 Task: Research Airbnb Accomodation options  in Scottsdale, Arizona.
Action: Mouse moved to (528, 75)
Screenshot: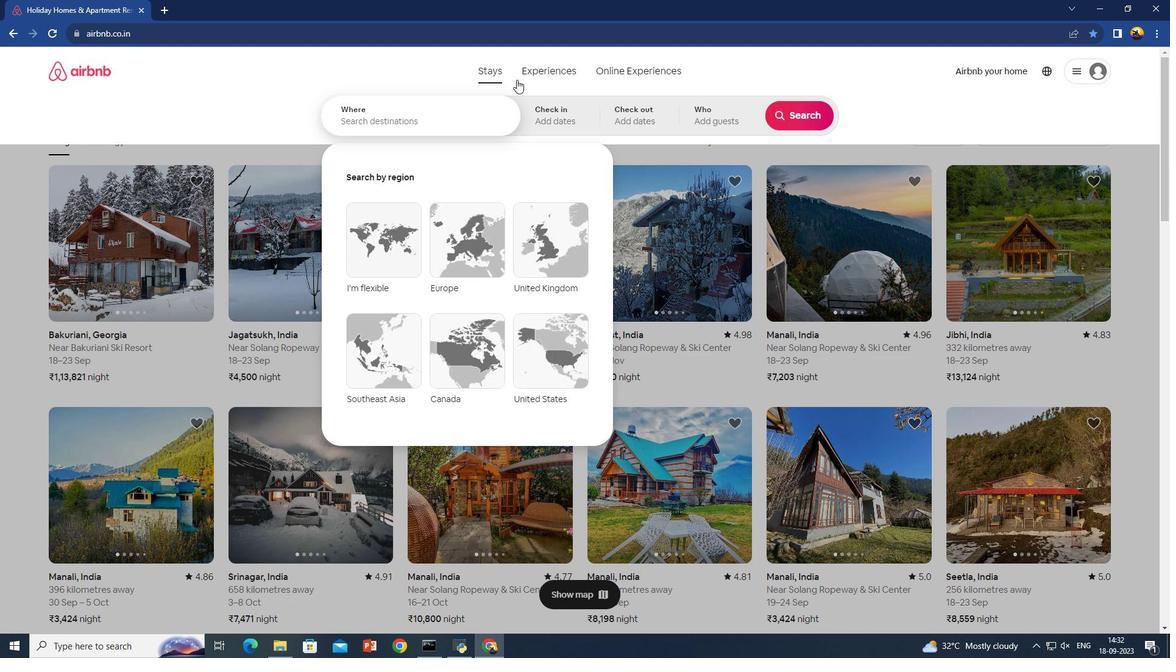 
Action: Mouse pressed left at (528, 75)
Screenshot: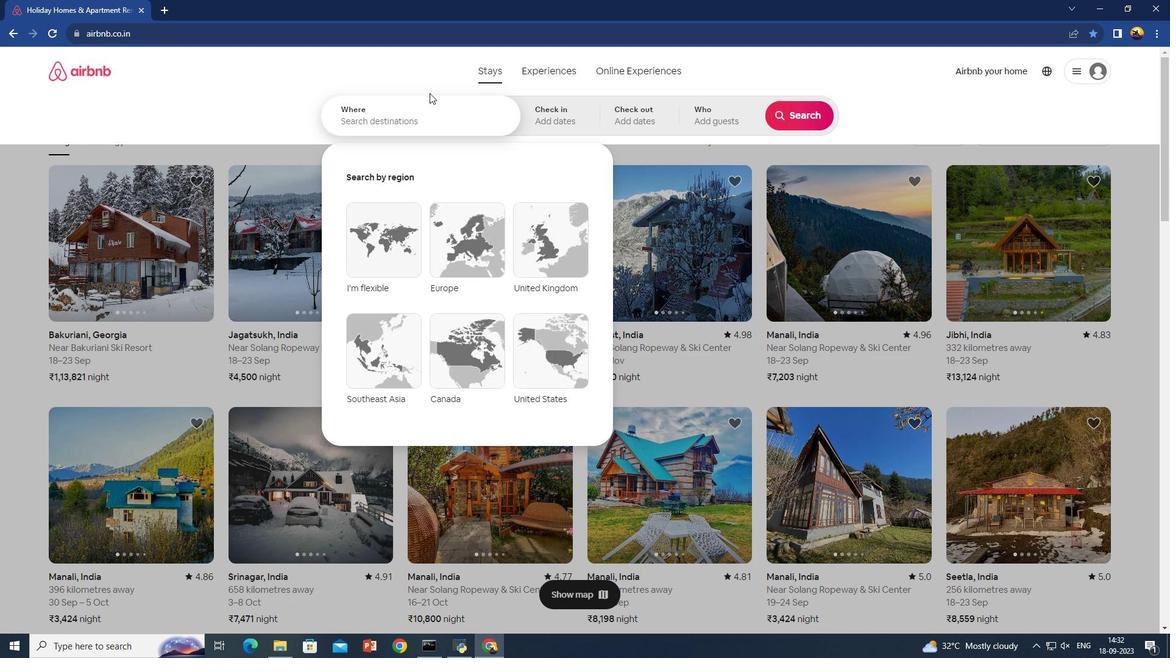 
Action: Mouse moved to (389, 121)
Screenshot: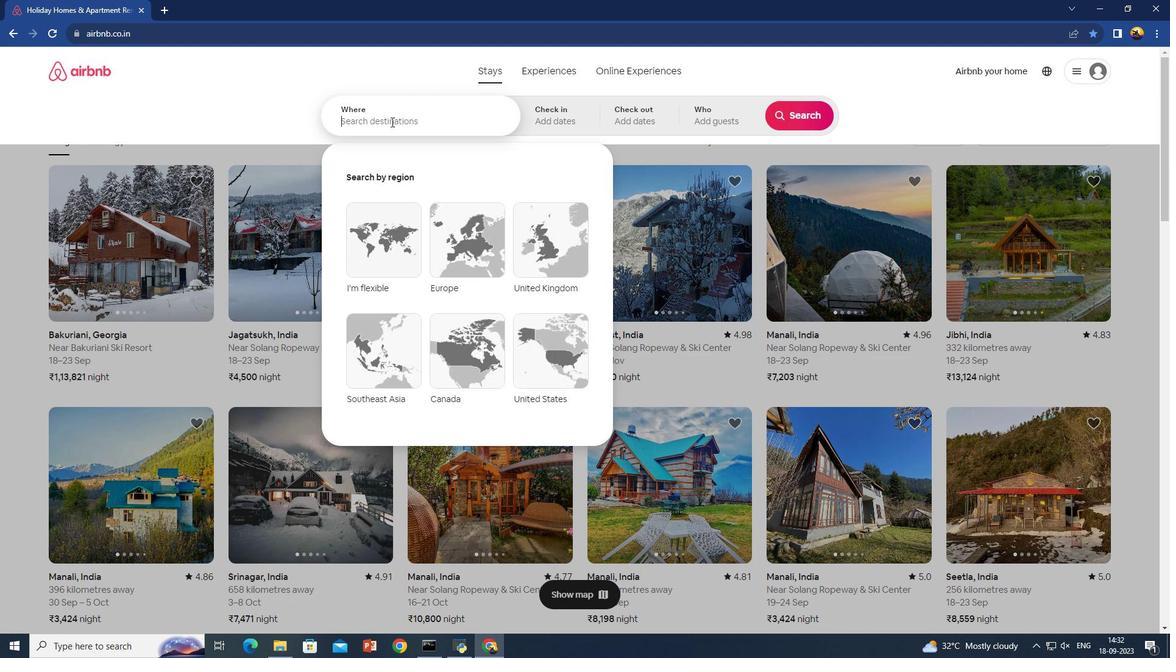 
Action: Mouse pressed left at (389, 121)
Screenshot: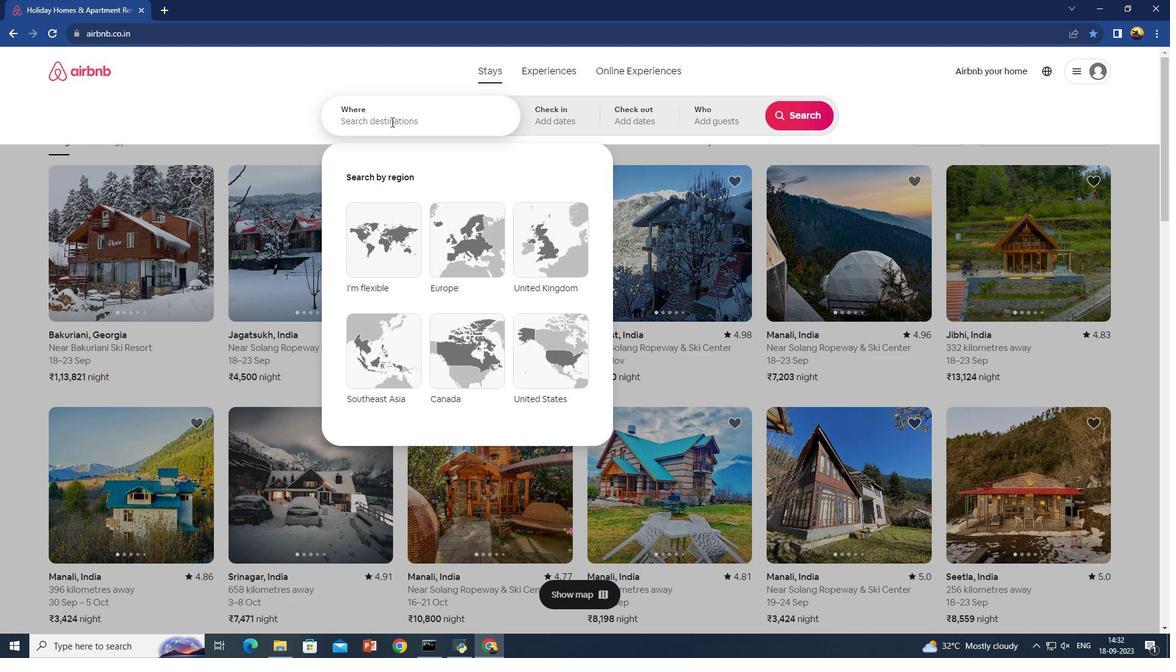 
Action: Mouse moved to (391, 121)
Screenshot: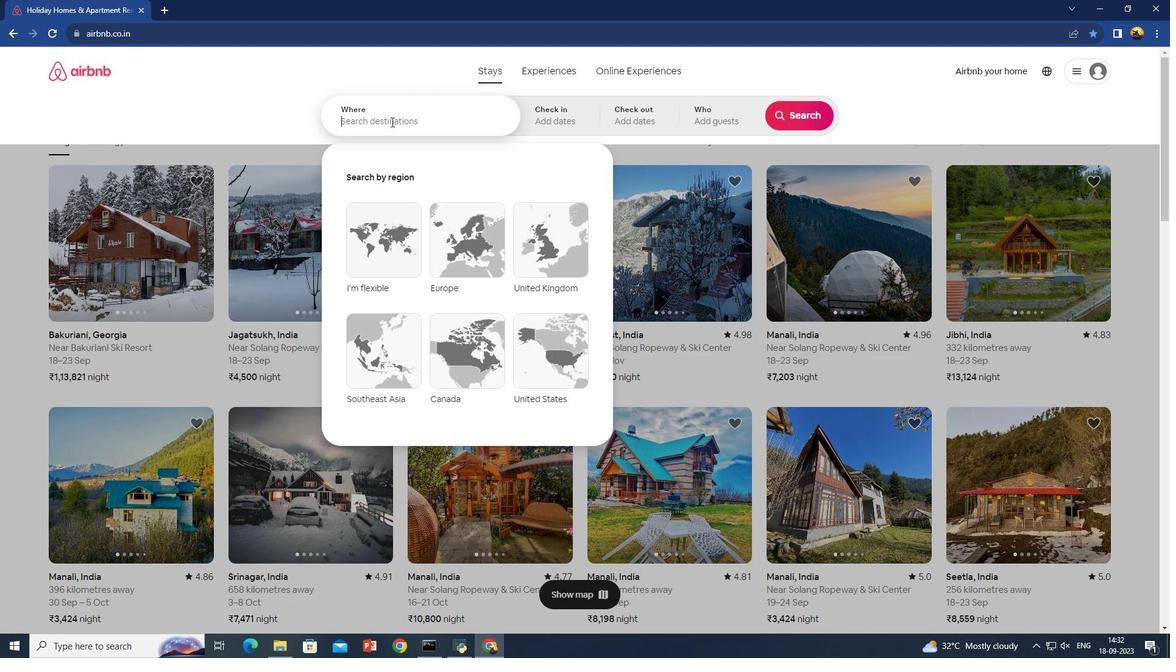 
Action: Key pressed <Key.shift><Key.shift>Scottsdale,<Key.shift>Arizona<Key.enter>
Screenshot: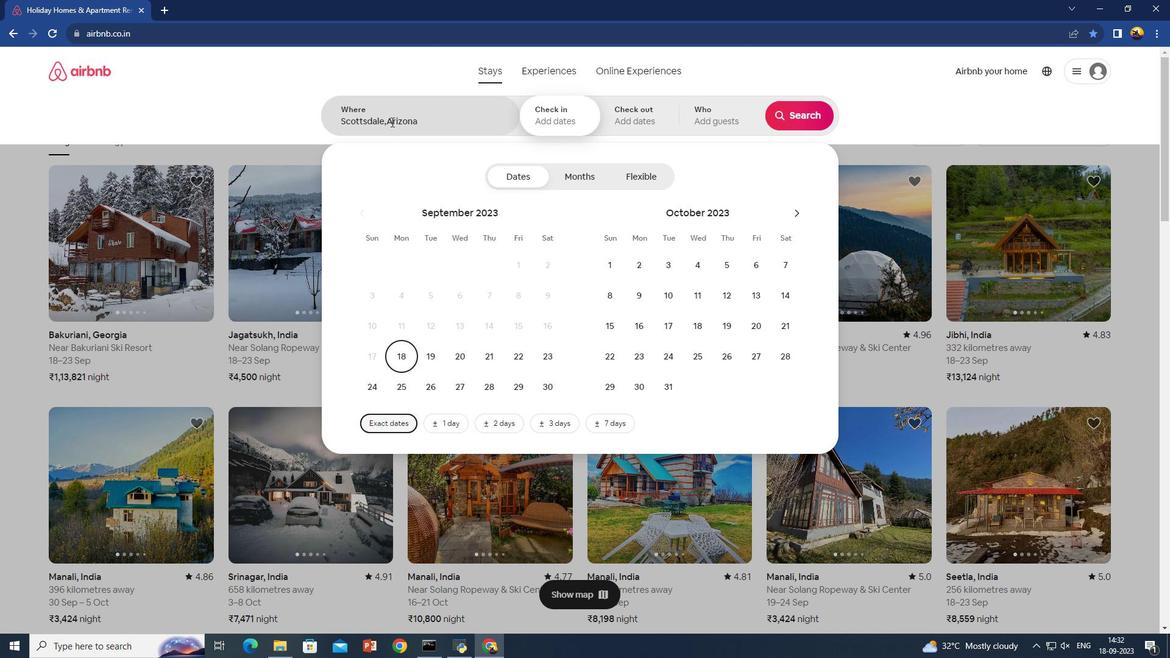 
Action: Mouse moved to (807, 106)
Screenshot: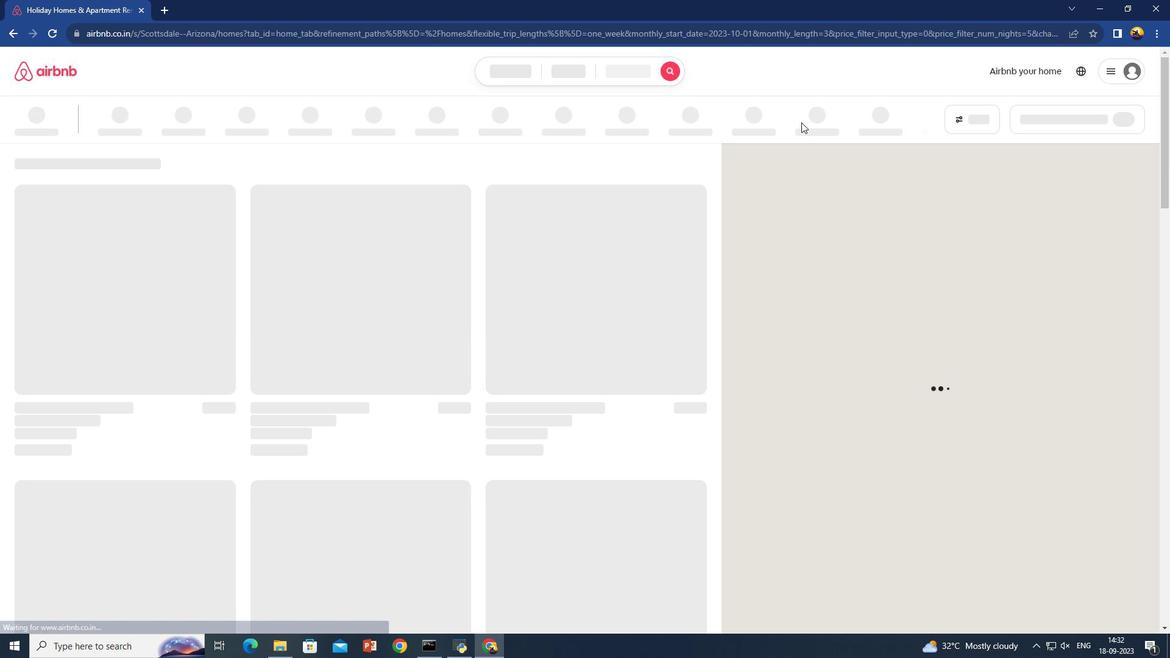
Action: Mouse pressed left at (807, 106)
Screenshot: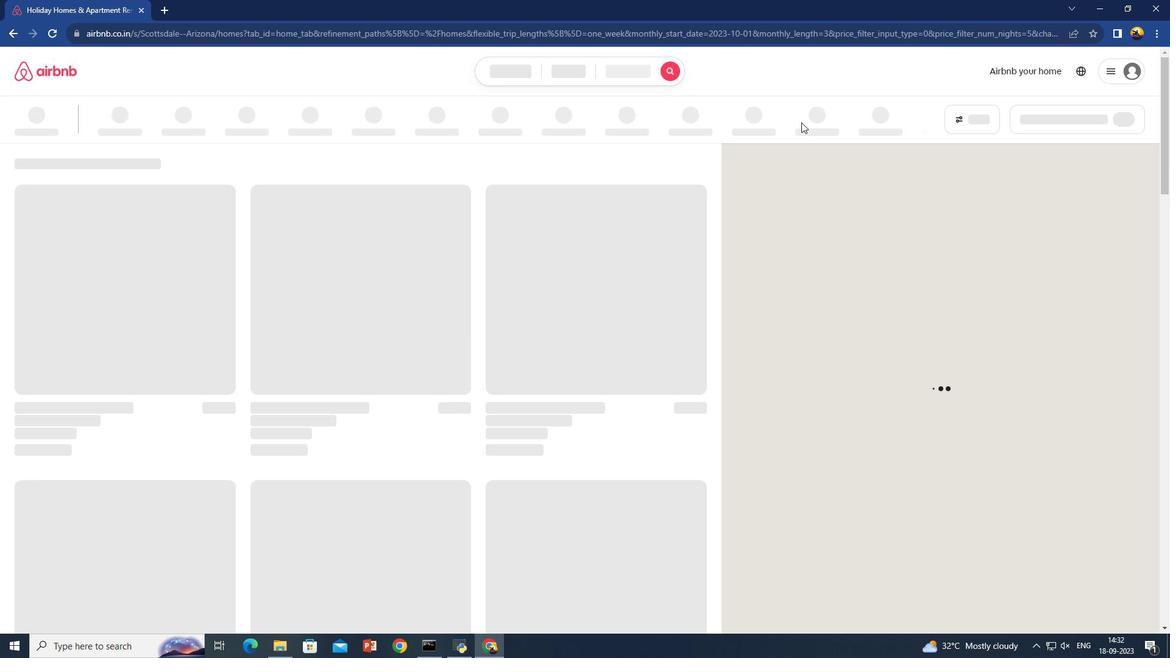 
Action: Mouse moved to (103, 125)
Screenshot: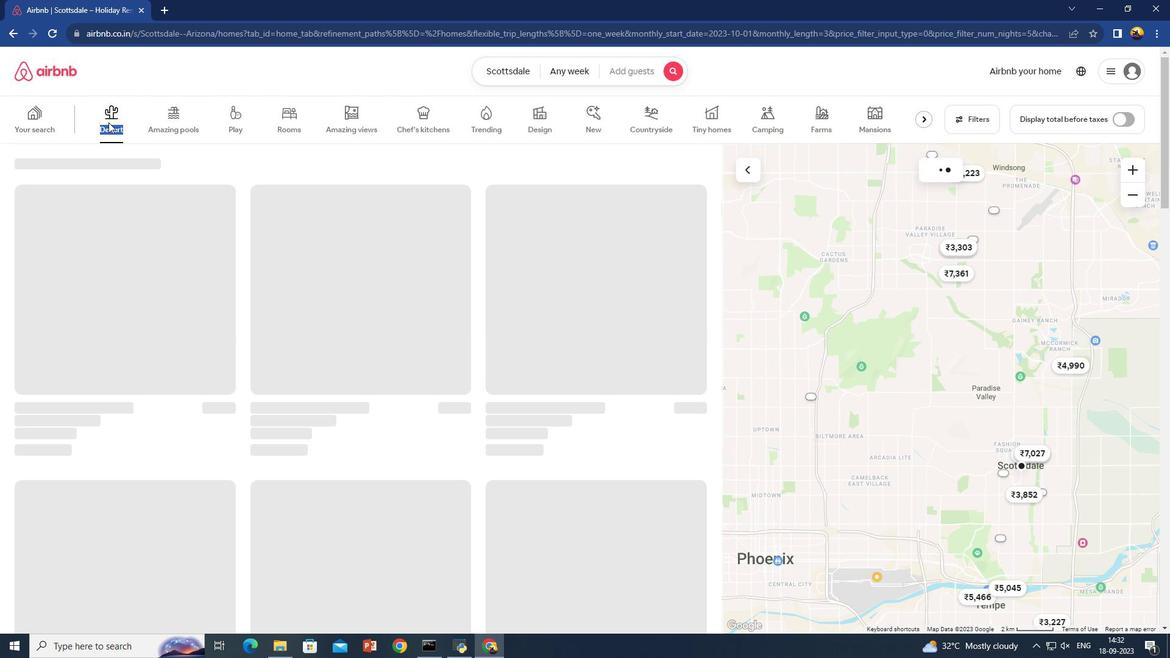
Action: Mouse pressed left at (103, 125)
Screenshot: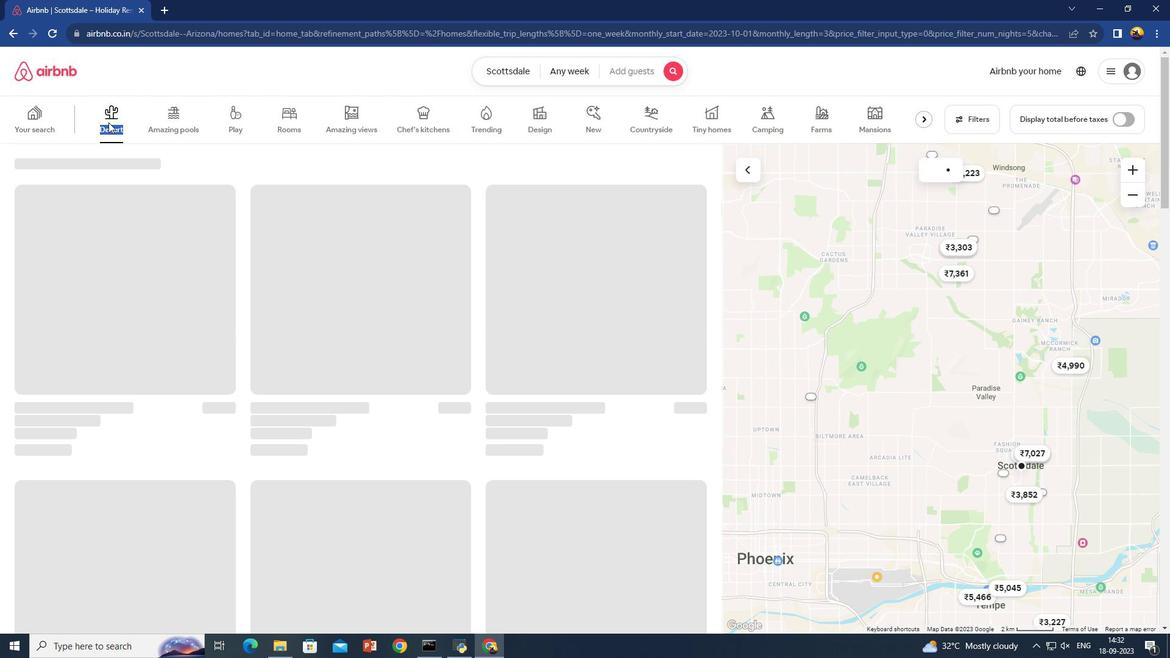 
Action: Mouse pressed left at (103, 125)
Screenshot: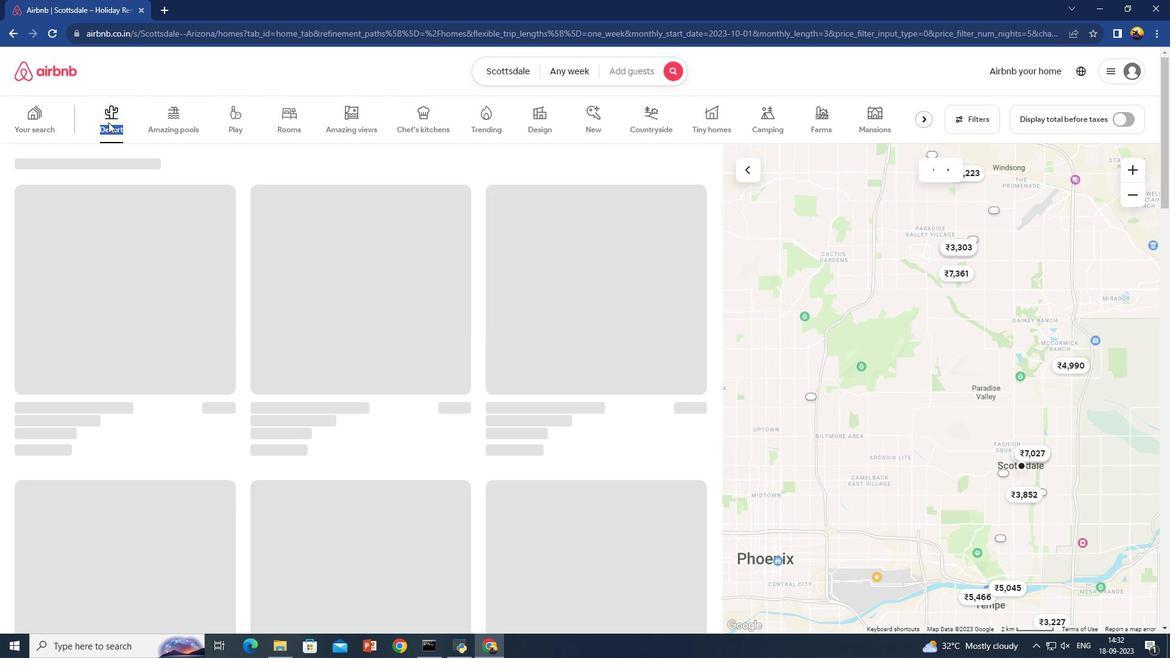 
Action: Mouse moved to (111, 112)
Screenshot: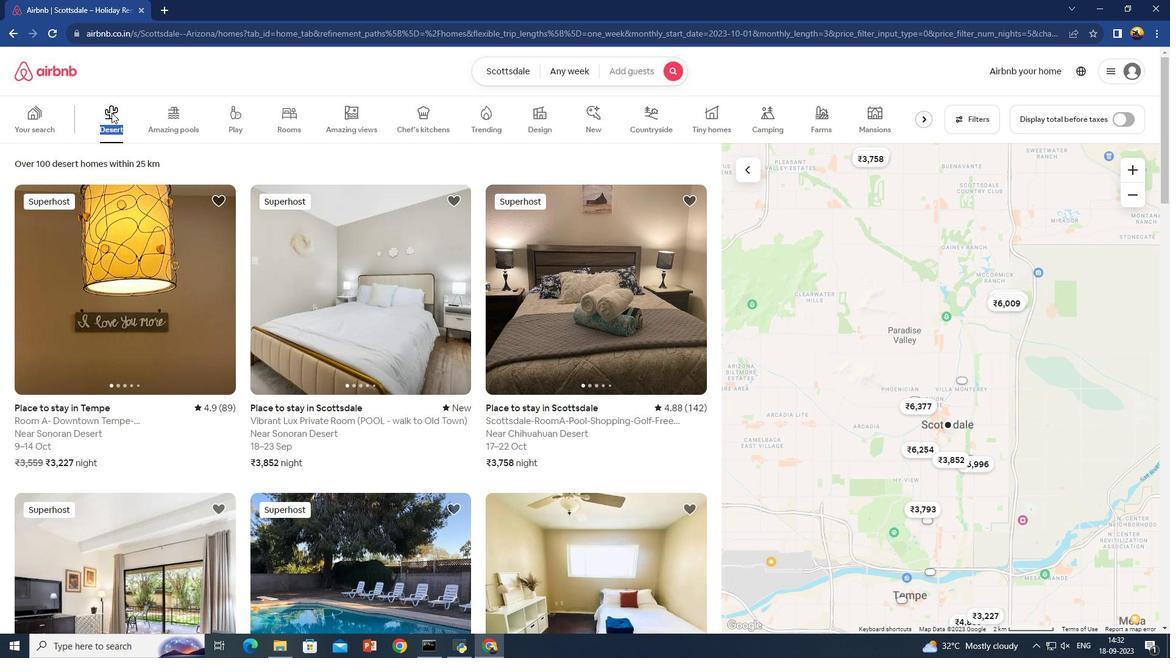 
Action: Mouse pressed left at (111, 112)
Screenshot: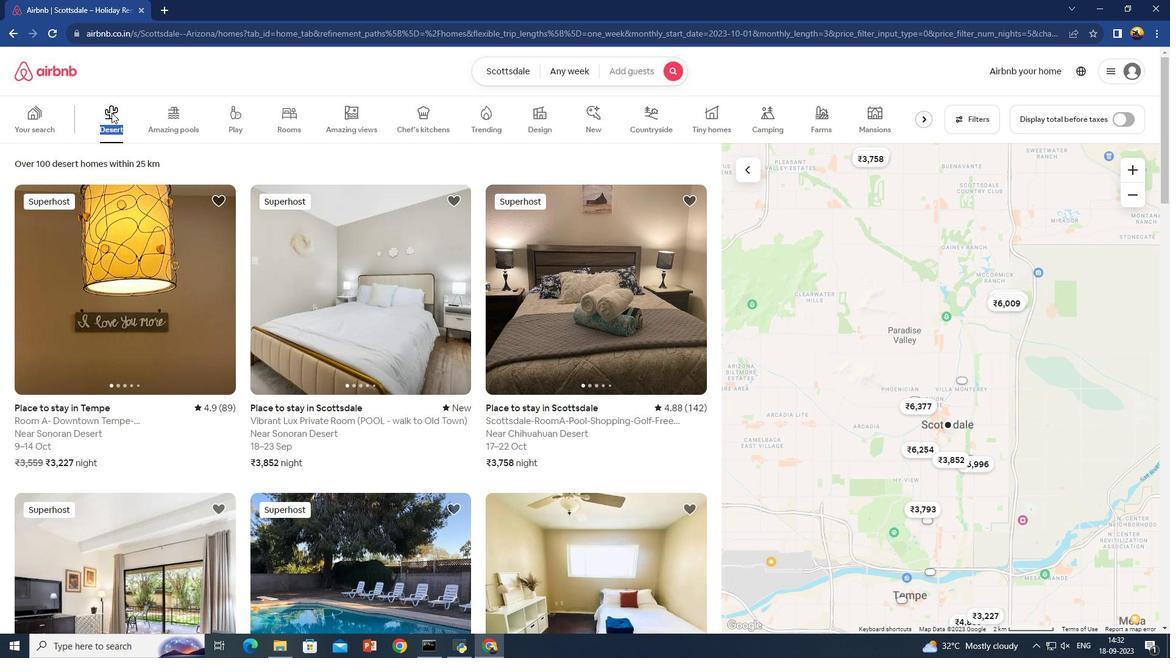 
Action: Mouse moved to (111, 112)
Screenshot: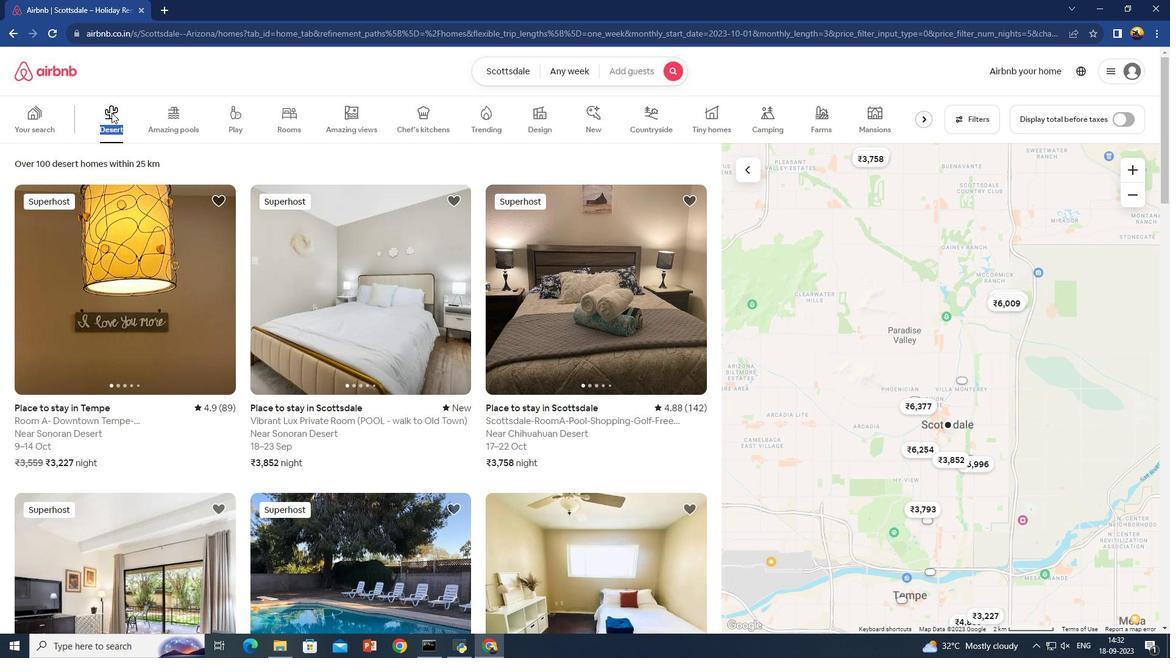 
Action: Mouse pressed left at (111, 112)
Screenshot: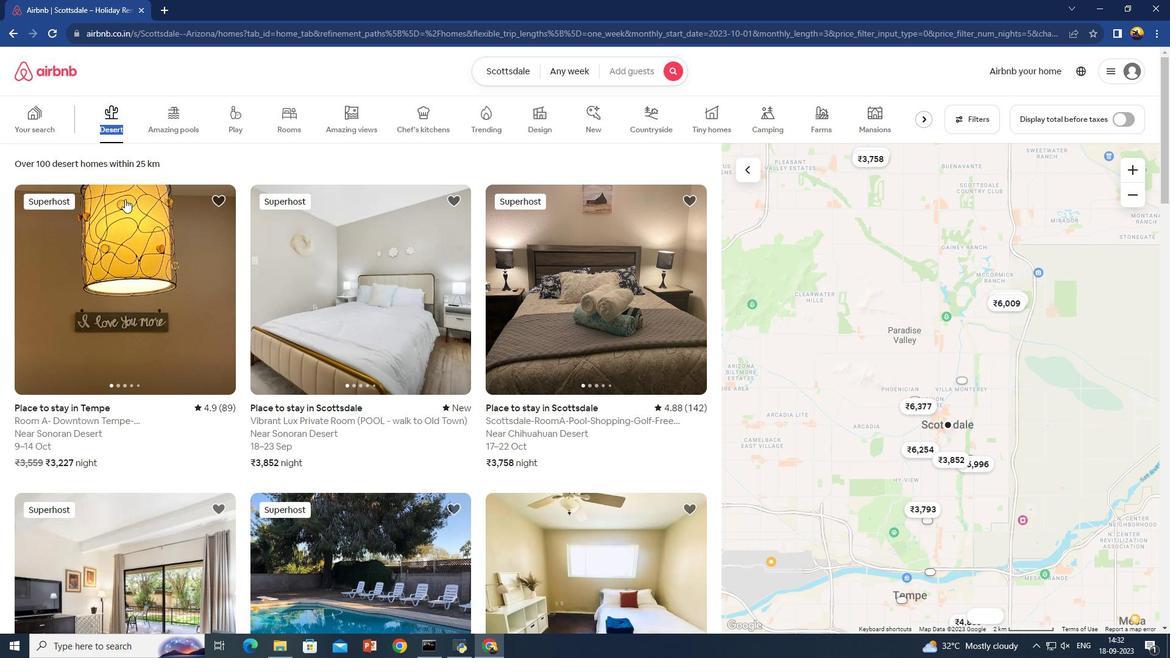 
Action: Mouse pressed left at (111, 112)
Screenshot: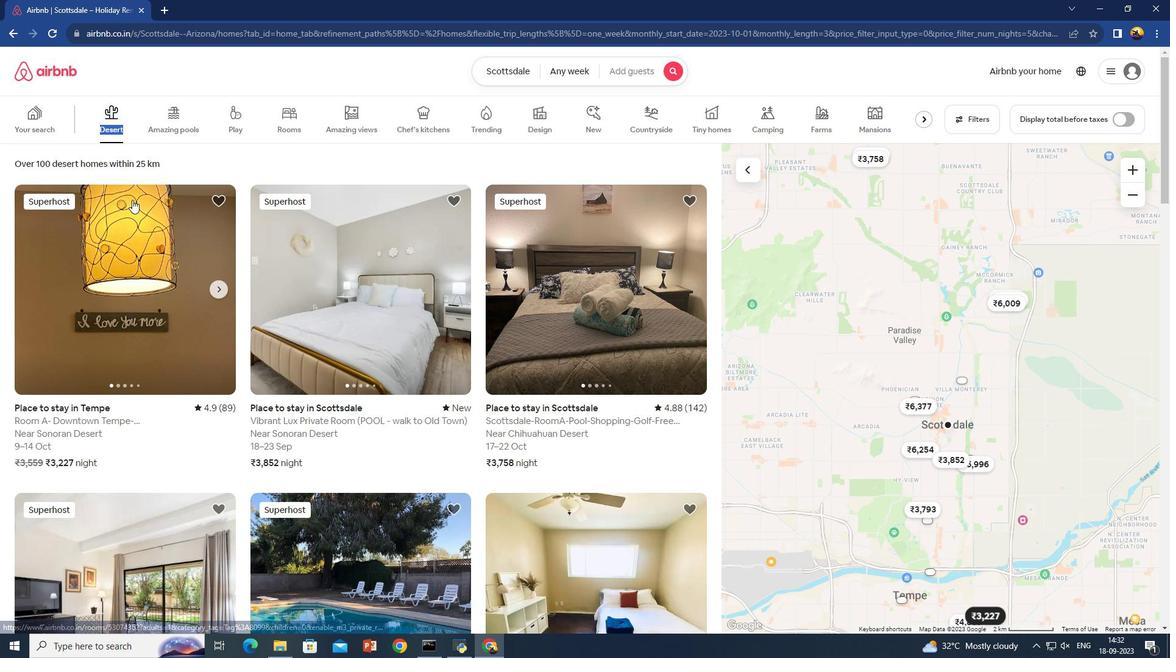 
Action: Mouse moved to (136, 205)
Screenshot: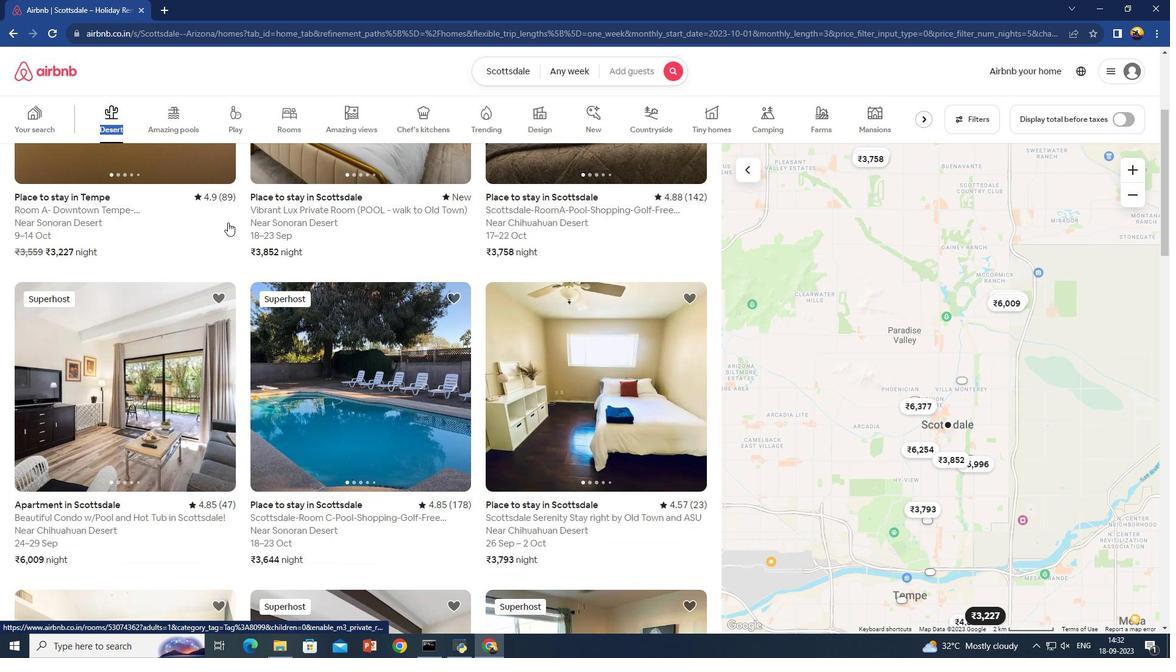 
Action: Mouse scrolled (136, 204) with delta (0, 0)
Screenshot: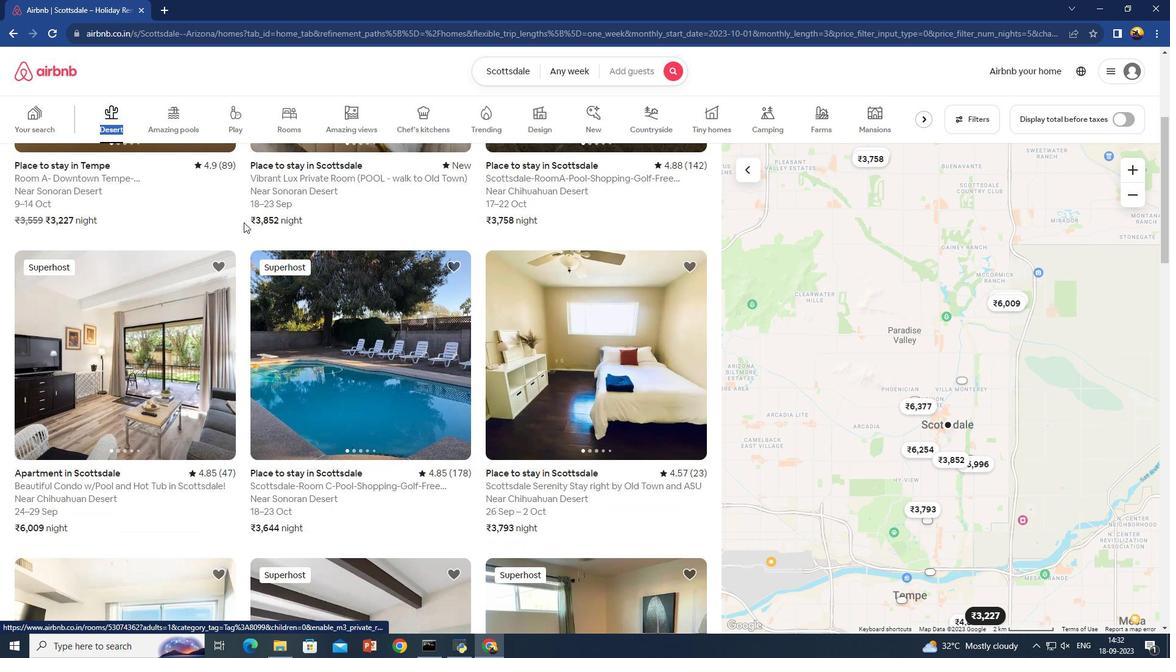 
Action: Mouse scrolled (136, 204) with delta (0, 0)
Screenshot: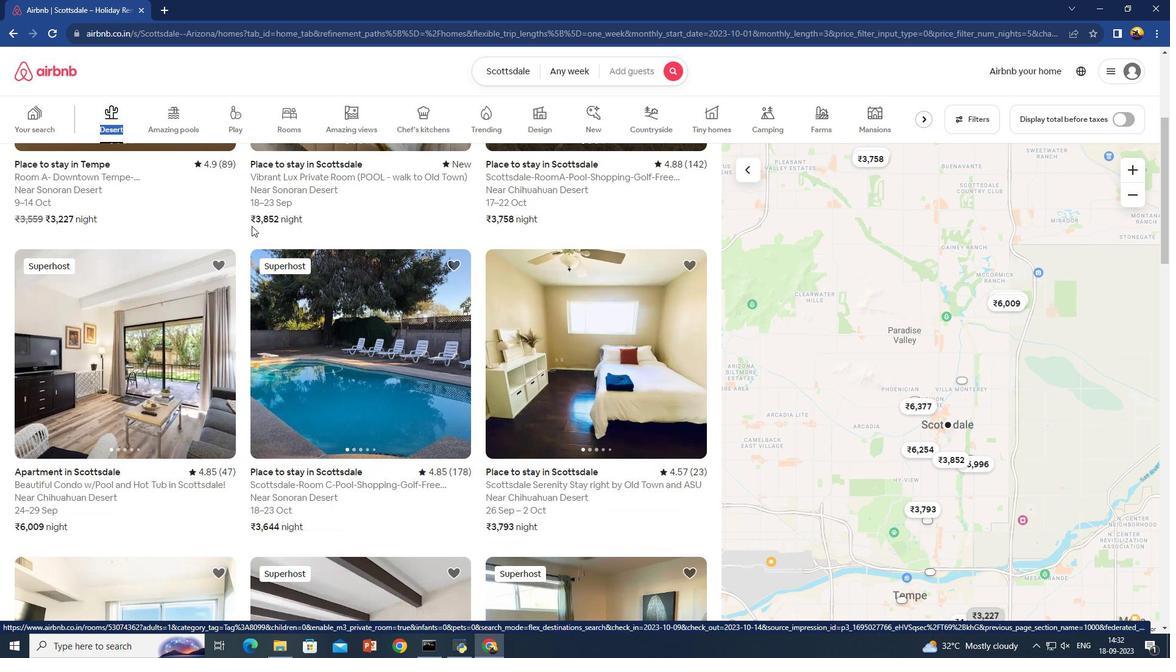 
Action: Mouse scrolled (136, 204) with delta (0, 0)
Screenshot: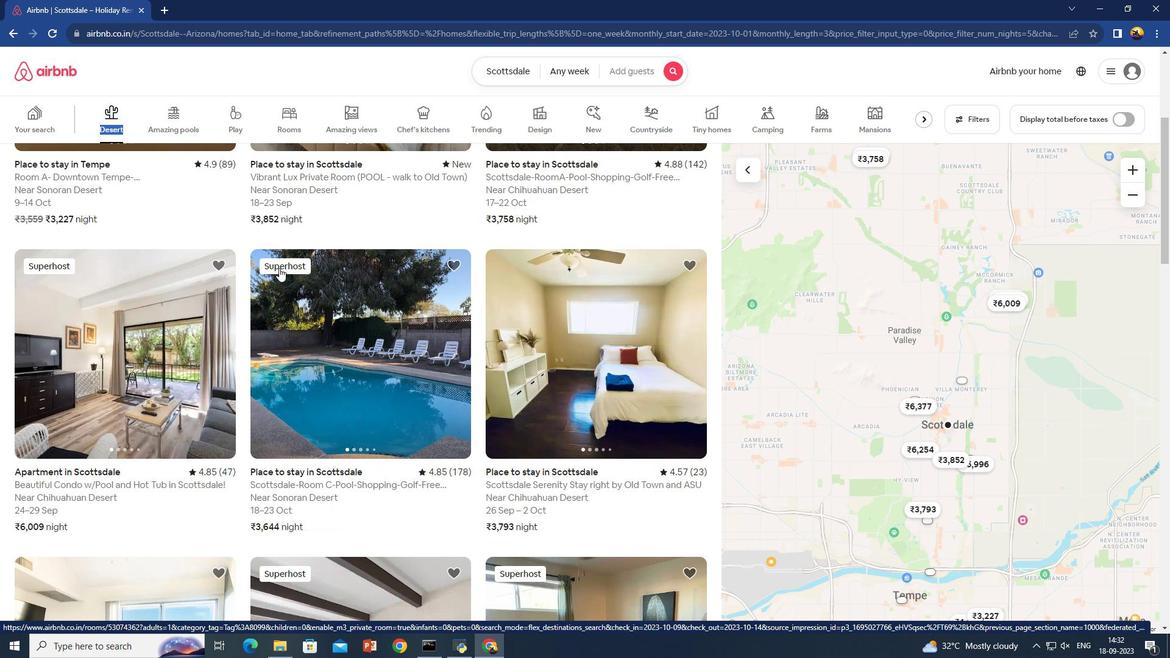 
Action: Mouse moved to (138, 205)
Screenshot: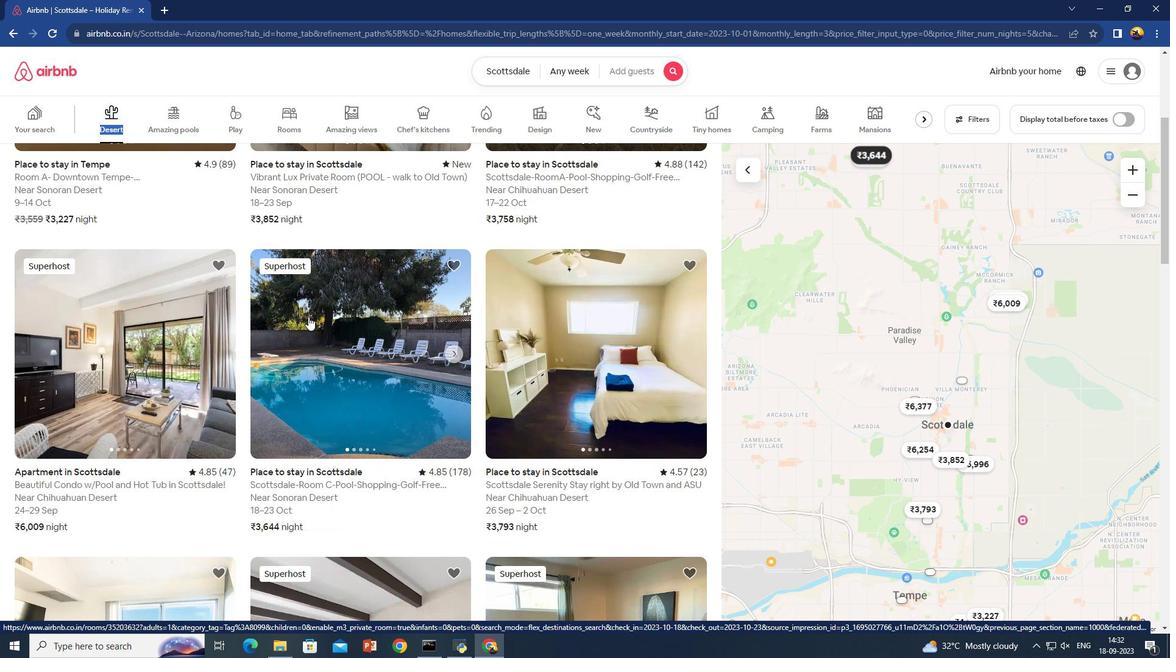 
Action: Mouse scrolled (138, 204) with delta (0, 0)
Screenshot: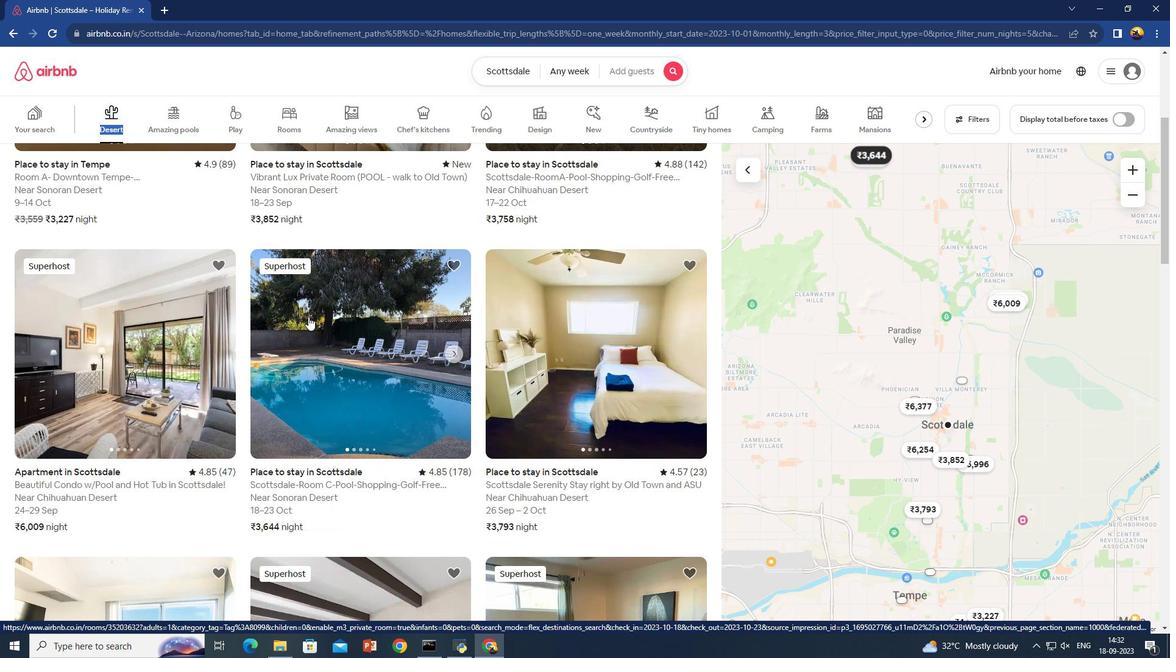 
Action: Mouse moved to (68, 361)
Screenshot: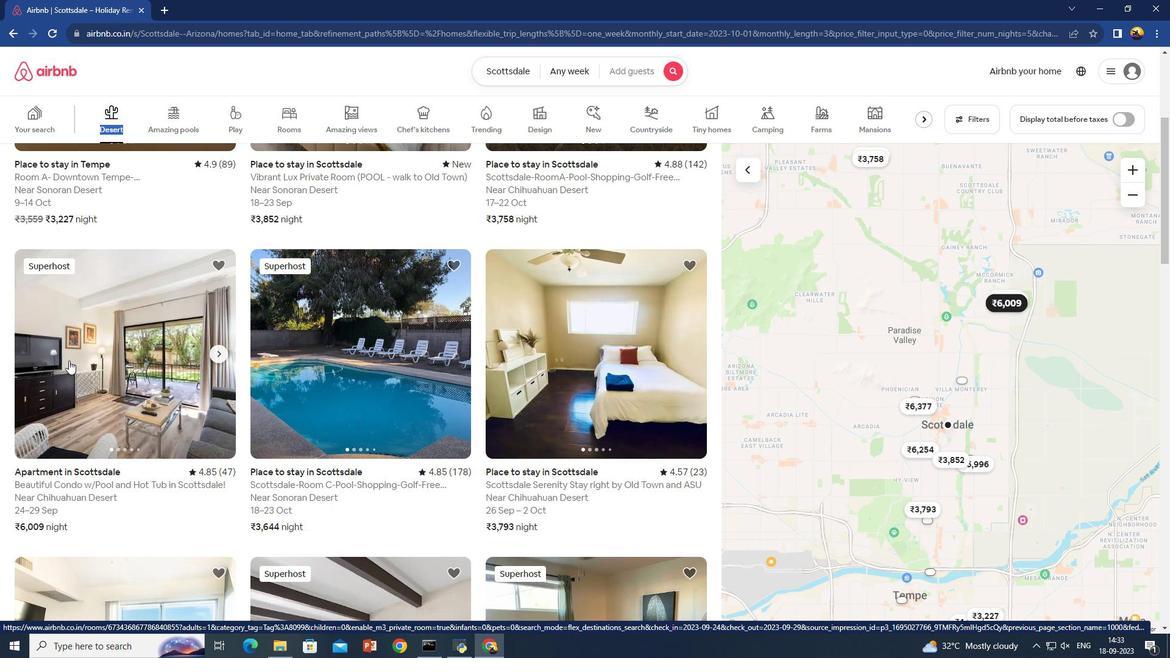 
Action: Mouse pressed left at (68, 361)
Screenshot: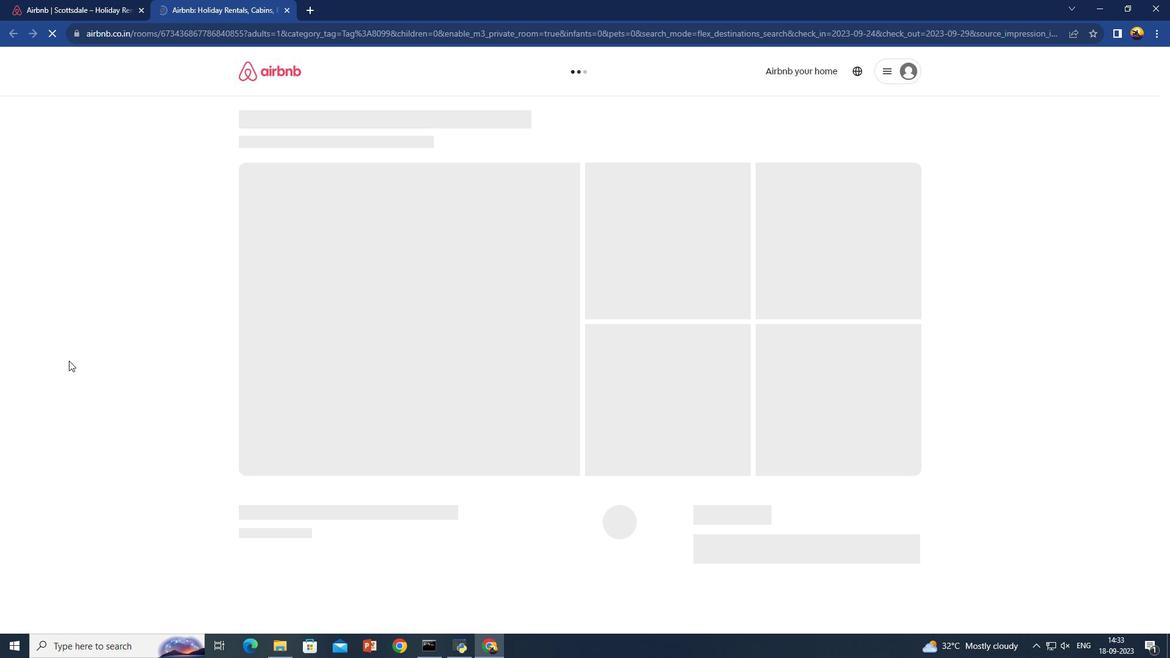 
Action: Mouse moved to (657, 365)
Screenshot: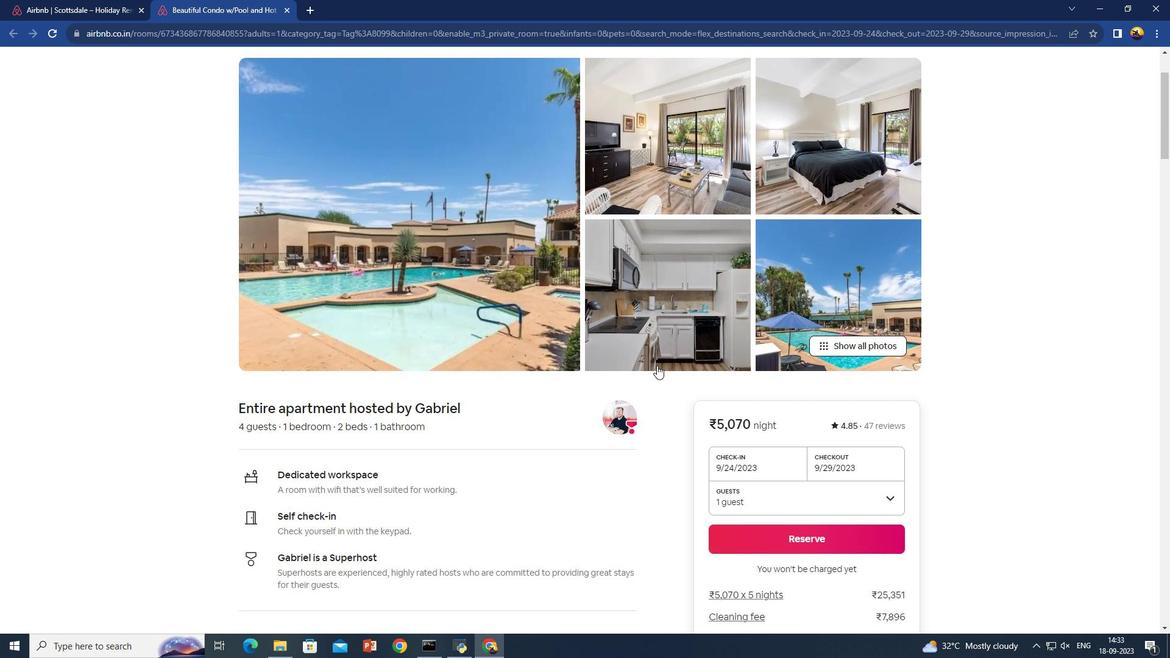 
Action: Mouse scrolled (657, 365) with delta (0, 0)
Screenshot: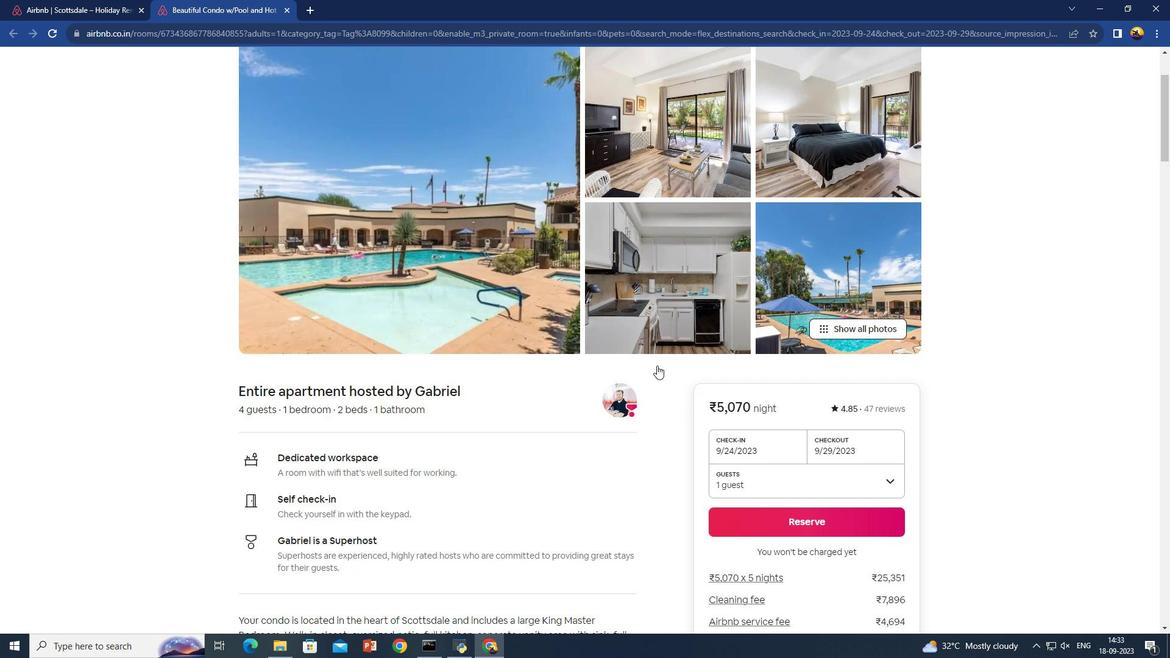 
Action: Mouse scrolled (657, 365) with delta (0, 0)
Screenshot: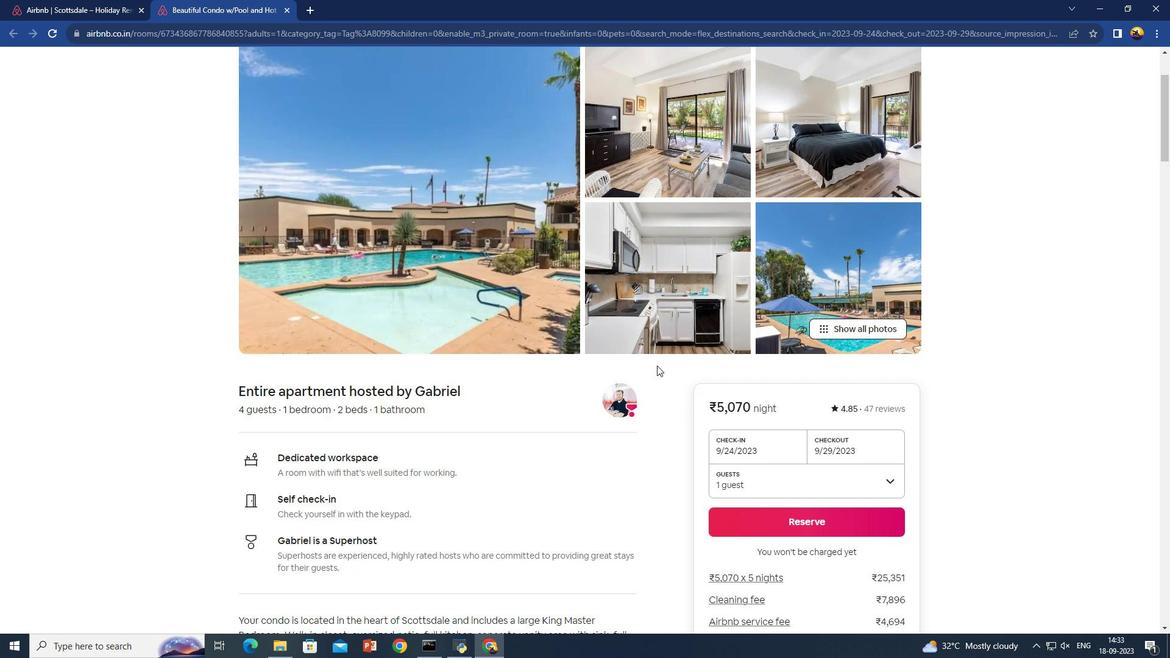 
Action: Mouse scrolled (657, 365) with delta (0, 0)
Screenshot: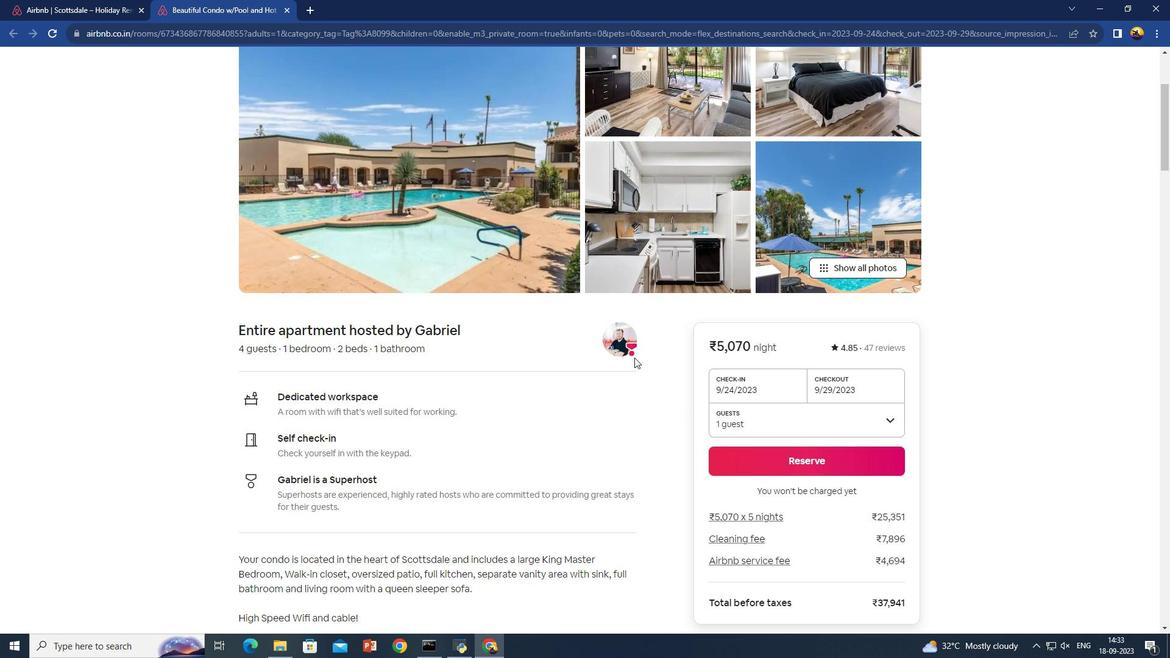 
Action: Mouse moved to (634, 358)
Screenshot: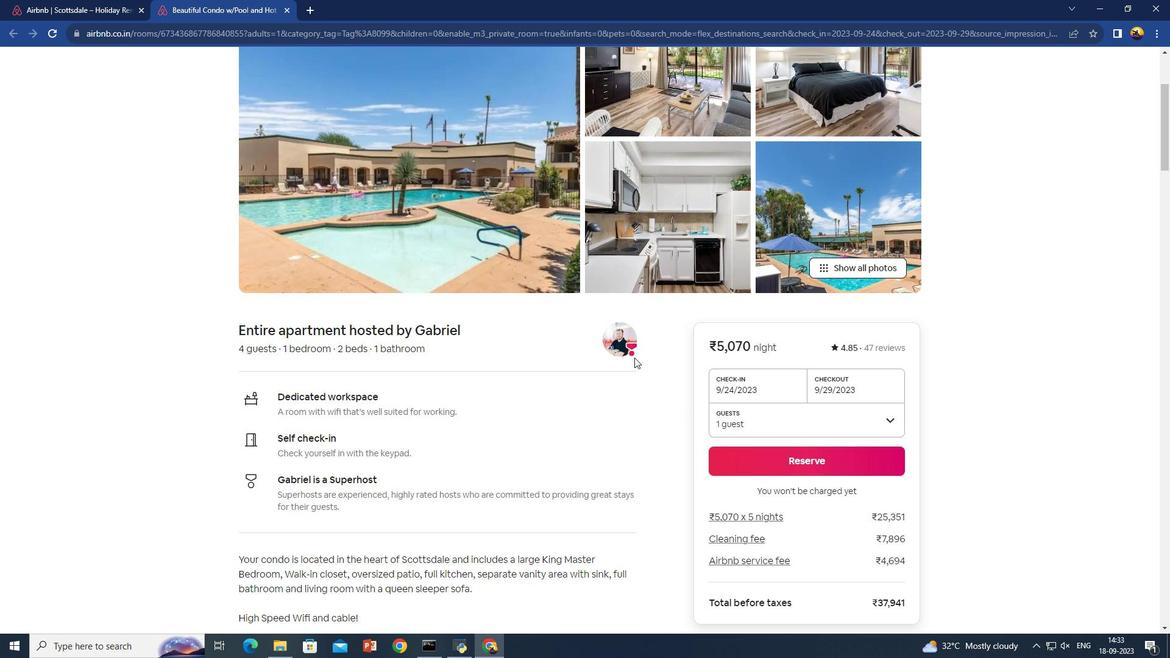 
Action: Mouse scrolled (634, 357) with delta (0, 0)
Screenshot: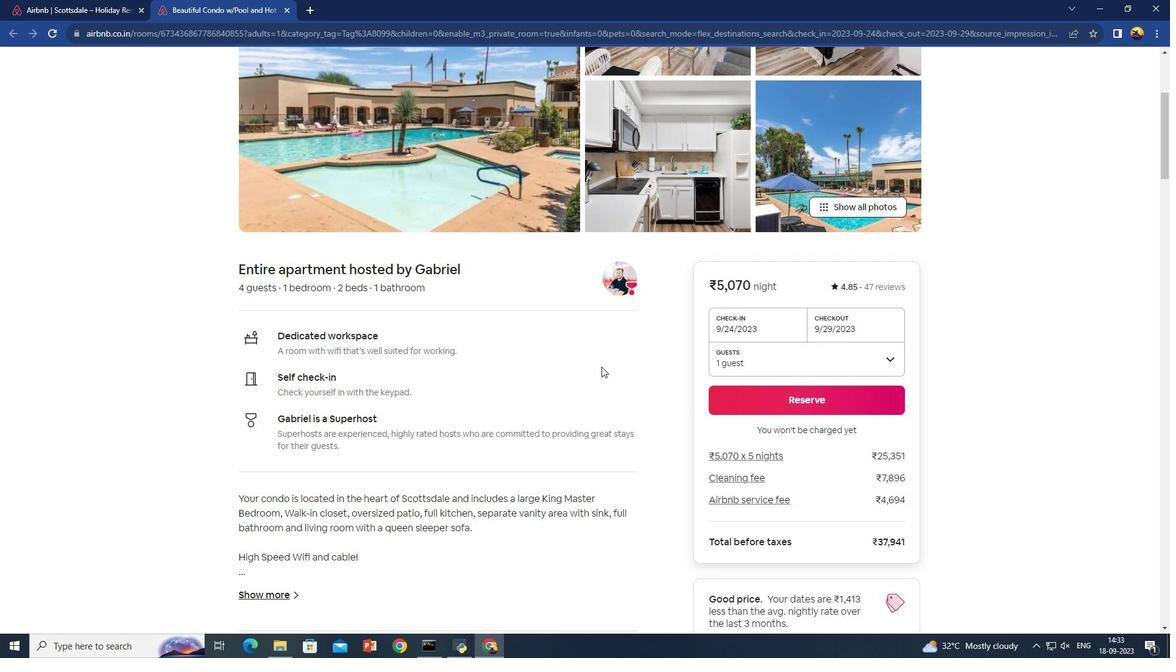
Action: Mouse moved to (603, 368)
Screenshot: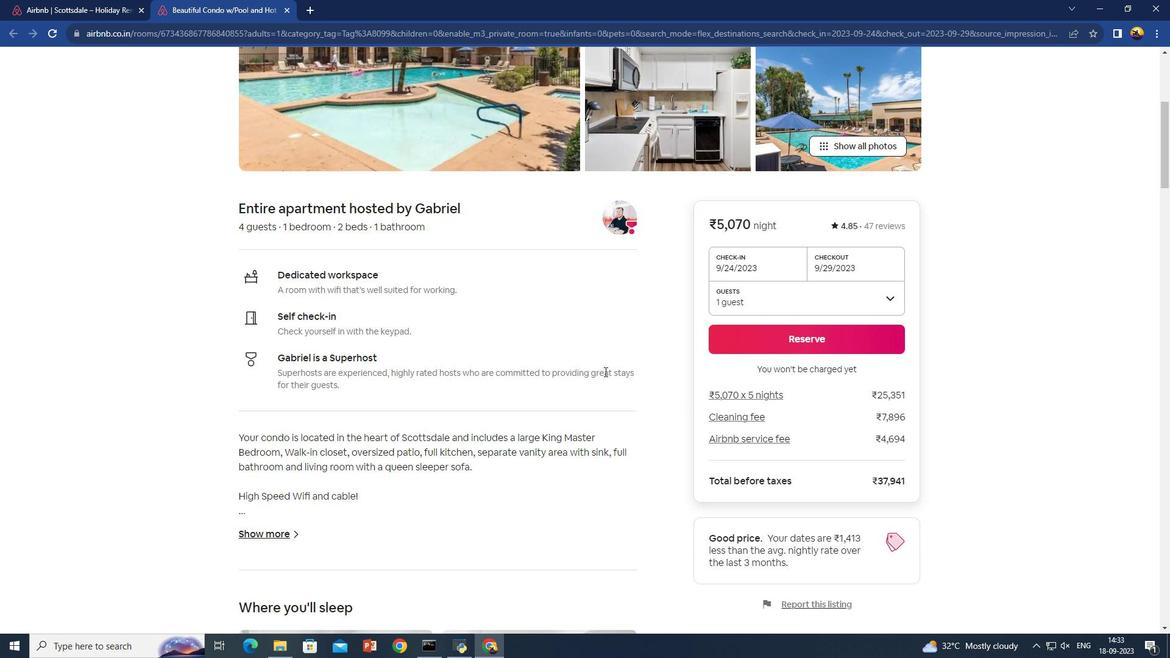 
Action: Mouse scrolled (603, 368) with delta (0, 0)
Screenshot: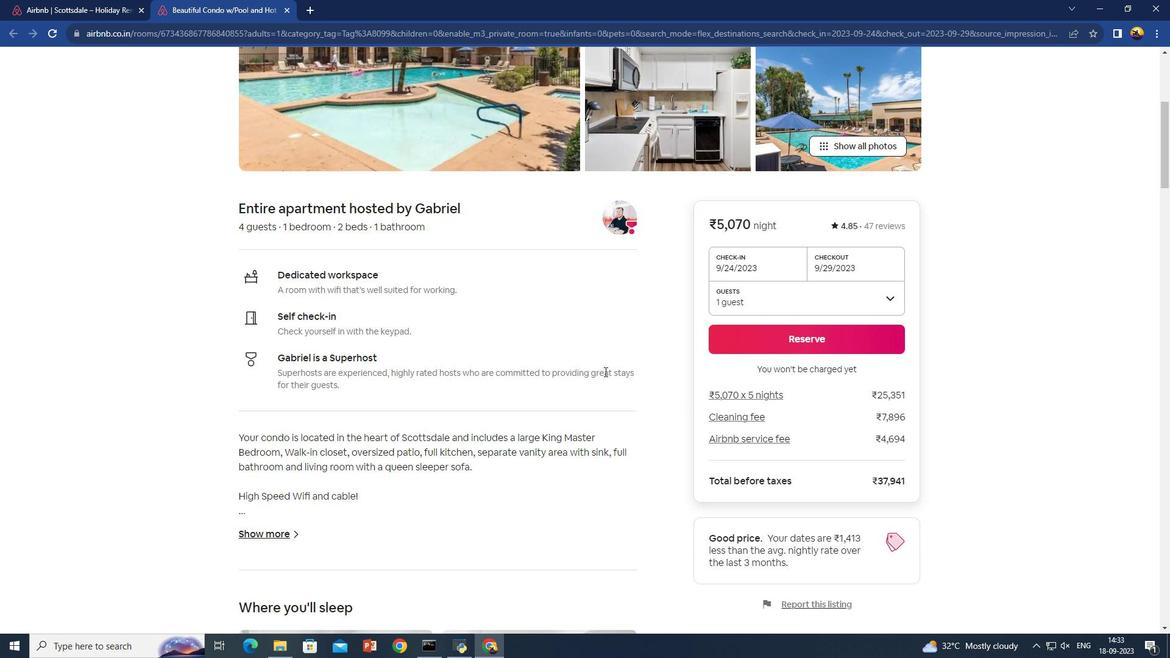 
Action: Mouse moved to (605, 372)
Screenshot: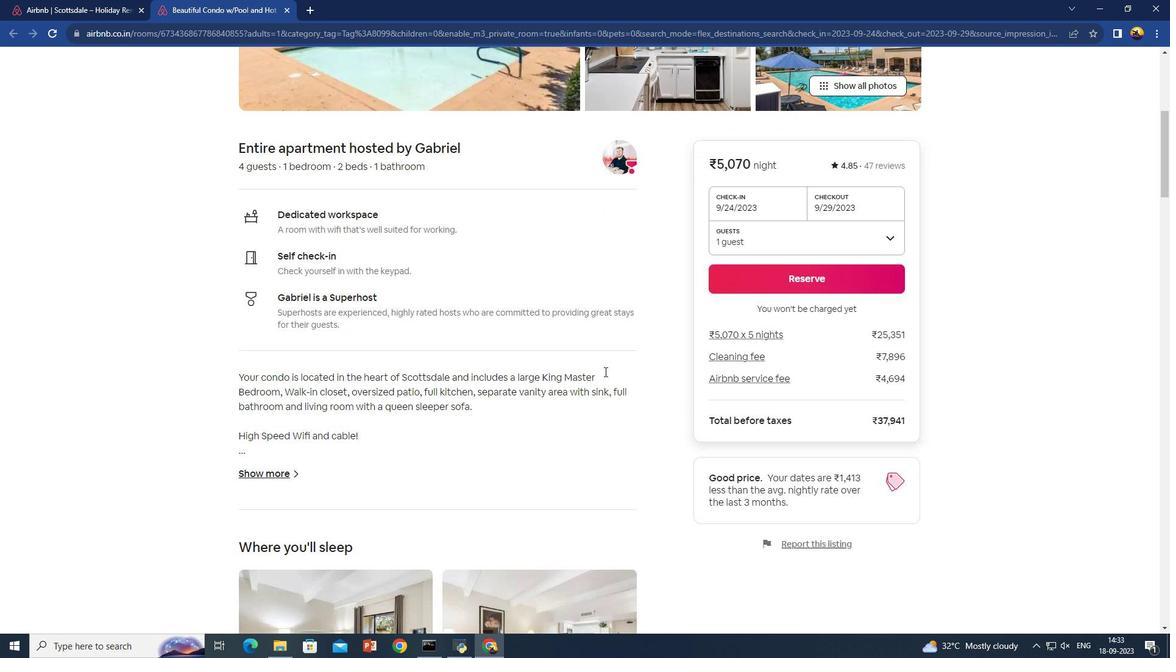 
Action: Mouse scrolled (605, 371) with delta (0, 0)
Screenshot: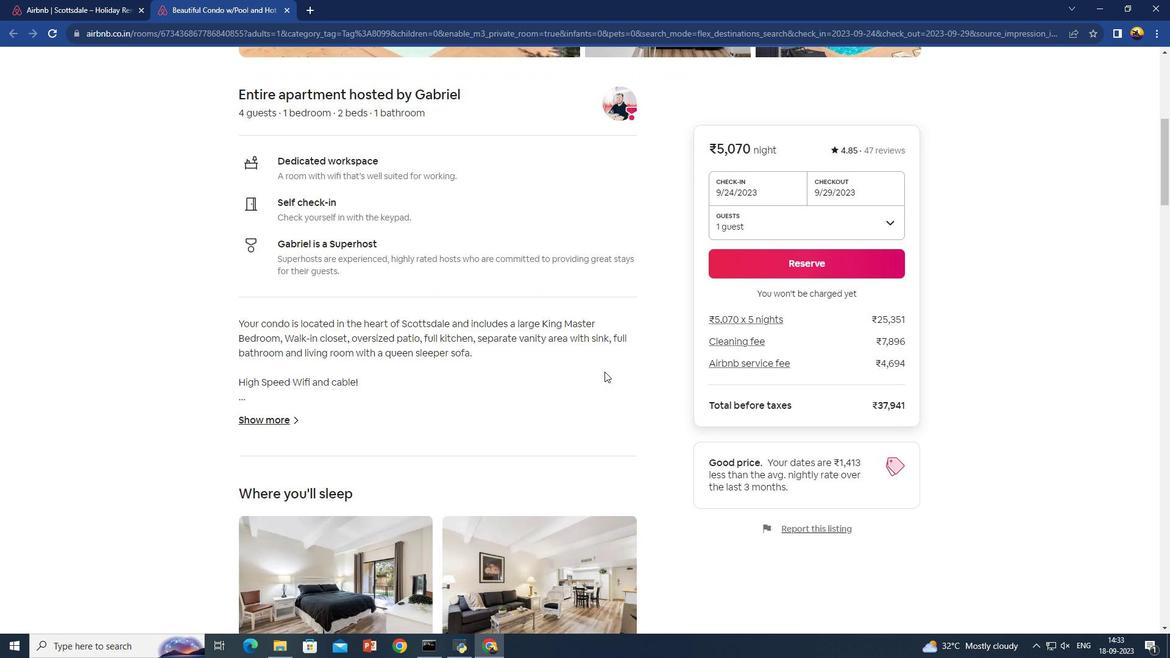 
Action: Mouse scrolled (605, 371) with delta (0, 0)
Screenshot: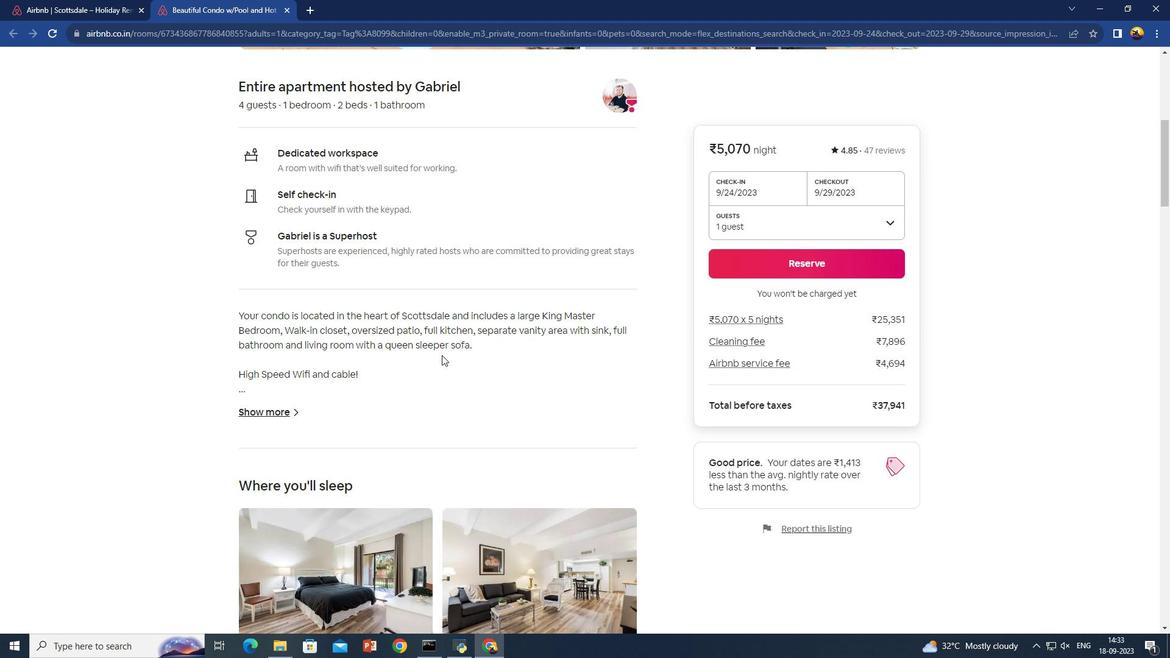 
Action: Mouse moved to (326, 399)
Screenshot: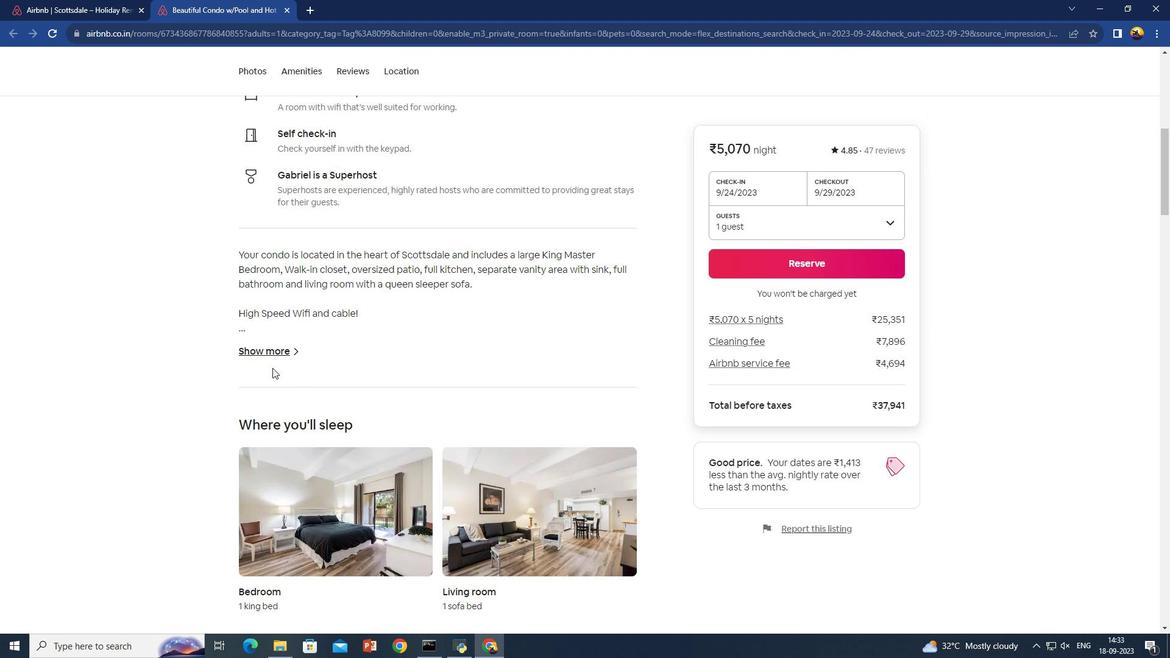 
Action: Mouse scrolled (326, 398) with delta (0, 0)
Screenshot: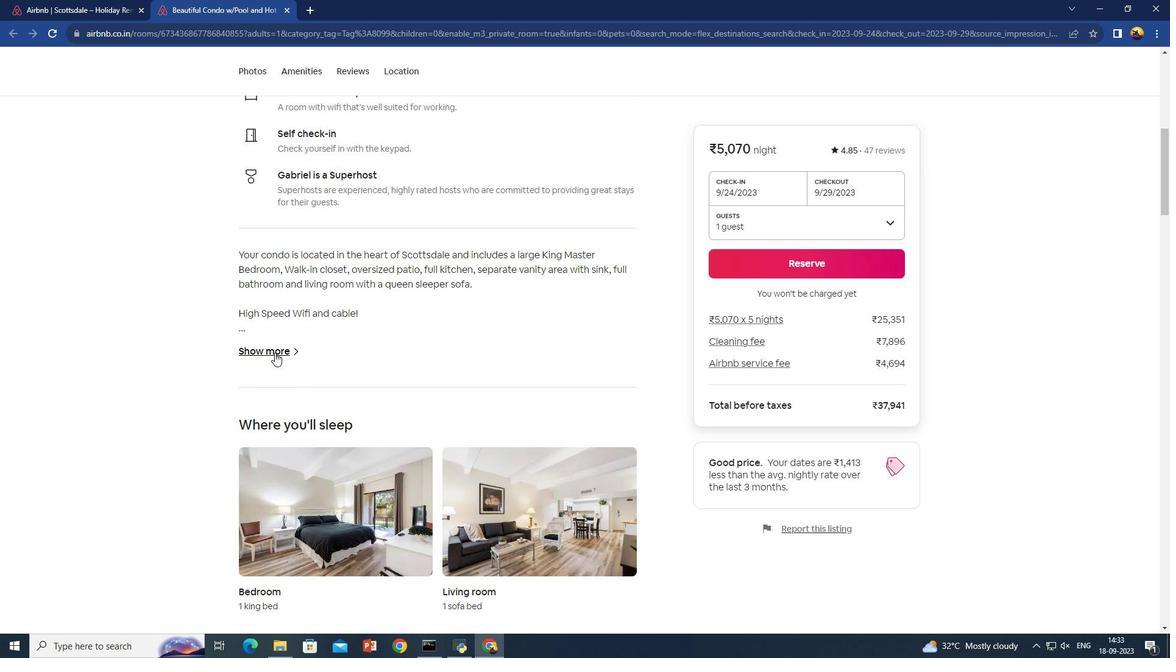 
Action: Mouse moved to (275, 353)
Screenshot: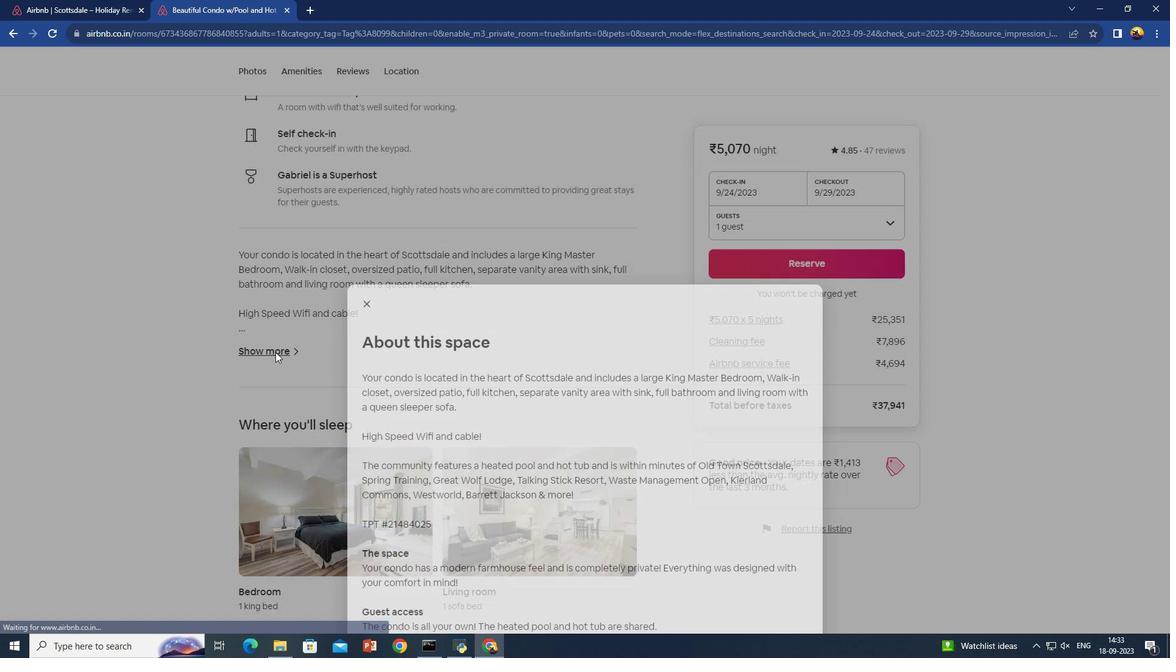 
Action: Mouse pressed left at (275, 353)
Screenshot: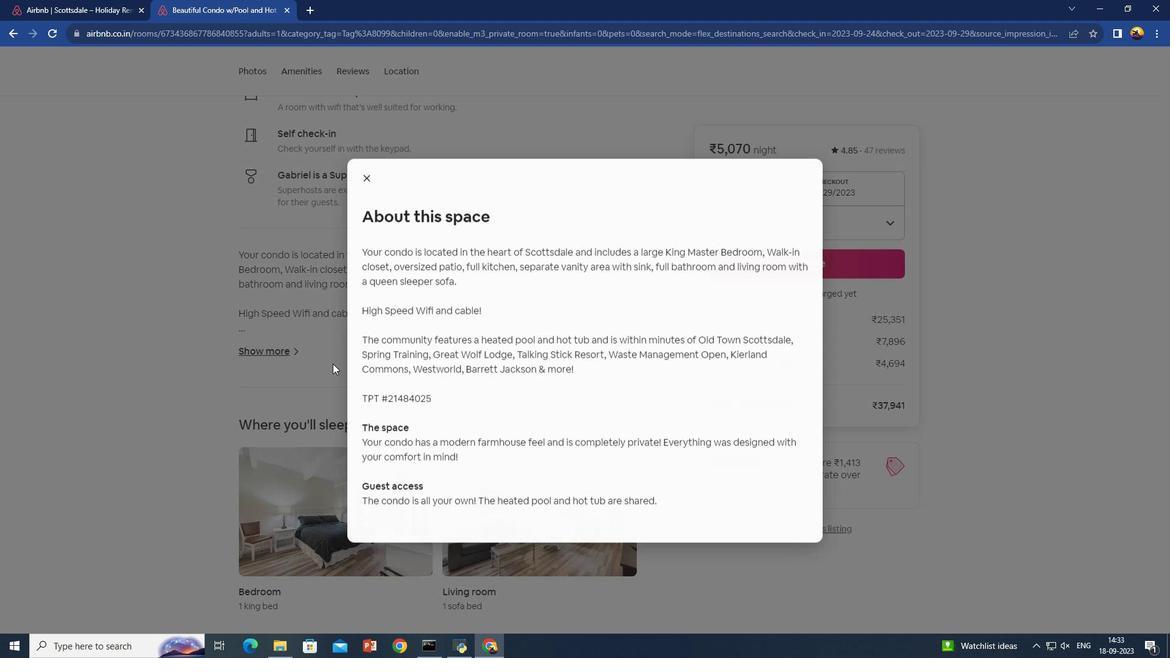 
Action: Mouse moved to (480, 354)
Screenshot: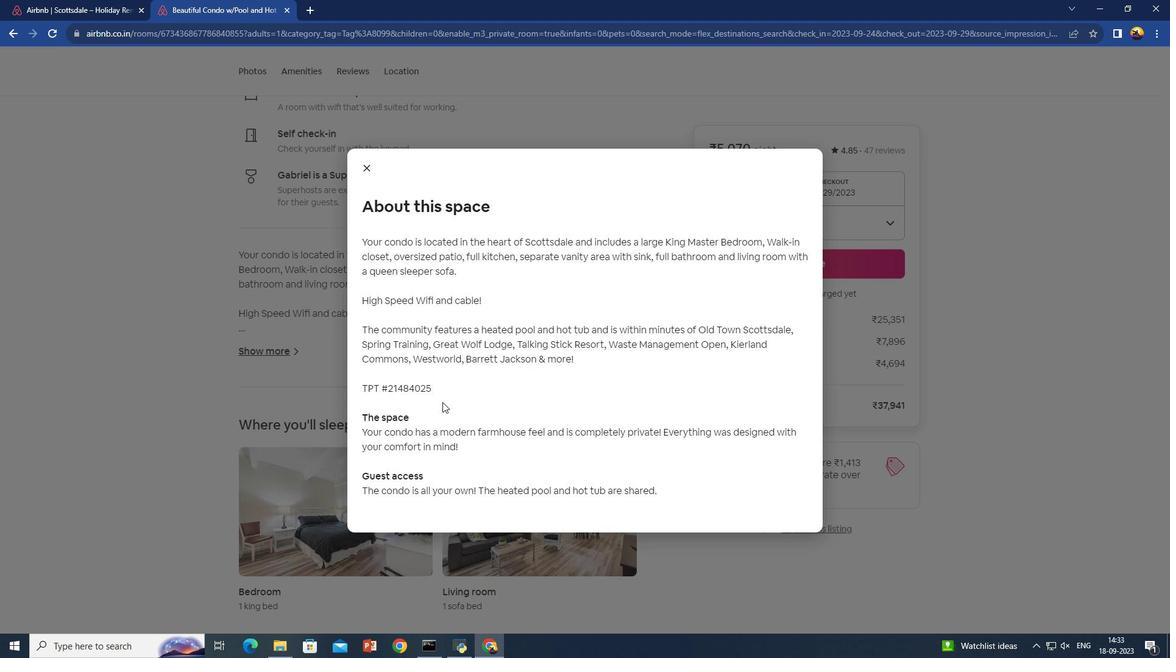 
Action: Mouse scrolled (480, 354) with delta (0, 0)
Screenshot: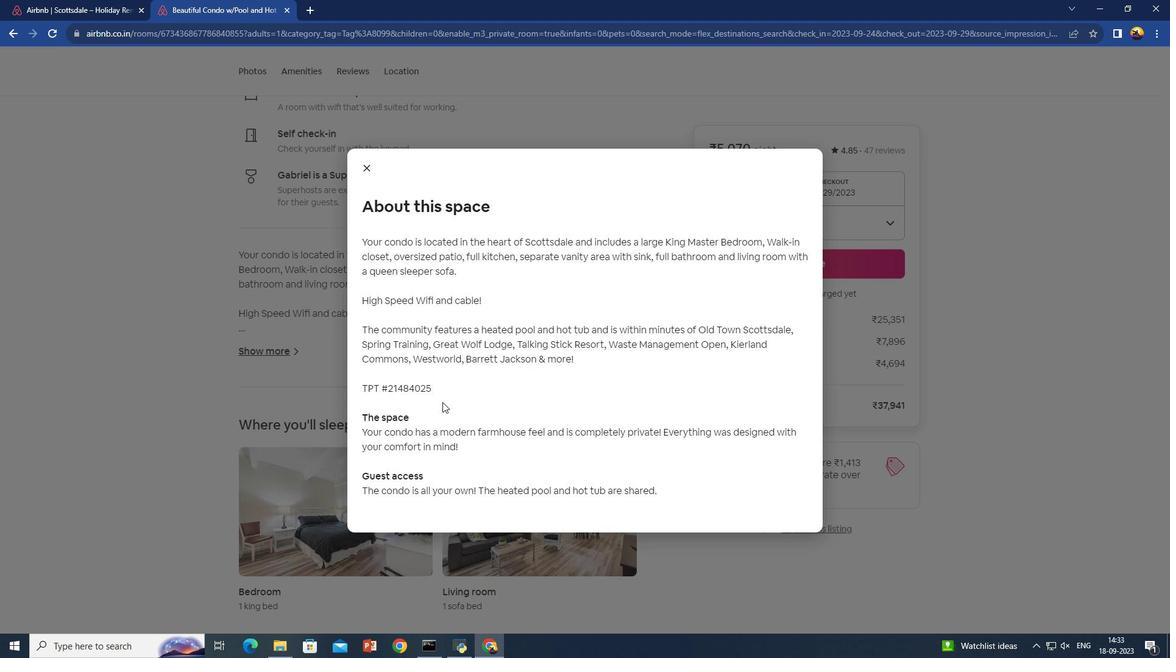 
Action: Mouse moved to (479, 355)
Screenshot: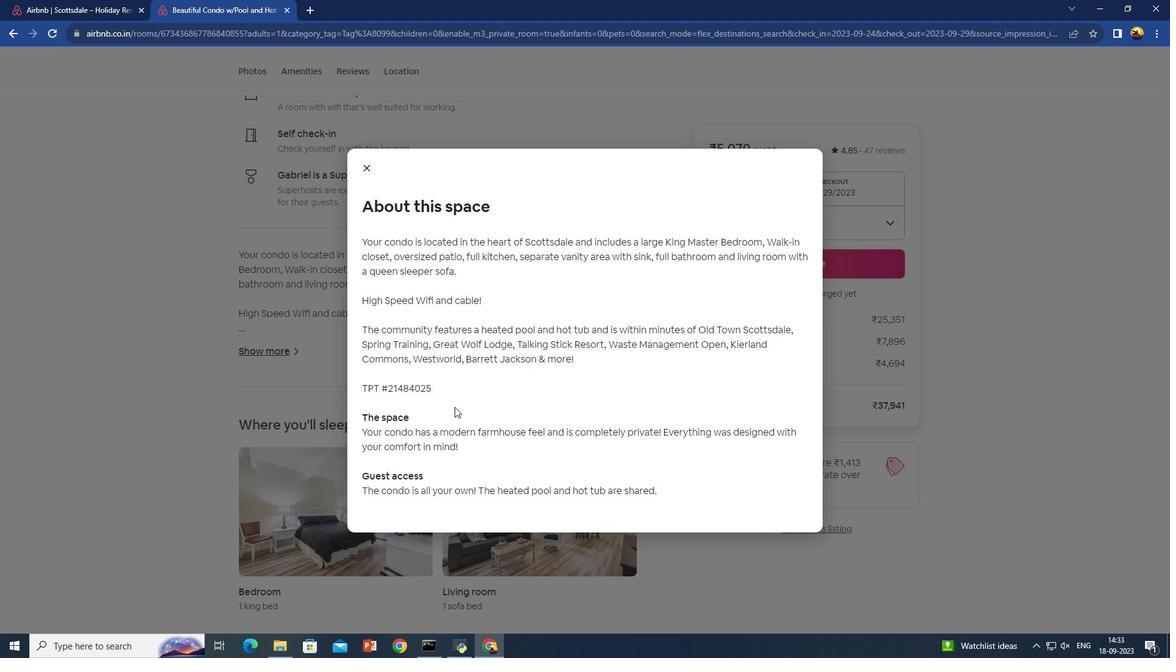 
Action: Mouse scrolled (479, 354) with delta (0, 0)
Screenshot: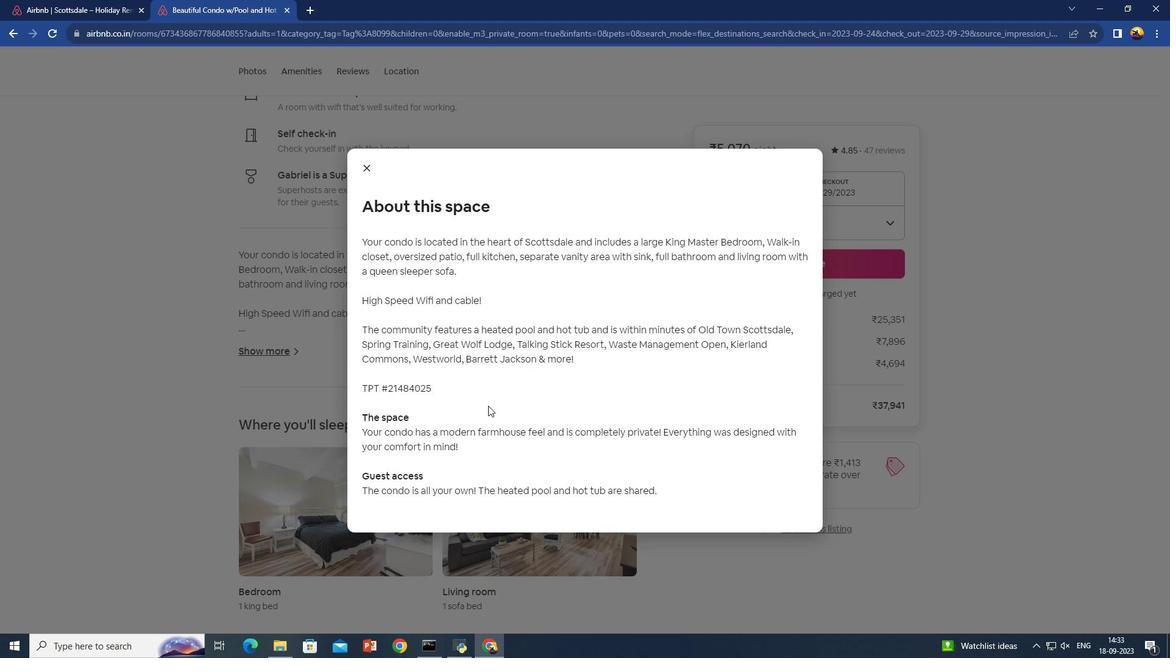 
Action: Mouse moved to (188, 364)
Screenshot: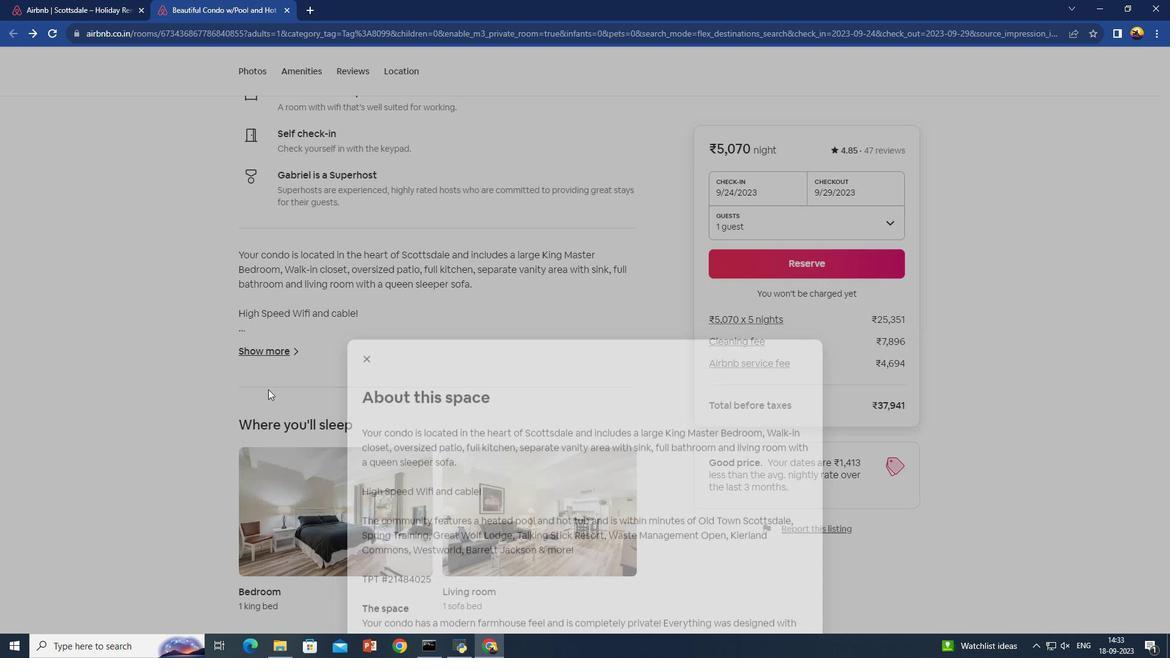
Action: Mouse pressed left at (188, 364)
Screenshot: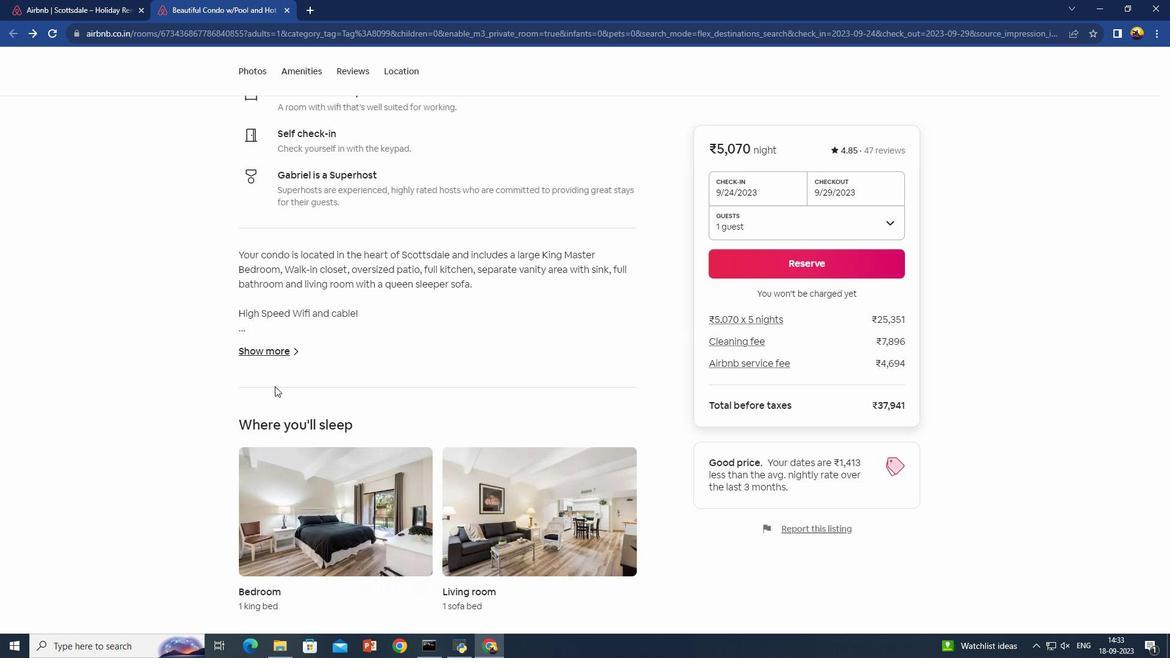 
Action: Mouse moved to (275, 386)
Screenshot: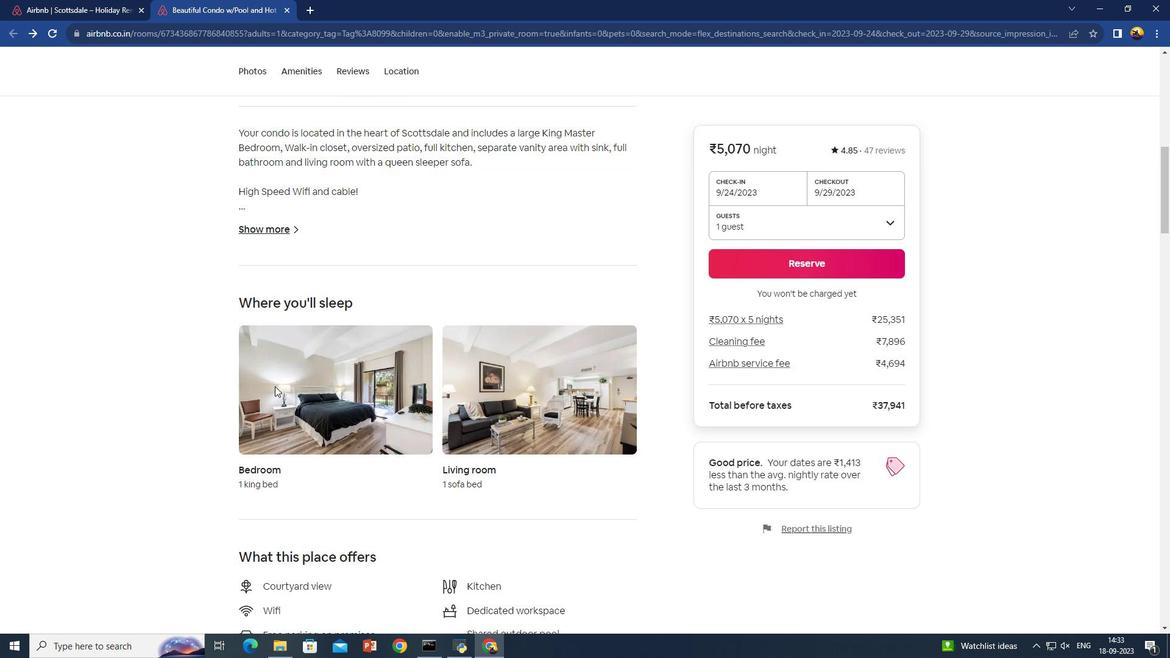 
Action: Mouse scrolled (275, 386) with delta (0, 0)
Screenshot: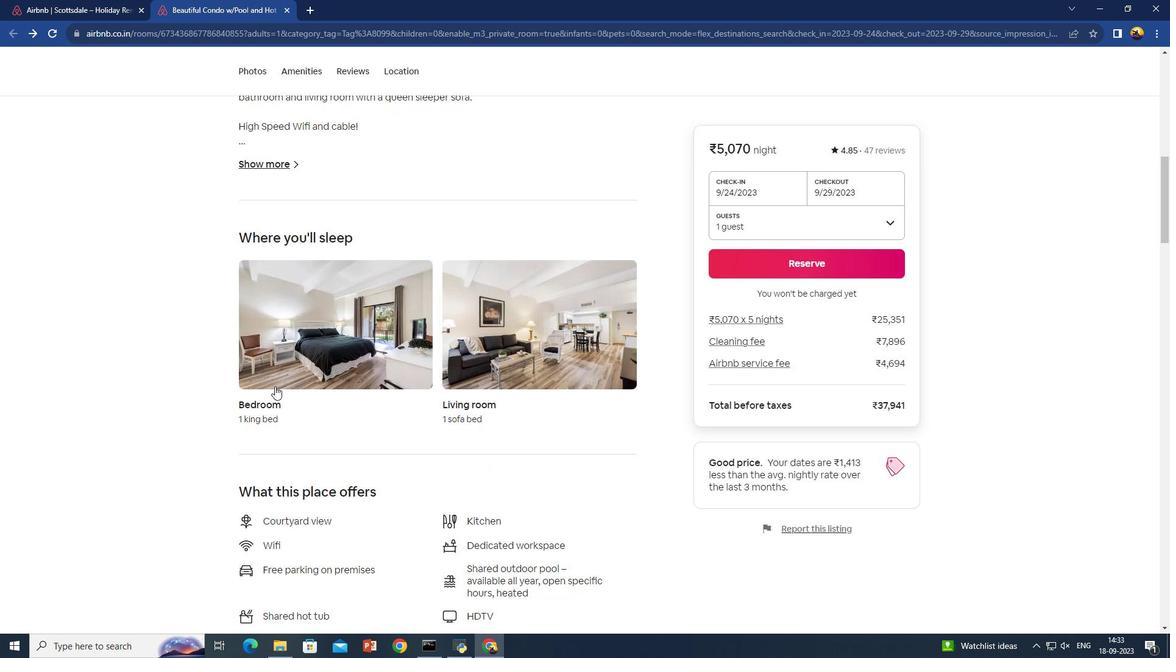 
Action: Mouse scrolled (275, 386) with delta (0, 0)
Screenshot: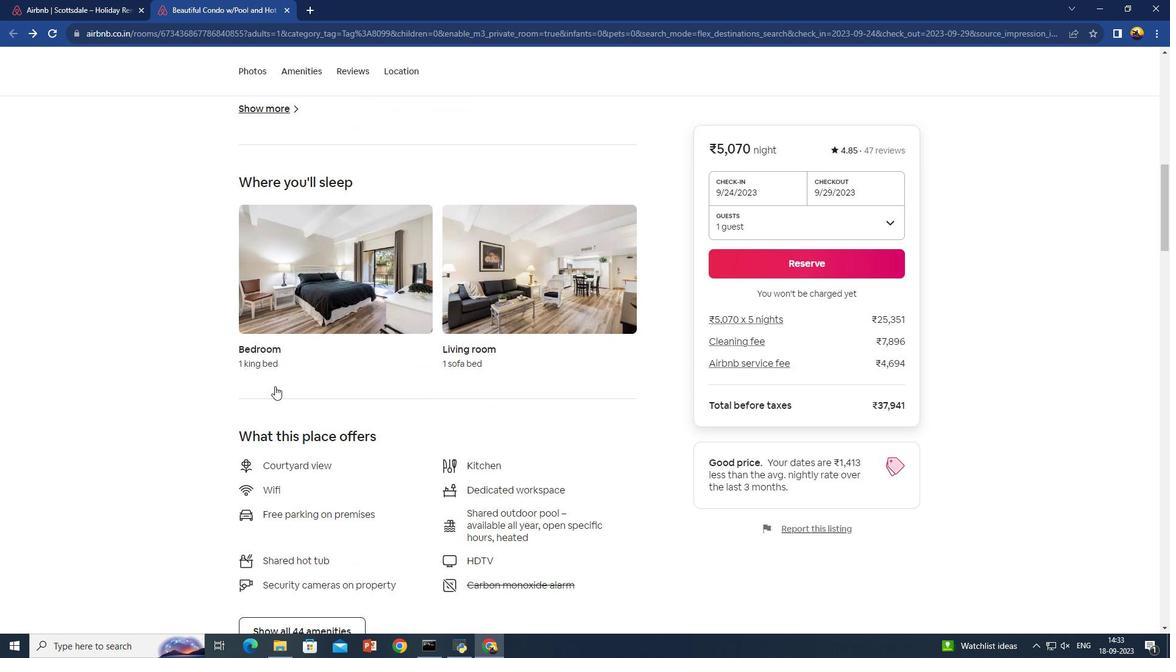 
Action: Mouse scrolled (275, 386) with delta (0, 0)
Screenshot: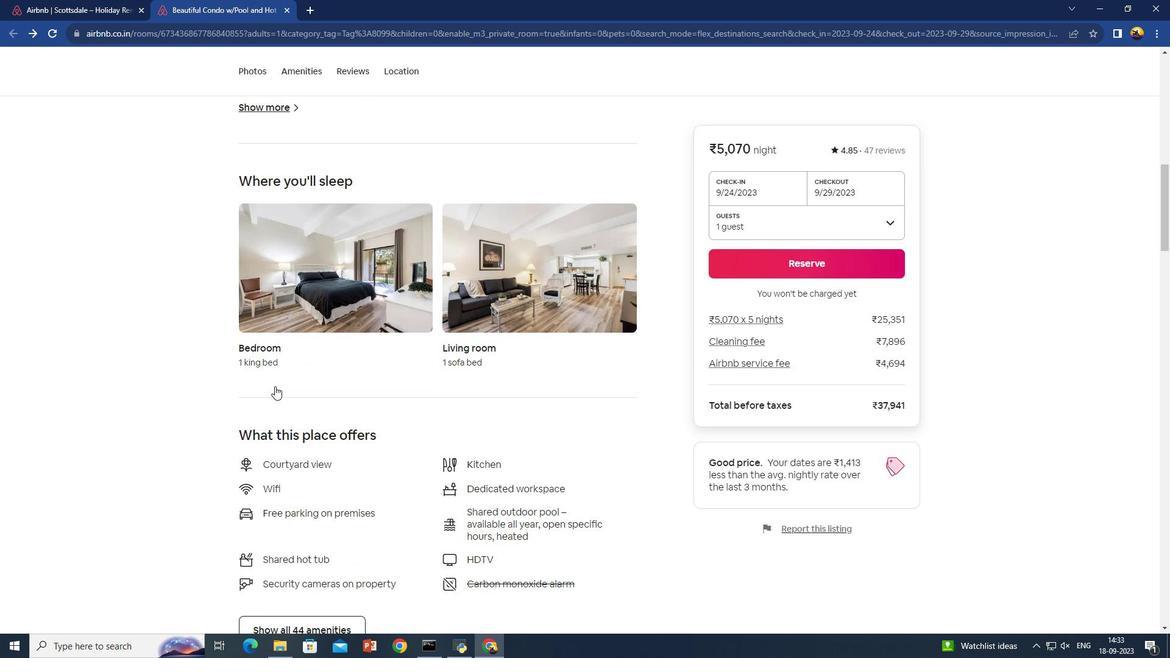 
Action: Mouse scrolled (275, 386) with delta (0, 0)
Screenshot: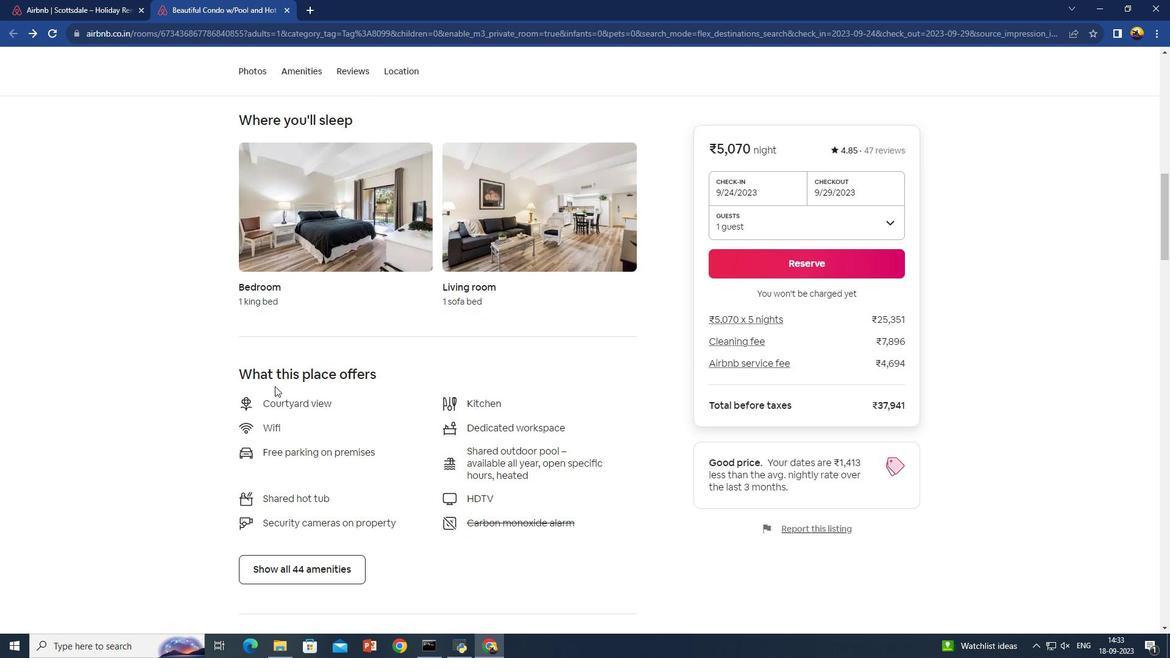 
Action: Mouse scrolled (275, 386) with delta (0, 0)
Screenshot: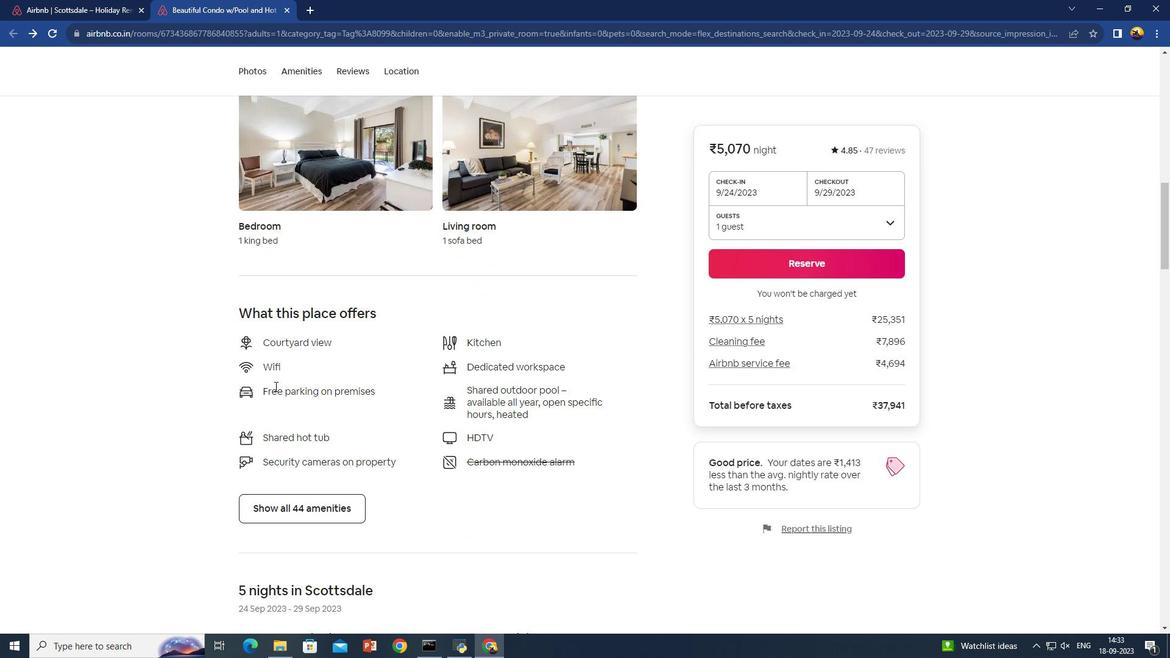 
Action: Mouse scrolled (275, 386) with delta (0, 0)
Screenshot: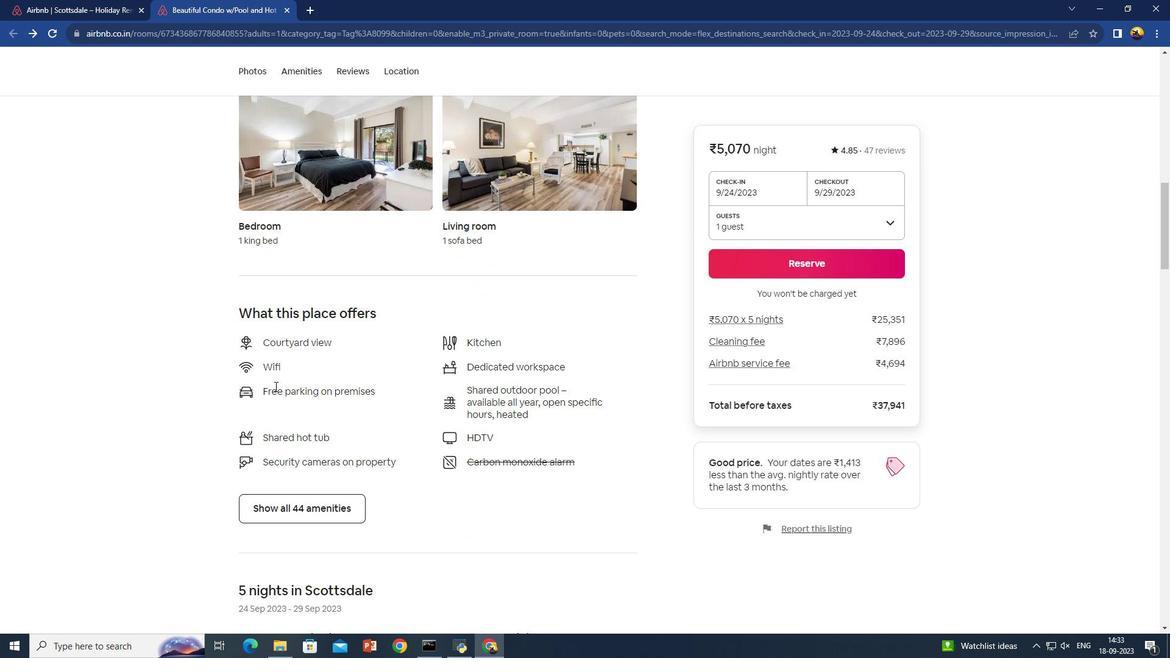 
Action: Mouse scrolled (275, 386) with delta (0, 0)
Screenshot: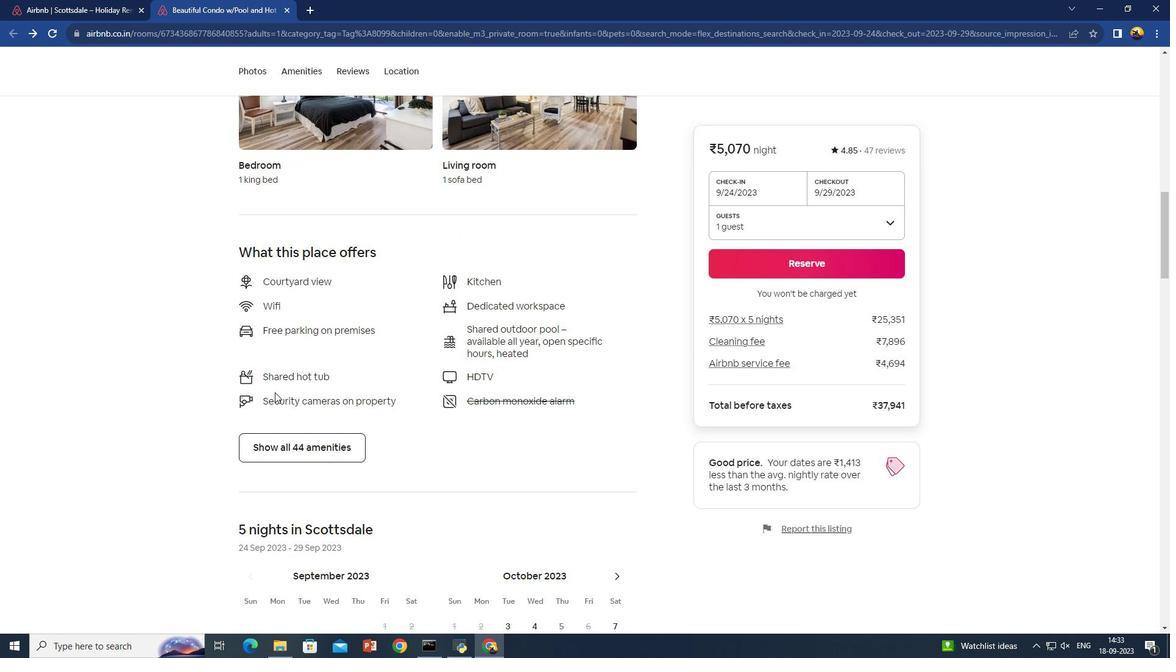 
Action: Mouse moved to (278, 451)
Screenshot: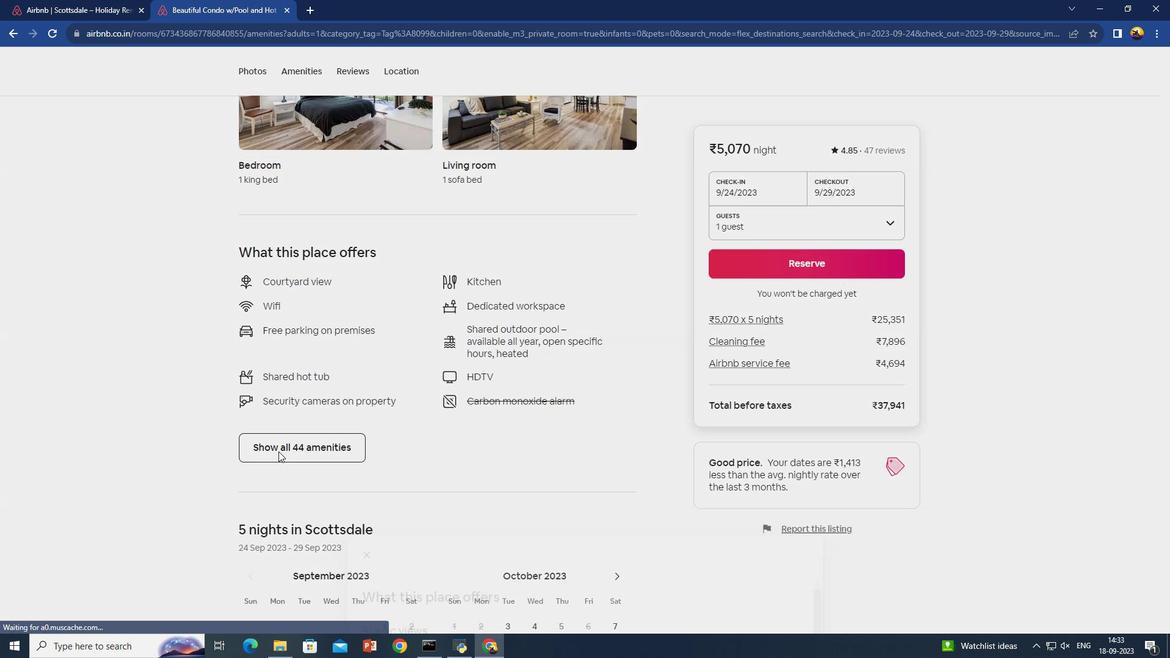 
Action: Mouse pressed left at (278, 451)
Screenshot: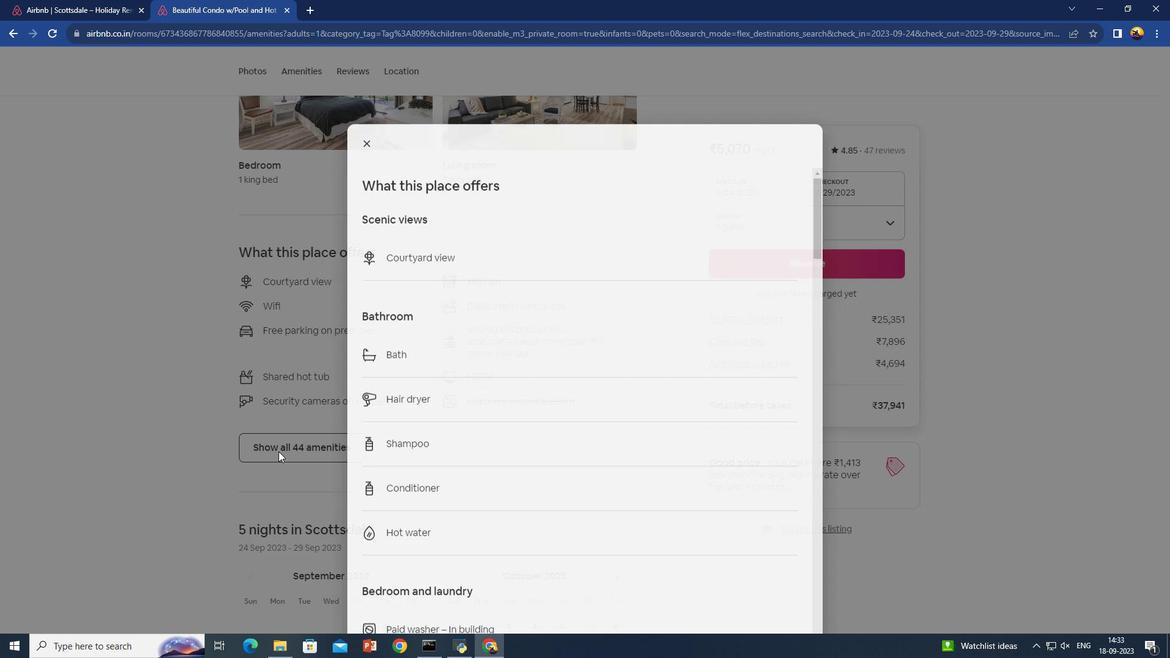 
Action: Mouse moved to (428, 245)
Screenshot: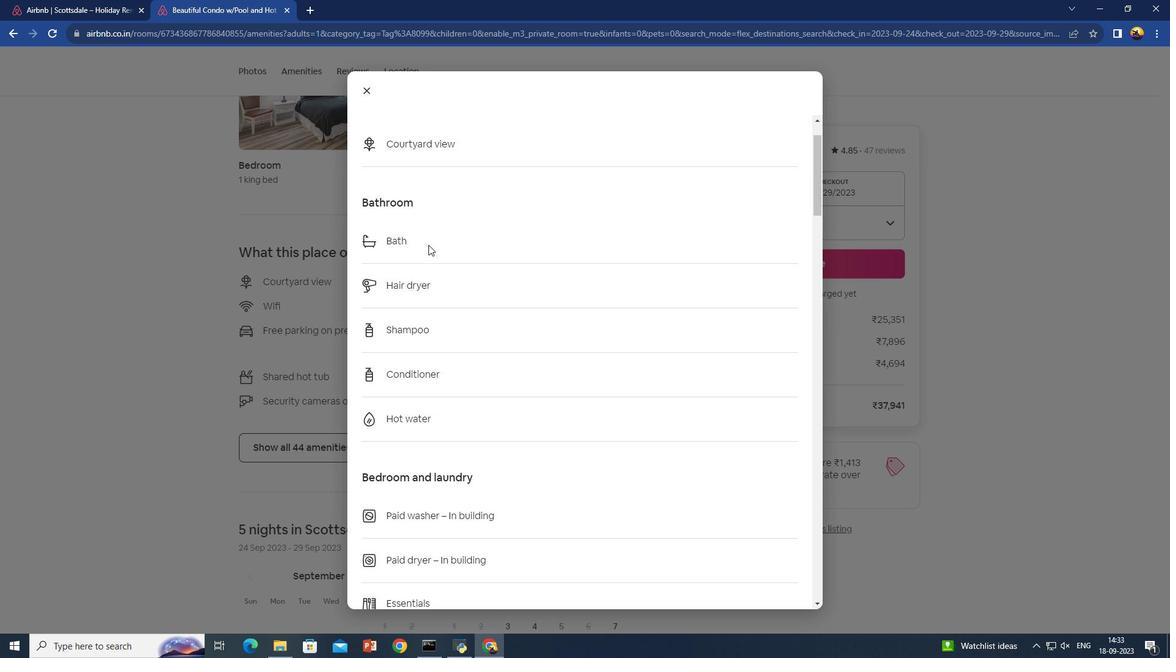 
Action: Mouse scrolled (428, 244) with delta (0, 0)
Screenshot: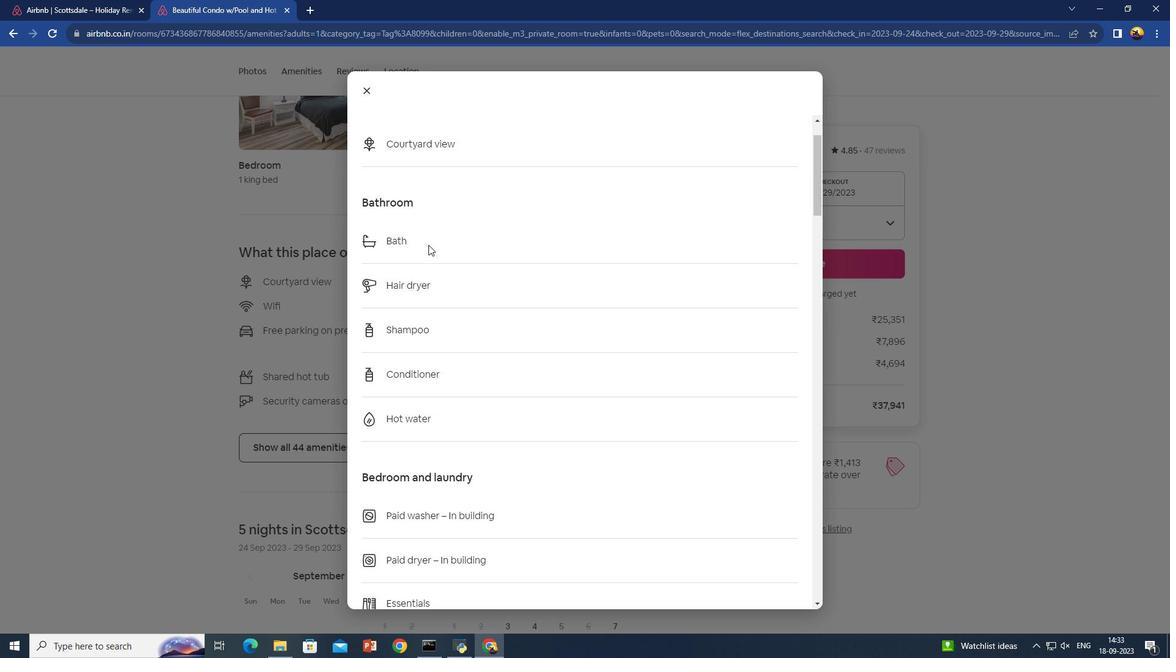 
Action: Mouse scrolled (428, 244) with delta (0, 0)
Screenshot: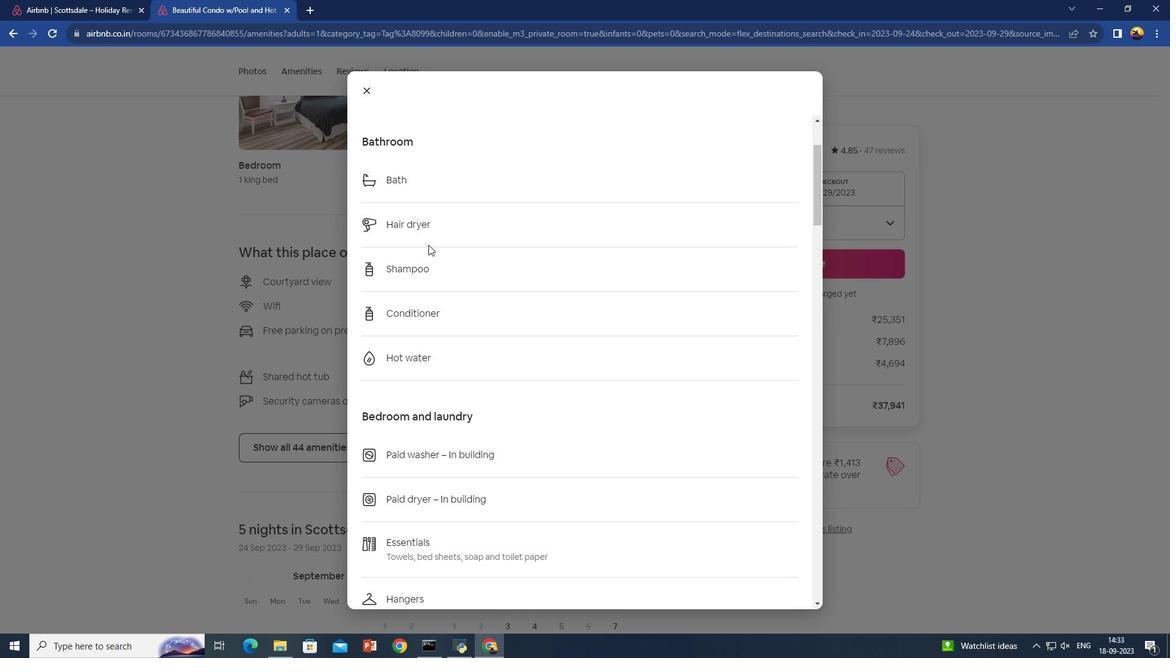 
Action: Mouse scrolled (428, 244) with delta (0, 0)
Screenshot: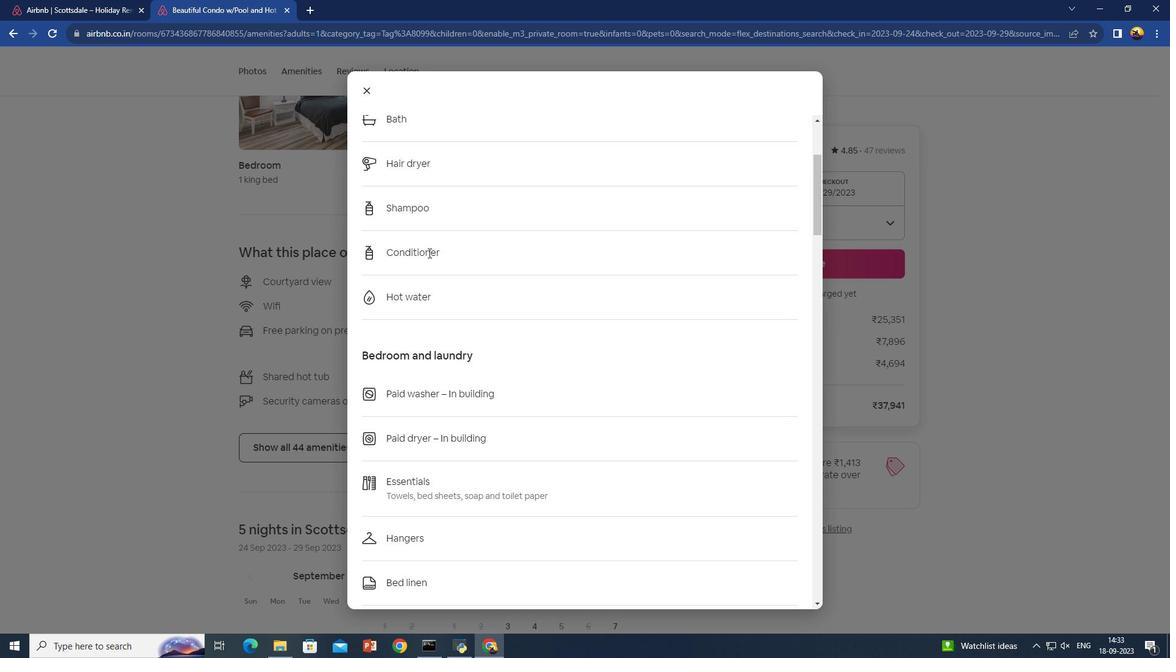 
Action: Mouse moved to (428, 258)
Screenshot: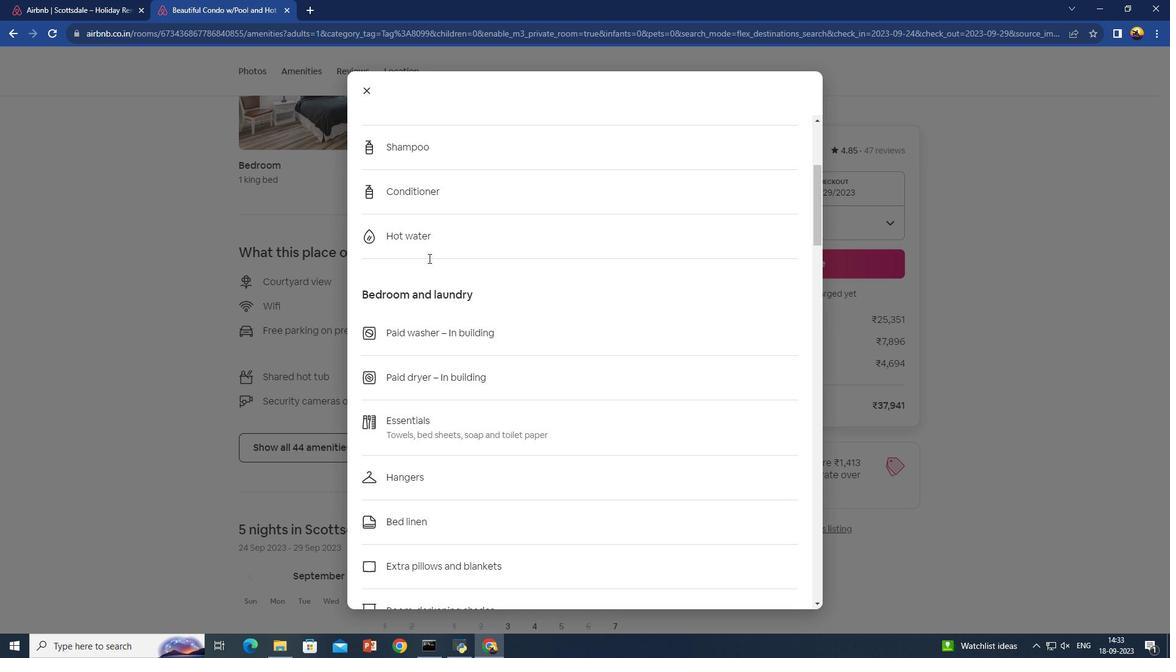 
Action: Mouse scrolled (428, 257) with delta (0, 0)
Screenshot: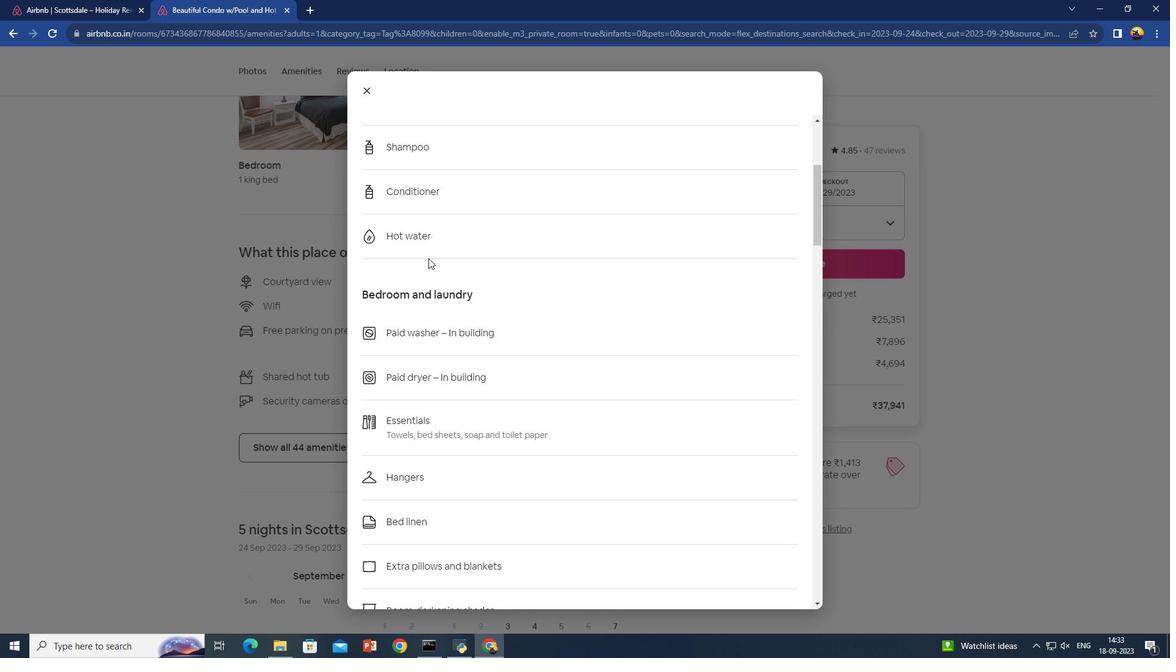 
Action: Mouse scrolled (428, 257) with delta (0, 0)
Screenshot: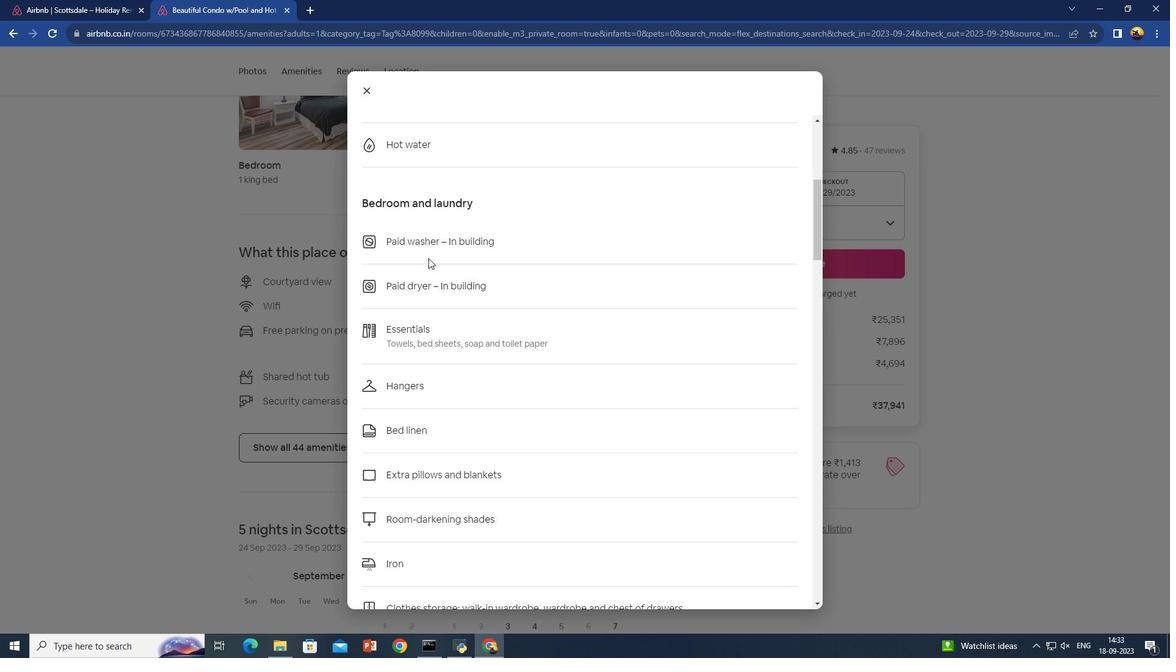 
Action: Mouse scrolled (428, 257) with delta (0, 0)
Screenshot: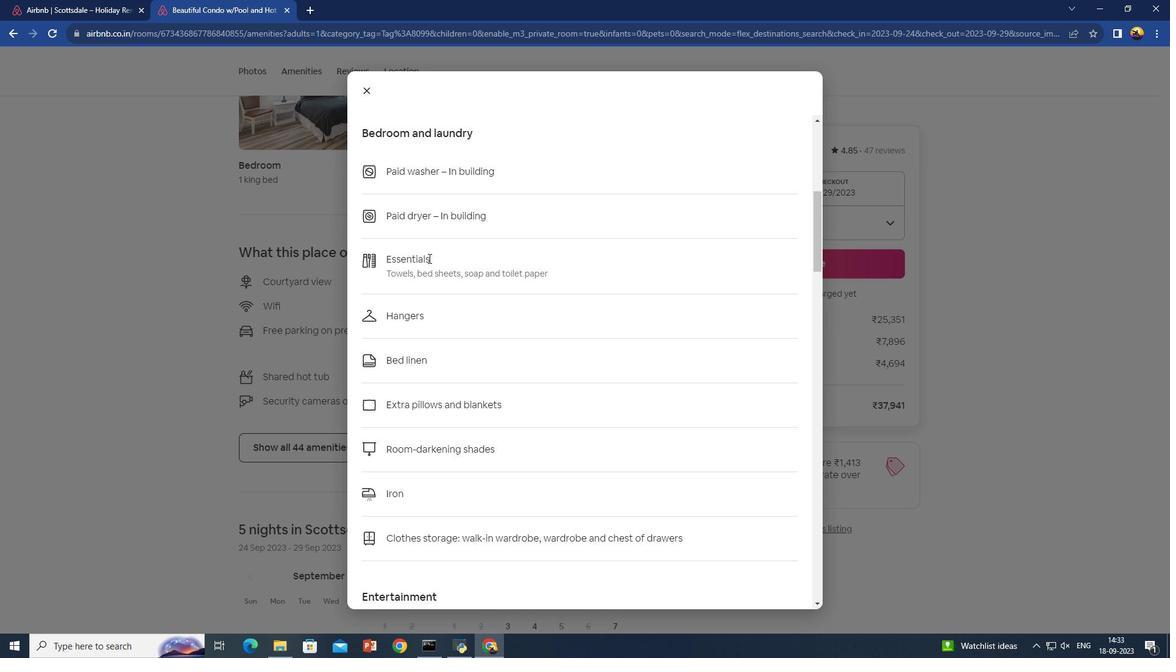 
Action: Mouse scrolled (428, 257) with delta (0, 0)
Screenshot: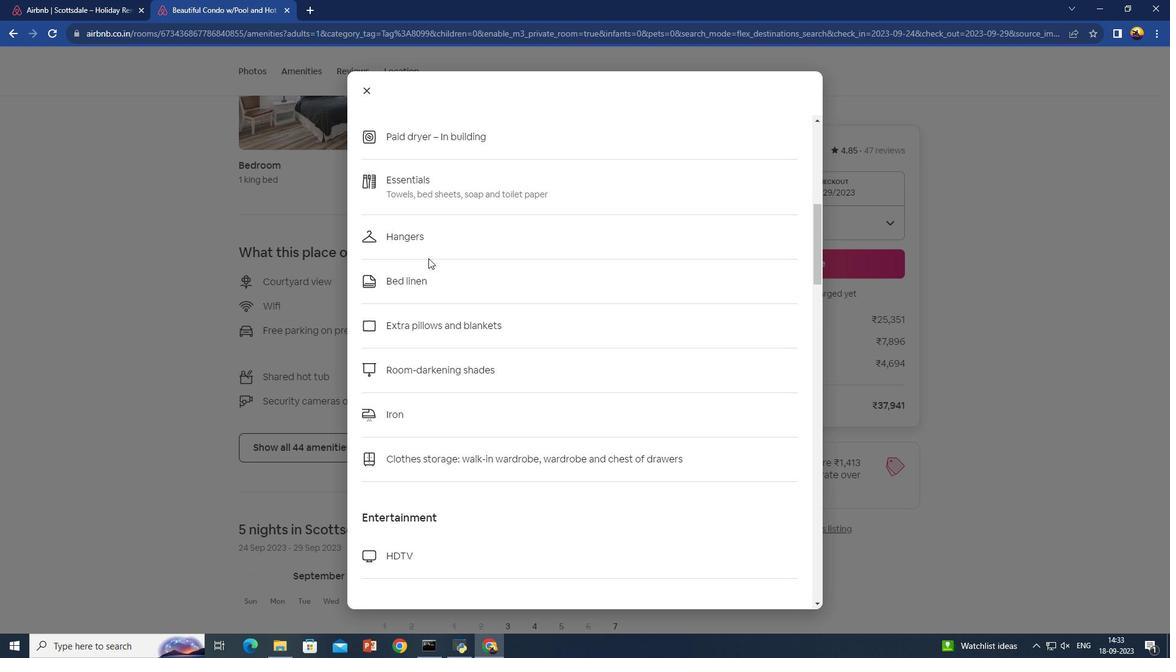 
Action: Mouse scrolled (428, 257) with delta (0, 0)
Screenshot: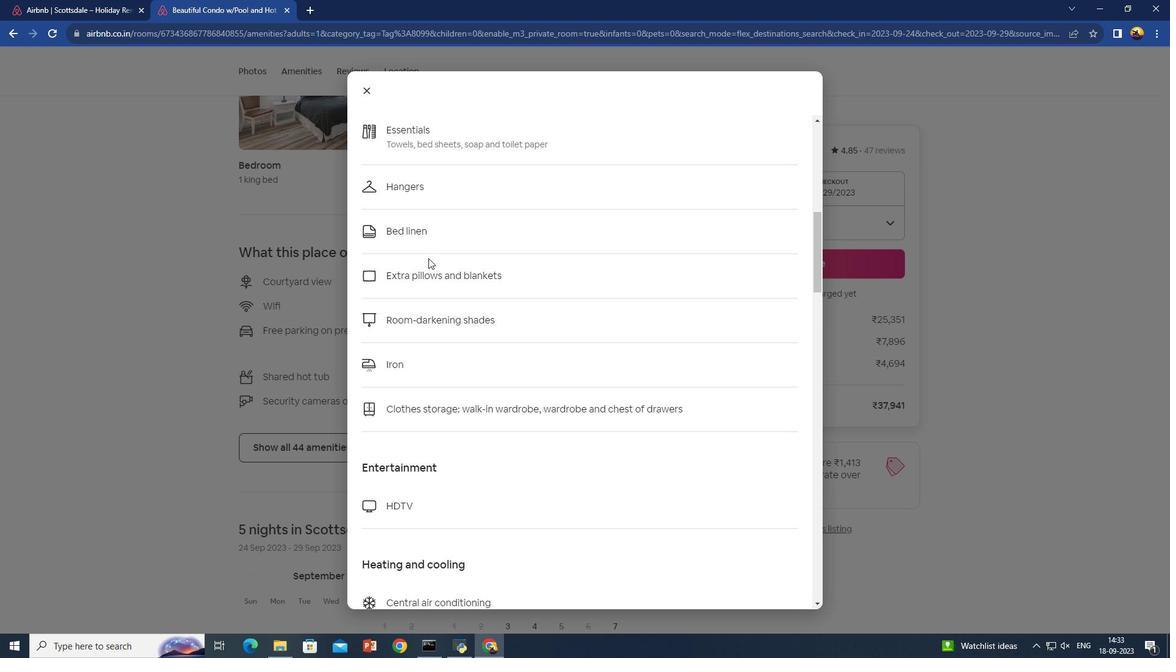 
Action: Mouse scrolled (428, 257) with delta (0, 0)
Screenshot: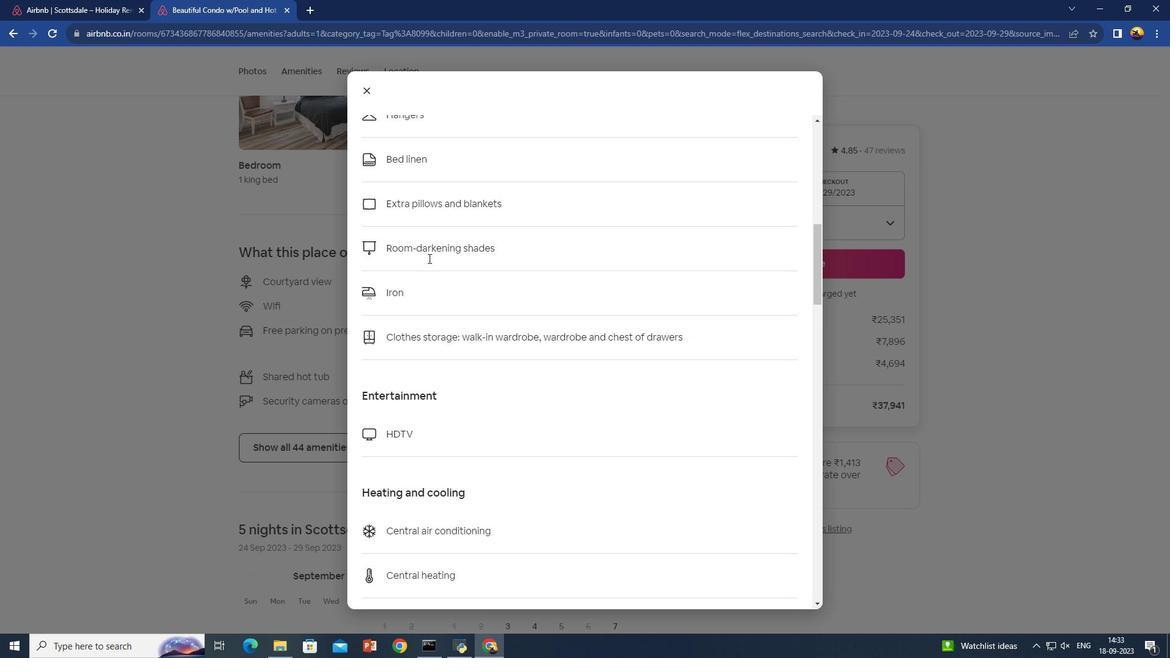 
Action: Mouse scrolled (428, 257) with delta (0, 0)
Screenshot: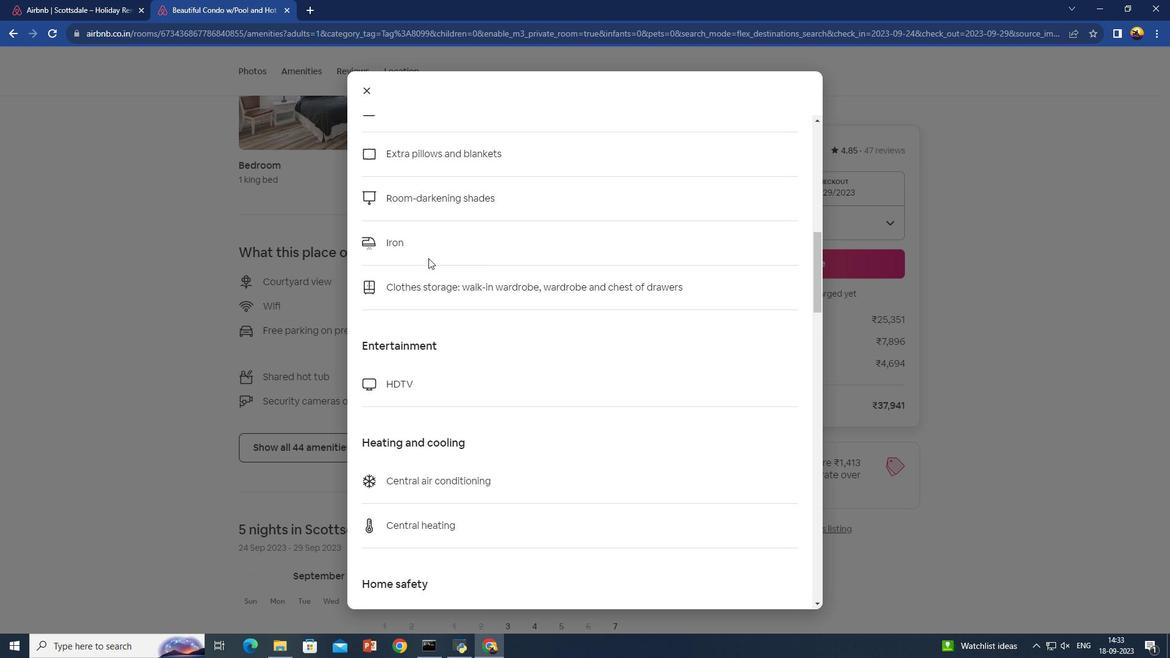 
Action: Mouse scrolled (428, 257) with delta (0, 0)
Screenshot: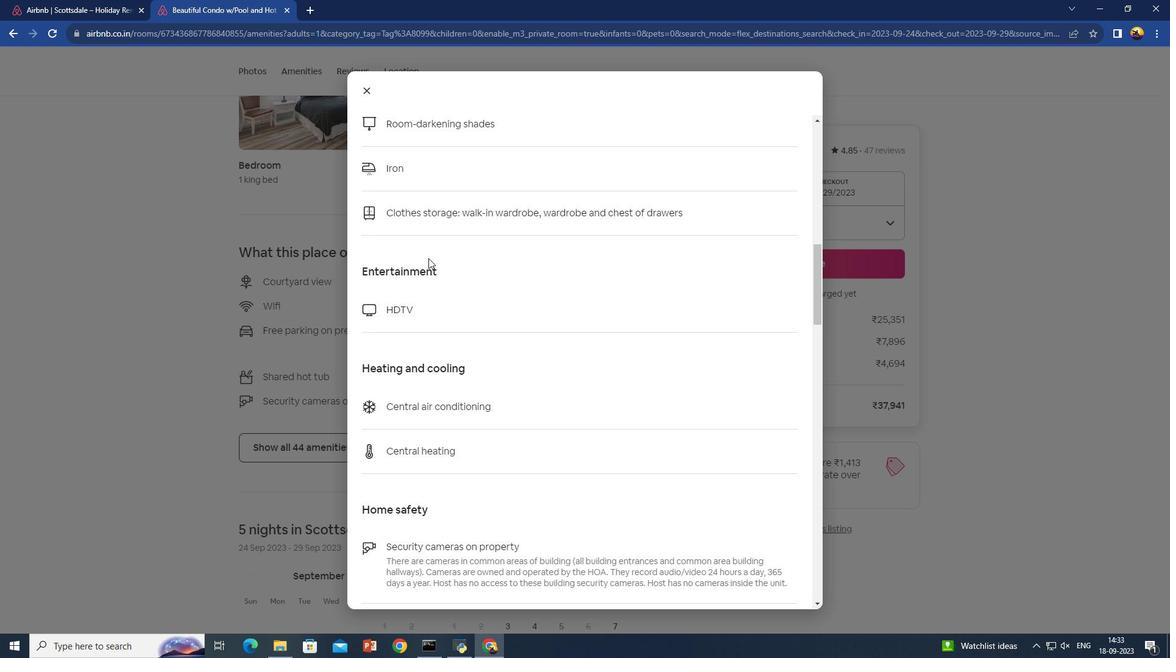 
Action: Mouse scrolled (428, 257) with delta (0, 0)
Screenshot: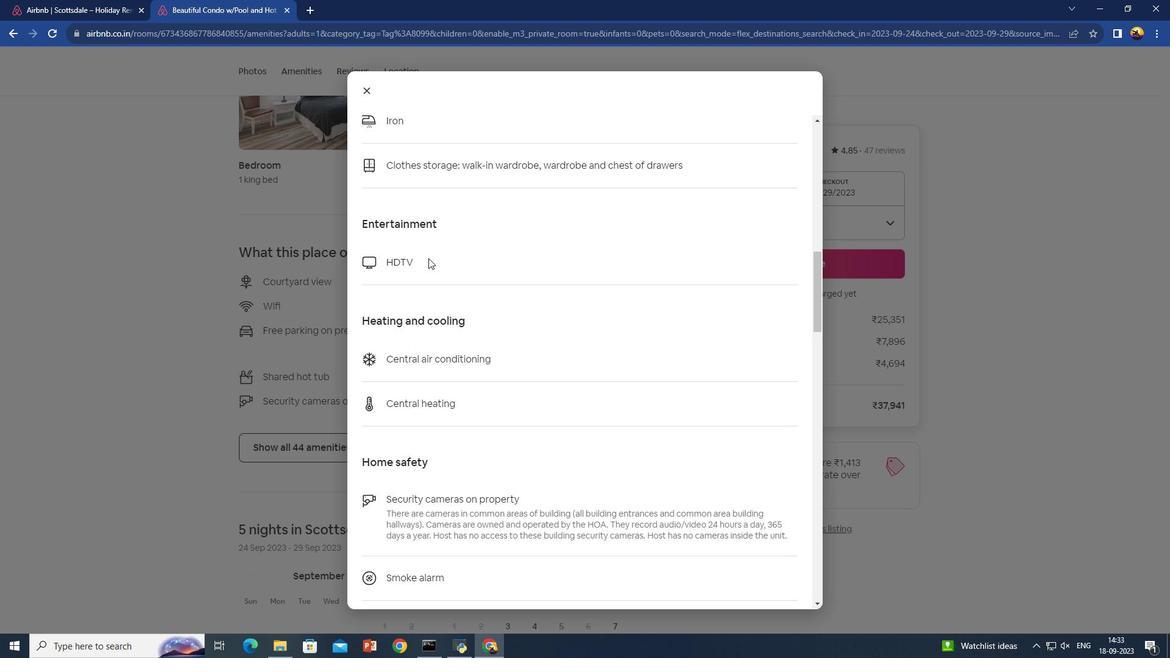 
Action: Mouse scrolled (428, 257) with delta (0, 0)
Screenshot: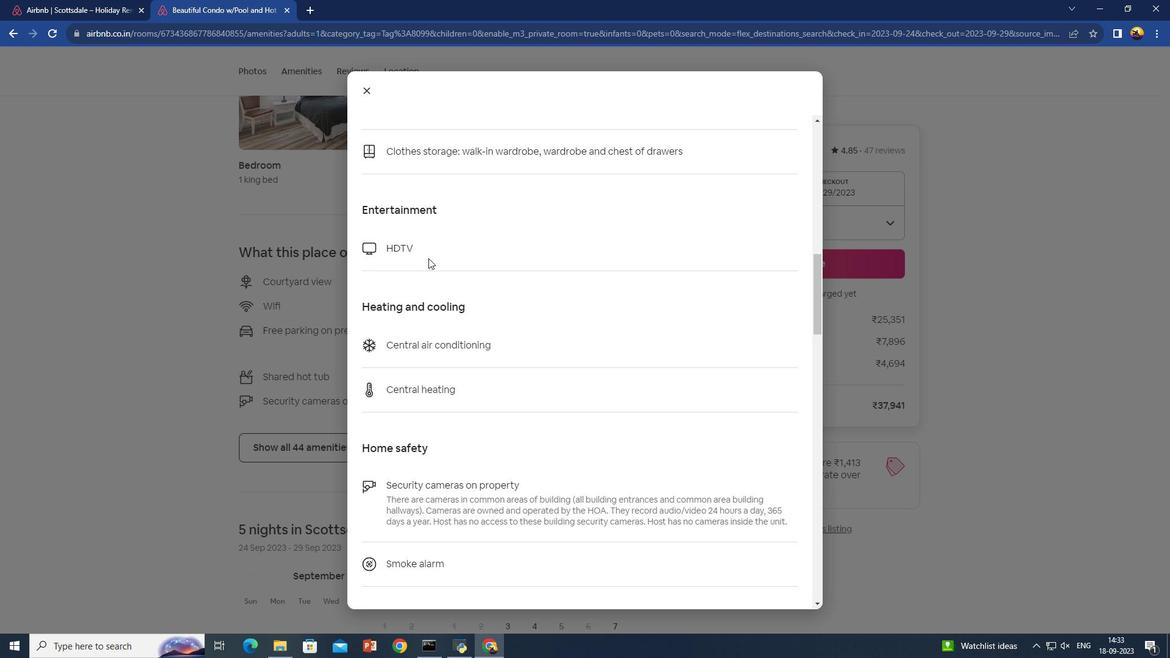 
Action: Mouse scrolled (428, 257) with delta (0, 0)
Screenshot: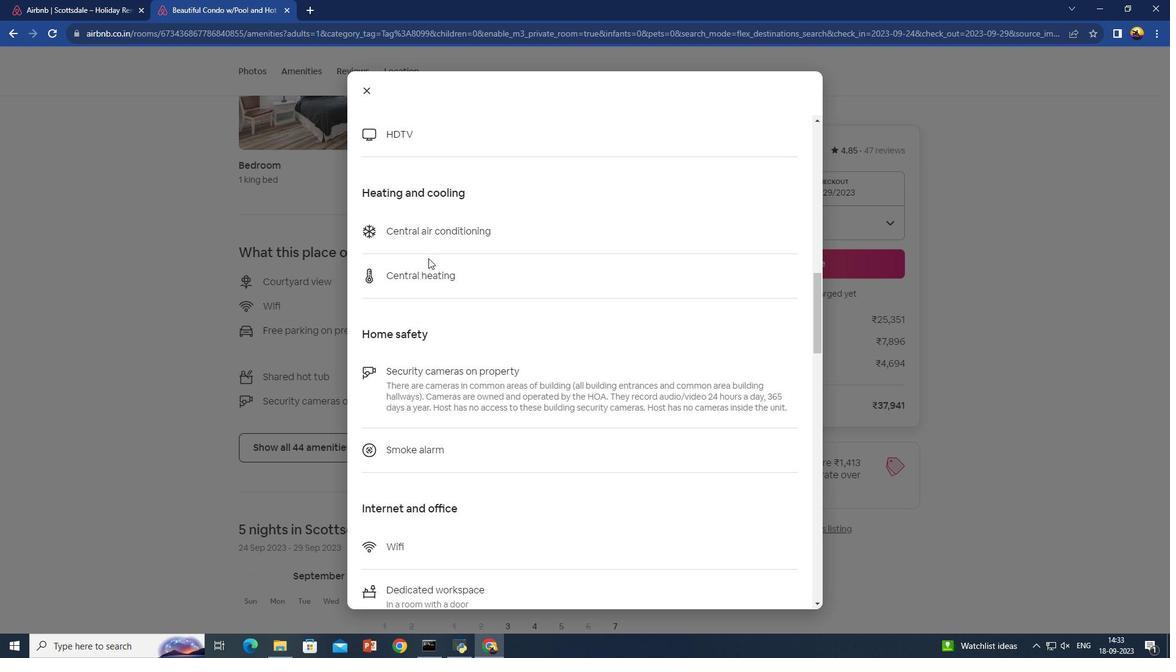 
Action: Mouse scrolled (428, 257) with delta (0, 0)
Screenshot: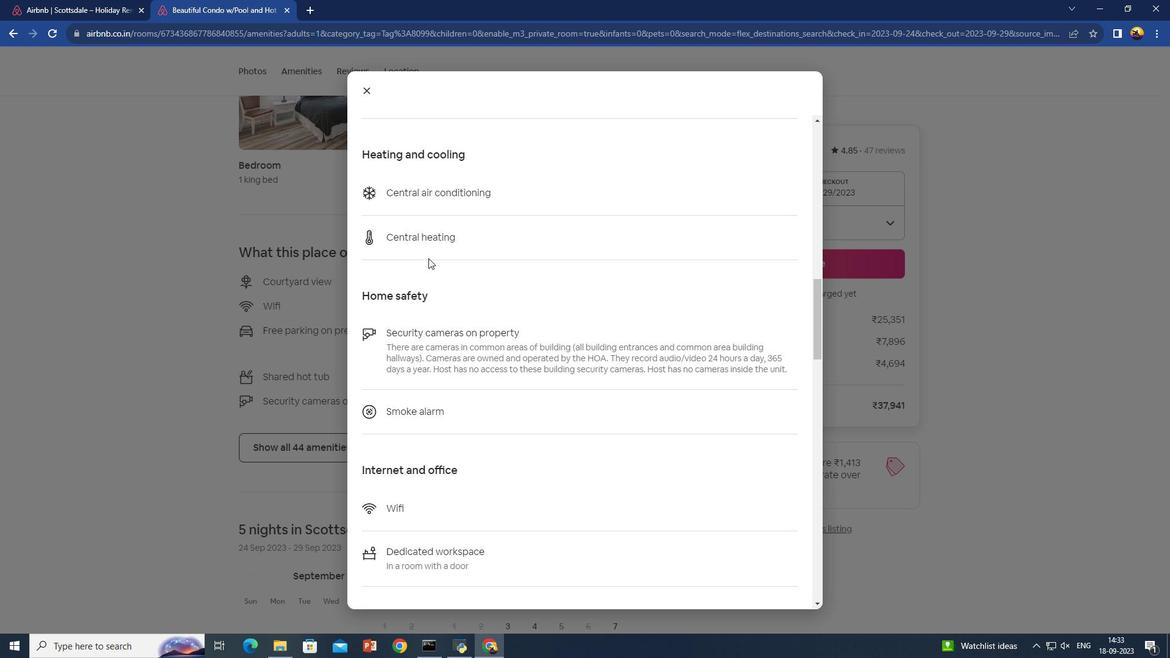 
Action: Mouse scrolled (428, 257) with delta (0, 0)
Screenshot: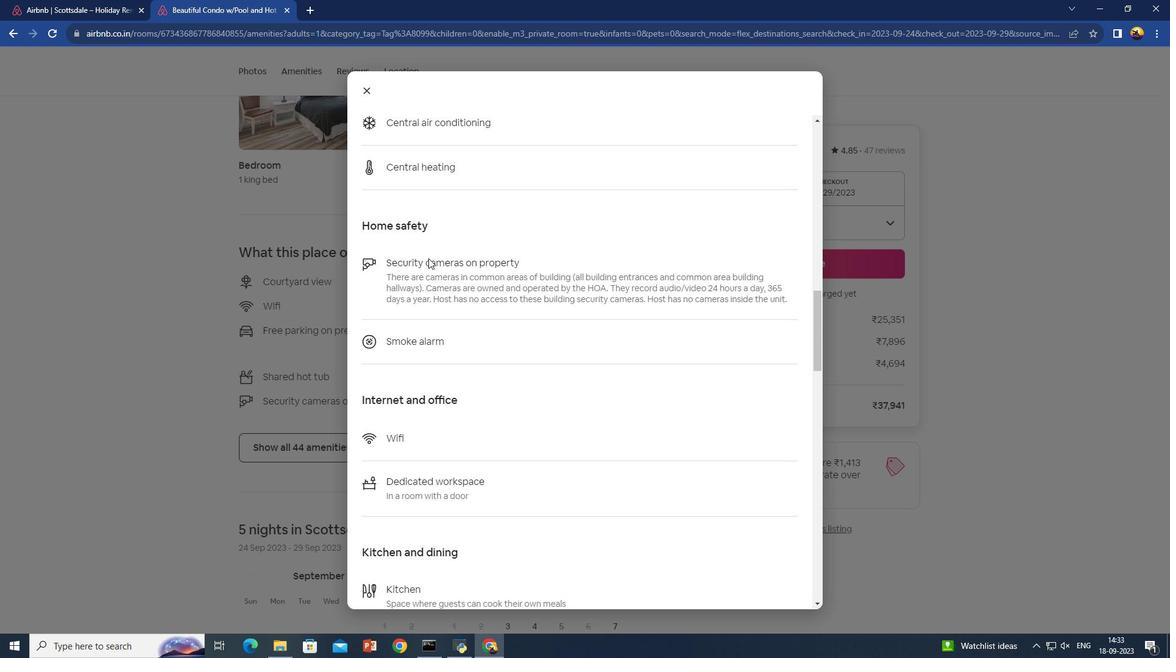 
Action: Mouse scrolled (428, 257) with delta (0, 0)
Screenshot: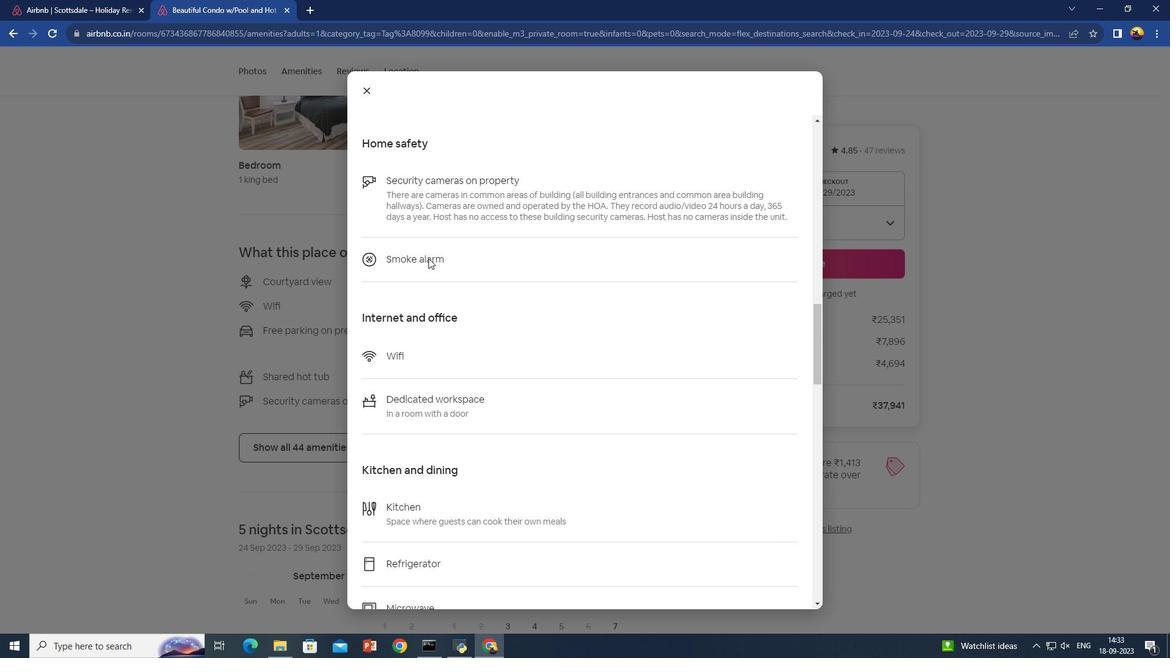 
Action: Mouse scrolled (428, 257) with delta (0, 0)
Screenshot: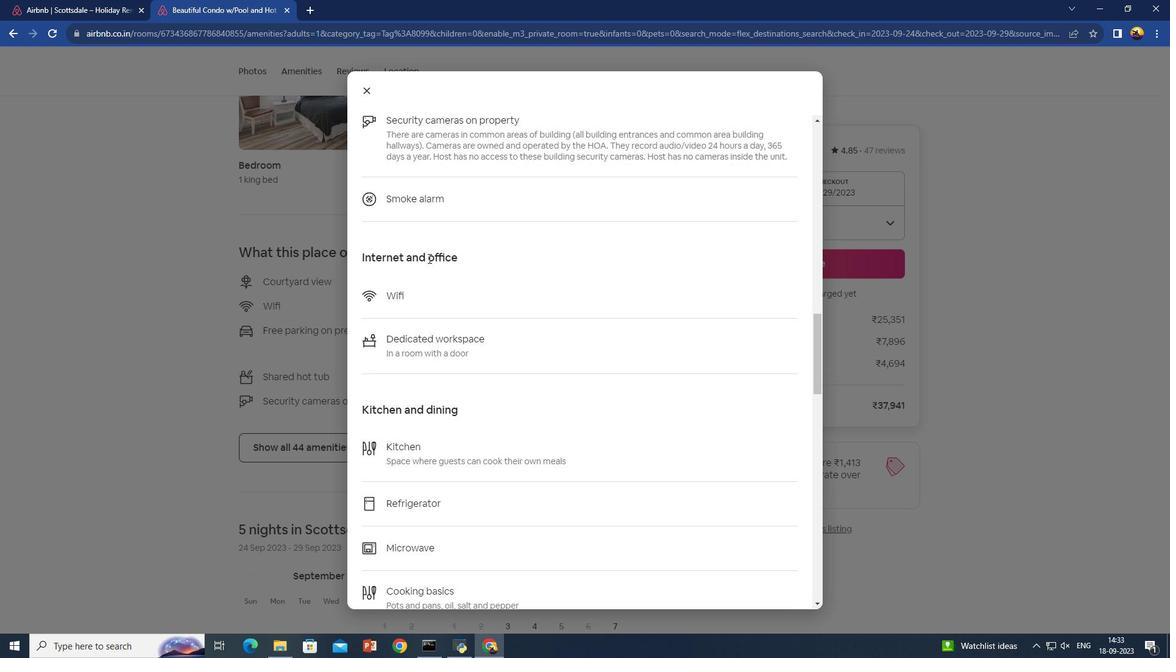 
Action: Mouse scrolled (428, 257) with delta (0, 0)
Screenshot: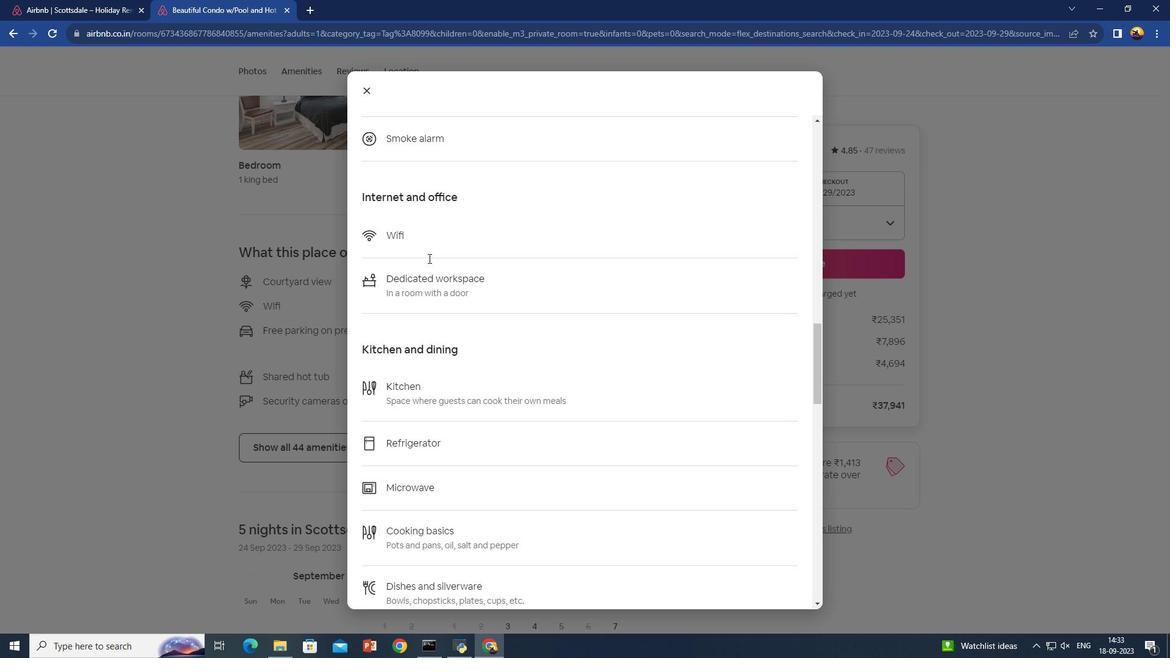 
Action: Mouse scrolled (428, 257) with delta (0, 0)
Screenshot: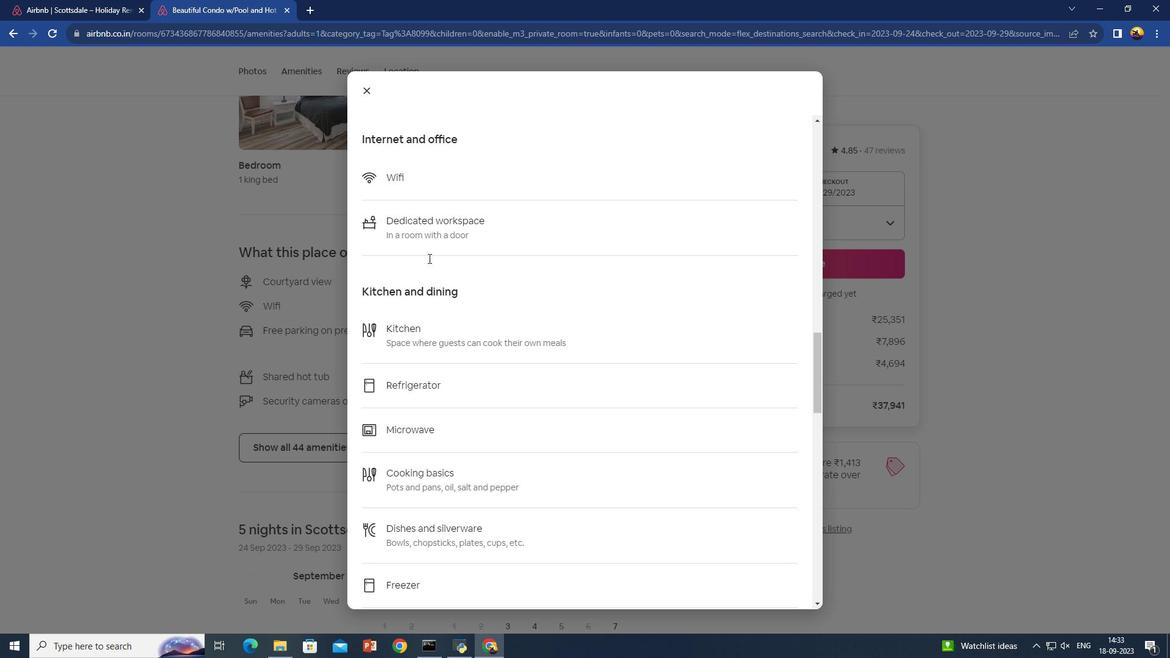 
Action: Mouse scrolled (428, 257) with delta (0, 0)
Screenshot: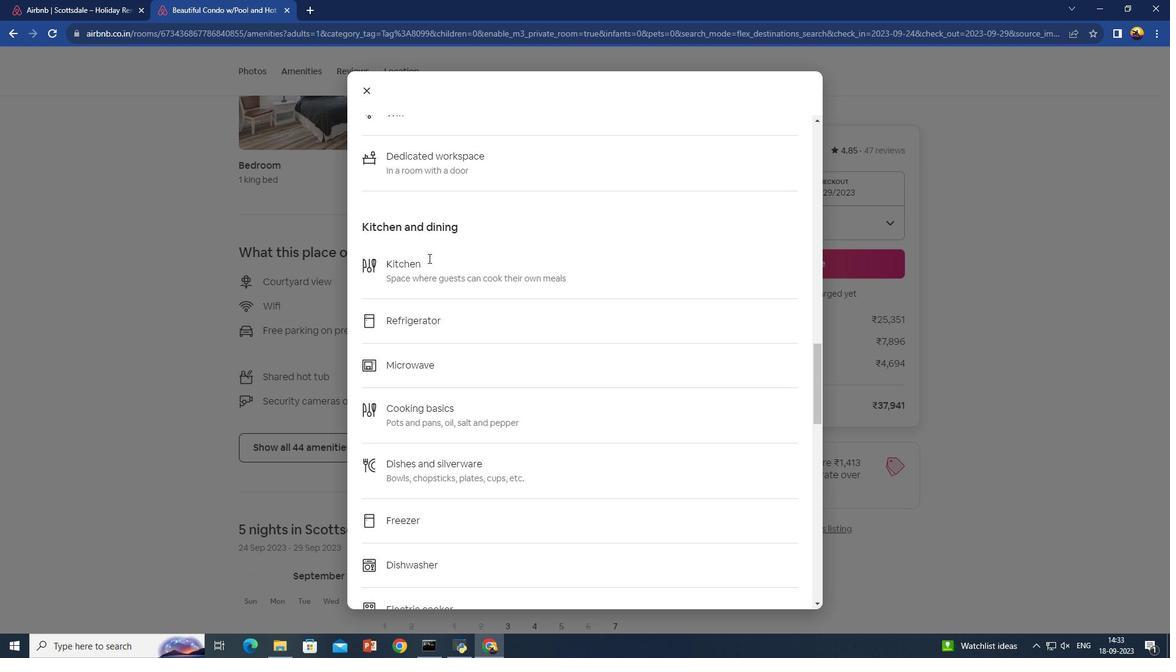 
Action: Mouse scrolled (428, 257) with delta (0, 0)
Screenshot: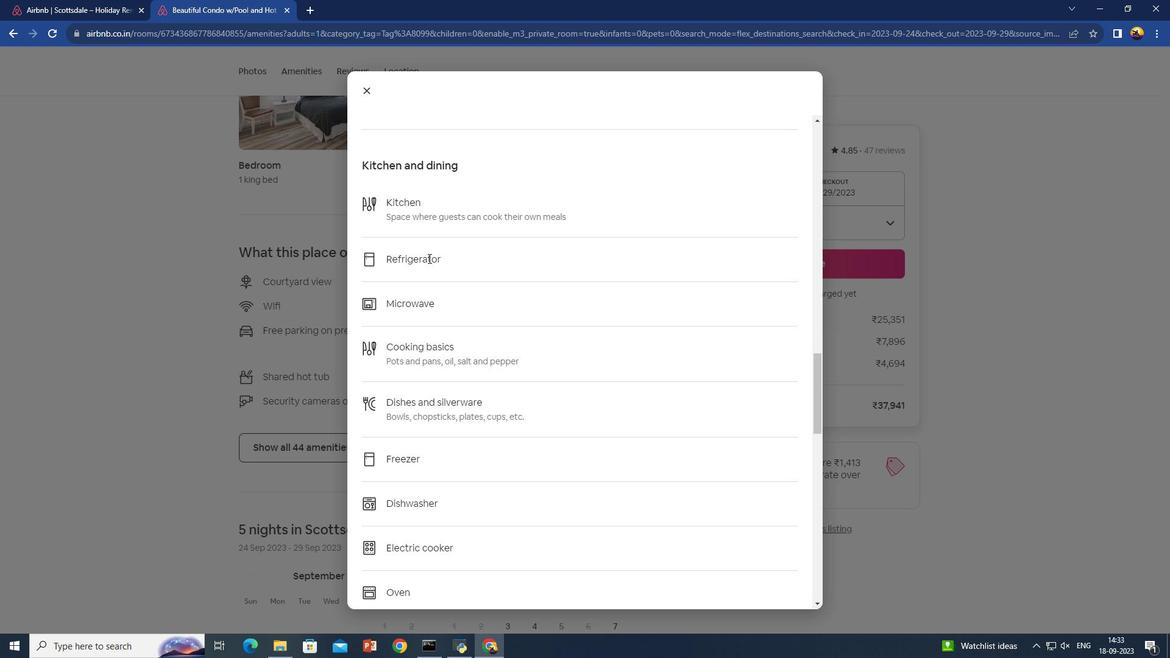 
Action: Mouse scrolled (428, 257) with delta (0, 0)
Screenshot: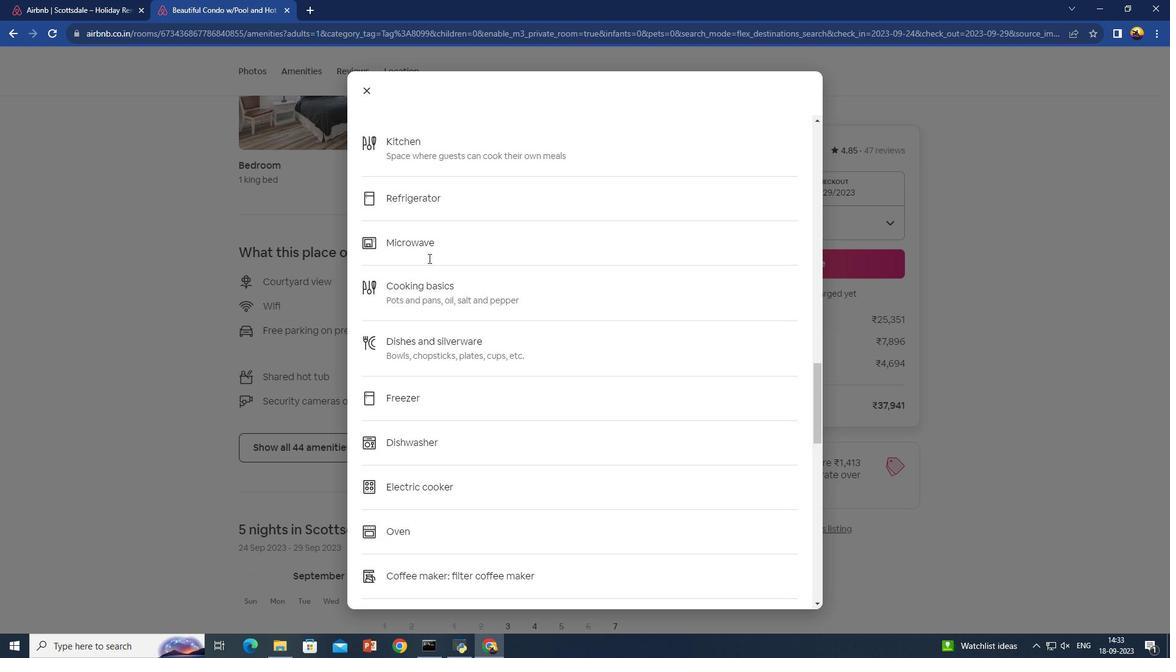 
Action: Mouse scrolled (428, 257) with delta (0, 0)
Screenshot: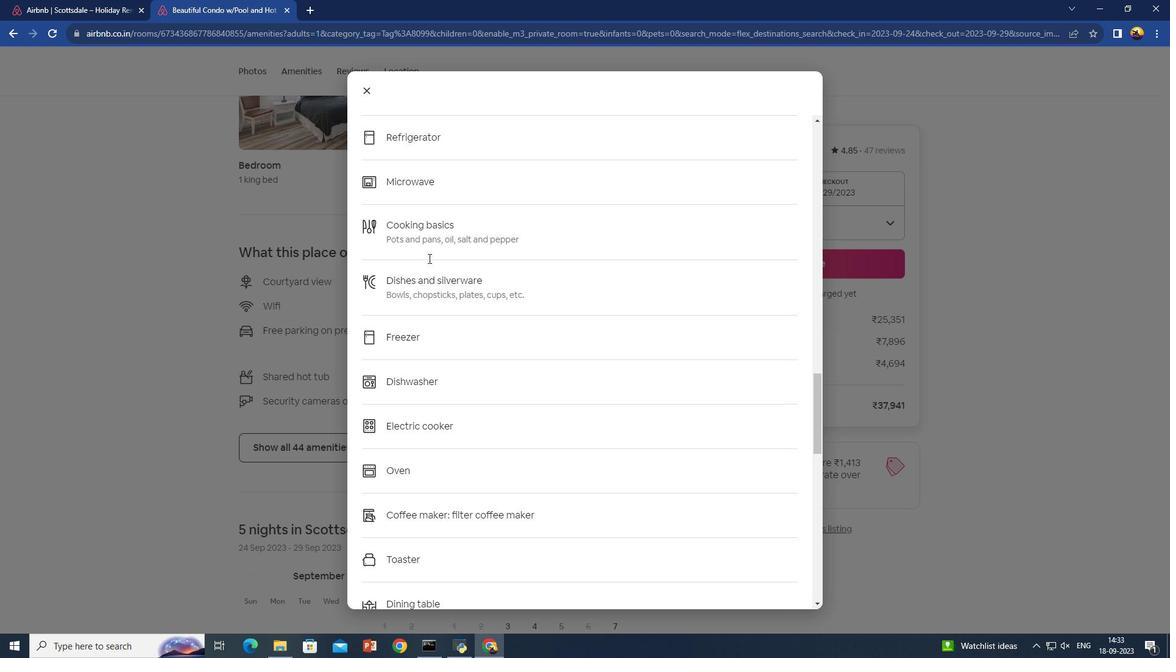 
Action: Mouse scrolled (428, 257) with delta (0, 0)
Screenshot: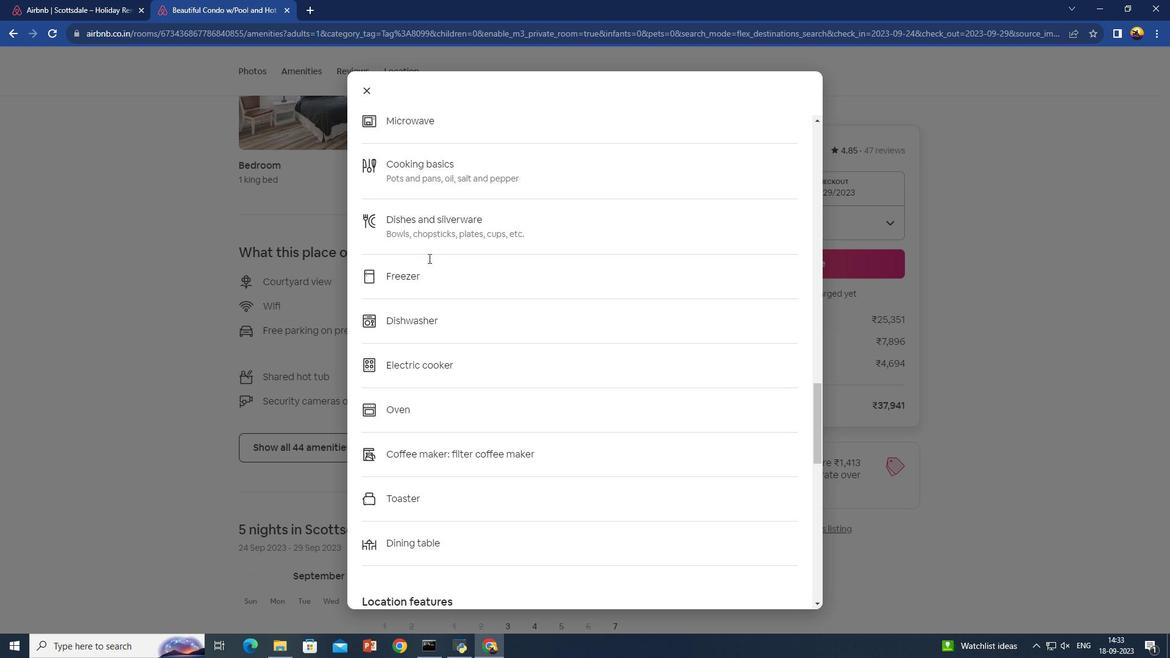 
Action: Mouse scrolled (428, 257) with delta (0, 0)
Screenshot: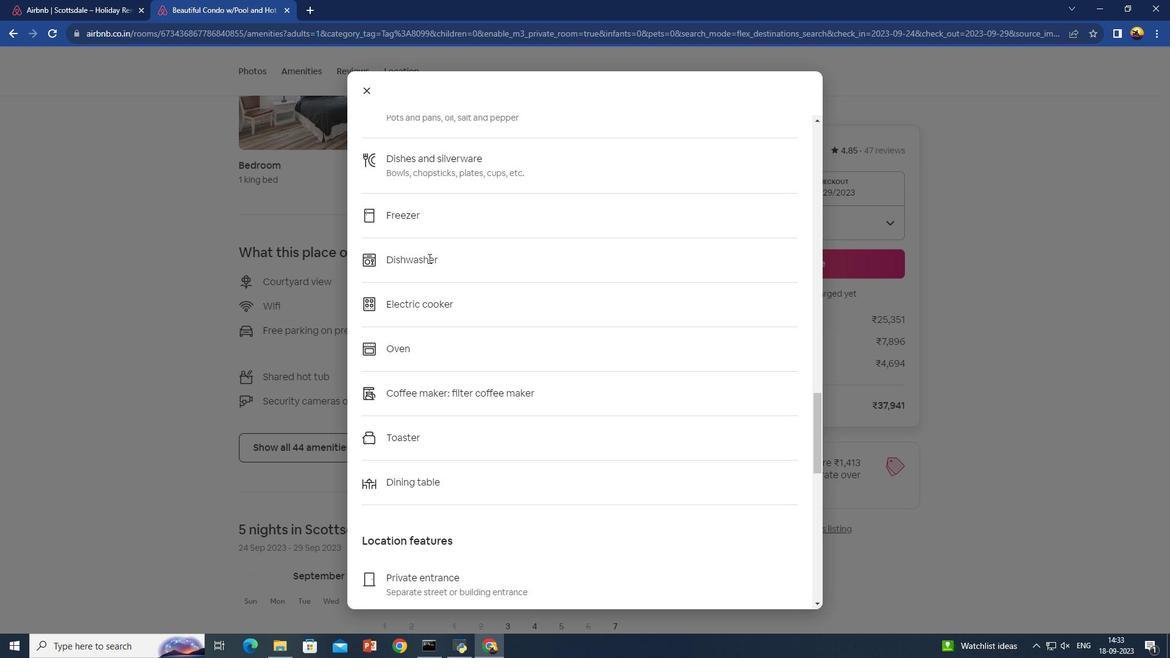 
Action: Mouse scrolled (428, 257) with delta (0, 0)
Screenshot: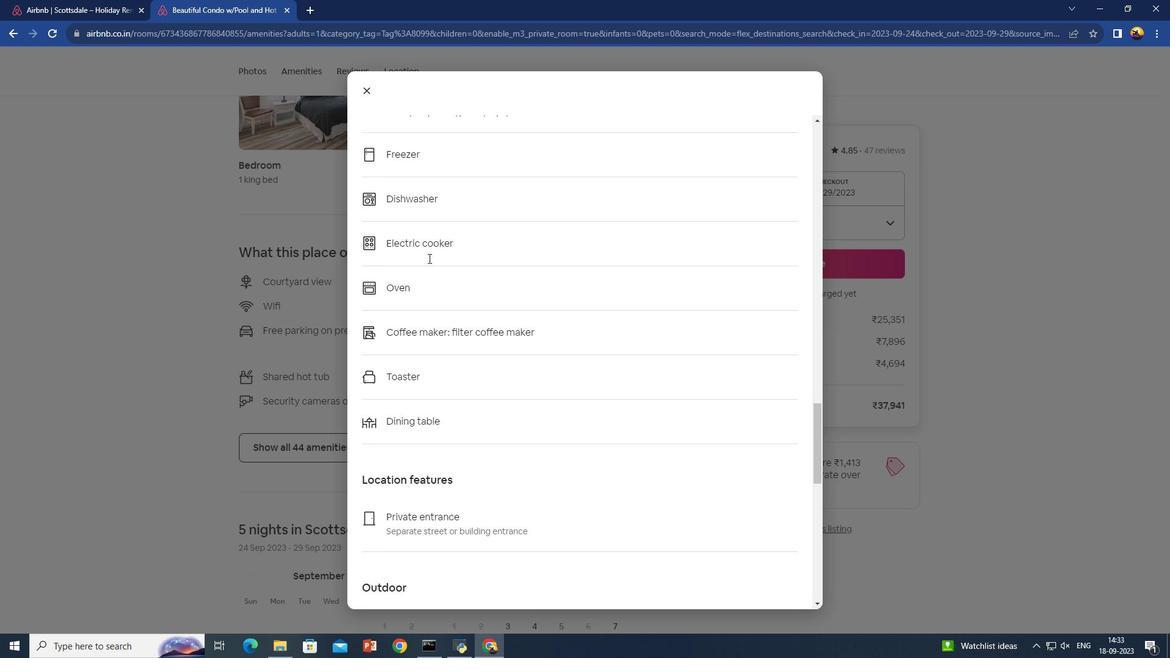 
Action: Mouse scrolled (428, 257) with delta (0, 0)
Screenshot: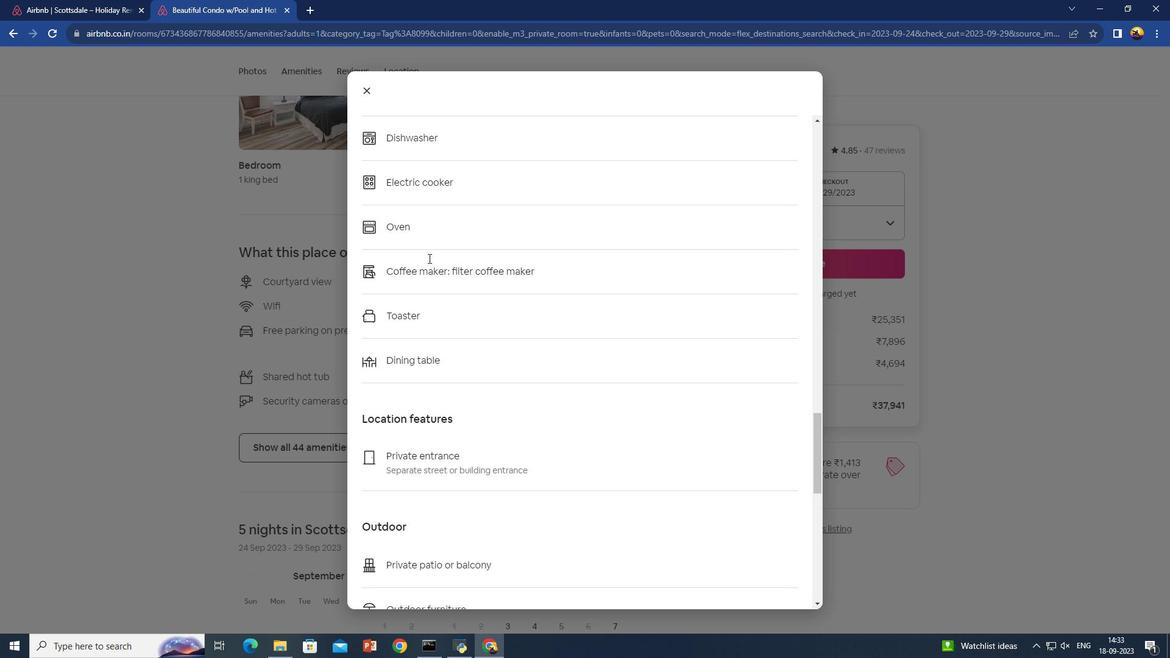 
Action: Mouse scrolled (428, 257) with delta (0, 0)
Screenshot: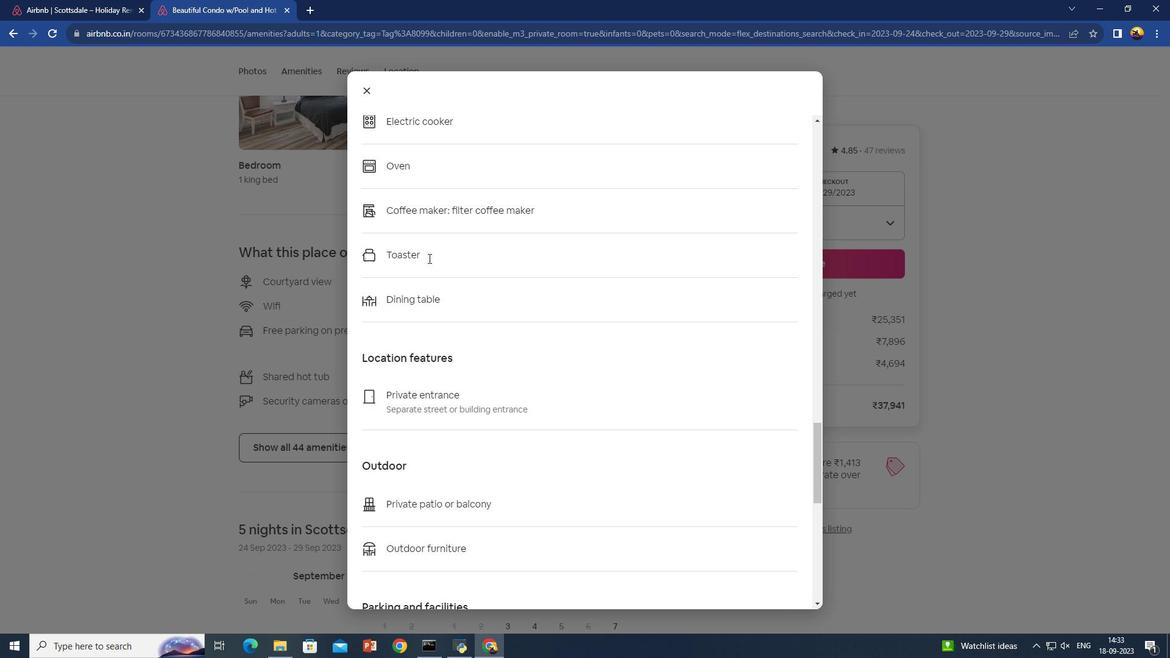
Action: Mouse scrolled (428, 257) with delta (0, 0)
Screenshot: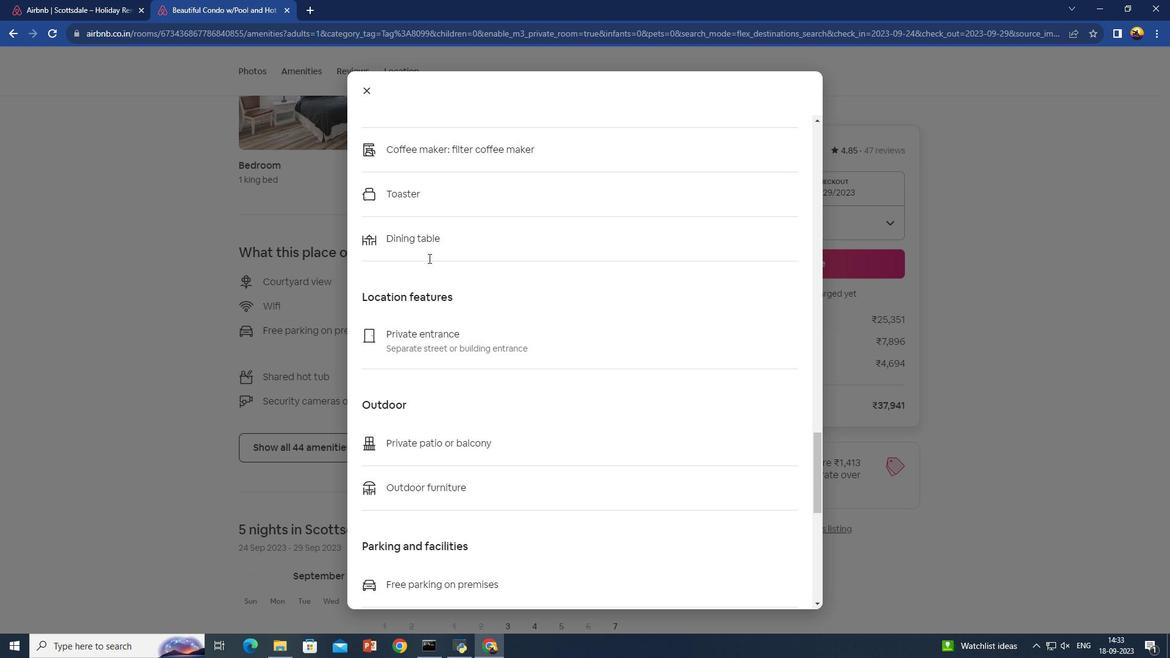 
Action: Mouse scrolled (428, 257) with delta (0, 0)
Screenshot: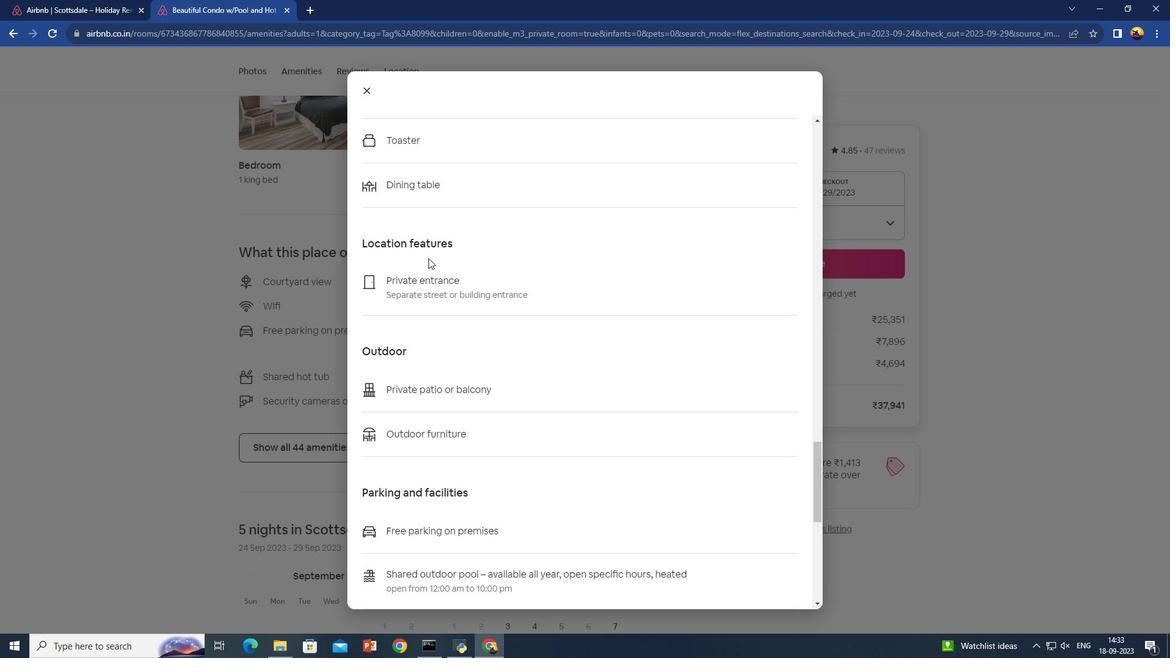 
Action: Mouse scrolled (428, 257) with delta (0, 0)
Screenshot: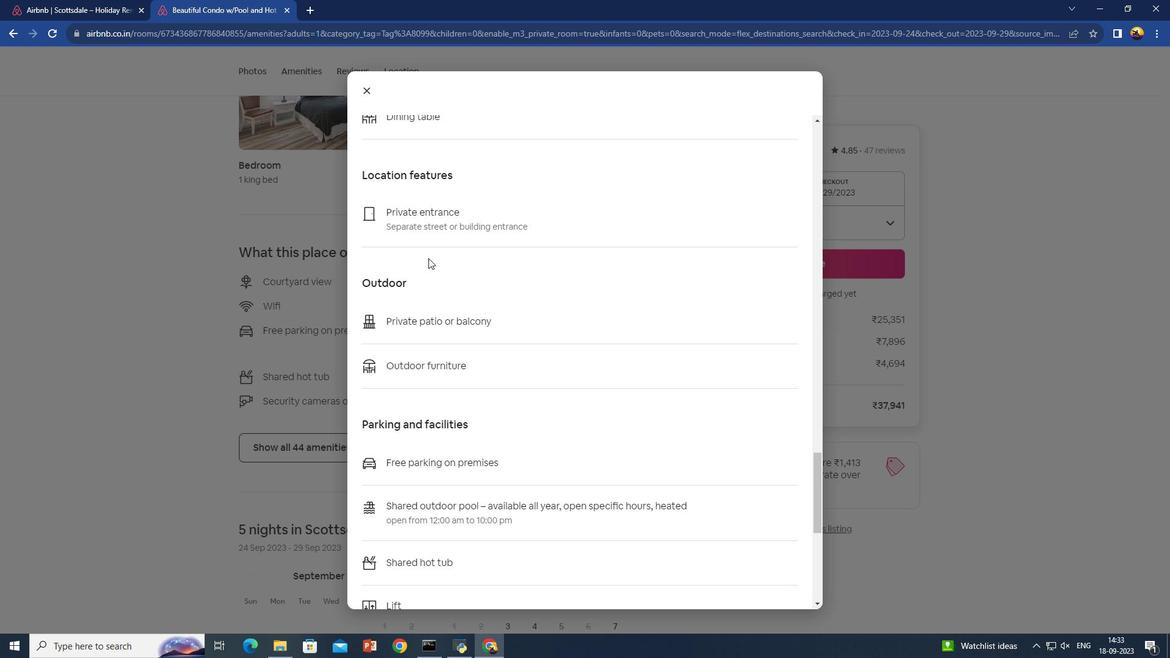 
Action: Mouse scrolled (428, 257) with delta (0, 0)
Screenshot: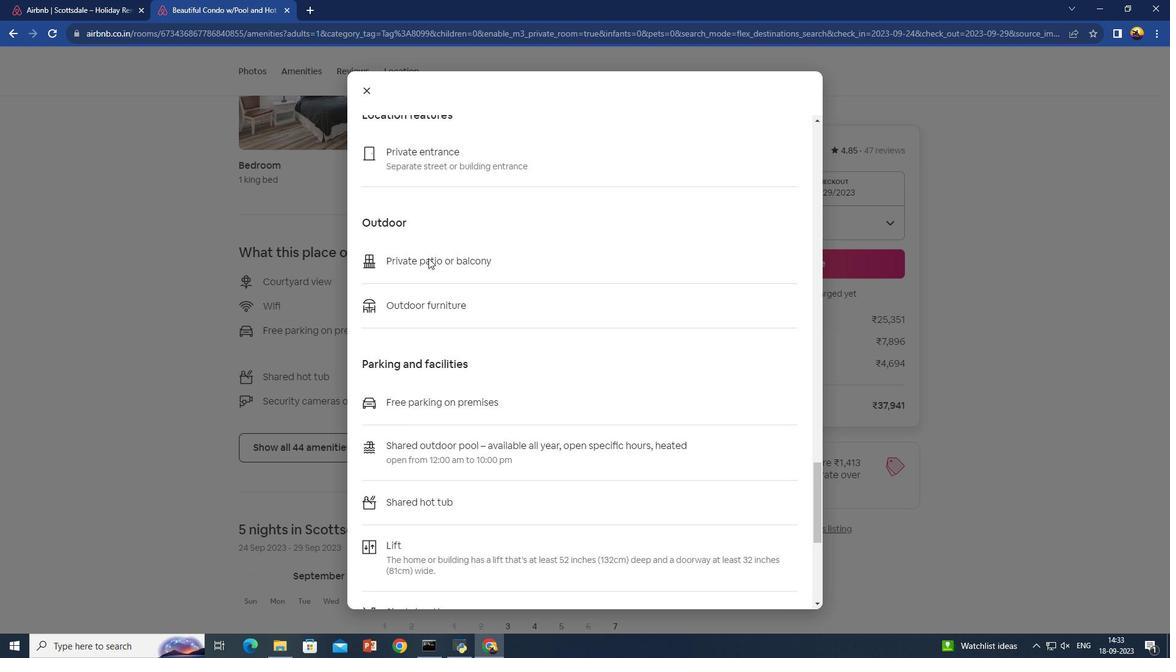 
Action: Mouse scrolled (428, 257) with delta (0, 0)
Screenshot: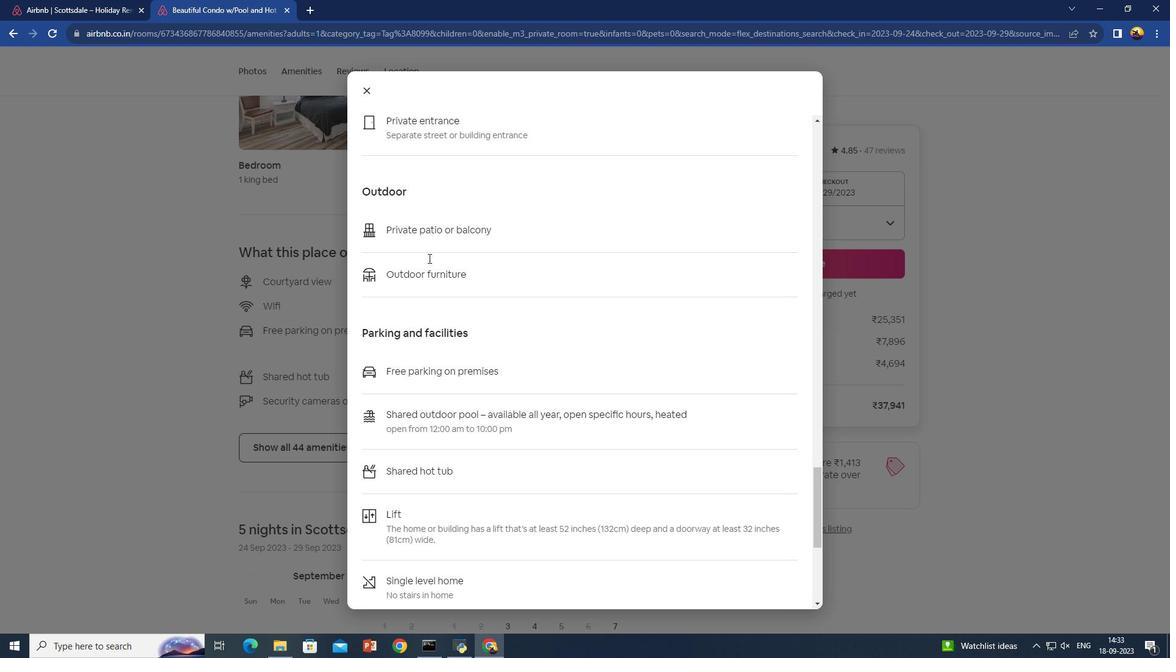 
Action: Mouse scrolled (428, 257) with delta (0, 0)
Screenshot: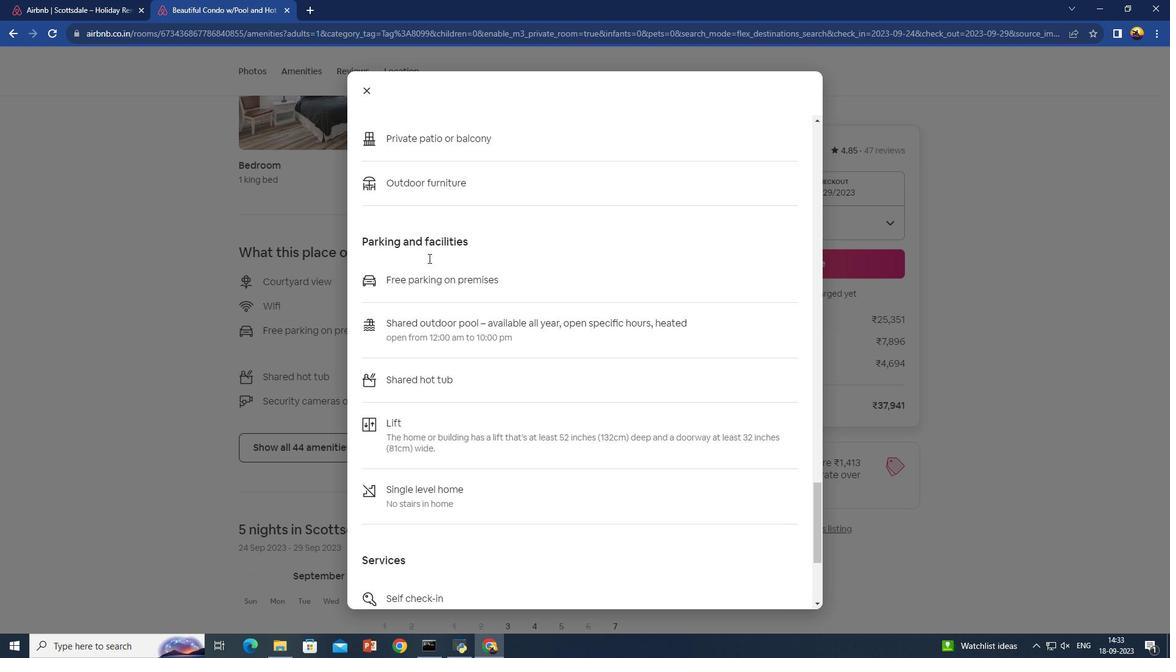 
Action: Mouse scrolled (428, 257) with delta (0, 0)
Screenshot: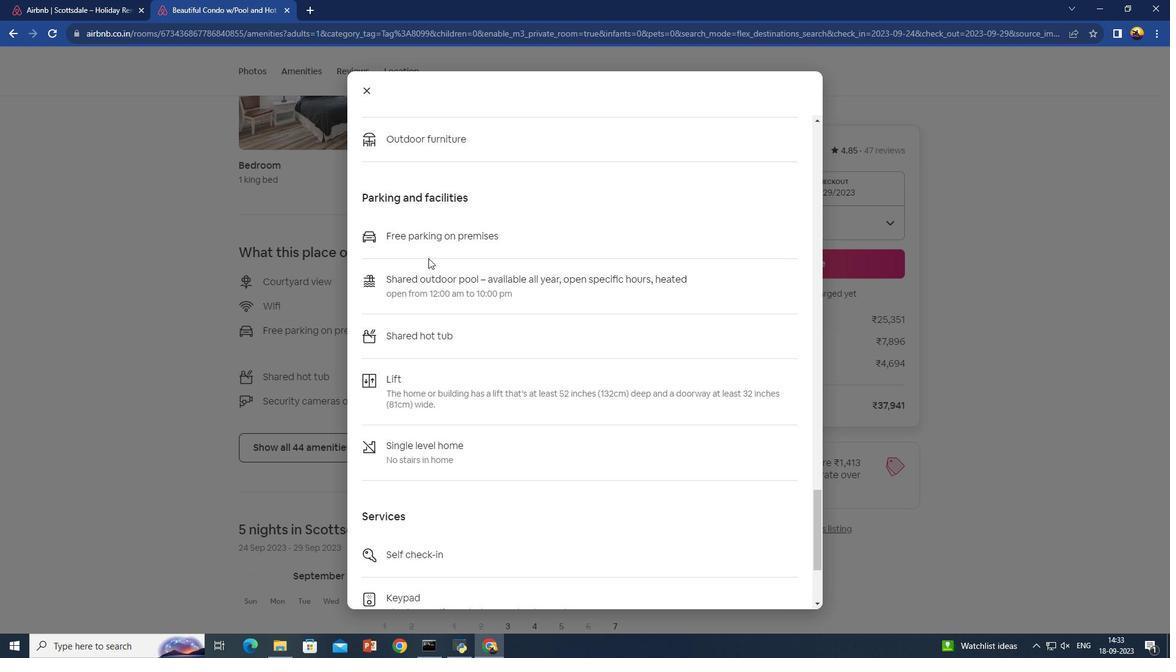 
Action: Mouse scrolled (428, 257) with delta (0, 0)
Screenshot: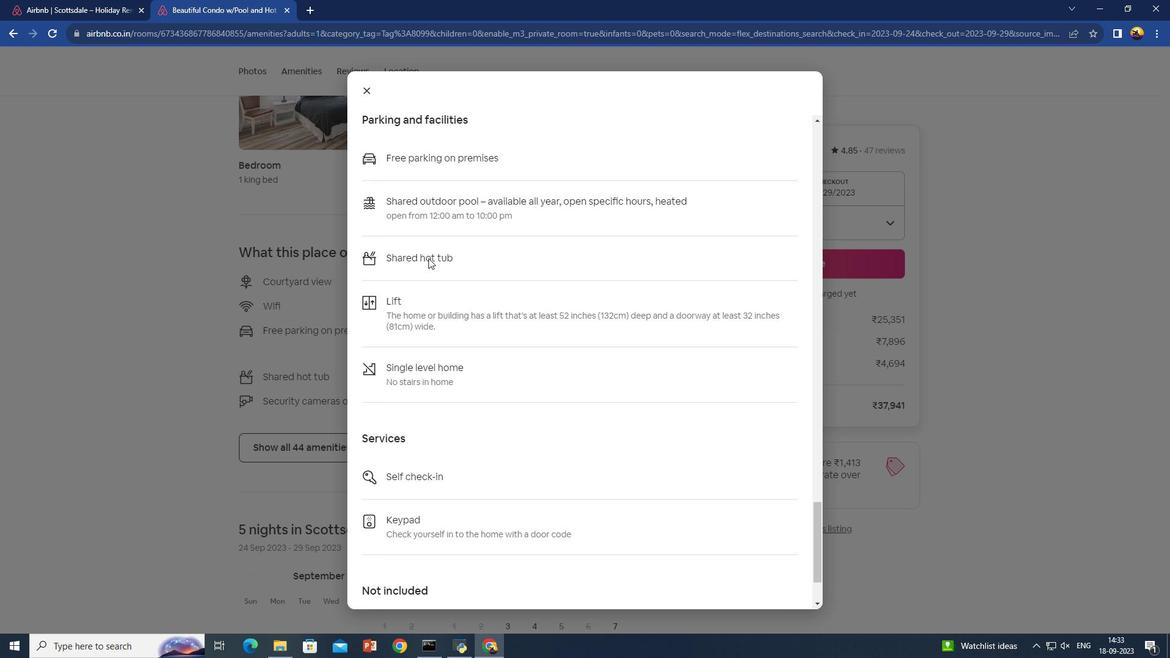 
Action: Mouse scrolled (428, 257) with delta (0, 0)
Screenshot: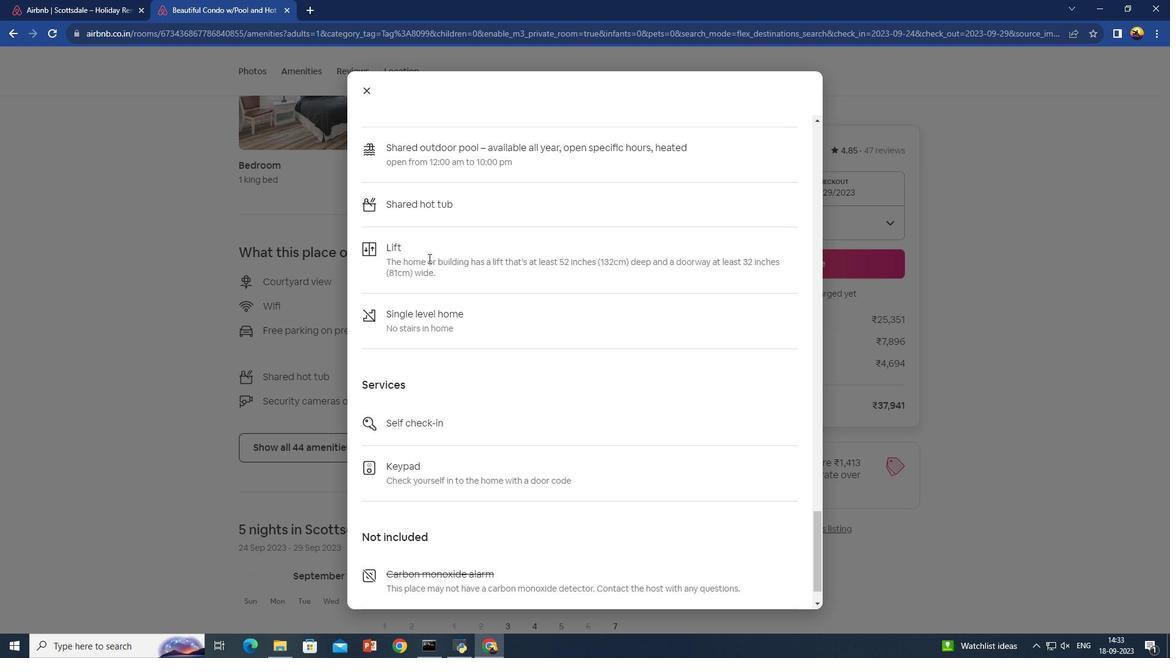 
Action: Mouse scrolled (428, 257) with delta (0, 0)
Screenshot: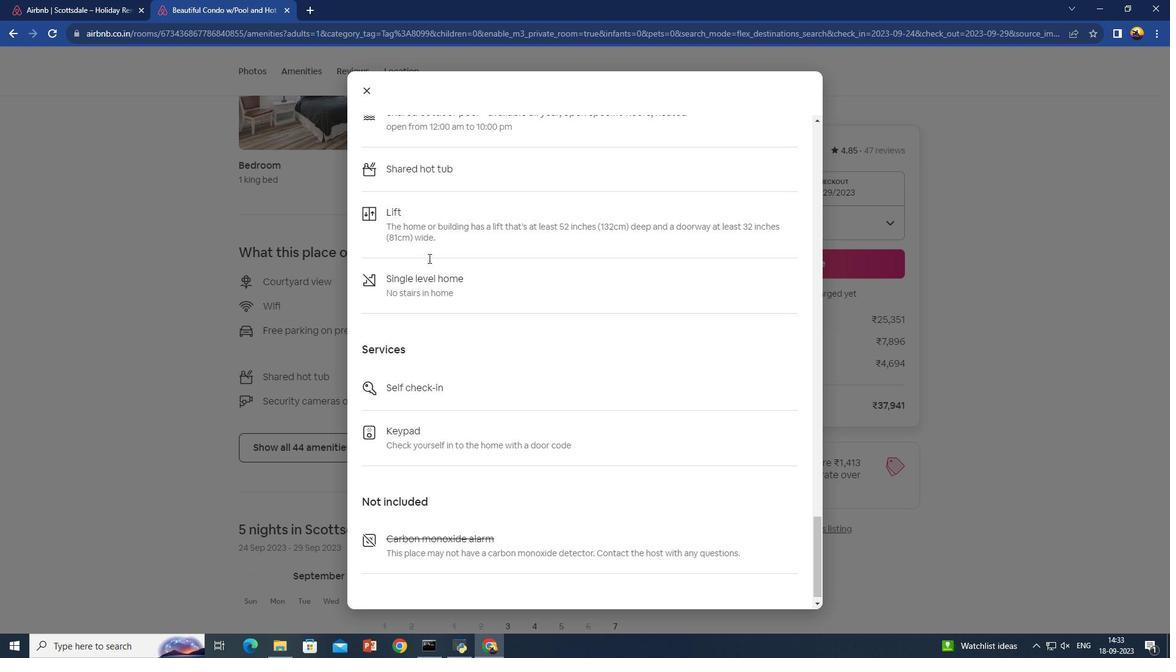 
Action: Mouse scrolled (428, 257) with delta (0, 0)
Screenshot: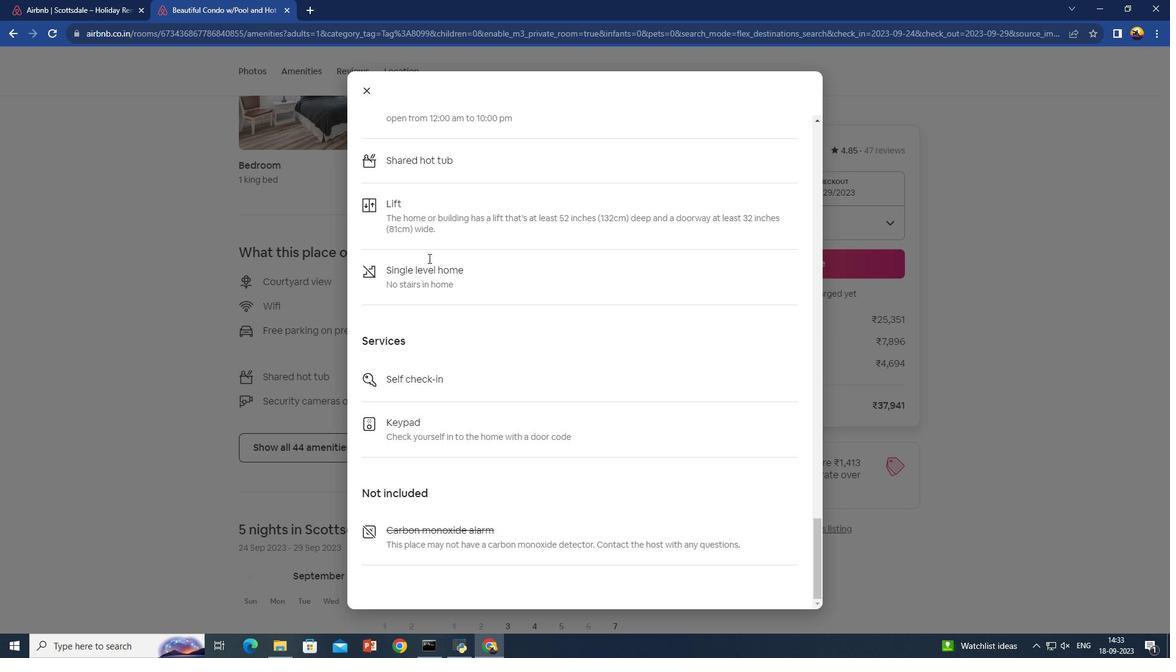 
Action: Mouse scrolled (428, 257) with delta (0, 0)
Screenshot: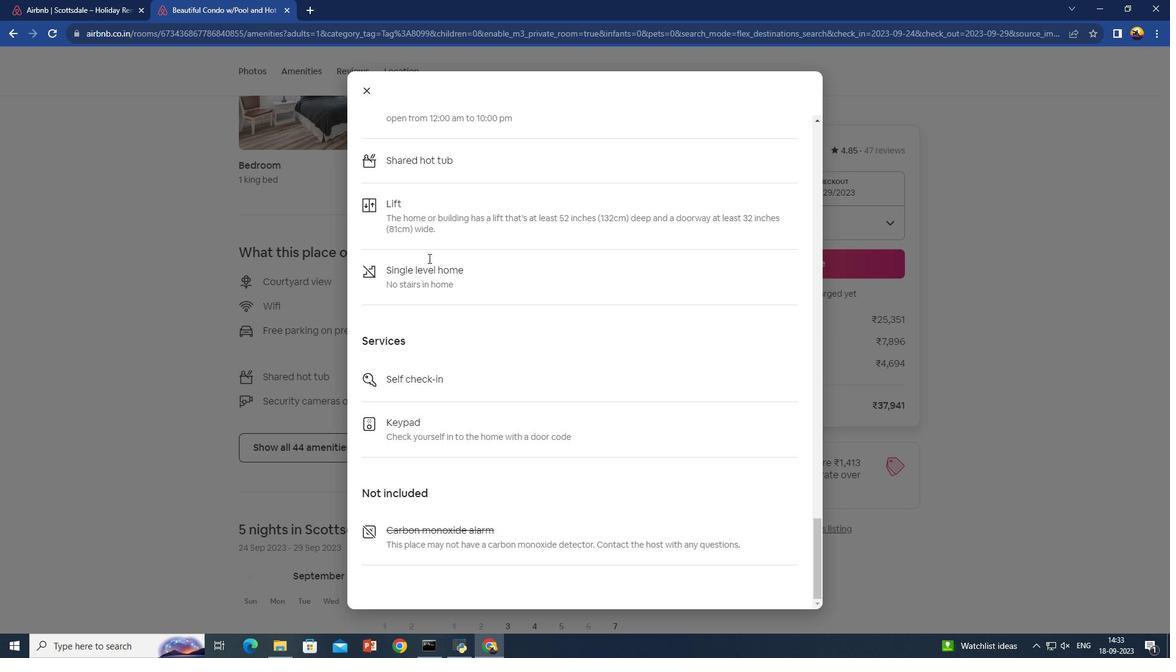 
Action: Mouse scrolled (428, 257) with delta (0, 0)
Screenshot: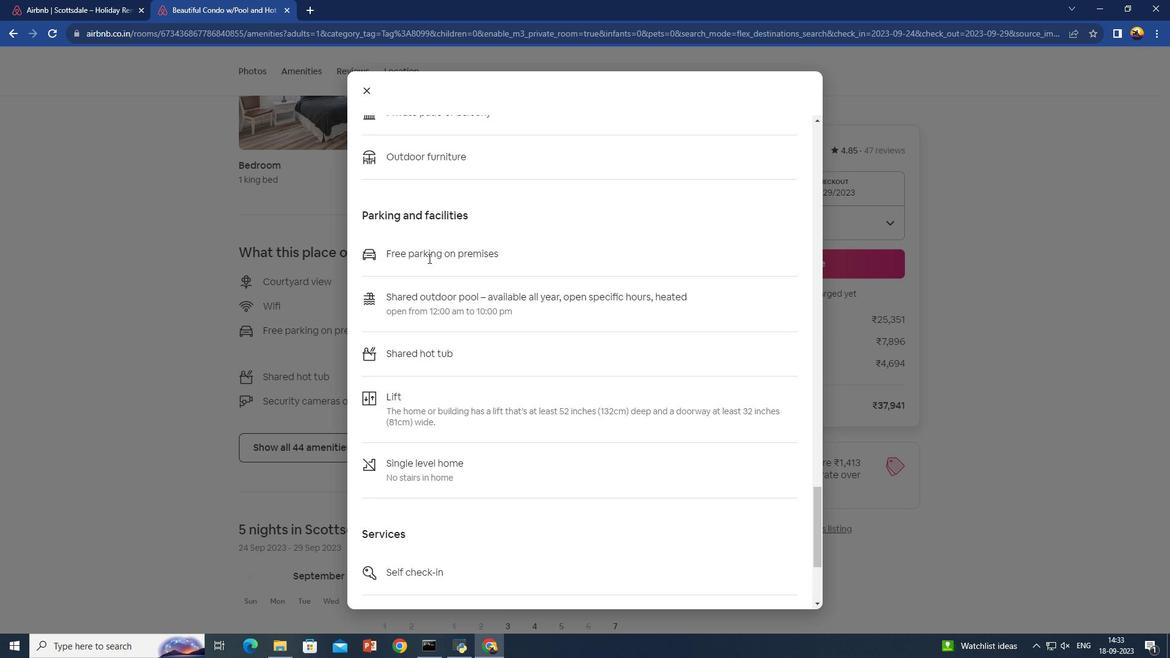 
Action: Mouse scrolled (428, 257) with delta (0, 0)
Screenshot: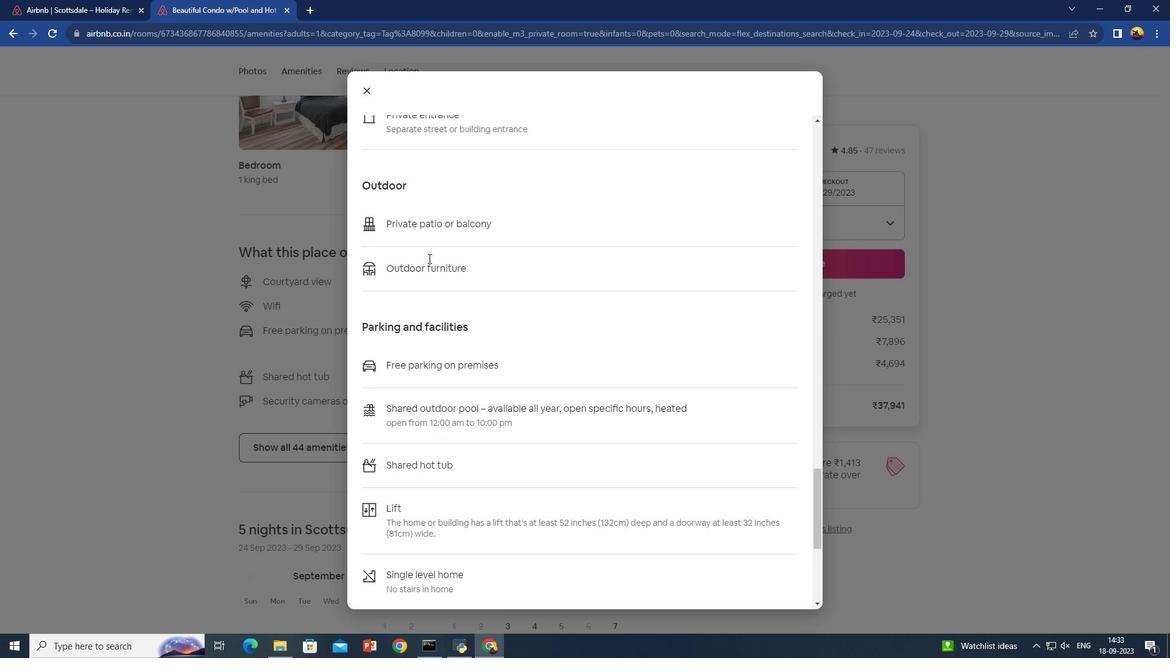 
Action: Mouse scrolled (428, 257) with delta (0, 0)
Screenshot: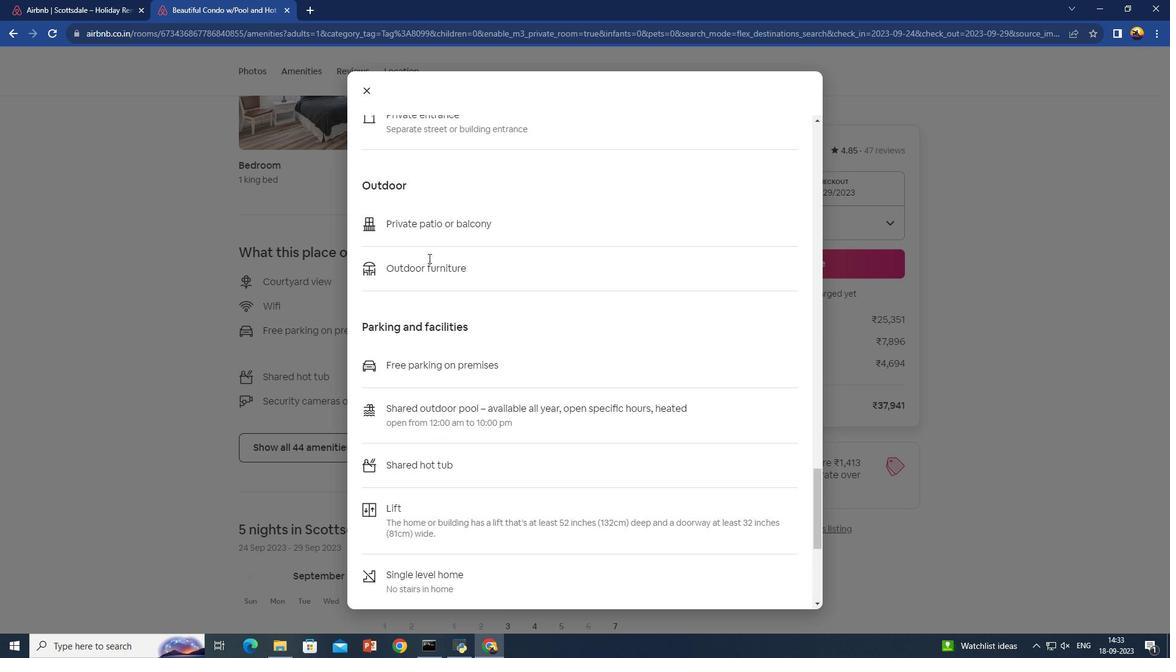 
Action: Mouse scrolled (428, 259) with delta (0, 0)
Screenshot: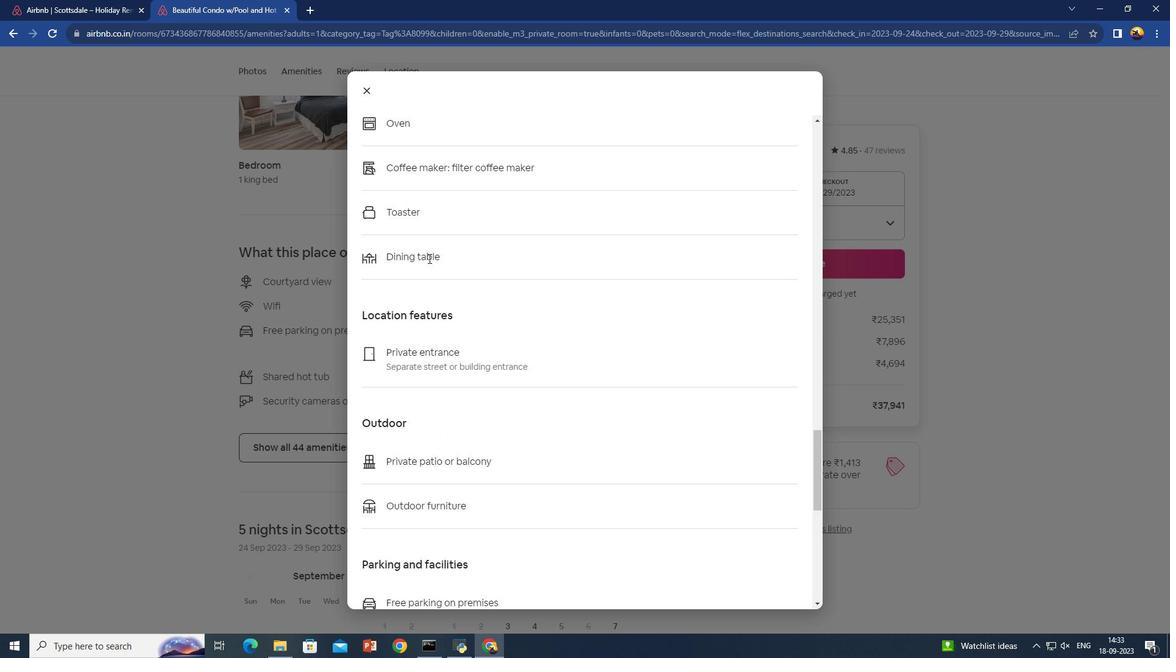 
Action: Mouse scrolled (428, 259) with delta (0, 0)
Screenshot: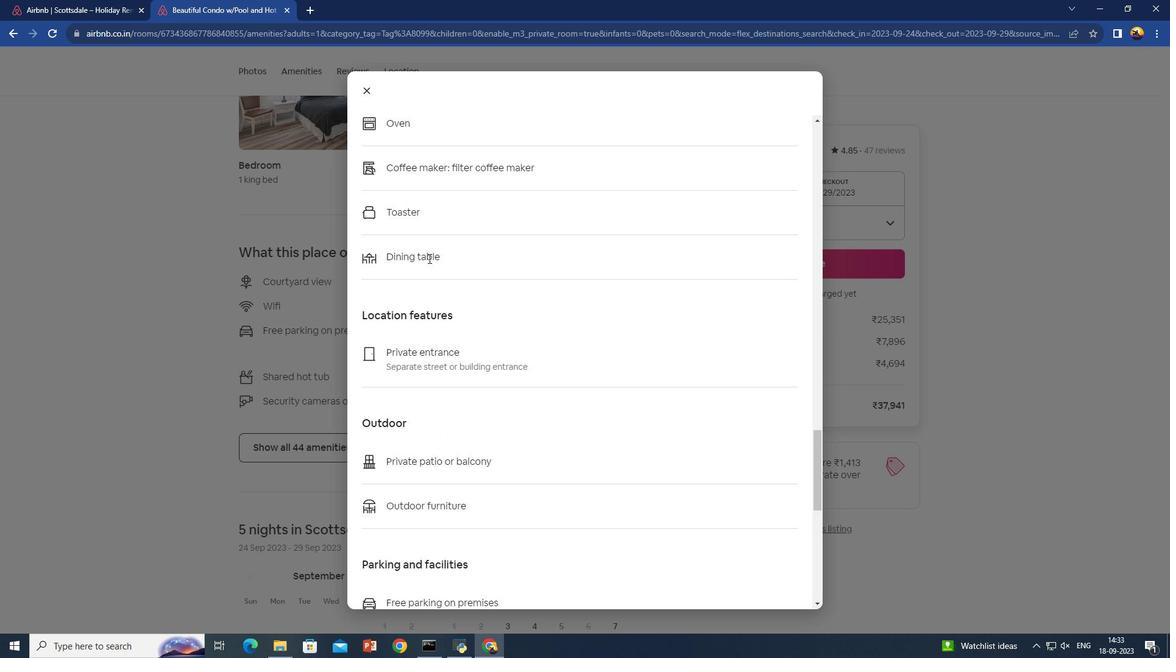 
Action: Mouse scrolled (428, 259) with delta (0, 0)
Screenshot: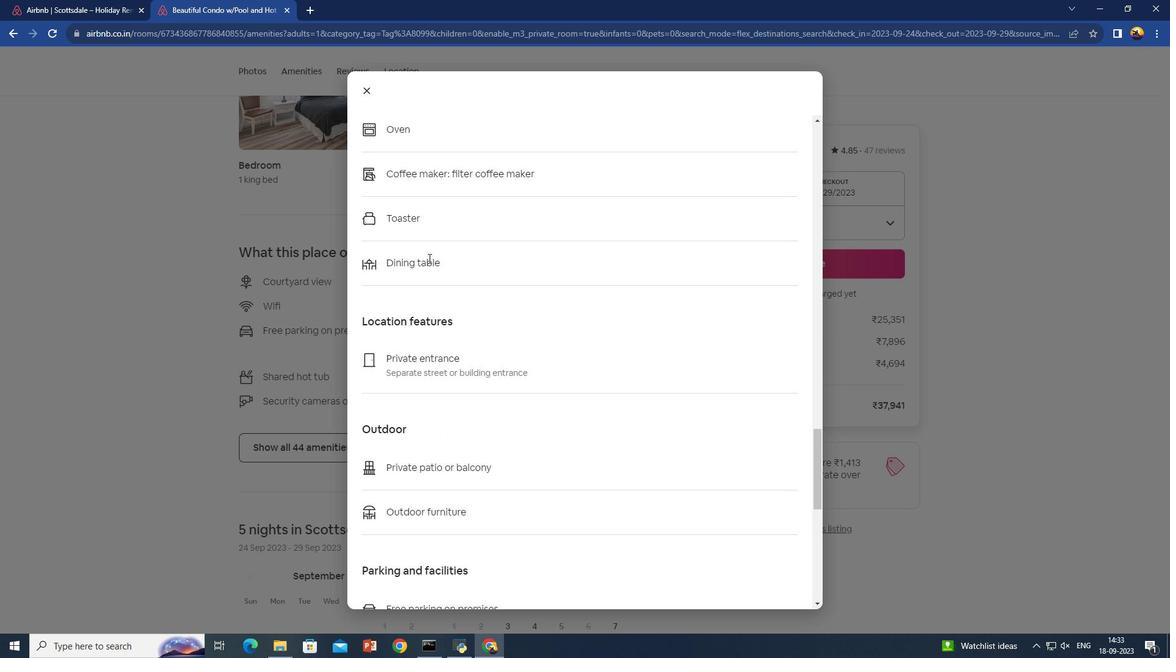 
Action: Mouse scrolled (428, 259) with delta (0, 0)
Screenshot: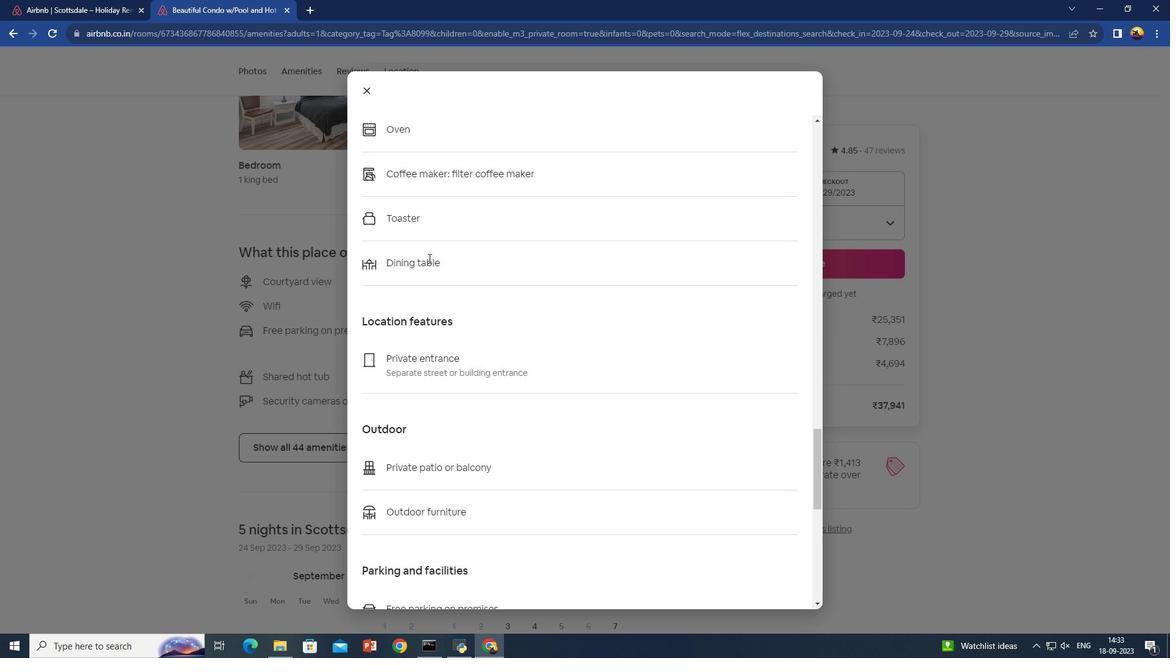 
Action: Mouse scrolled (428, 259) with delta (0, 0)
Screenshot: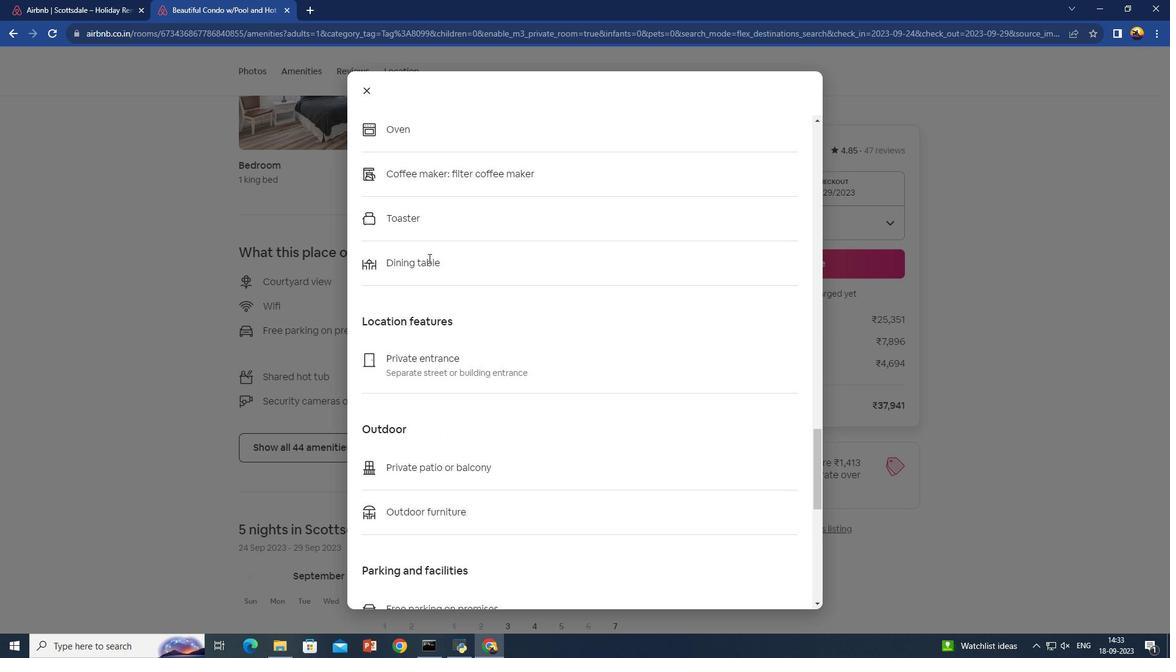 
Action: Mouse scrolled (428, 259) with delta (0, 0)
Screenshot: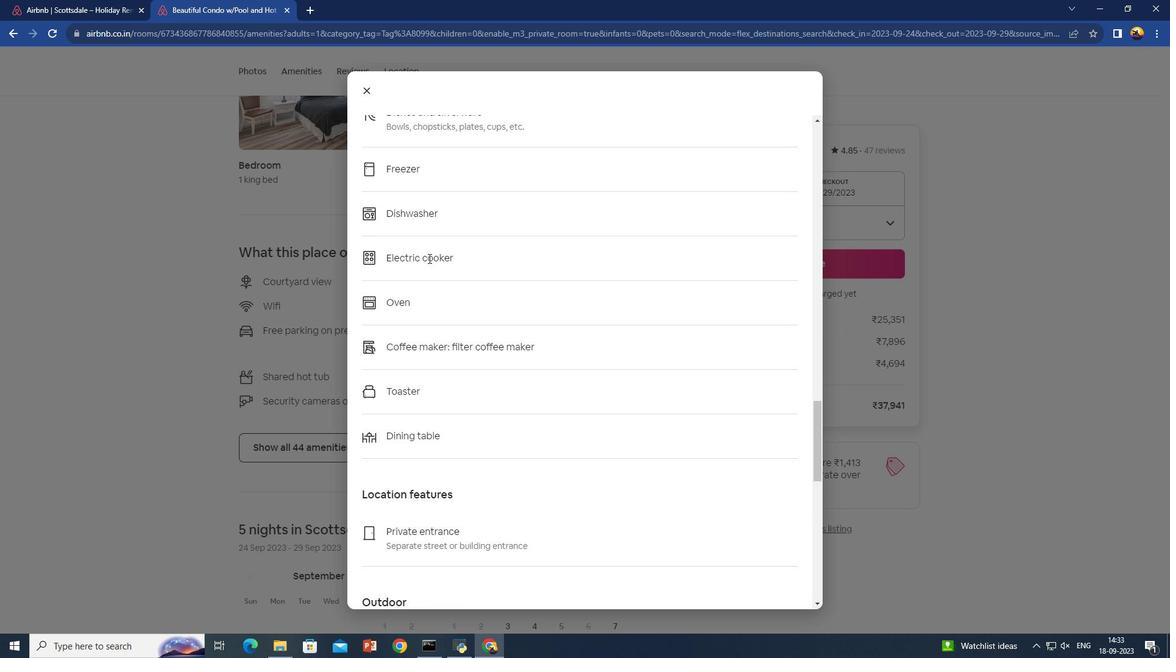 
Action: Mouse scrolled (428, 259) with delta (0, 0)
Screenshot: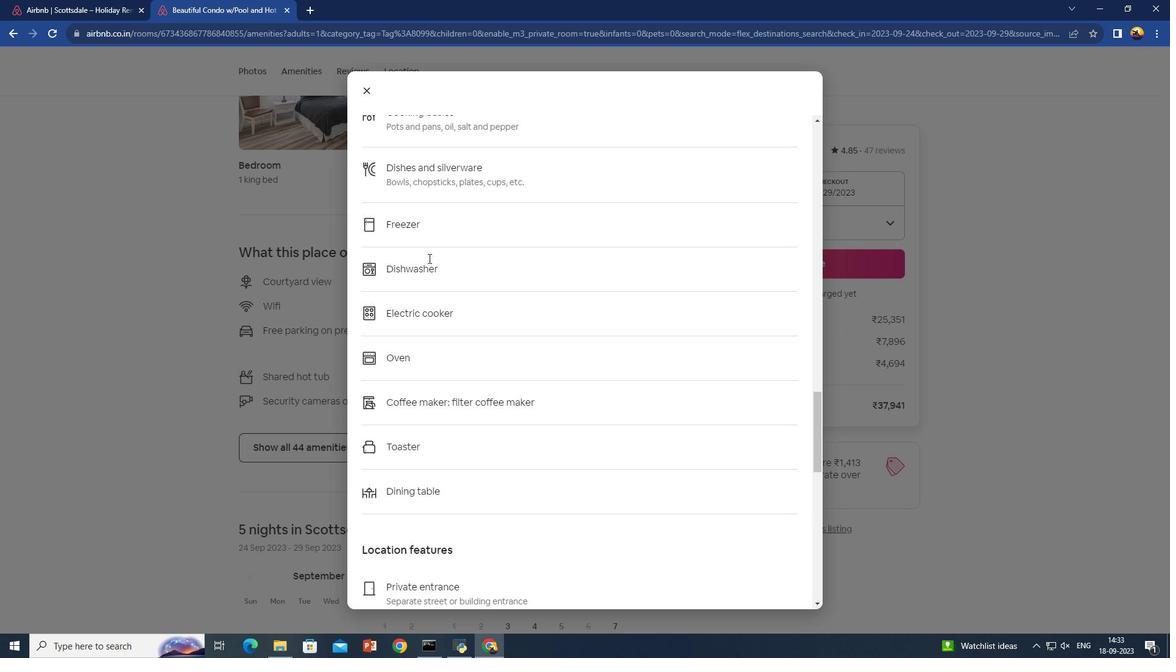 
Action: Mouse scrolled (428, 259) with delta (0, 0)
Screenshot: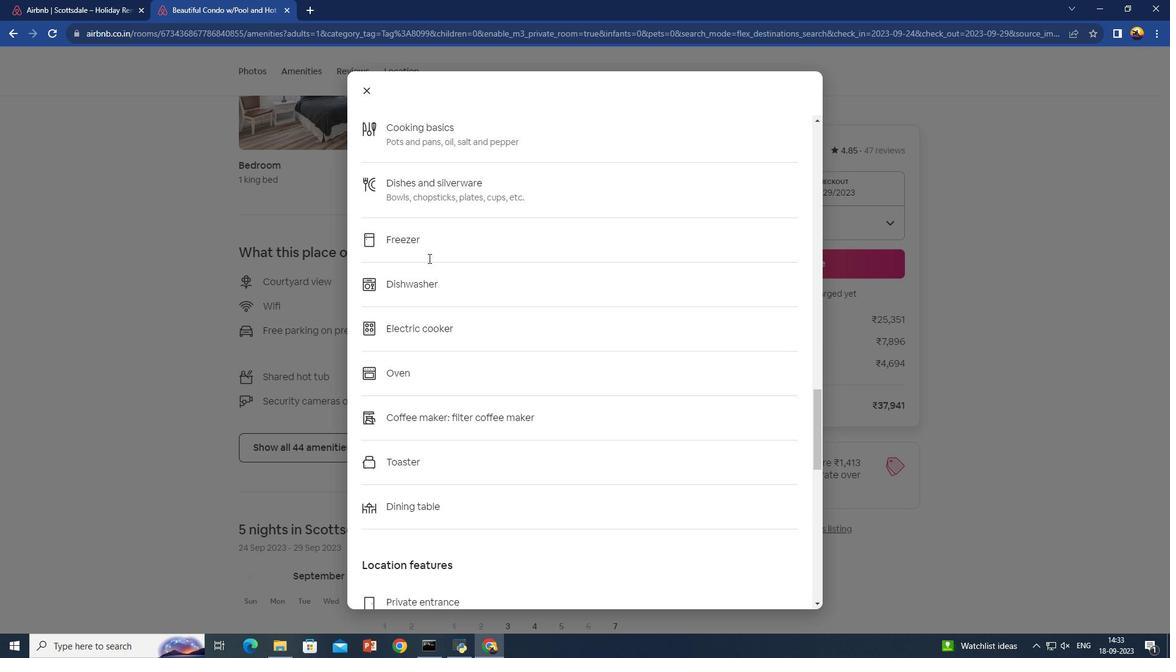 
Action: Mouse scrolled (428, 259) with delta (0, 0)
Screenshot: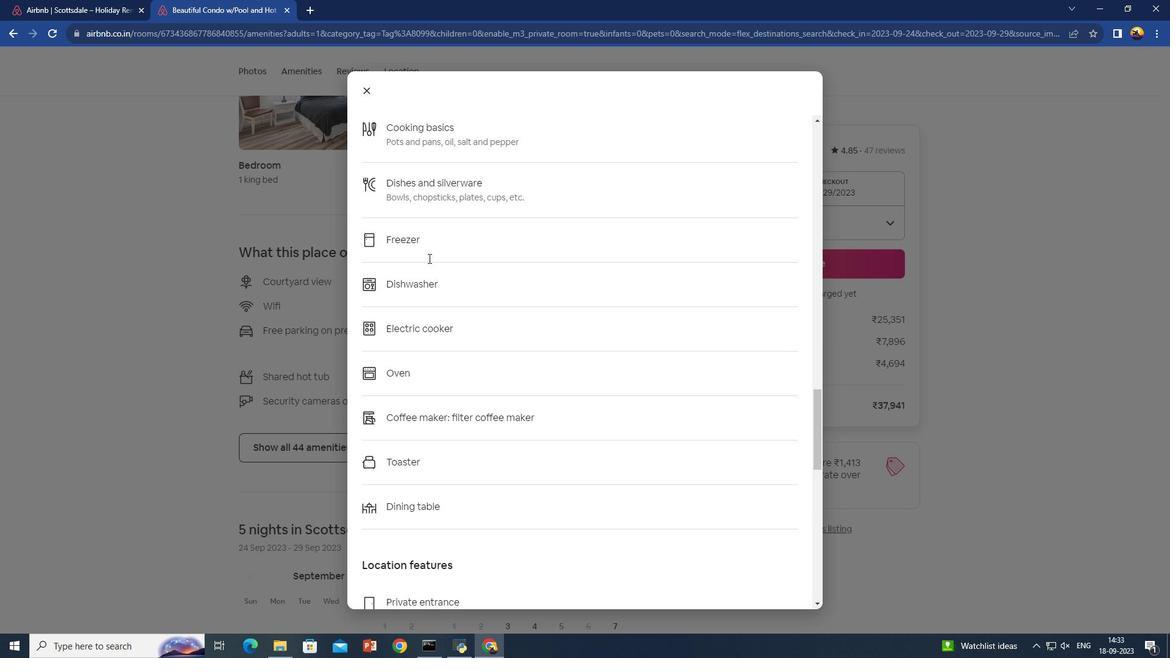 
Action: Mouse scrolled (428, 259) with delta (0, 0)
Screenshot: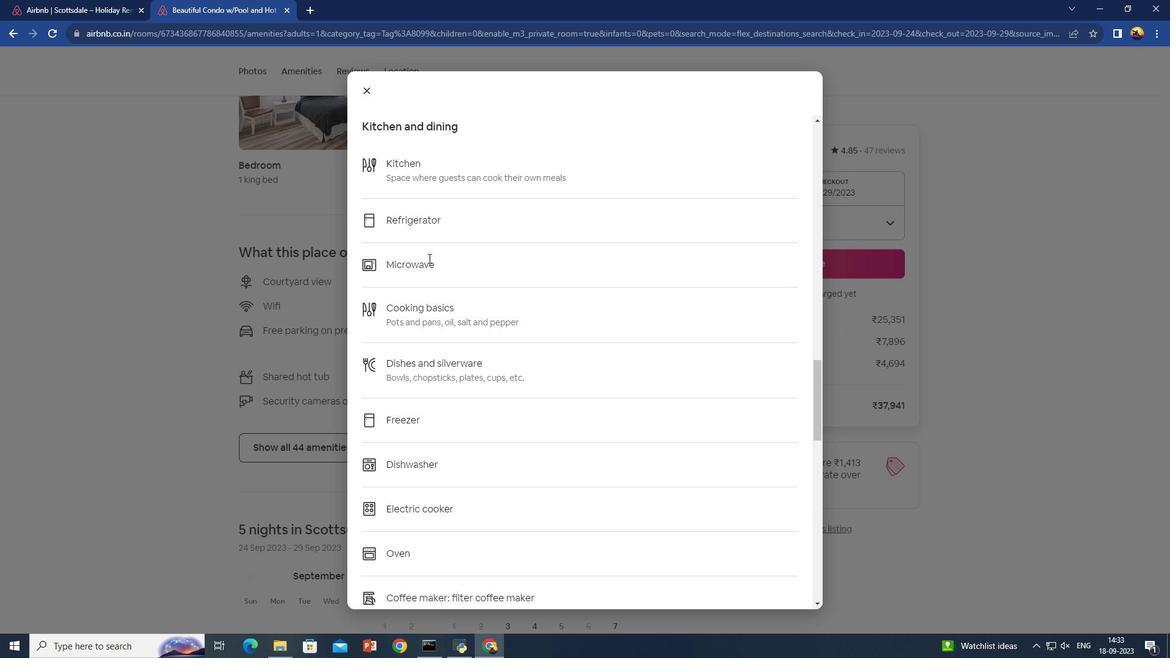 
Action: Mouse scrolled (428, 259) with delta (0, 0)
Screenshot: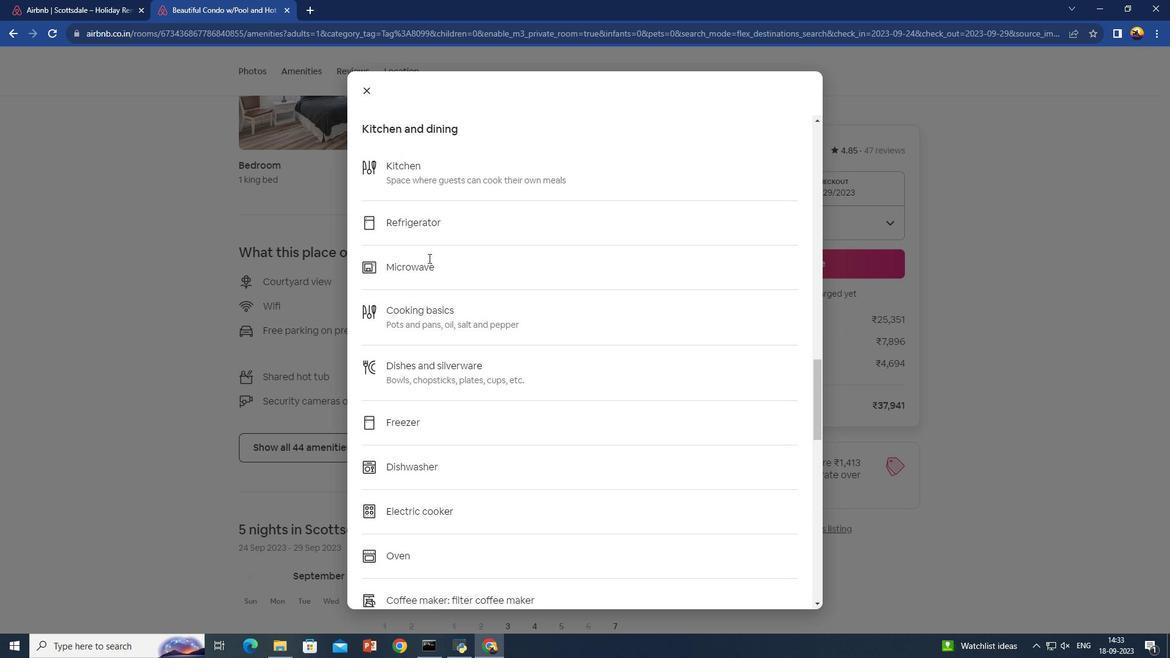 
Action: Mouse scrolled (428, 259) with delta (0, 0)
Screenshot: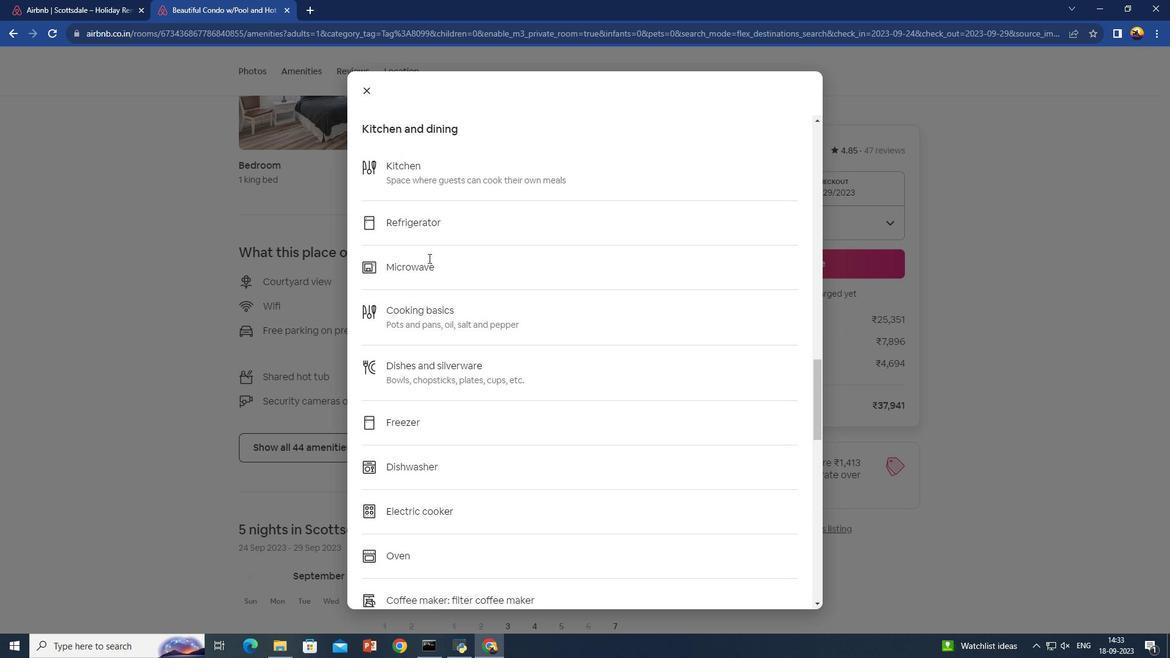
Action: Mouse scrolled (428, 259) with delta (0, 0)
Screenshot: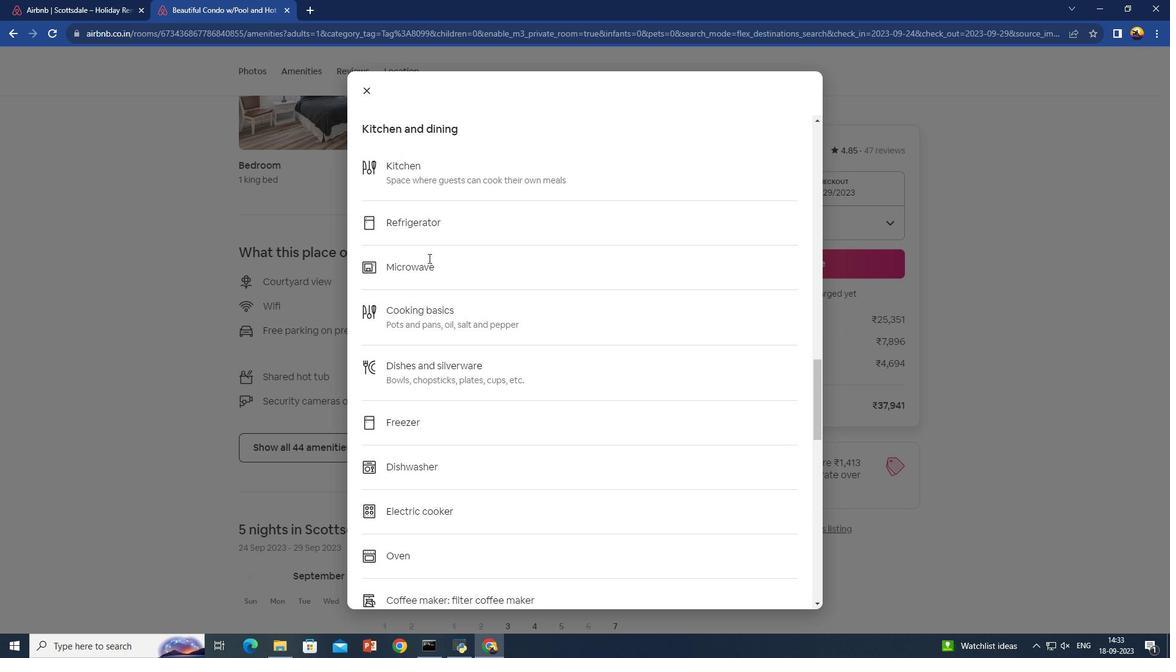 
Action: Mouse scrolled (428, 259) with delta (0, 0)
Screenshot: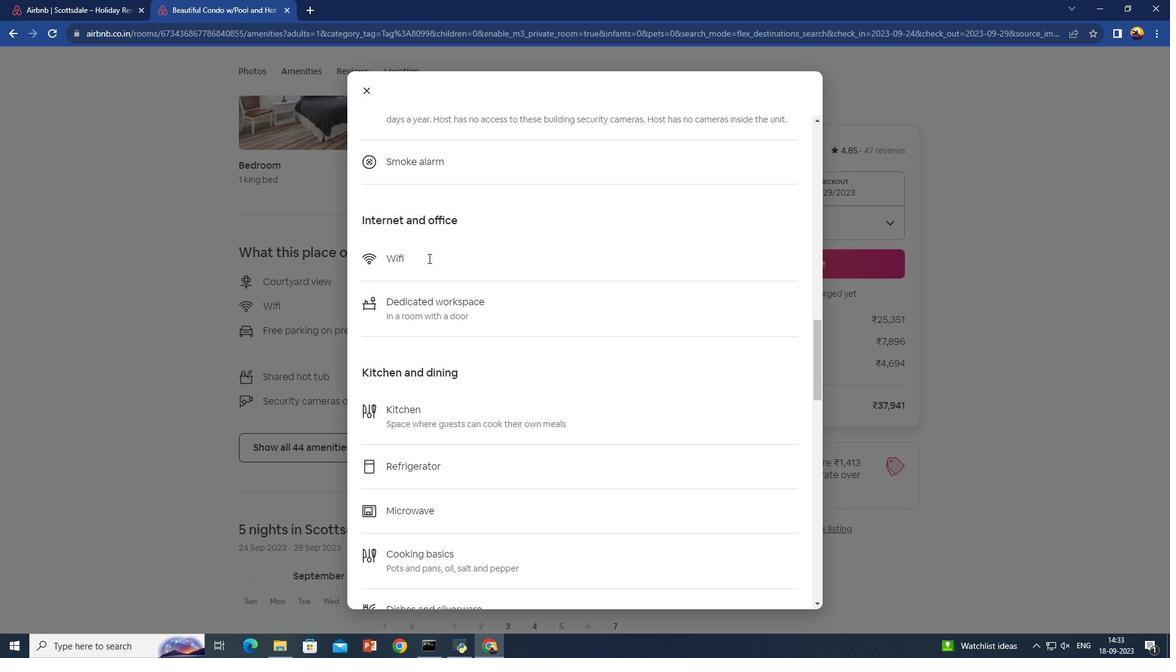 
Action: Mouse scrolled (428, 259) with delta (0, 0)
Screenshot: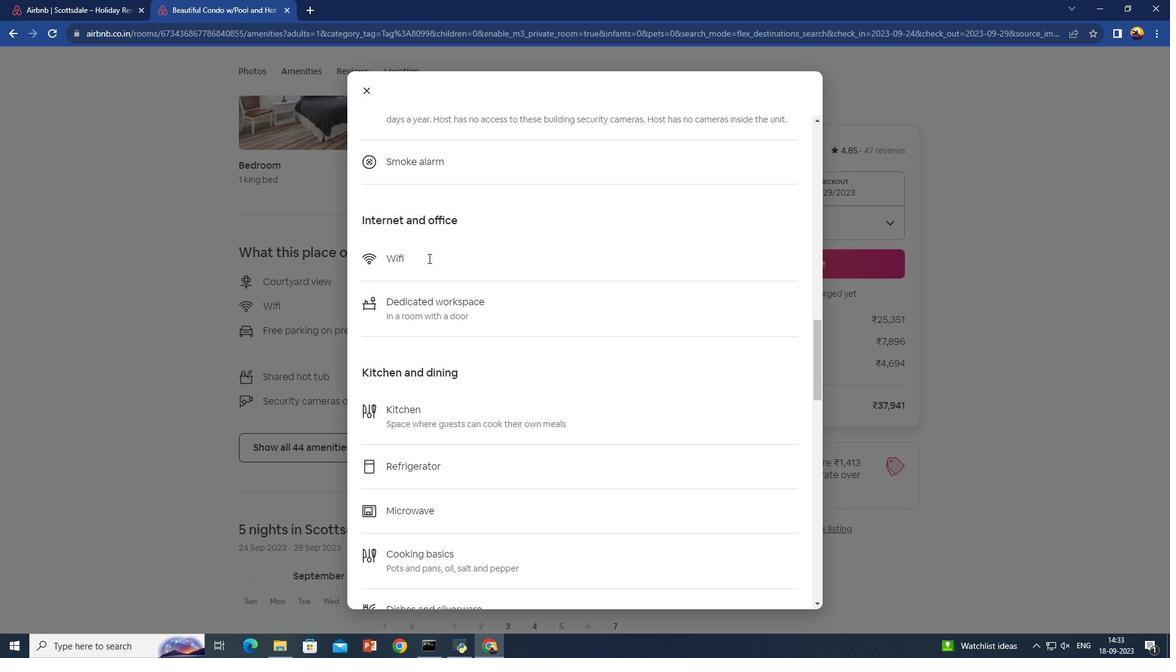 
Action: Mouse scrolled (428, 259) with delta (0, 0)
Screenshot: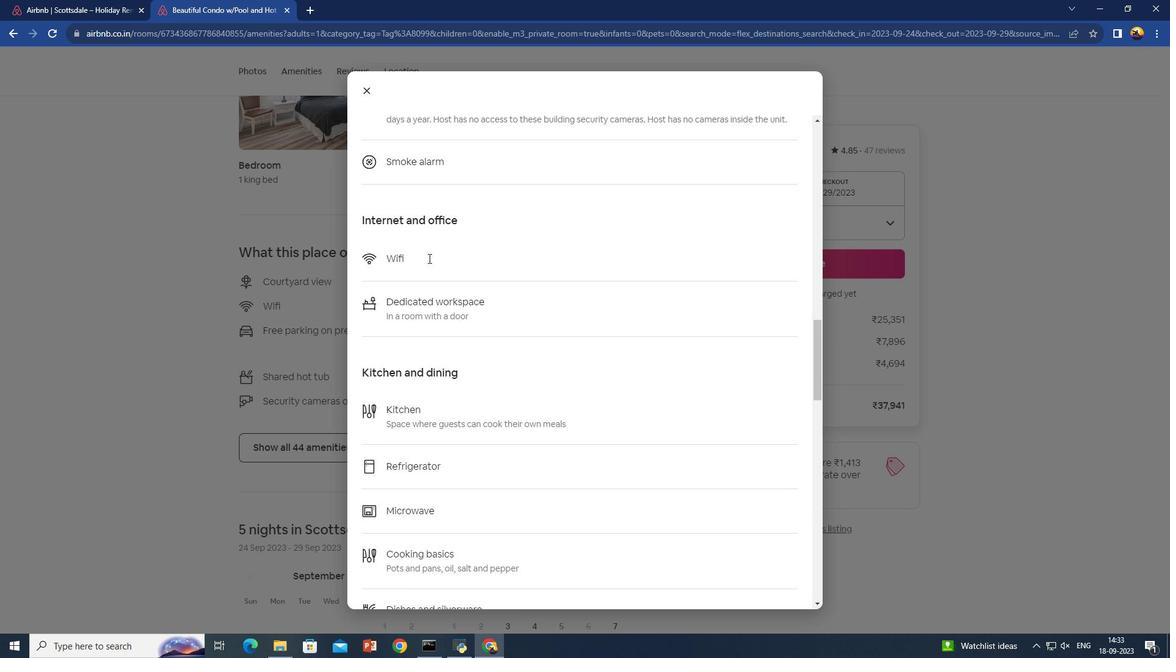 
Action: Mouse scrolled (428, 259) with delta (0, 0)
Screenshot: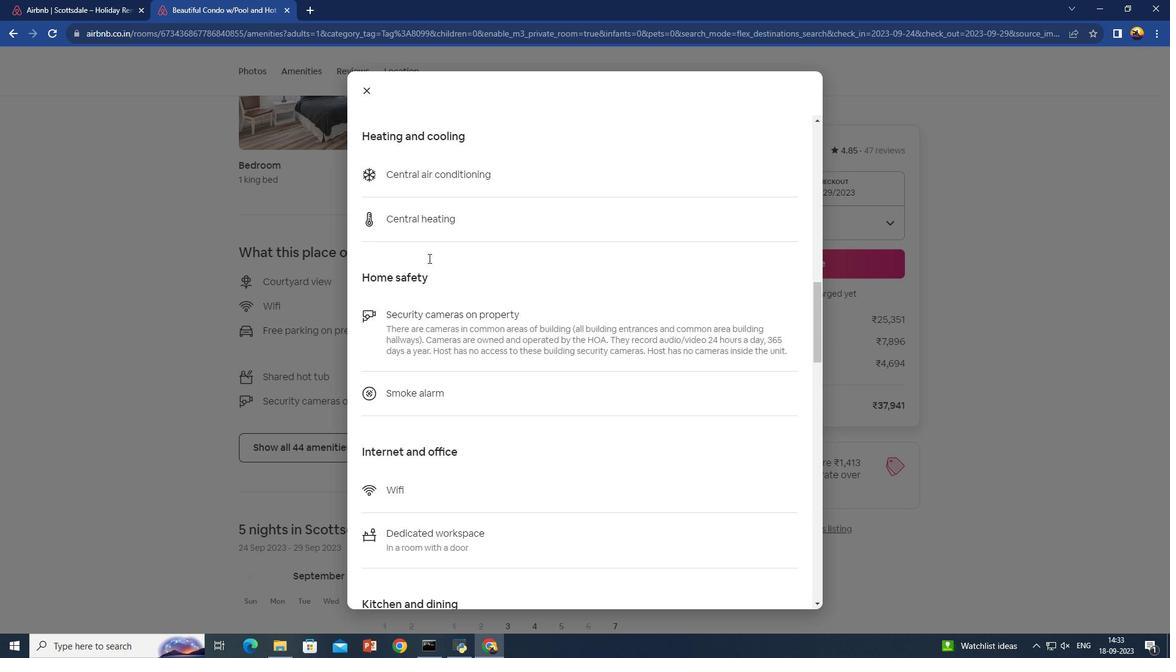 
Action: Mouse scrolled (428, 259) with delta (0, 0)
Screenshot: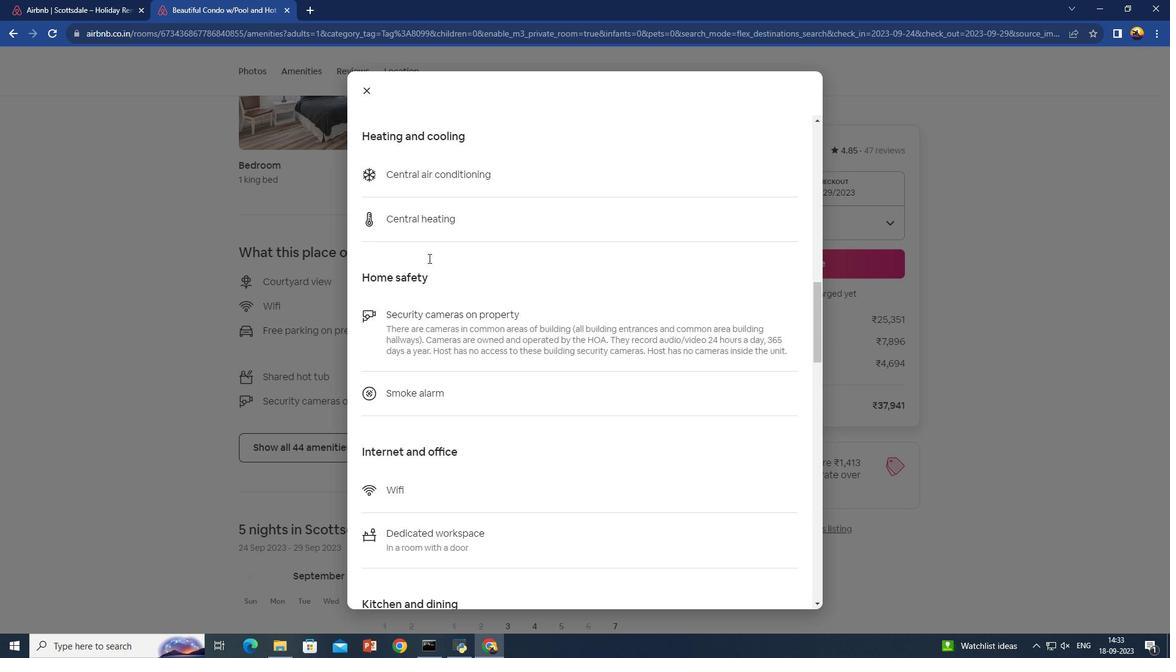 
Action: Mouse scrolled (428, 259) with delta (0, 0)
Screenshot: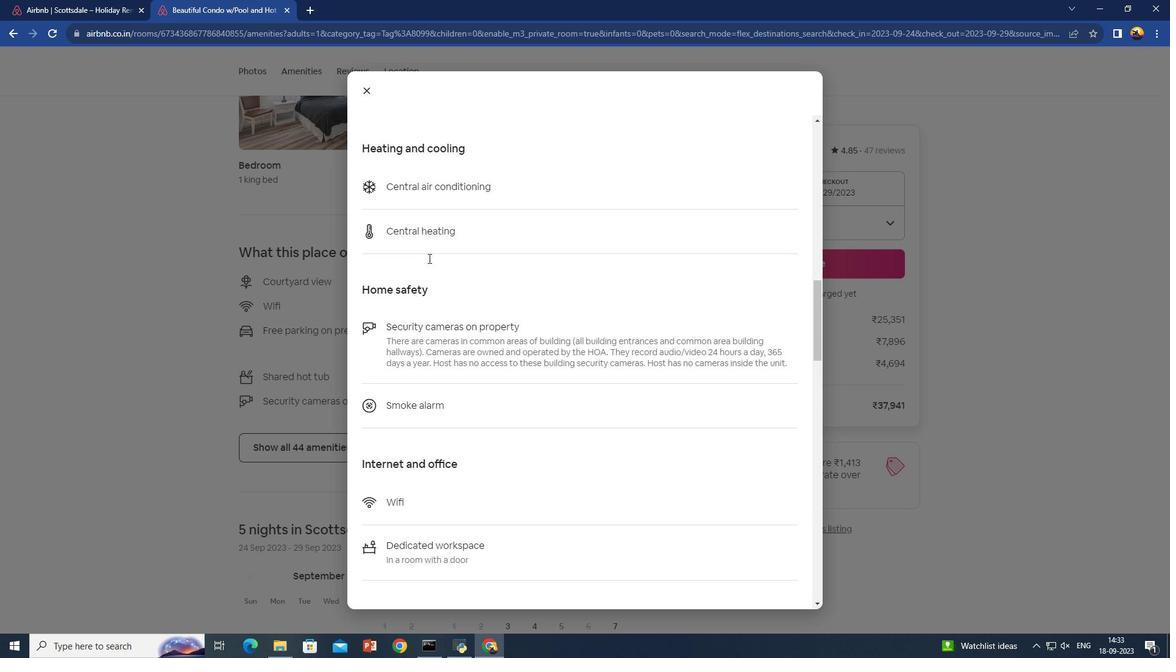 
Action: Mouse scrolled (428, 259) with delta (0, 0)
Screenshot: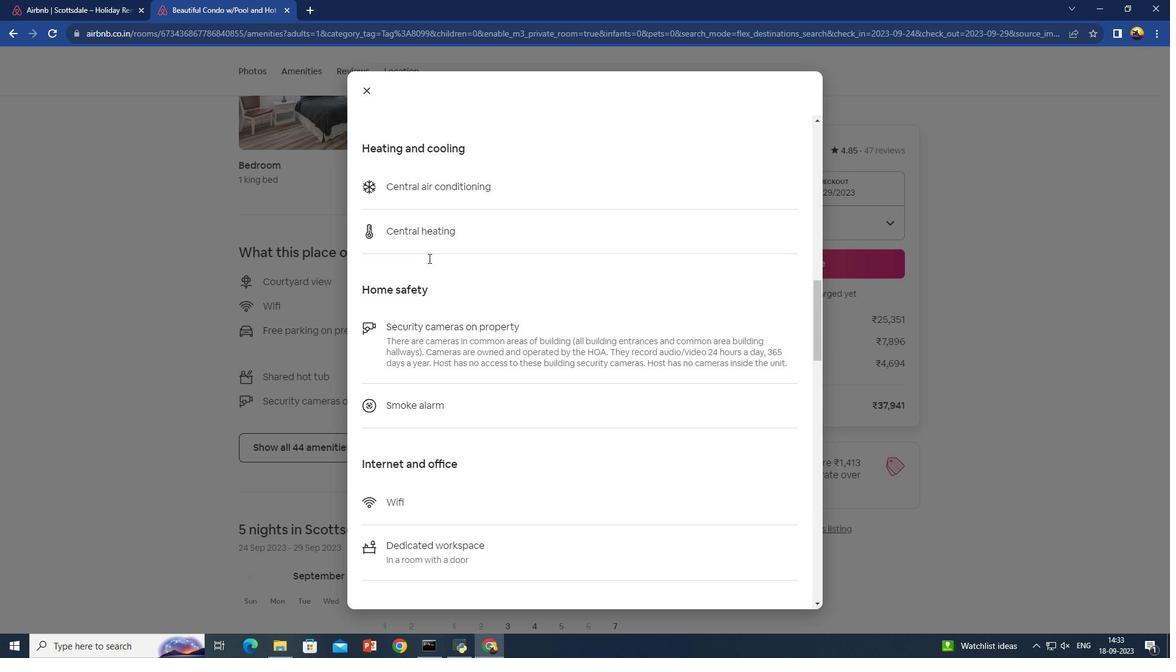 
Action: Mouse scrolled (428, 259) with delta (0, 0)
Screenshot: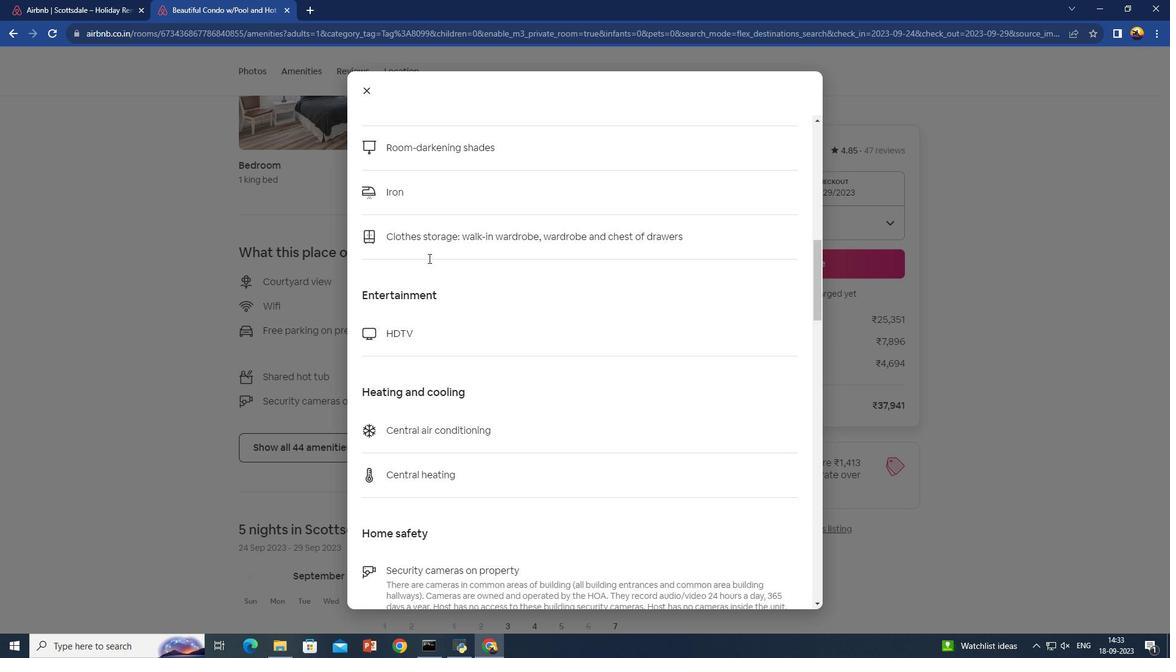 
Action: Mouse scrolled (428, 259) with delta (0, 0)
Screenshot: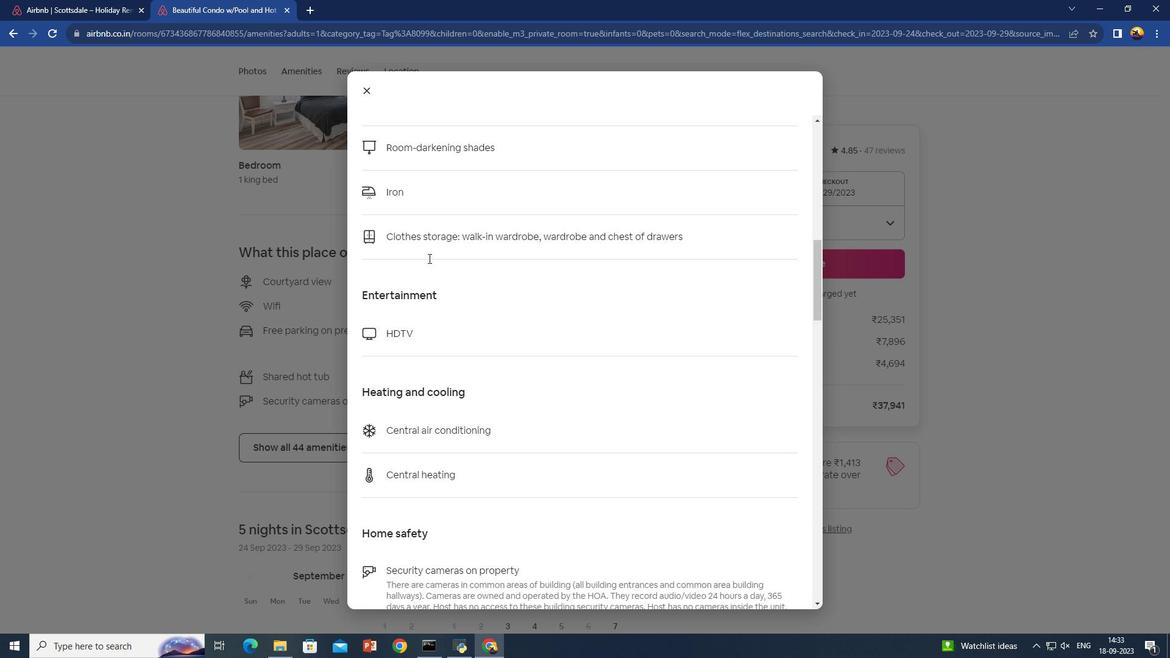 
Action: Mouse scrolled (428, 259) with delta (0, 0)
Screenshot: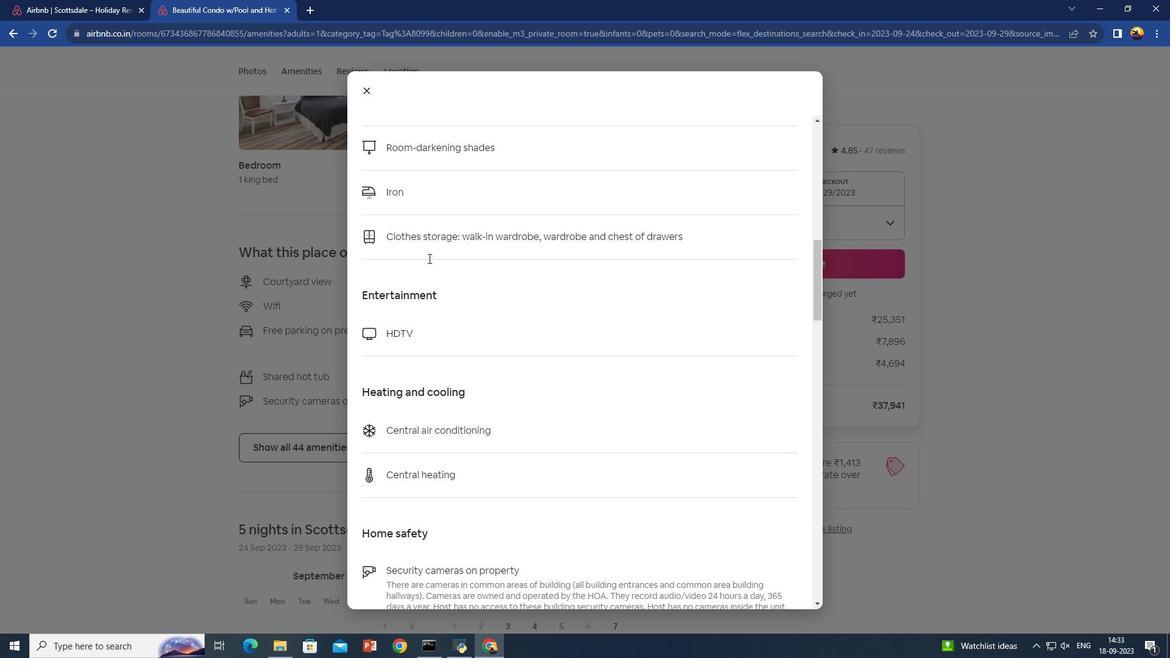 
Action: Mouse scrolled (428, 259) with delta (0, 0)
Screenshot: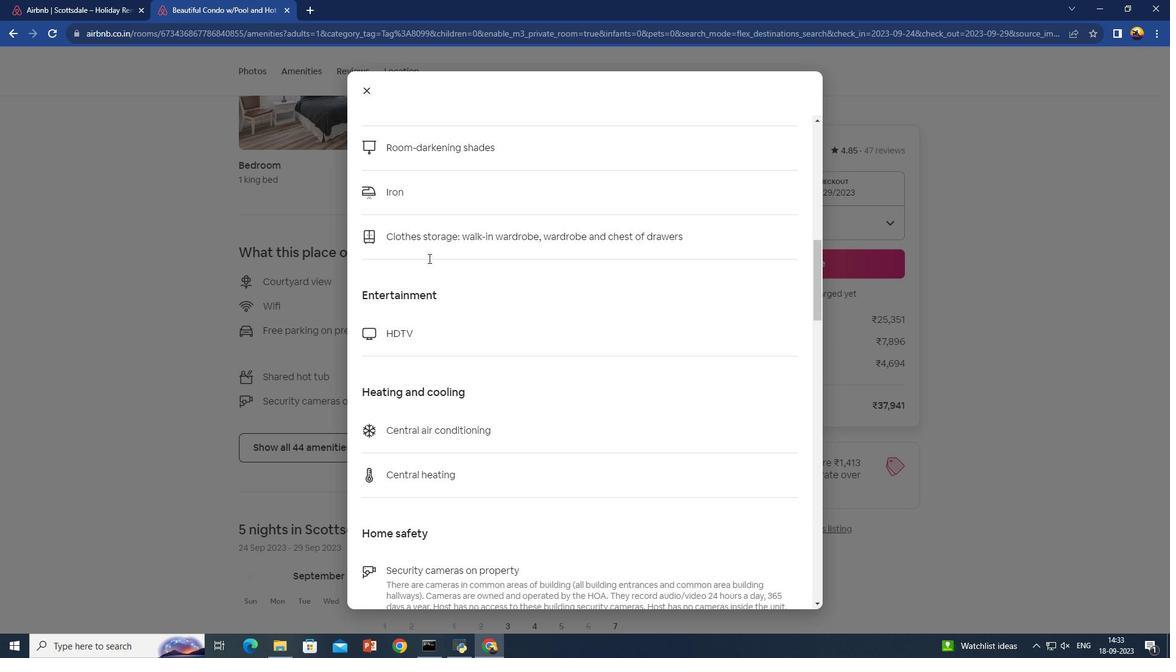 
Action: Mouse scrolled (428, 259) with delta (0, 0)
Screenshot: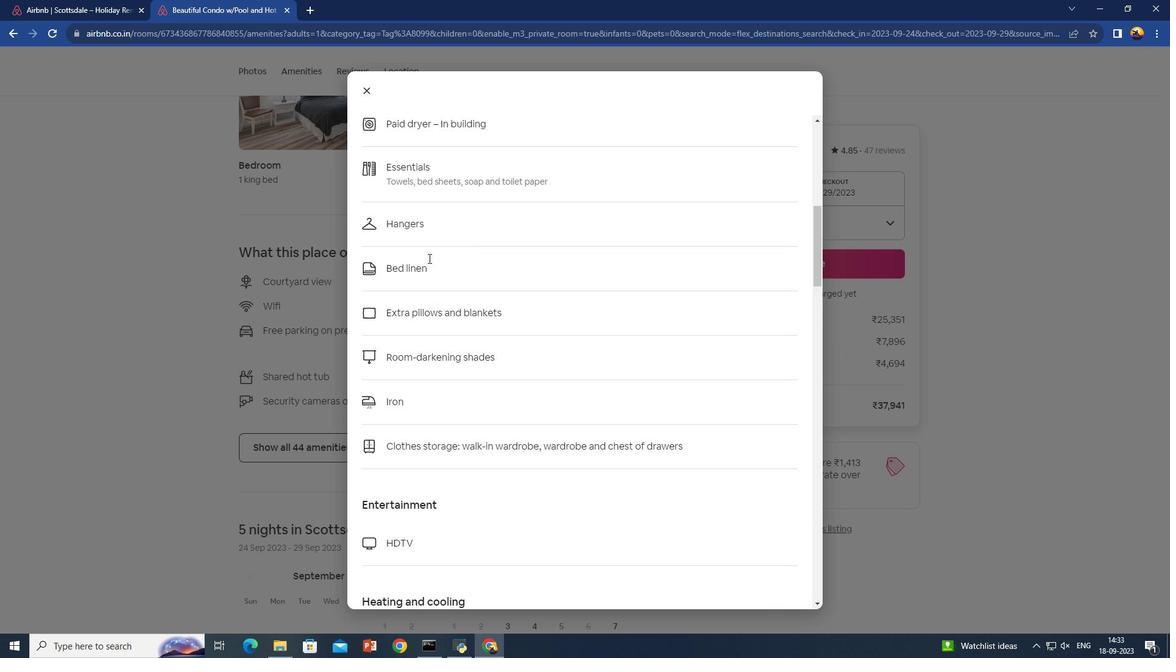 
Action: Mouse scrolled (428, 259) with delta (0, 0)
Screenshot: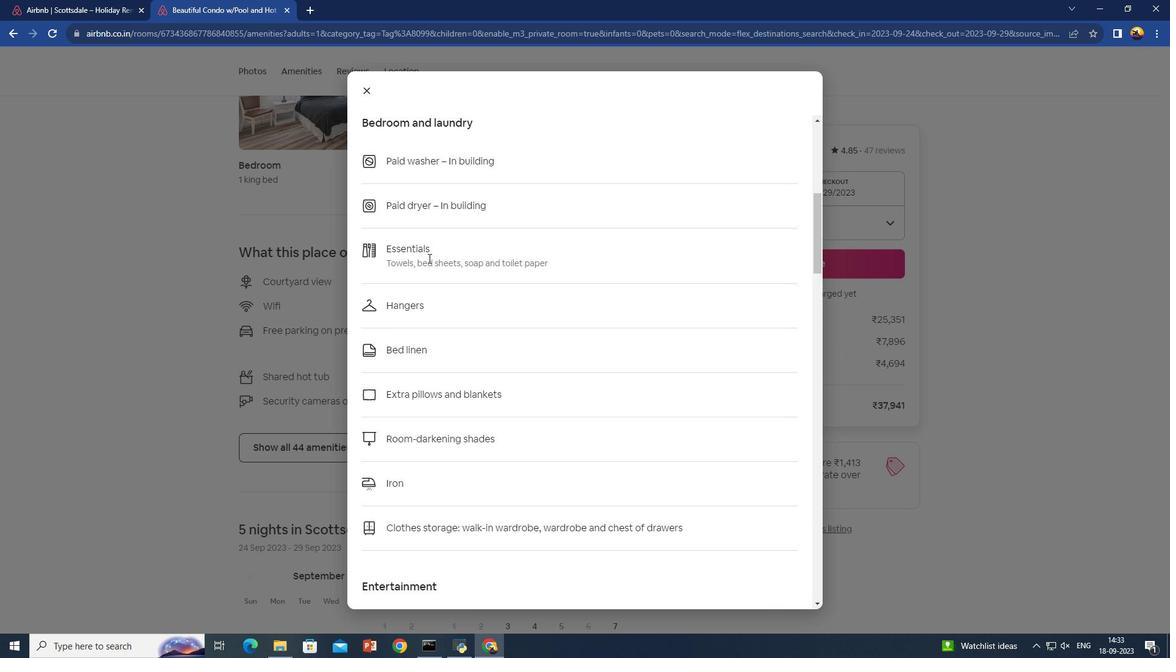 
Action: Mouse scrolled (428, 259) with delta (0, 0)
Screenshot: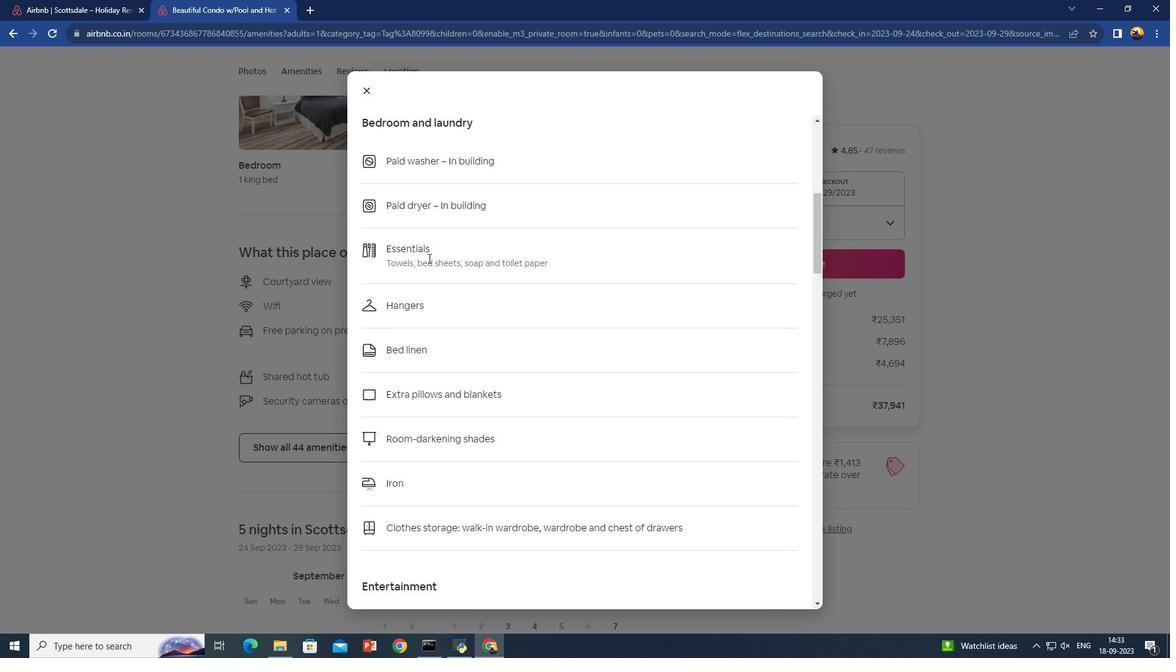 
Action: Mouse scrolled (428, 259) with delta (0, 0)
Screenshot: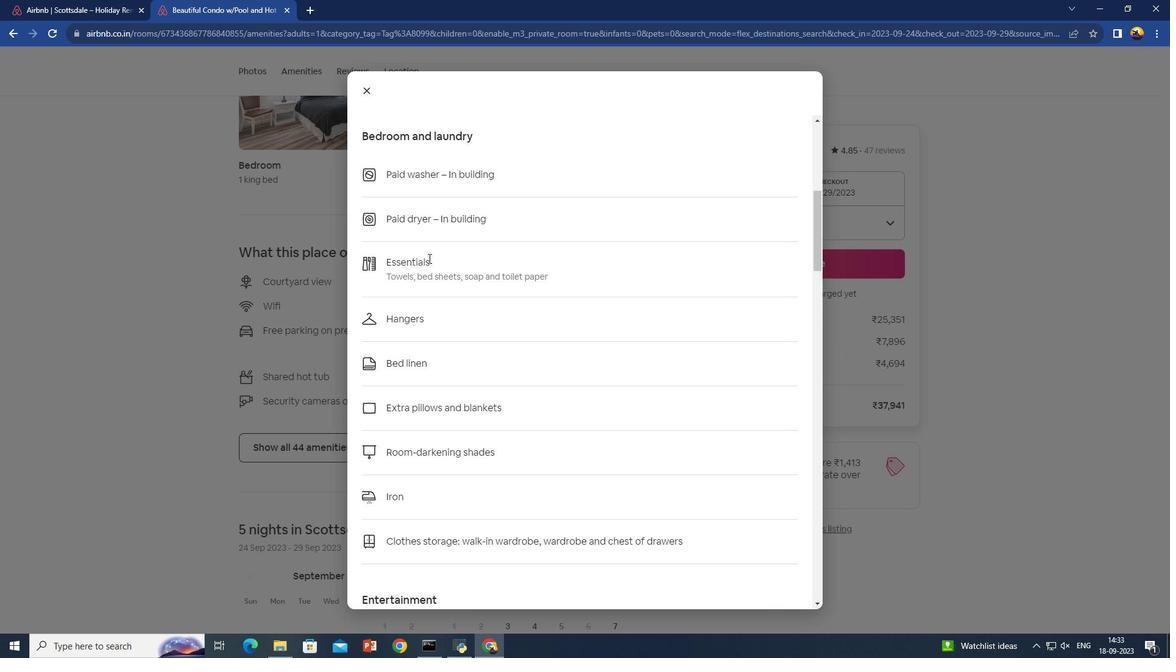 
Action: Mouse scrolled (428, 259) with delta (0, 0)
Screenshot: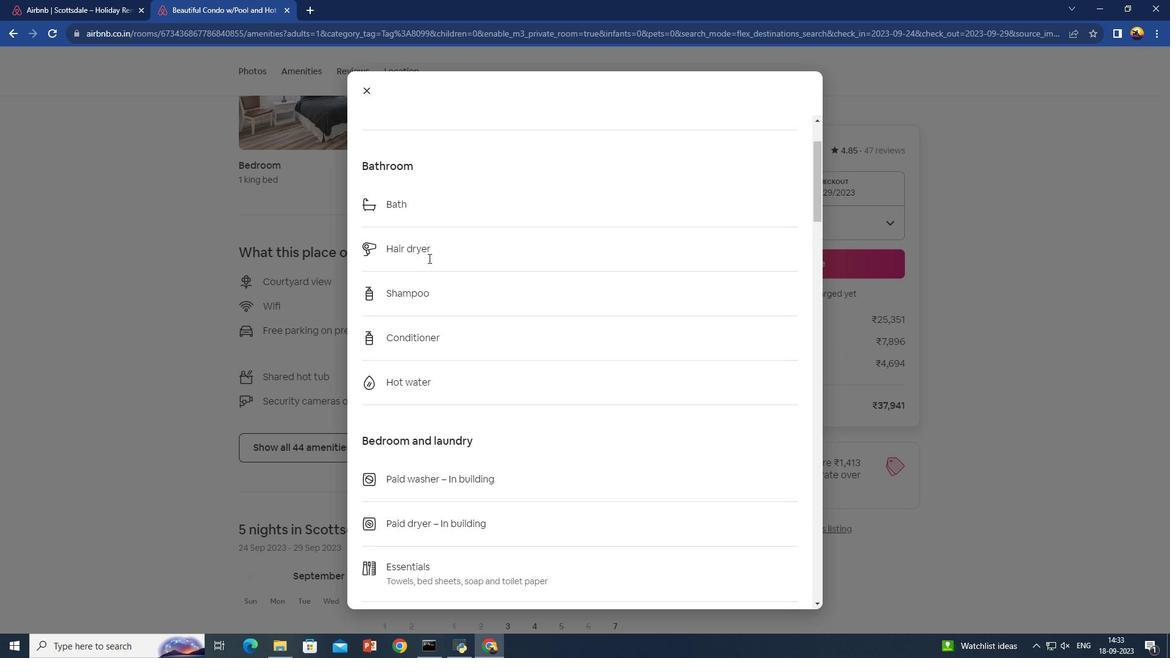 
Action: Mouse scrolled (428, 259) with delta (0, 0)
Screenshot: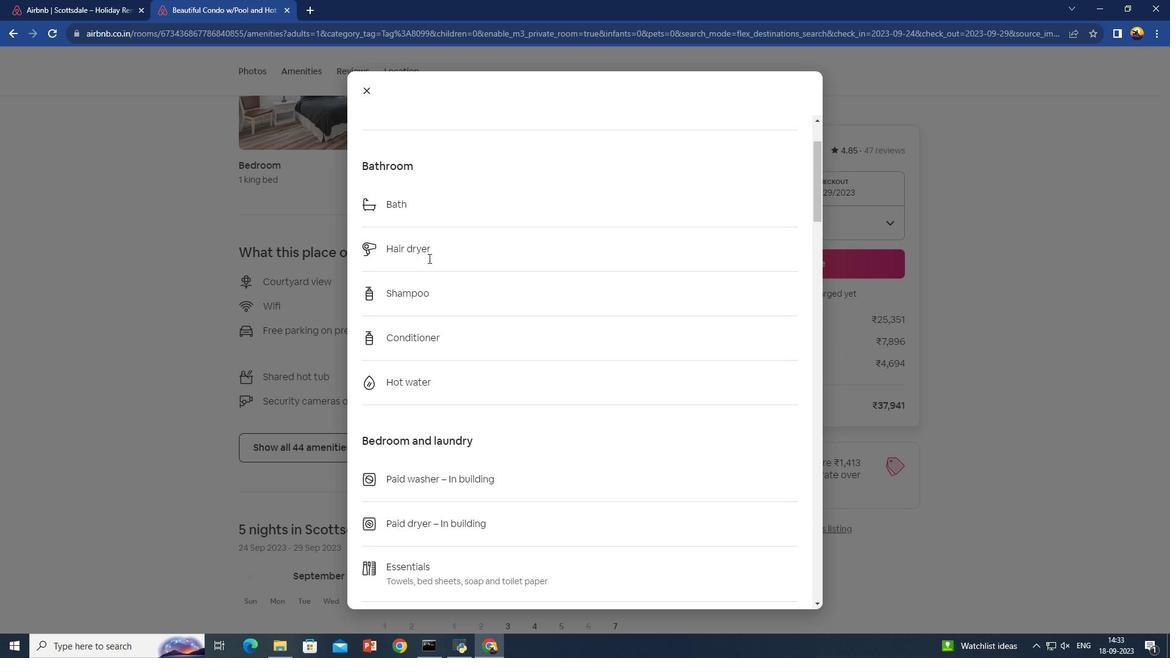 
Action: Mouse scrolled (428, 259) with delta (0, 0)
Screenshot: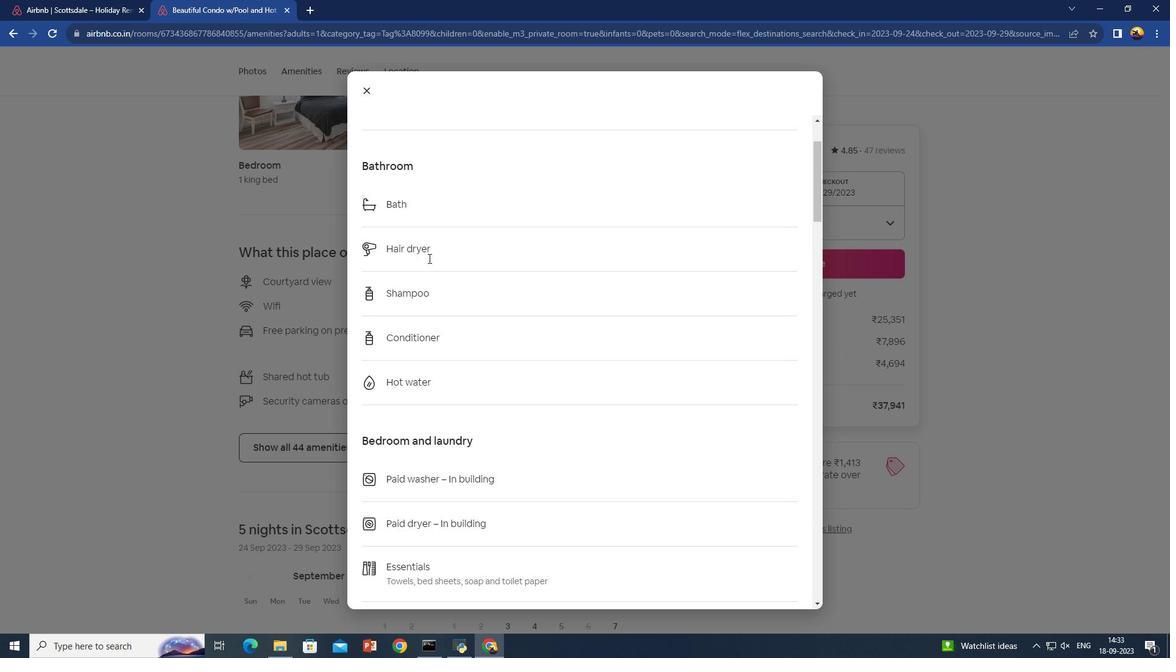 
Action: Mouse scrolled (428, 259) with delta (0, 0)
Screenshot: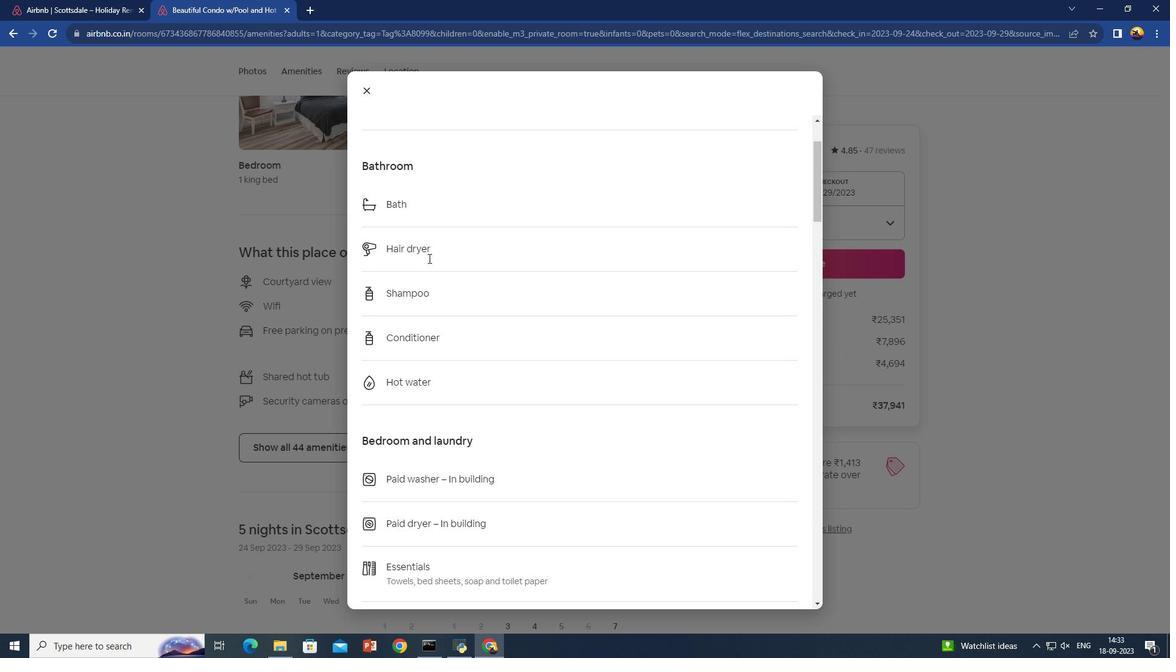 
Action: Mouse scrolled (428, 259) with delta (0, 0)
Screenshot: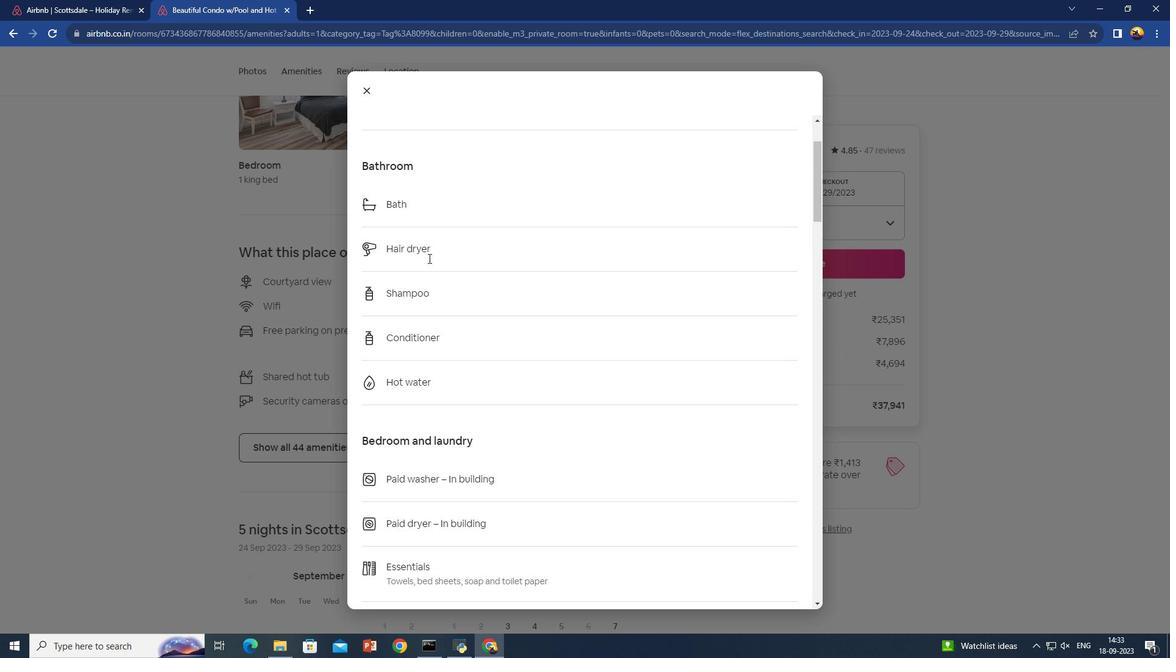 
Action: Mouse scrolled (428, 259) with delta (0, 0)
Screenshot: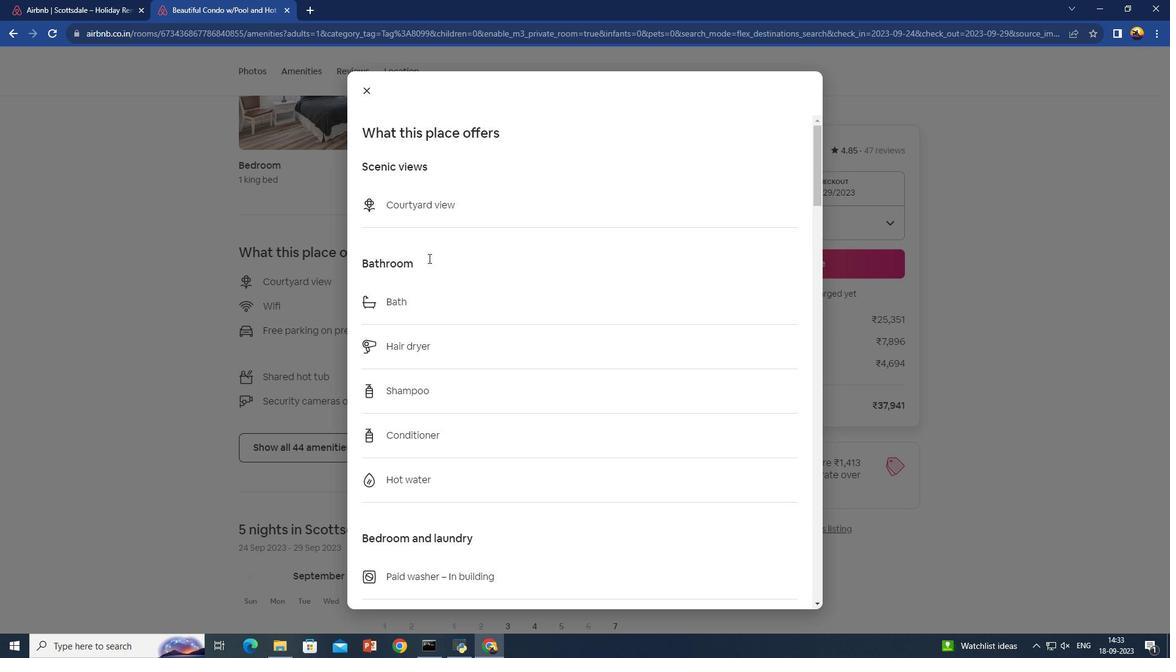 
Action: Mouse scrolled (428, 259) with delta (0, 0)
Screenshot: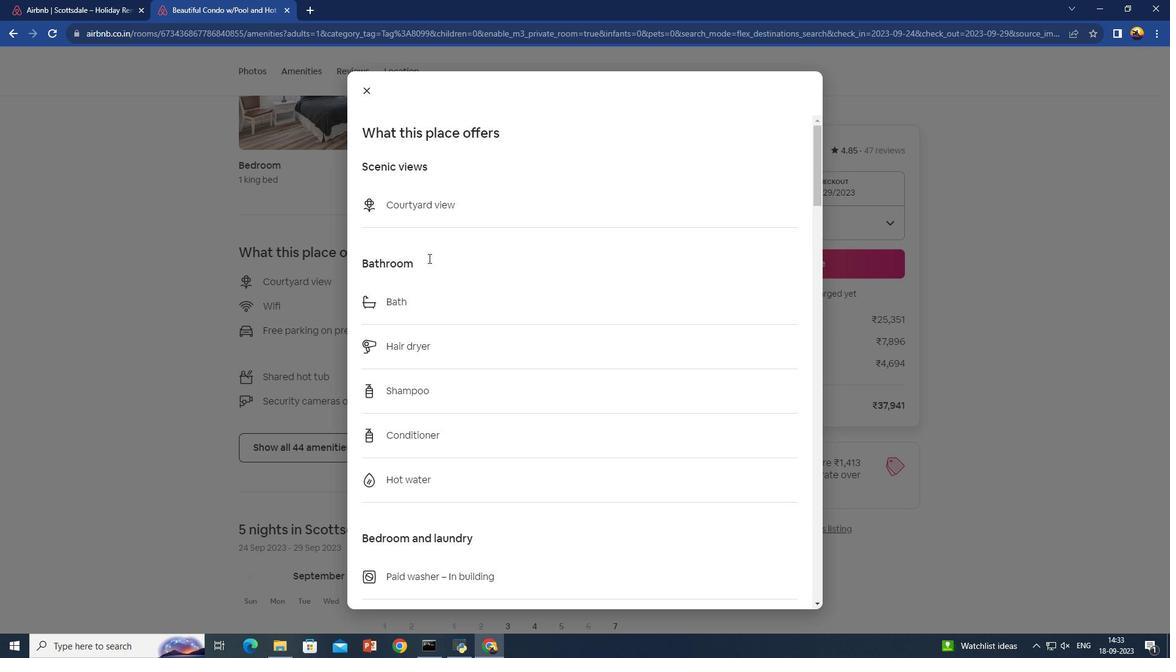 
Action: Mouse scrolled (428, 259) with delta (0, 0)
Screenshot: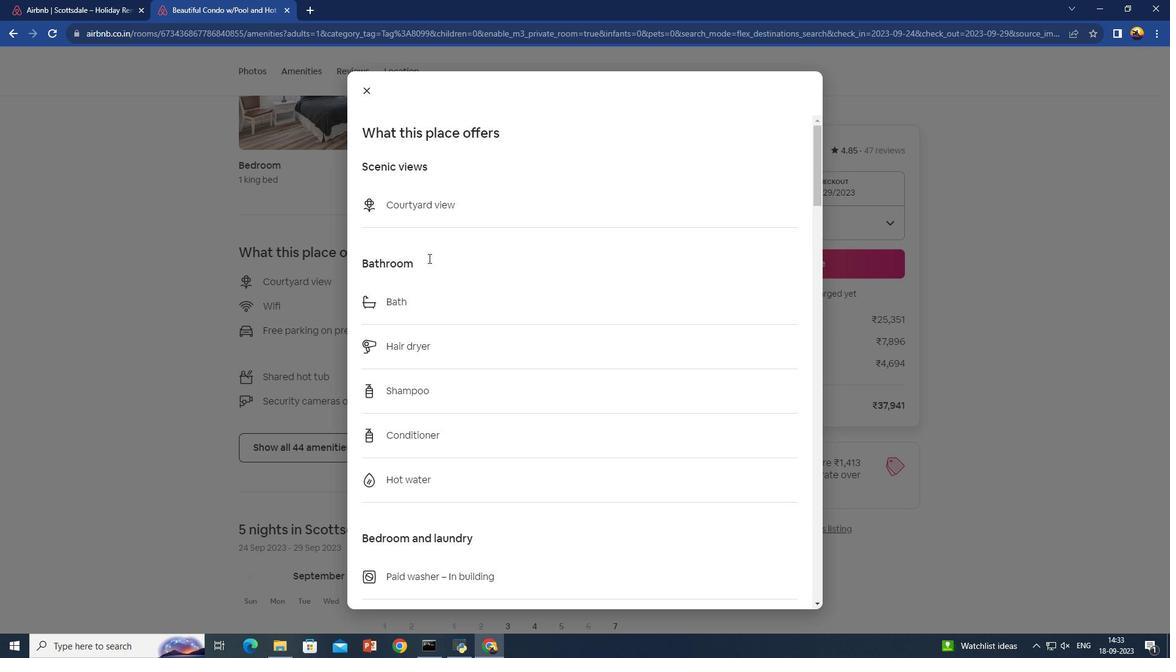 
Action: Mouse scrolled (428, 259) with delta (0, 0)
Screenshot: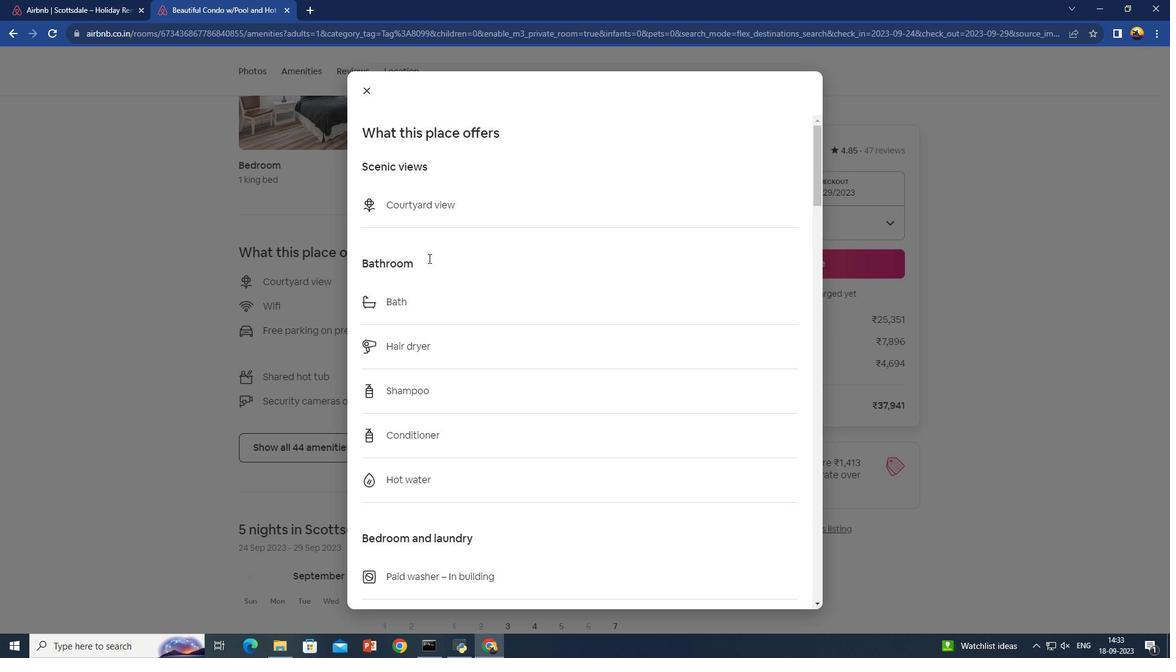 
Action: Mouse scrolled (428, 259) with delta (0, 0)
Screenshot: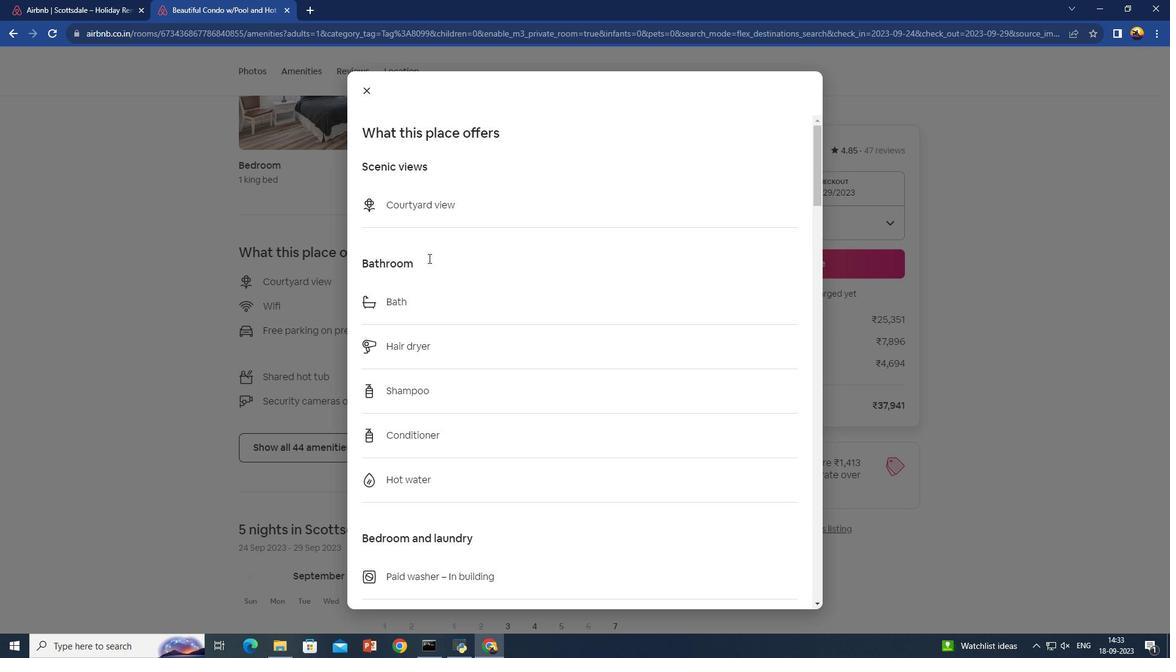 
Action: Mouse scrolled (428, 259) with delta (0, 0)
Screenshot: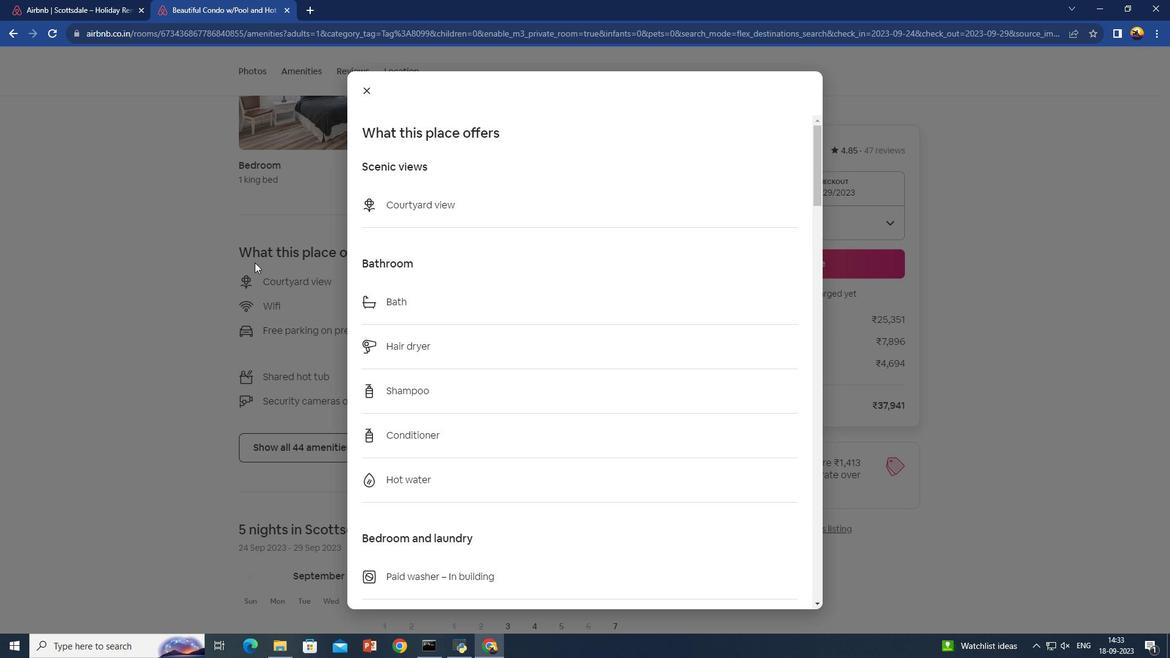 
Action: Mouse scrolled (428, 259) with delta (0, 0)
Screenshot: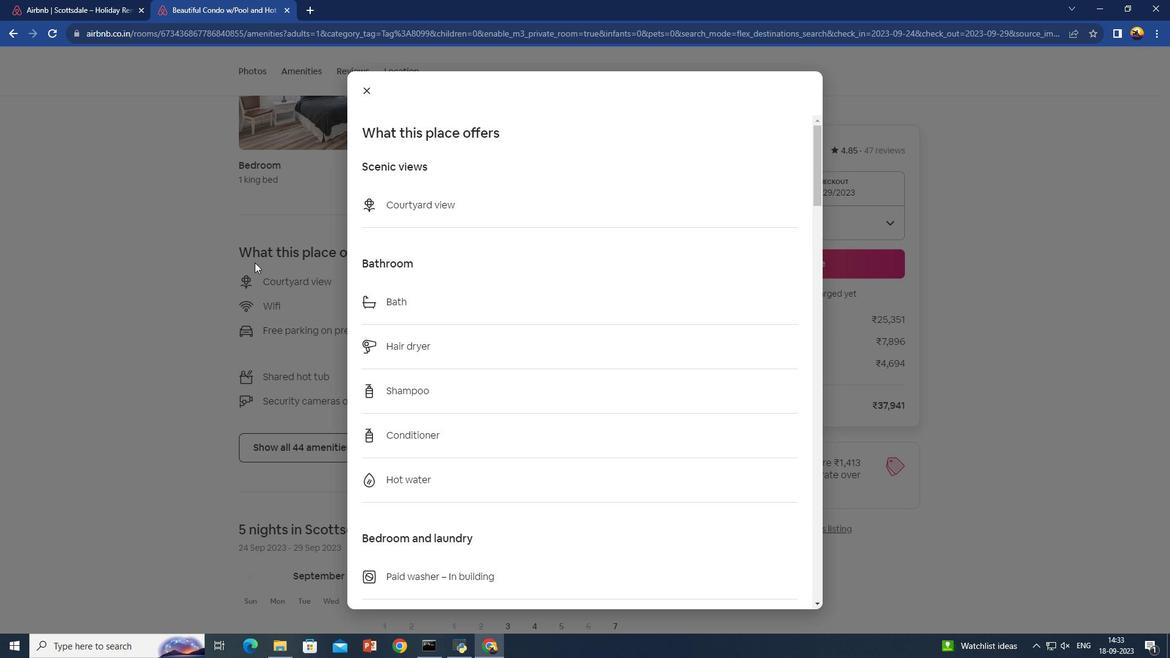 
Action: Mouse scrolled (428, 259) with delta (0, 0)
Screenshot: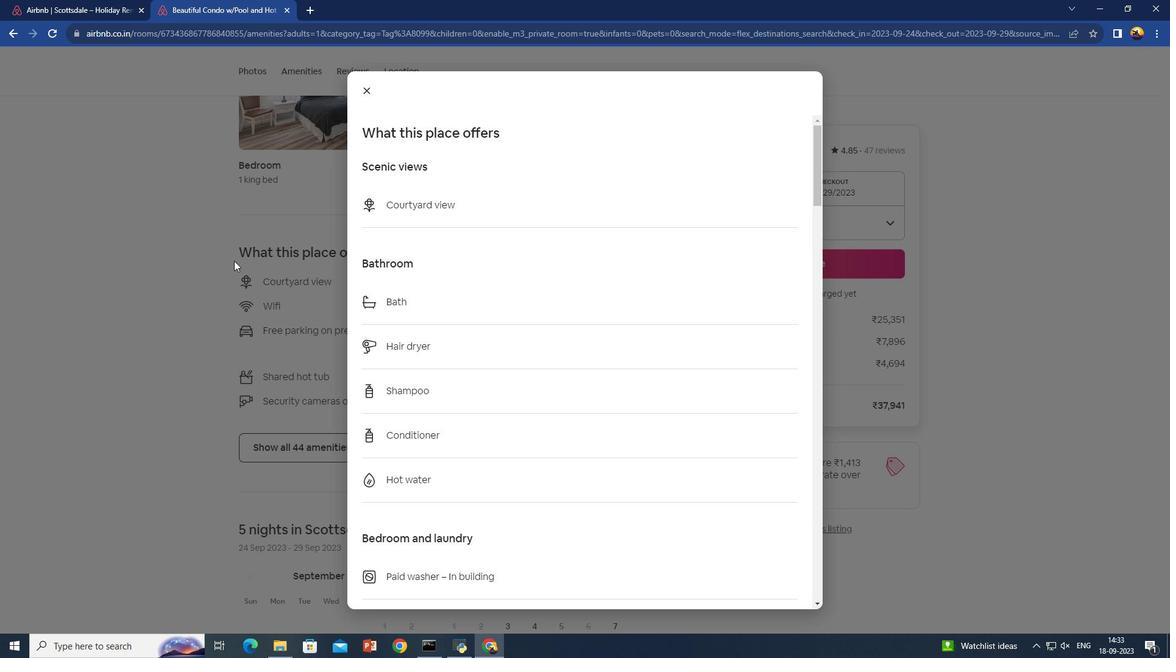 
Action: Mouse scrolled (428, 259) with delta (0, 0)
Screenshot: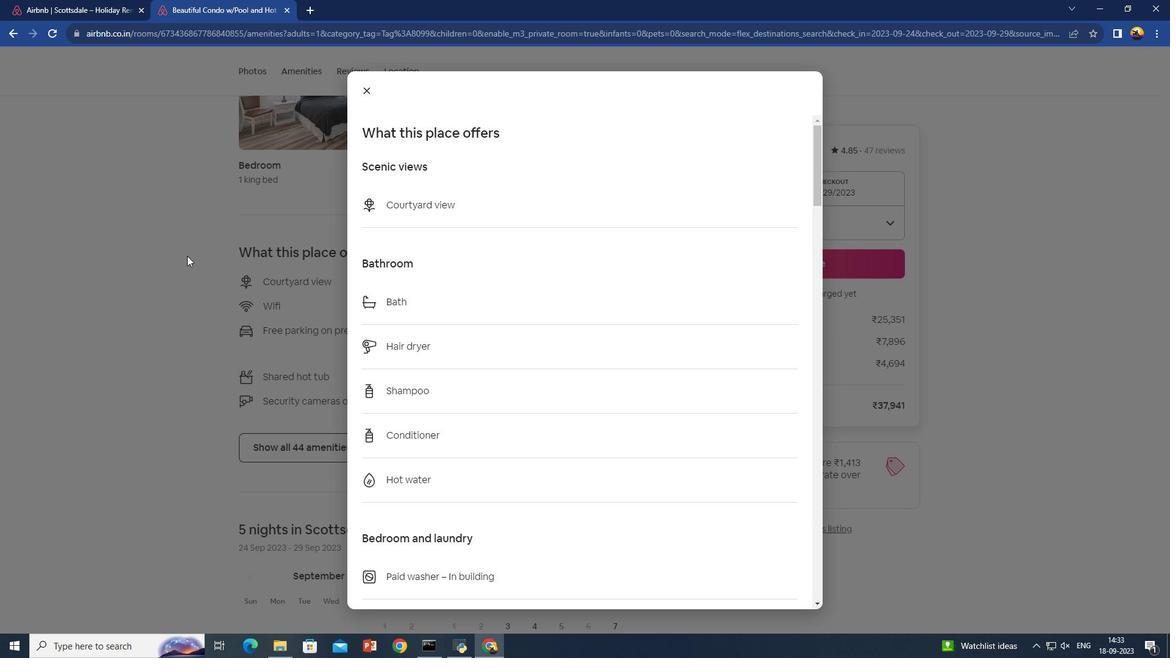 
Action: Mouse moved to (181, 256)
Screenshot: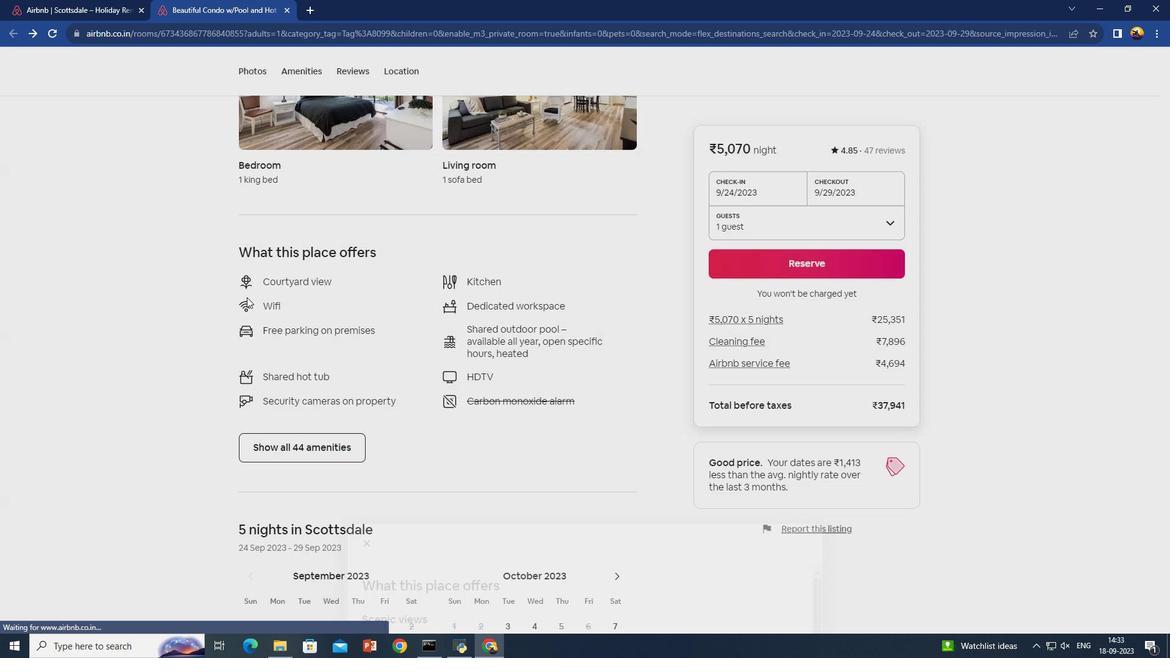 
Action: Mouse pressed left at (181, 256)
Screenshot: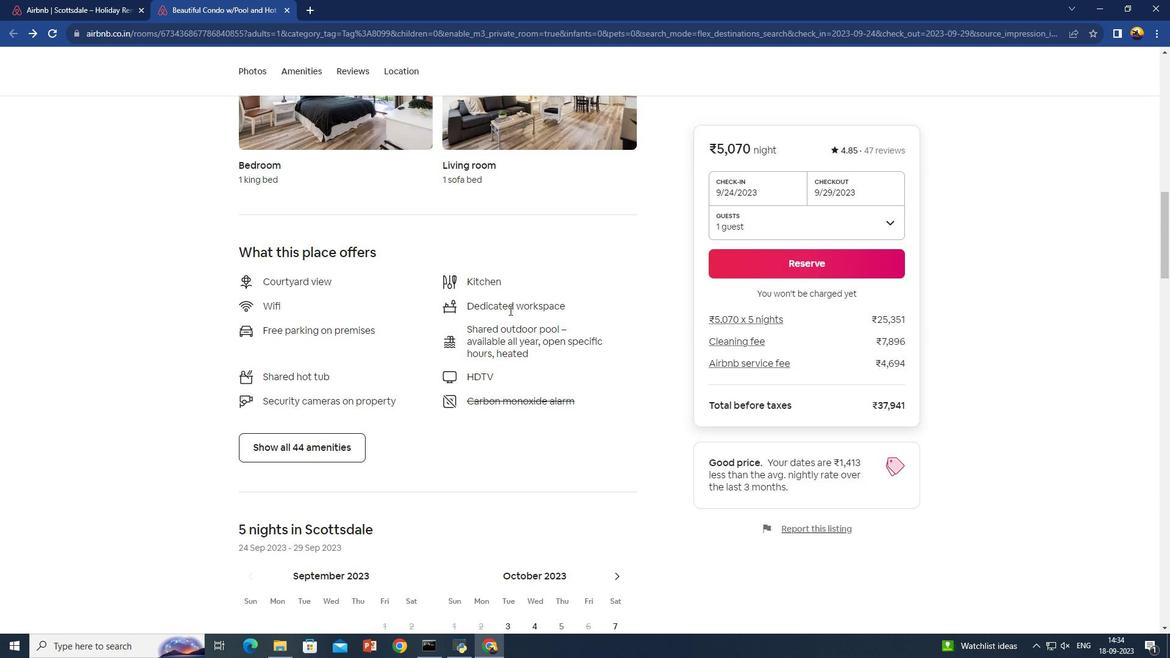 
Action: Mouse moved to (509, 310)
Screenshot: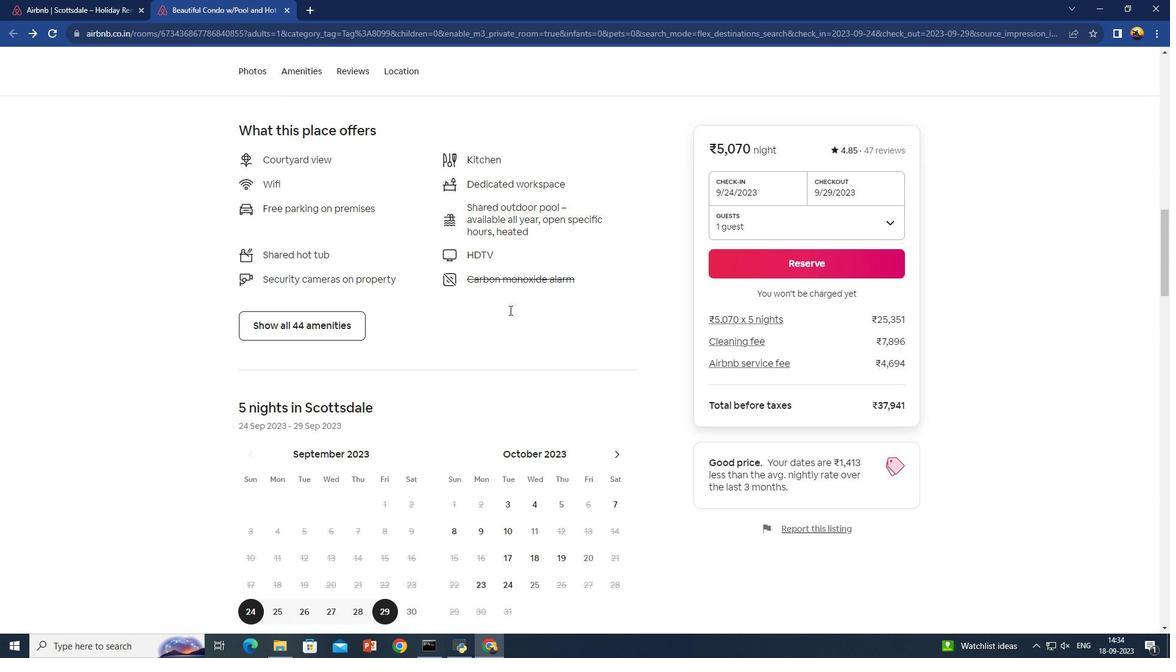 
Action: Mouse scrolled (509, 309) with delta (0, 0)
Screenshot: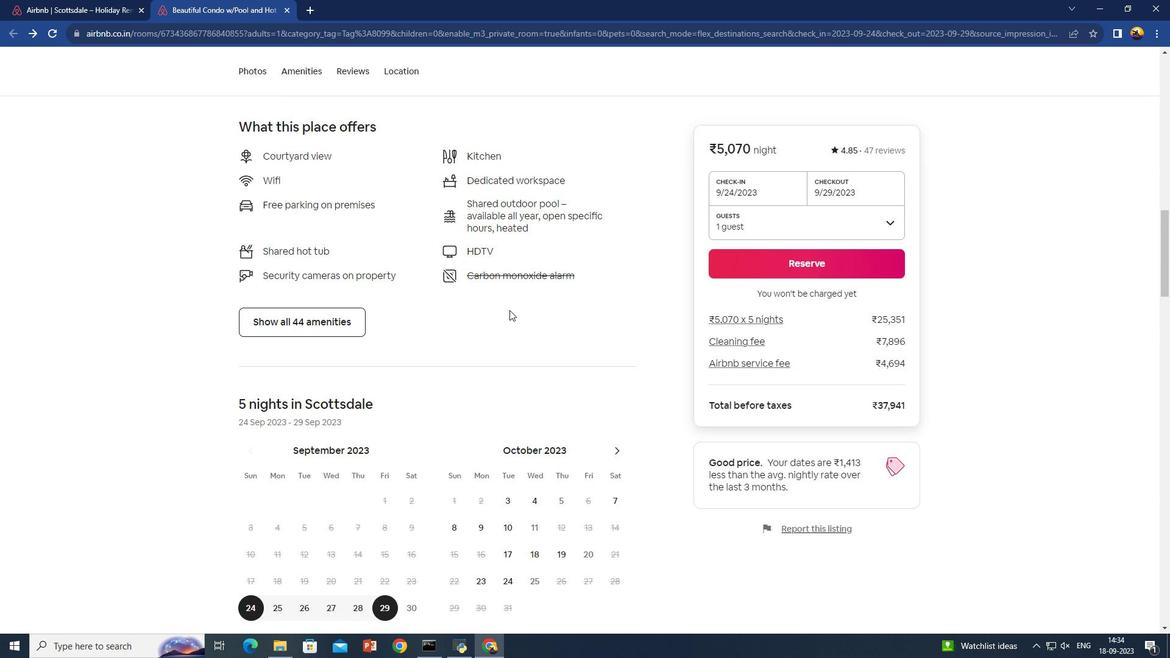 
Action: Mouse scrolled (509, 309) with delta (0, 0)
Screenshot: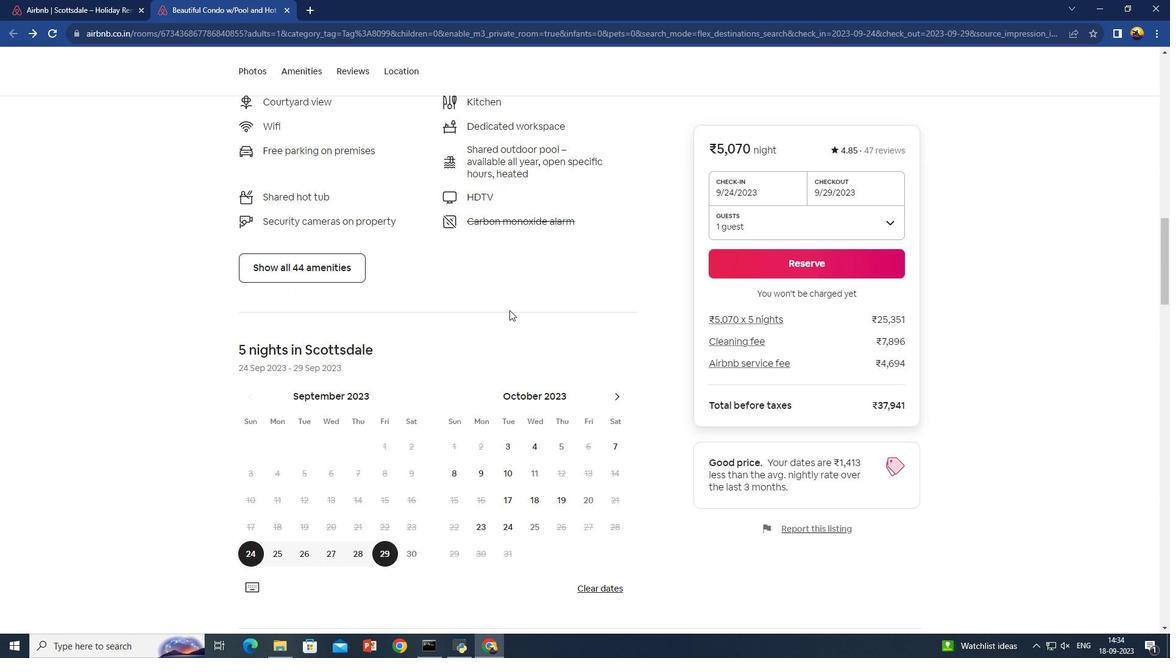 
Action: Mouse scrolled (509, 309) with delta (0, 0)
Screenshot: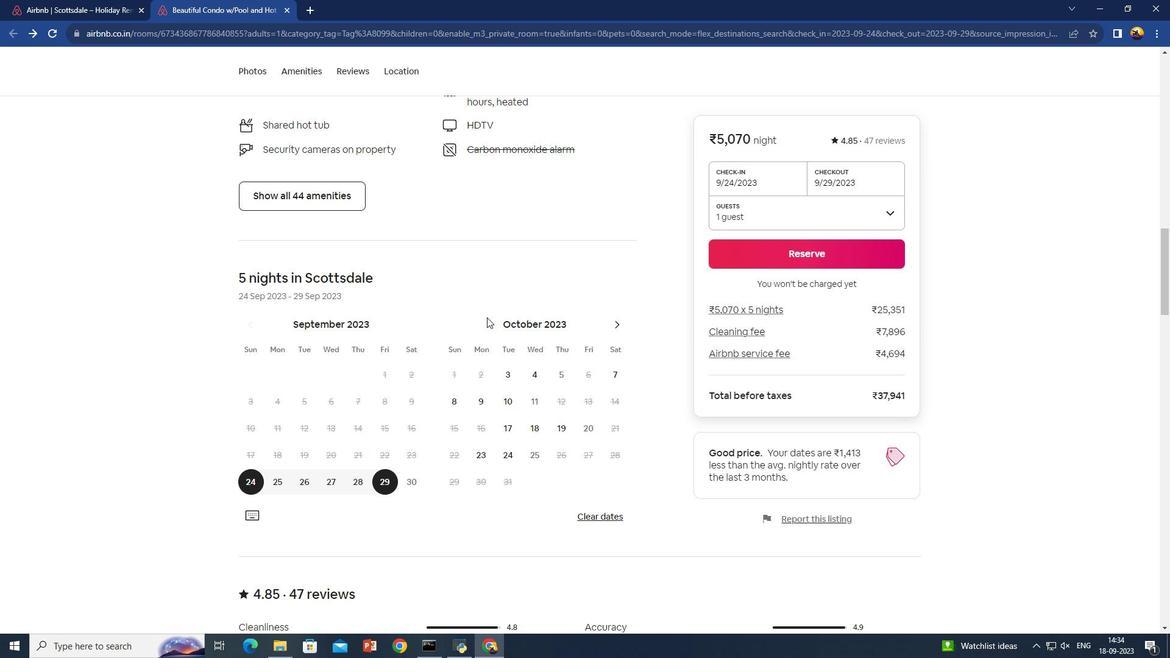 
Action: Mouse scrolled (509, 309) with delta (0, 0)
Screenshot: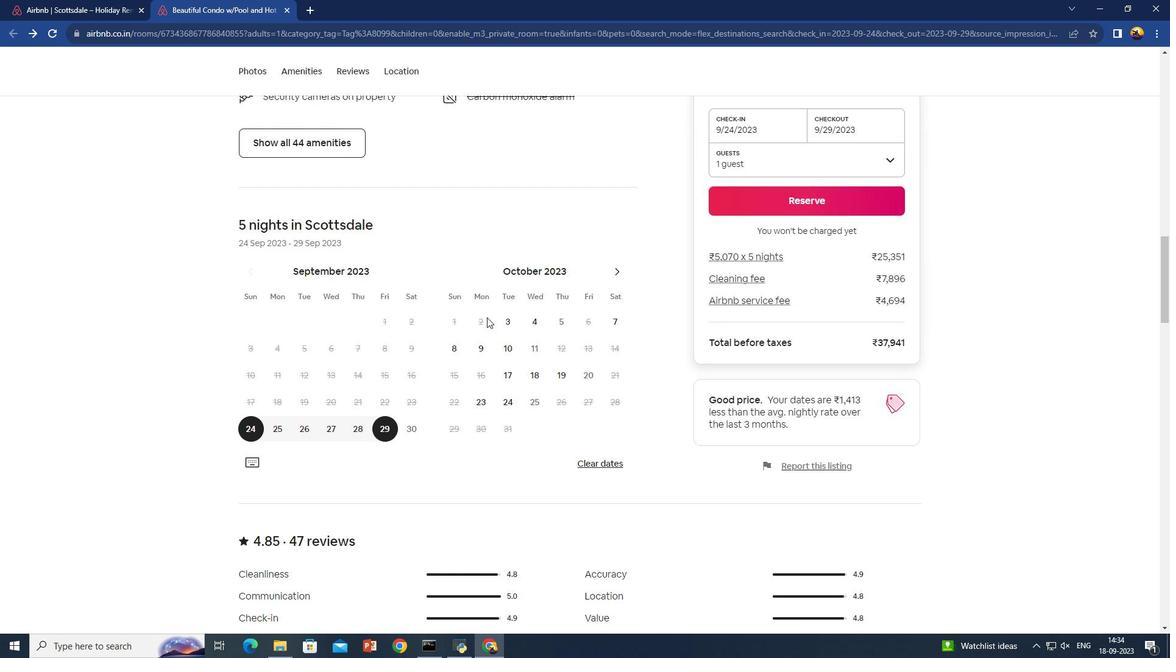 
Action: Mouse moved to (487, 317)
Screenshot: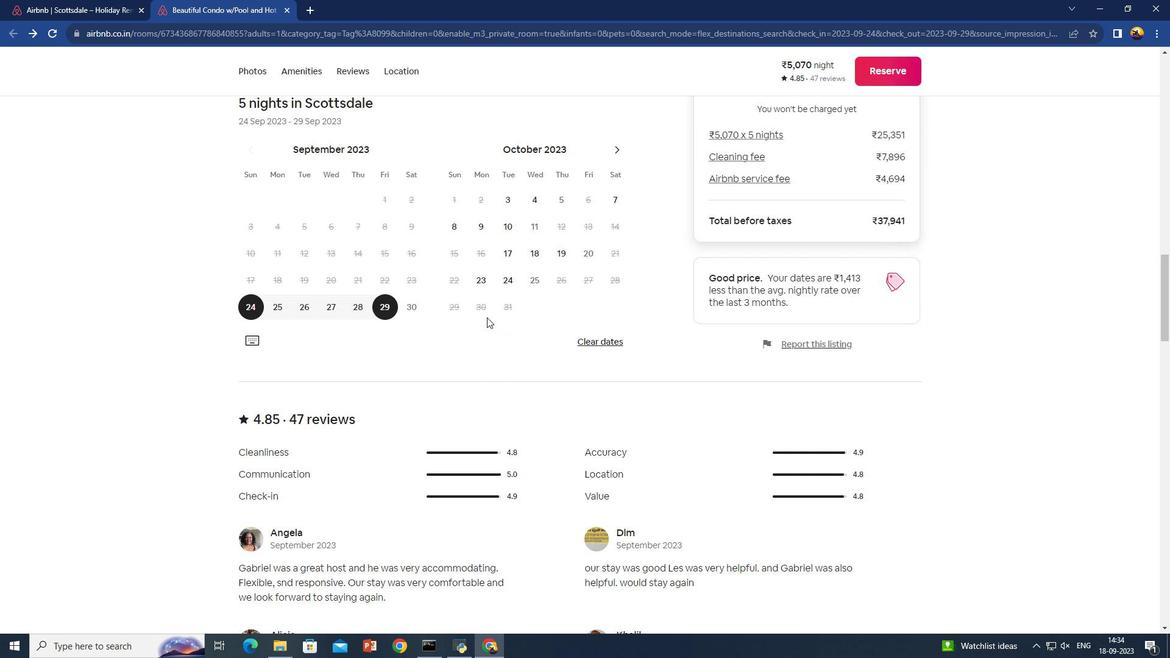 
Action: Mouse scrolled (487, 316) with delta (0, 0)
Screenshot: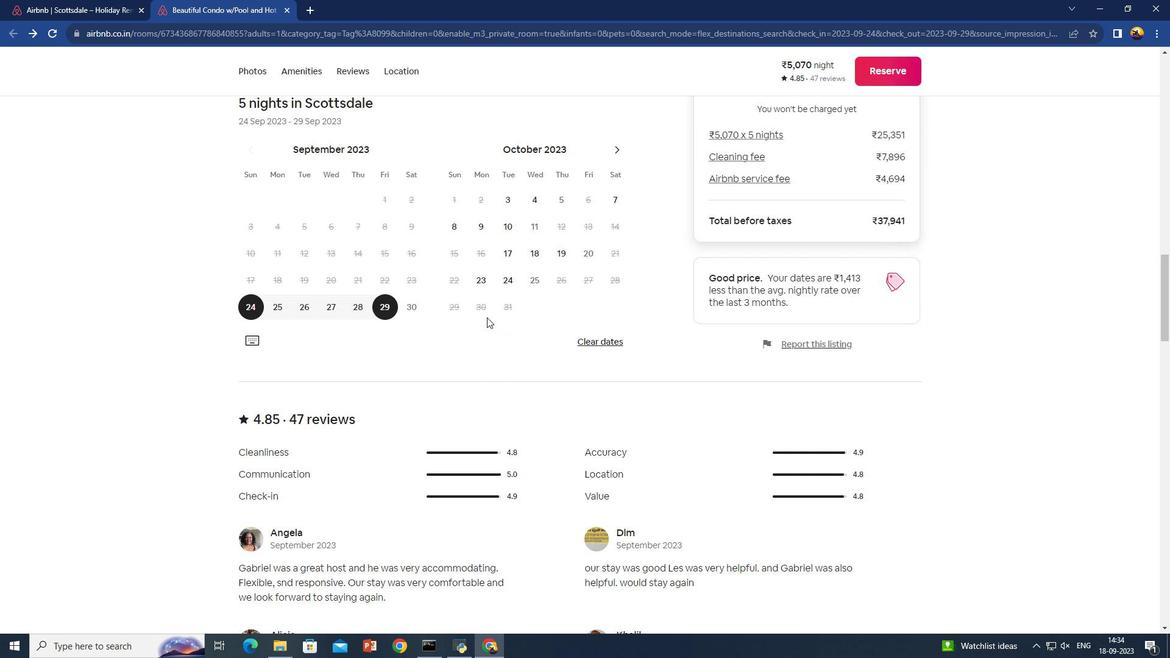 
Action: Mouse moved to (487, 317)
Screenshot: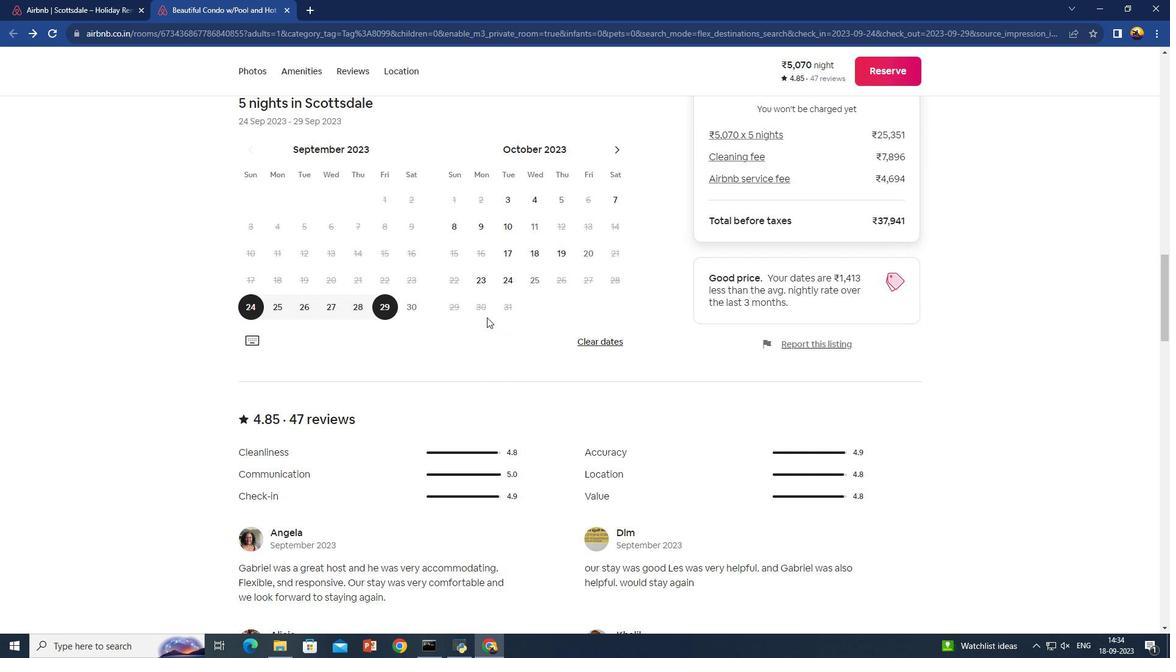 
Action: Mouse scrolled (487, 317) with delta (0, 0)
Screenshot: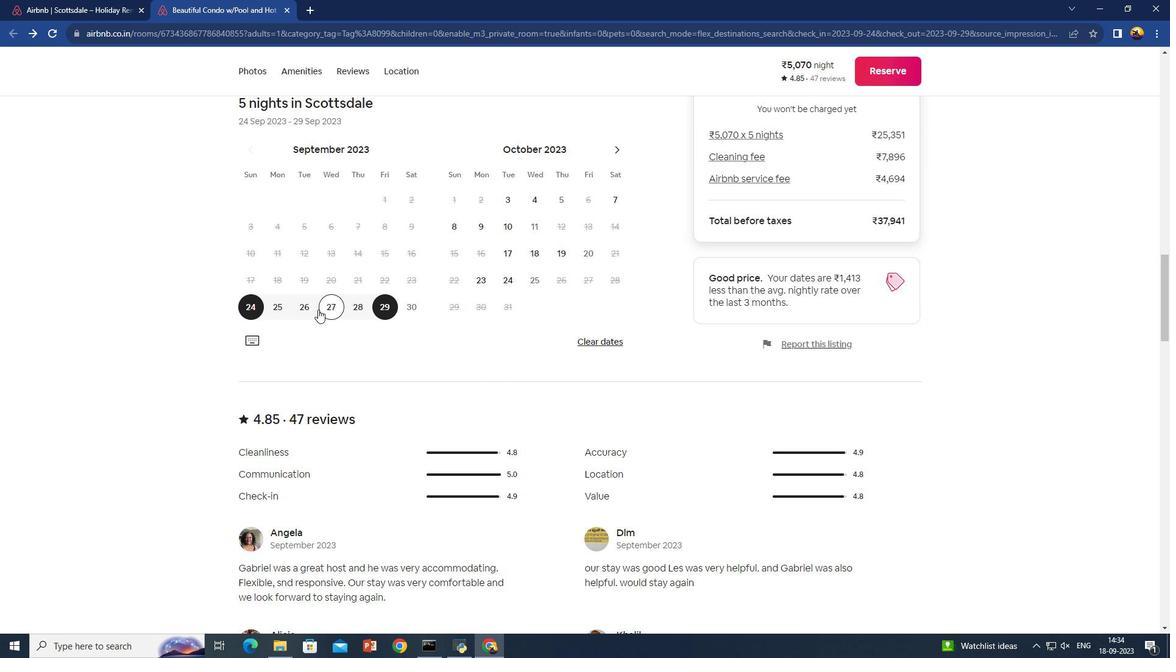 
Action: Mouse scrolled (487, 317) with delta (0, 0)
Screenshot: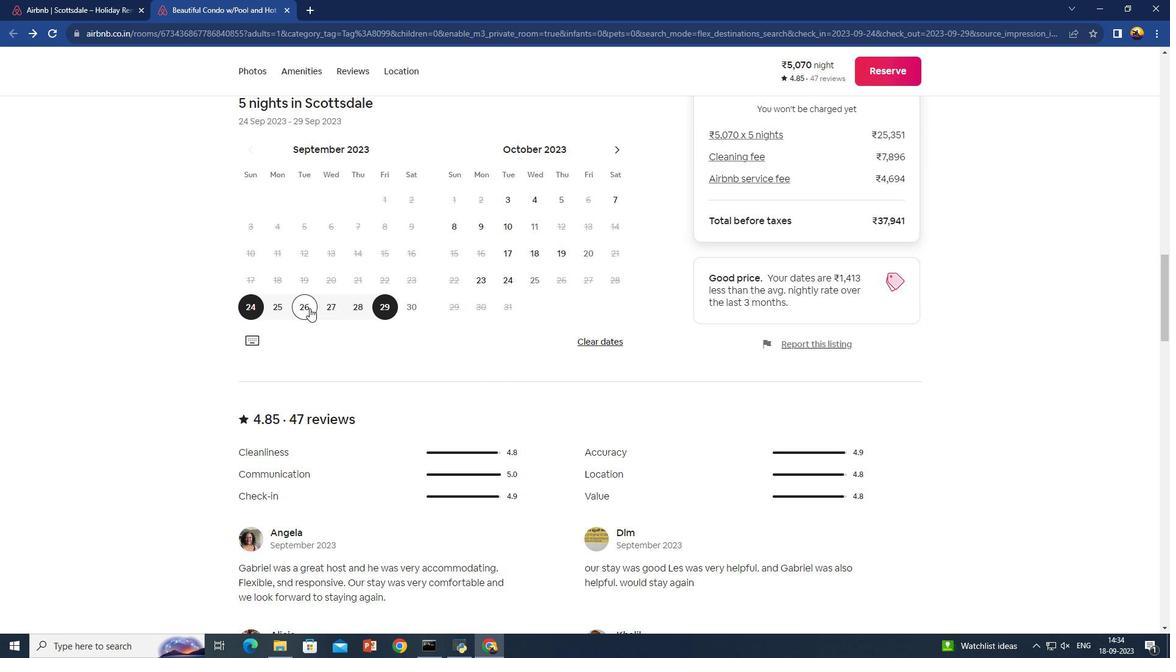 
Action: Mouse moved to (440, 307)
Screenshot: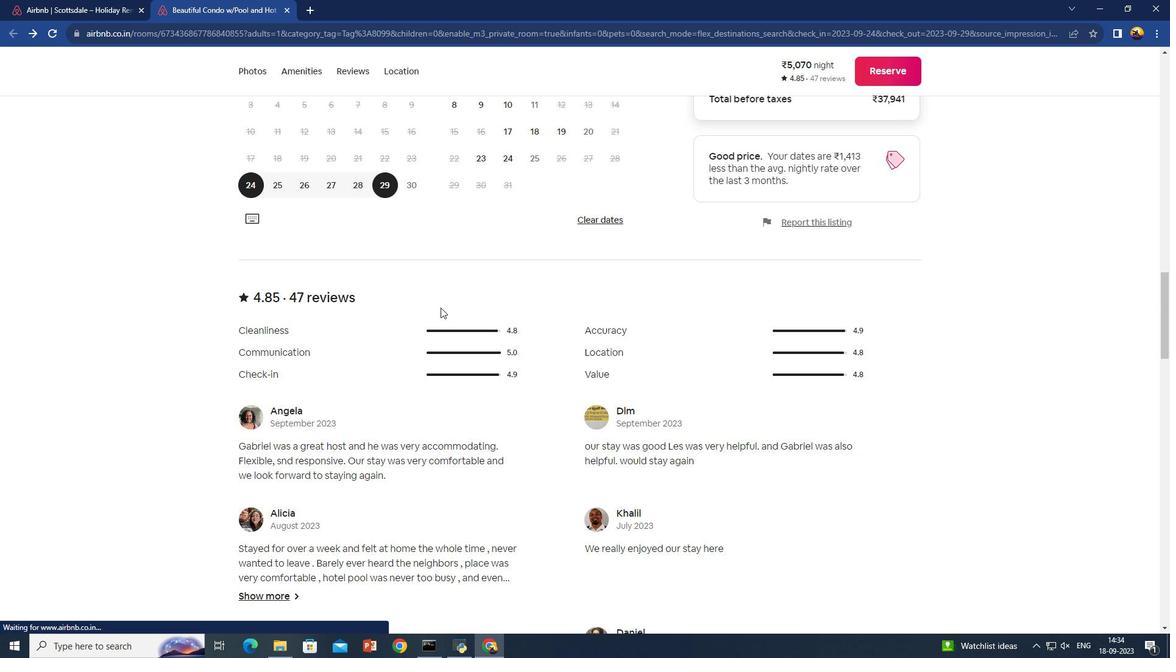 
Action: Mouse scrolled (440, 307) with delta (0, 0)
Screenshot: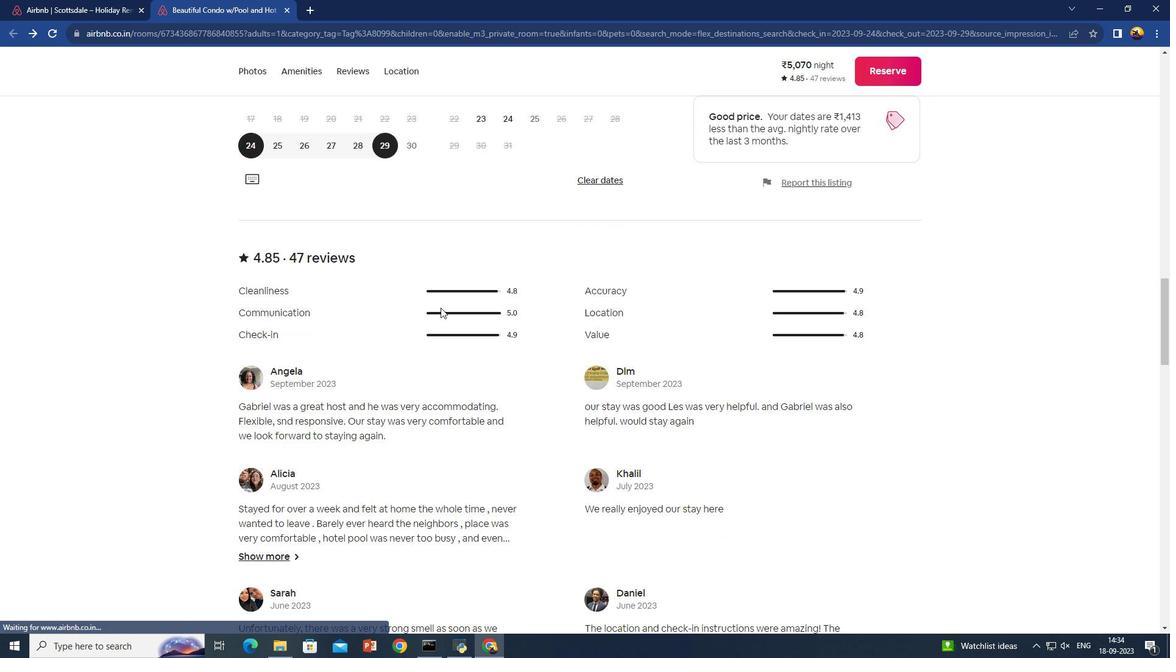 
Action: Mouse scrolled (440, 307) with delta (0, 0)
Screenshot: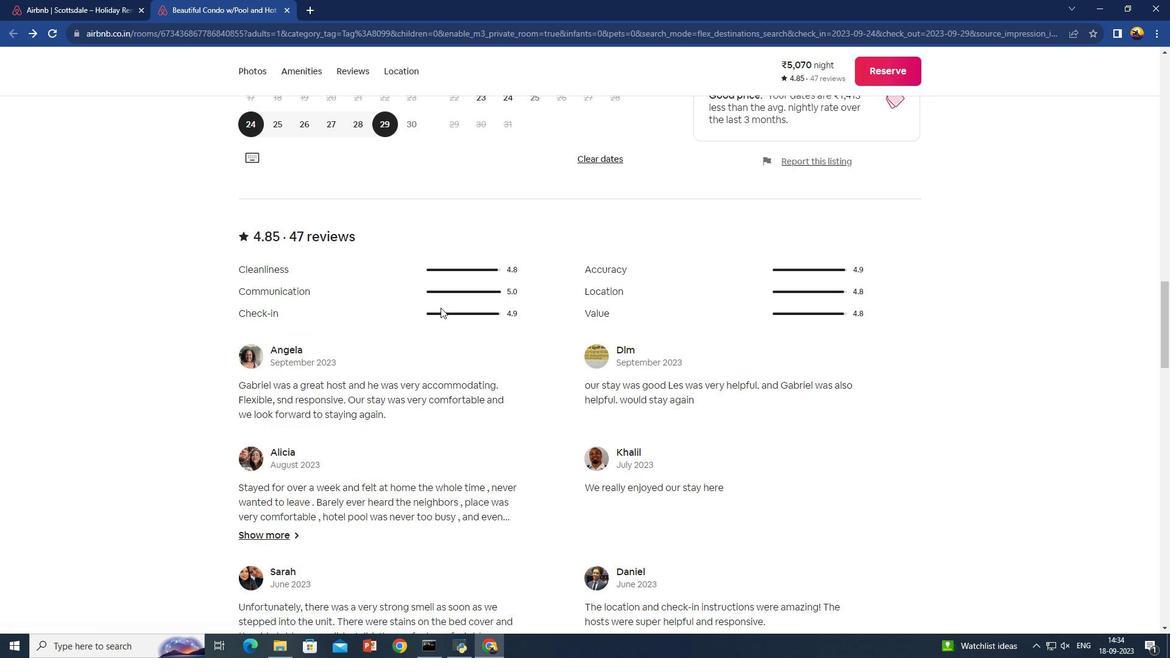 
Action: Mouse scrolled (440, 307) with delta (0, 0)
Screenshot: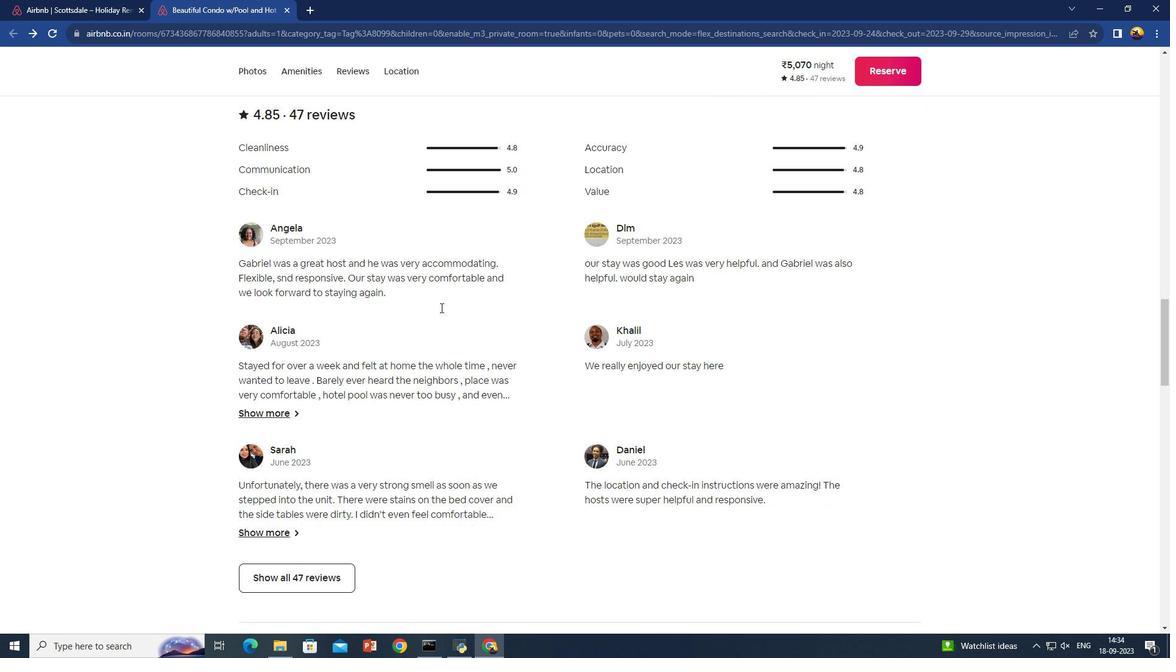
Action: Mouse scrolled (440, 307) with delta (0, 0)
Screenshot: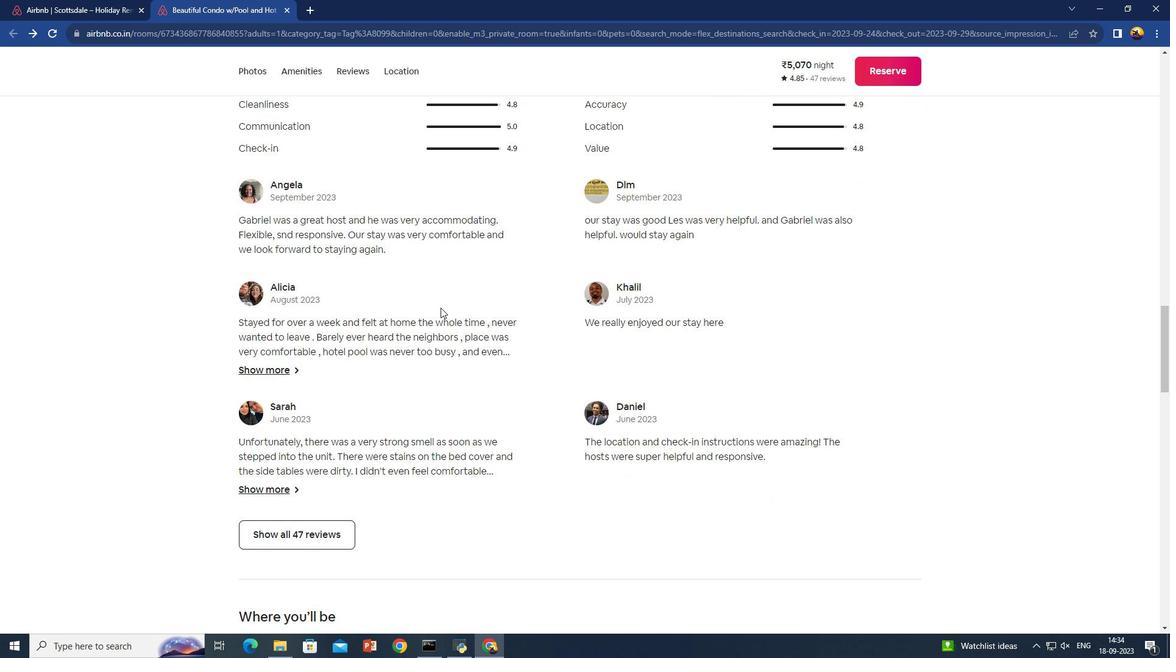 
Action: Mouse scrolled (440, 307) with delta (0, 0)
Screenshot: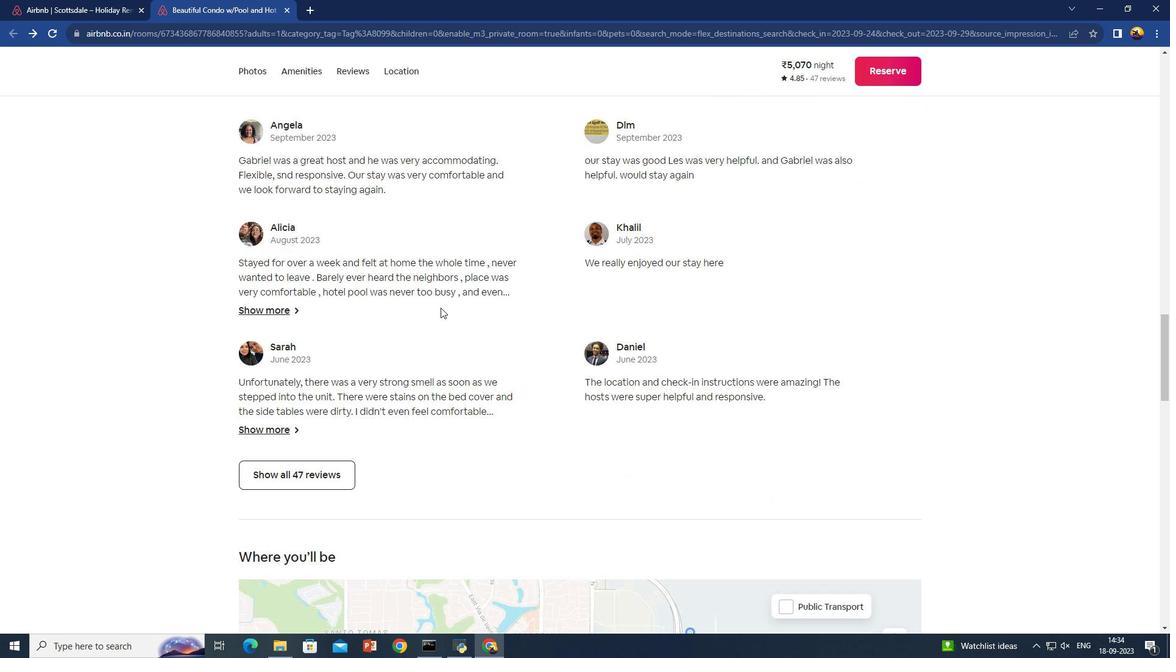 
Action: Mouse scrolled (440, 307) with delta (0, 0)
Screenshot: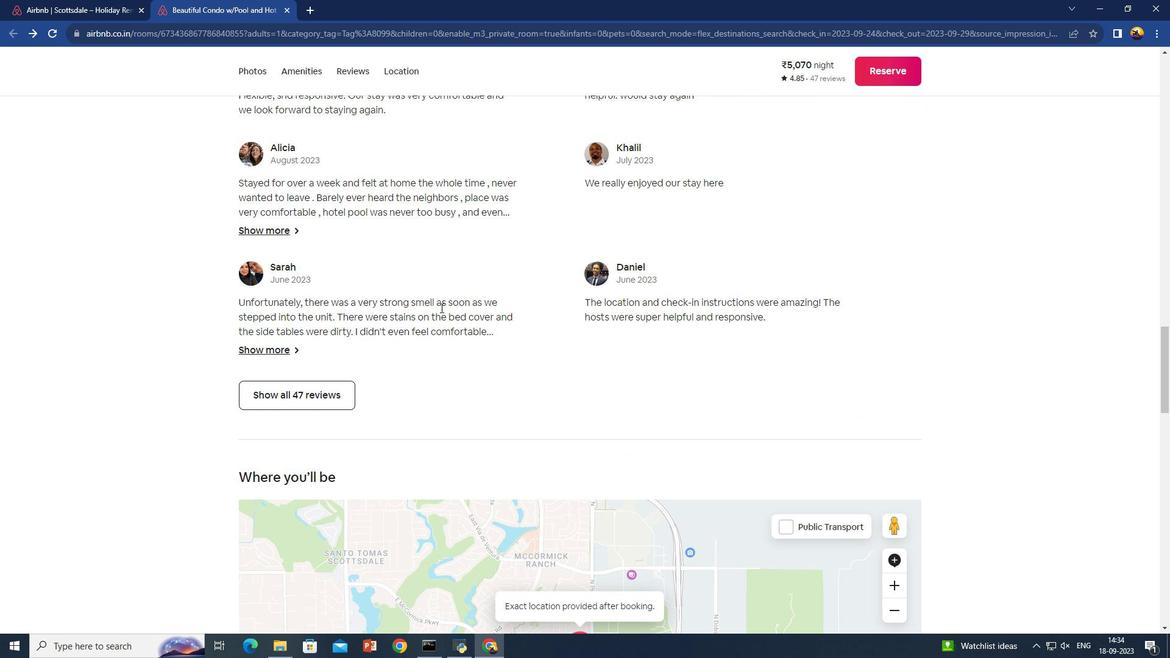 
Action: Mouse scrolled (440, 307) with delta (0, 0)
Screenshot: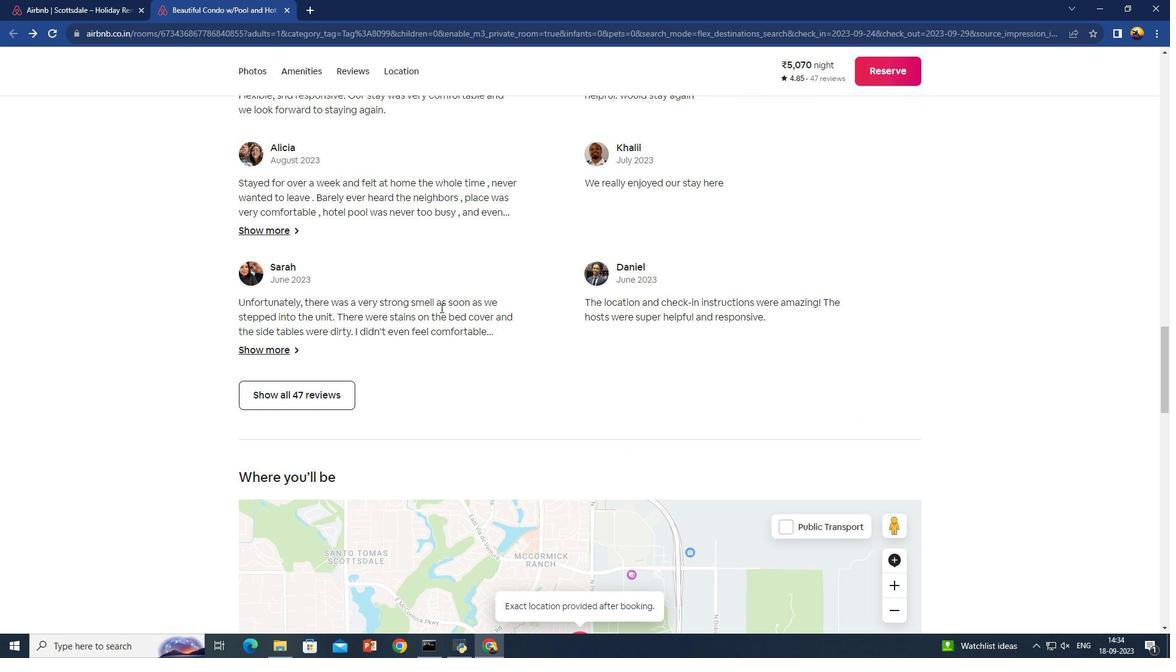 
Action: Mouse scrolled (440, 307) with delta (0, 0)
Screenshot: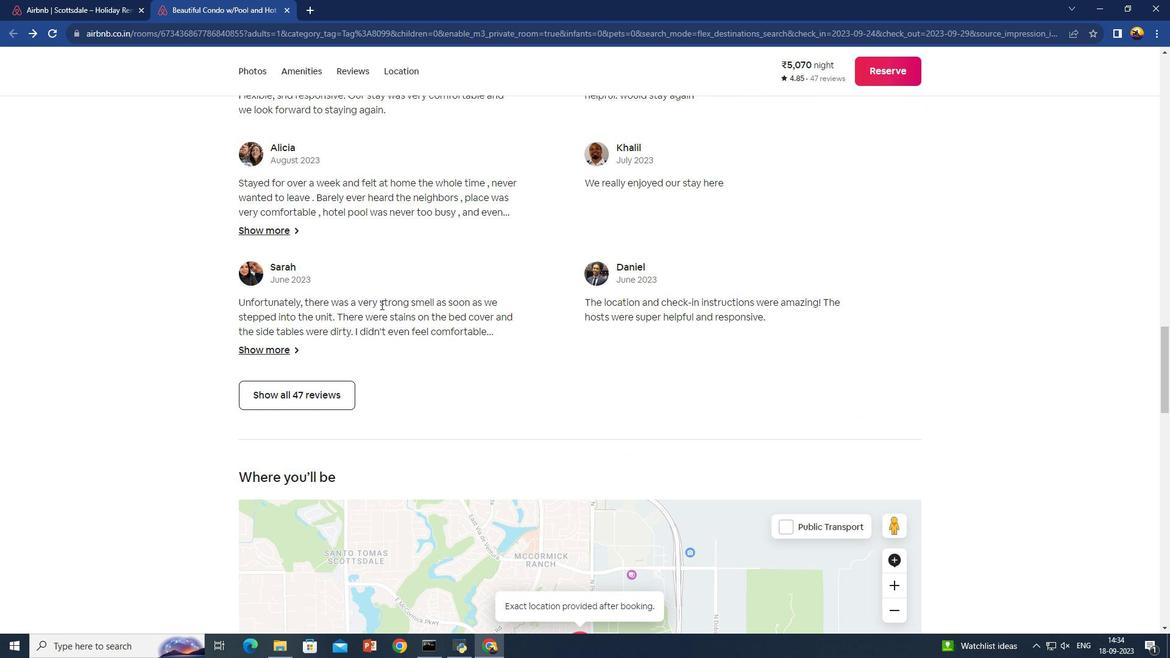 
Action: Mouse moved to (381, 304)
Screenshot: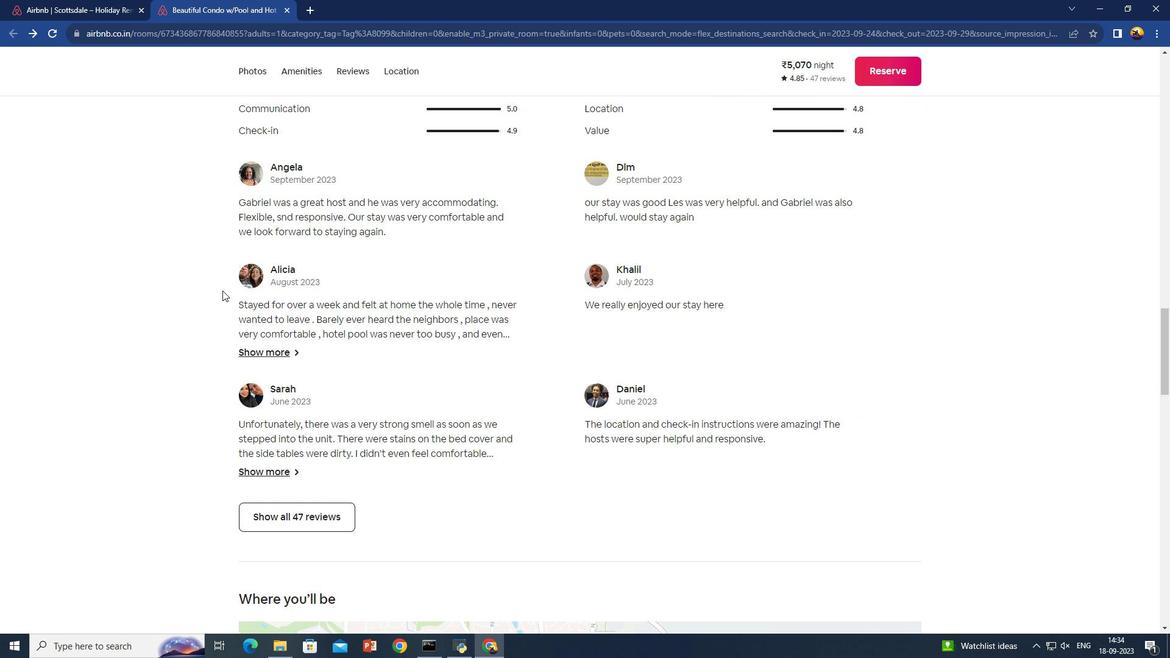 
Action: Mouse scrolled (381, 305) with delta (0, 0)
Screenshot: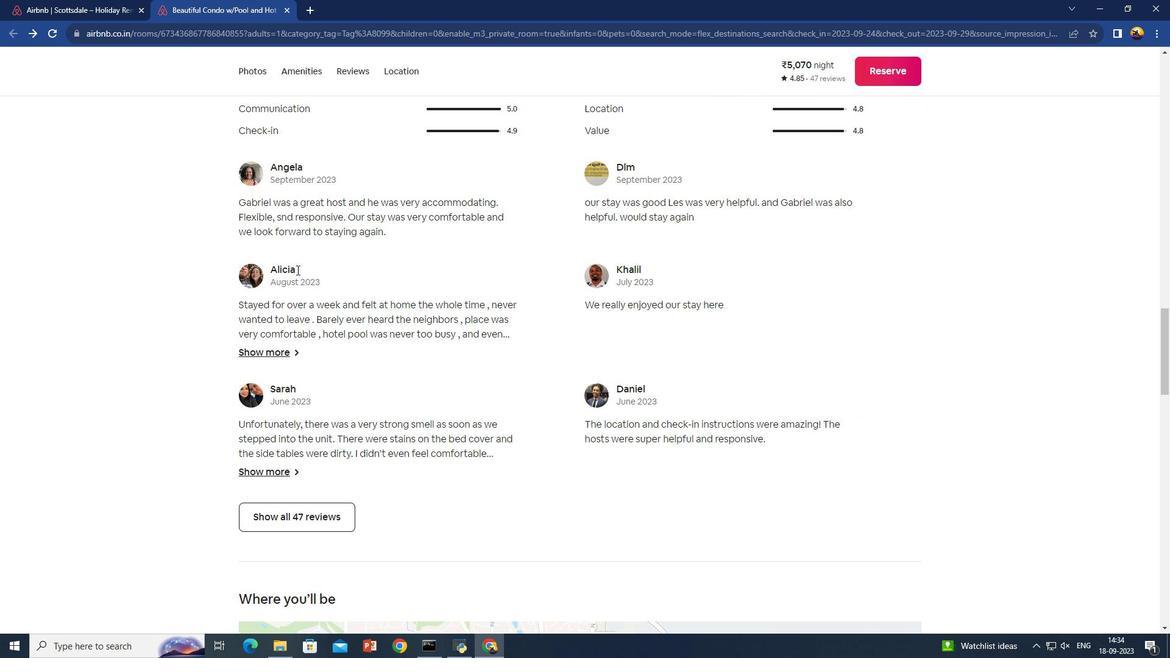 
Action: Mouse scrolled (381, 305) with delta (0, 0)
Screenshot: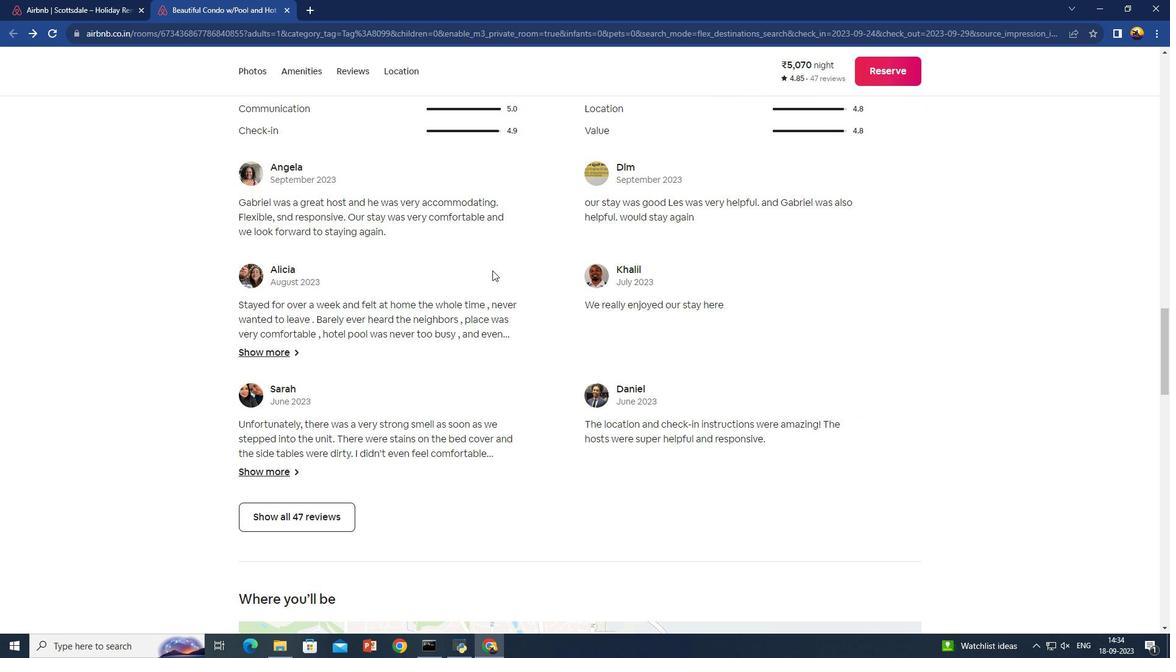 
Action: Mouse moved to (623, 265)
Screenshot: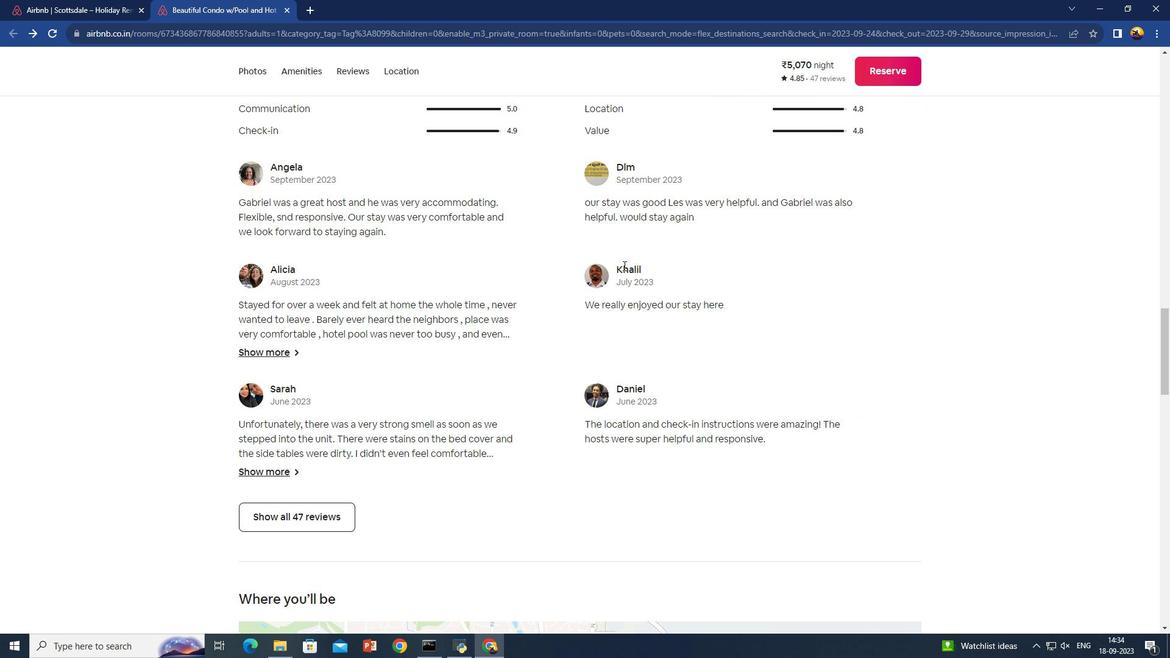 
Action: Mouse scrolled (623, 265) with delta (0, 0)
Screenshot: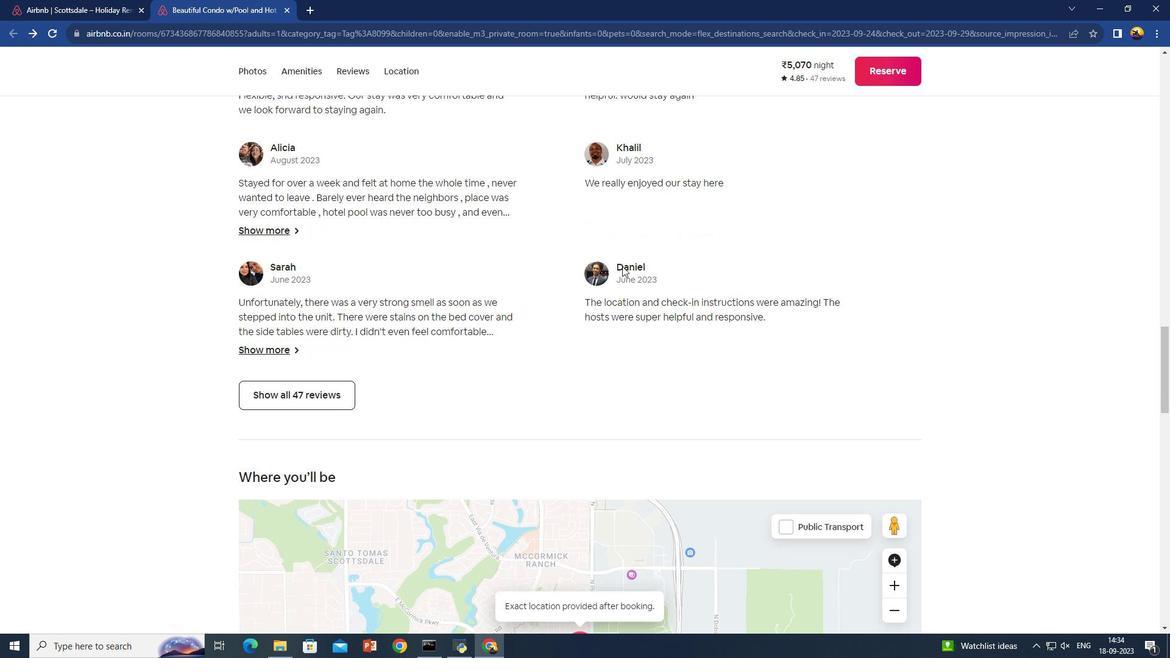 
Action: Mouse scrolled (623, 265) with delta (0, 0)
Screenshot: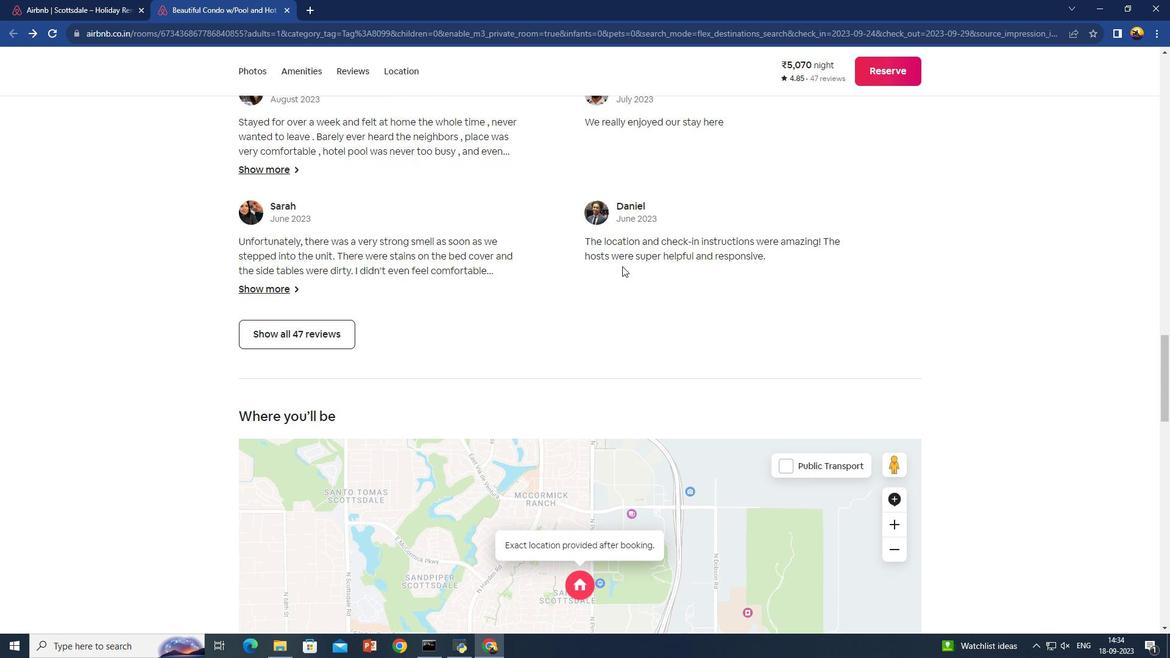 
Action: Mouse moved to (622, 266)
Screenshot: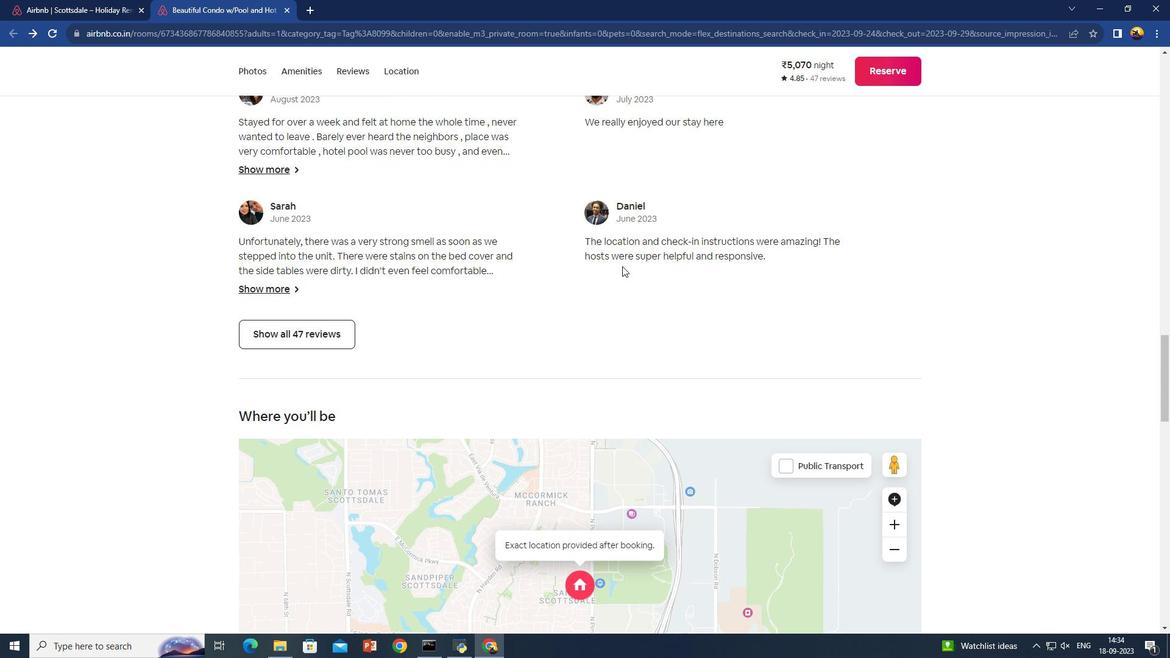 
Action: Mouse scrolled (622, 265) with delta (0, 0)
Screenshot: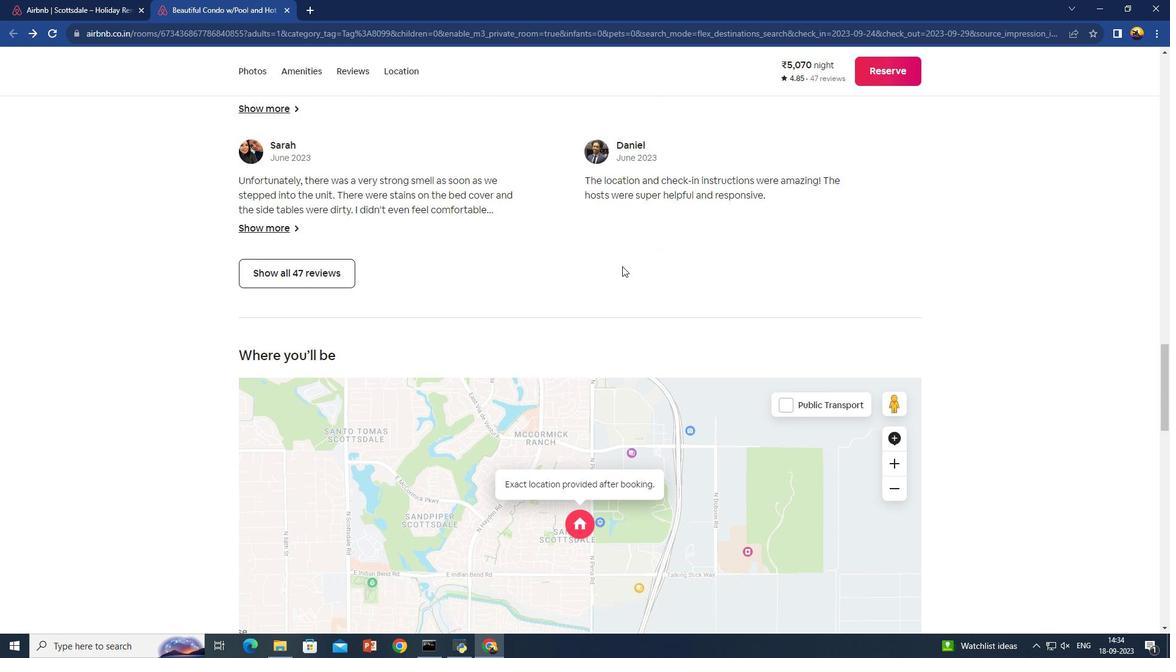 
Action: Mouse scrolled (622, 265) with delta (0, 0)
Screenshot: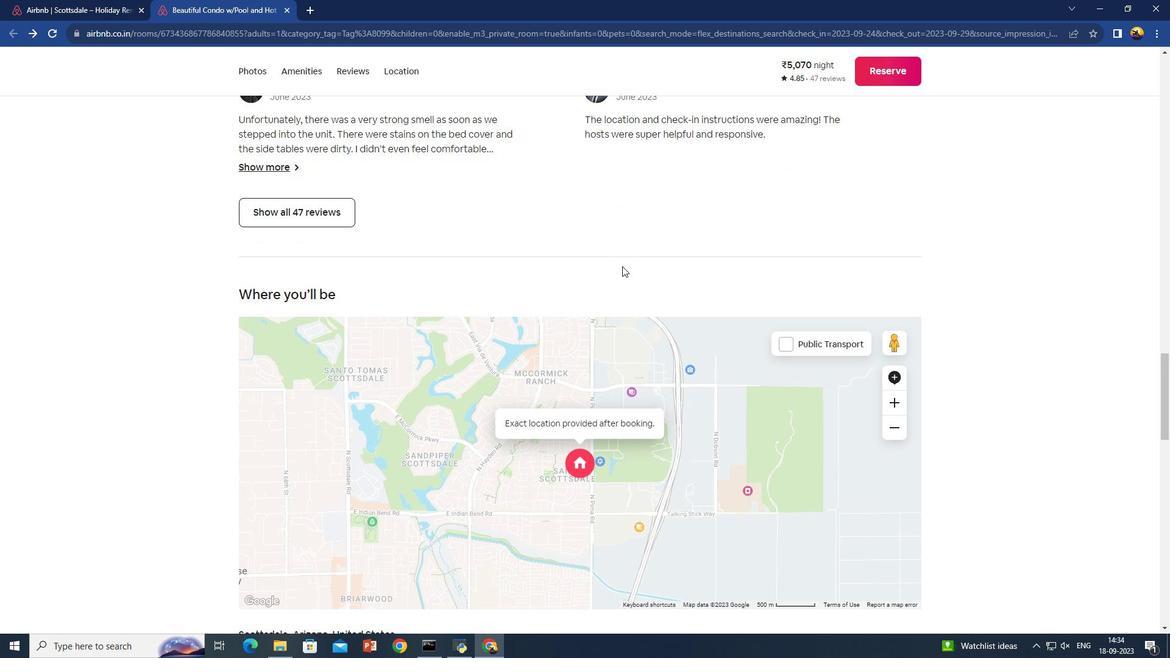 
Action: Mouse scrolled (622, 265) with delta (0, 0)
Screenshot: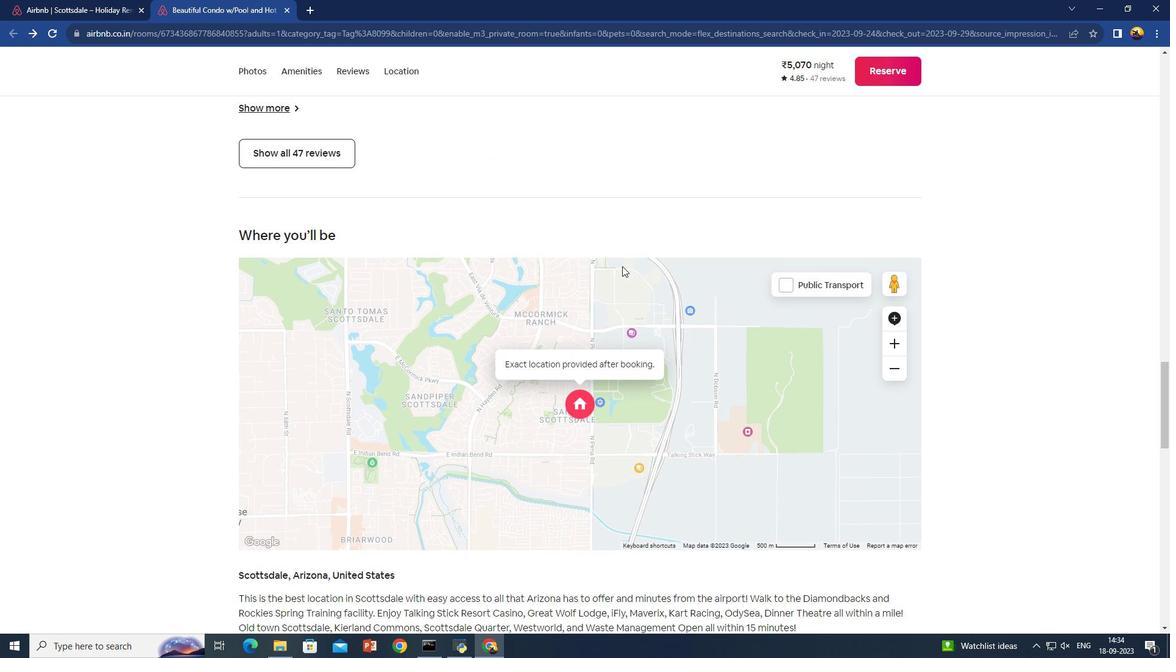 
Action: Mouse scrolled (622, 265) with delta (0, 0)
Screenshot: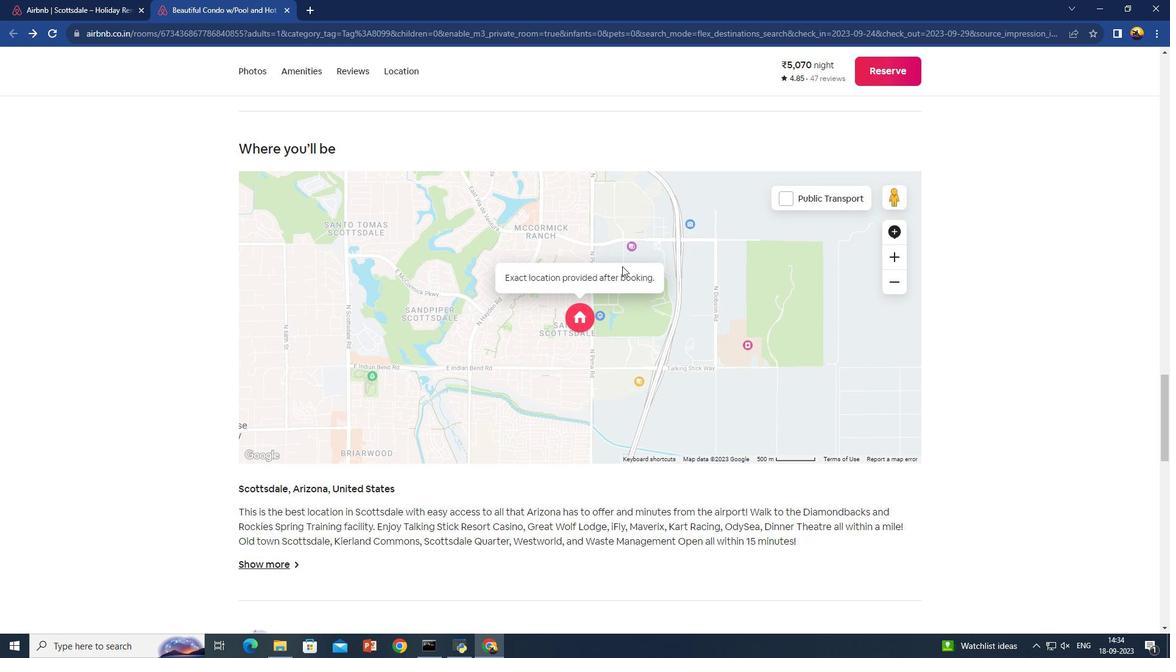 
Action: Mouse scrolled (622, 265) with delta (0, 0)
Screenshot: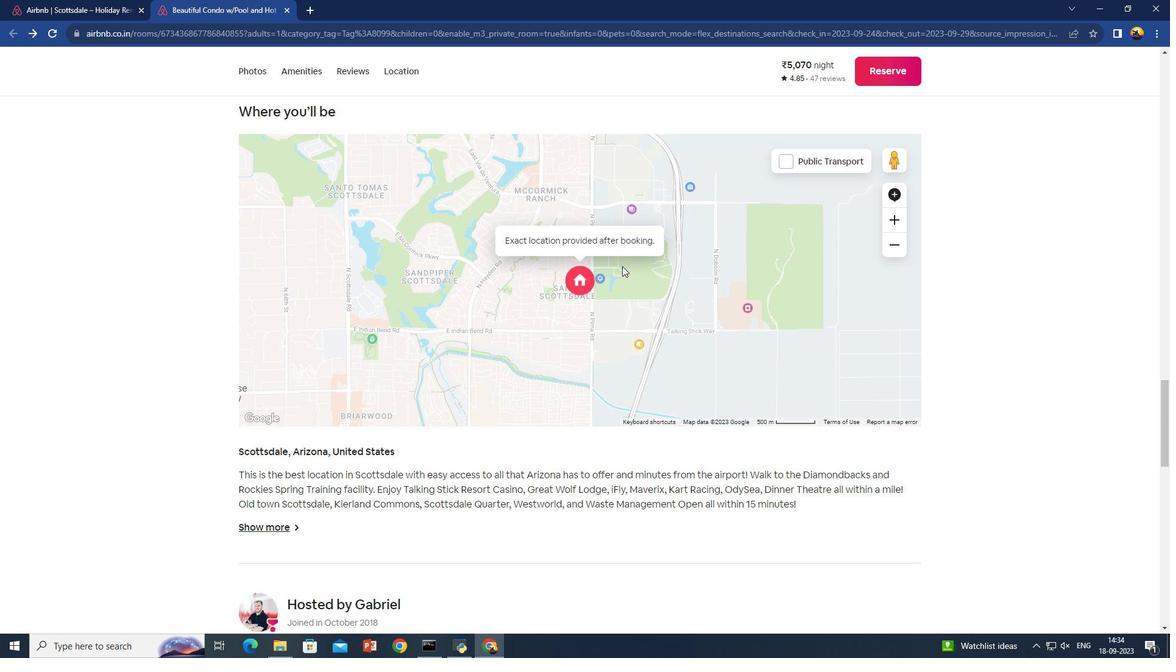 
Action: Mouse scrolled (622, 265) with delta (0, 0)
Screenshot: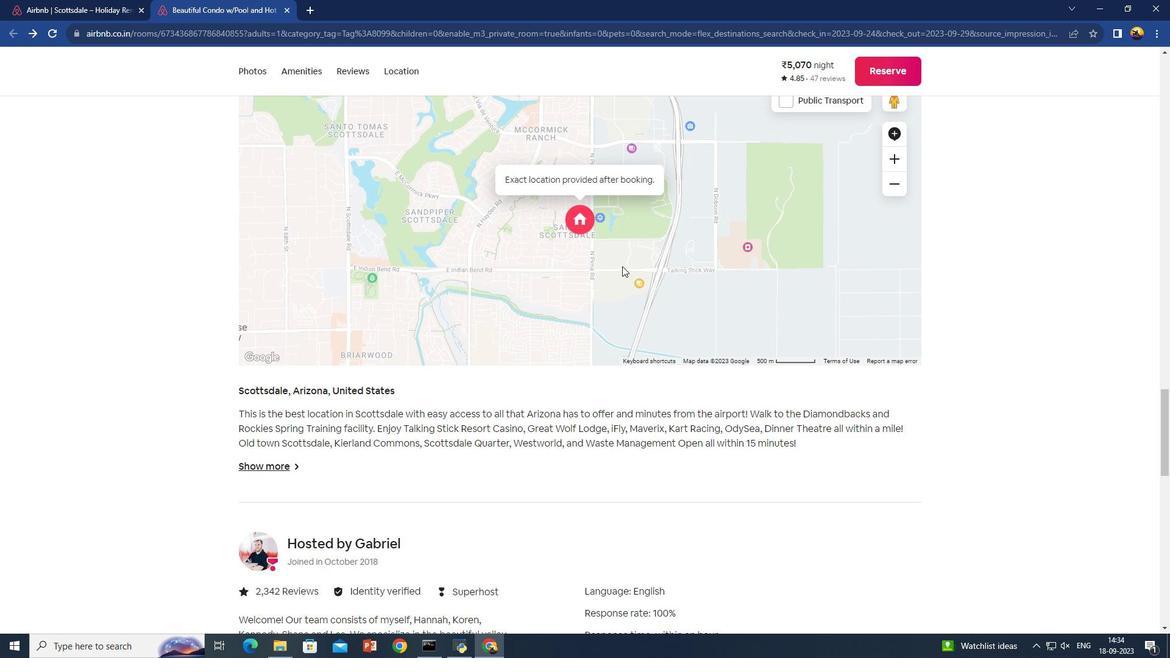 
Action: Mouse scrolled (622, 265) with delta (0, 0)
Screenshot: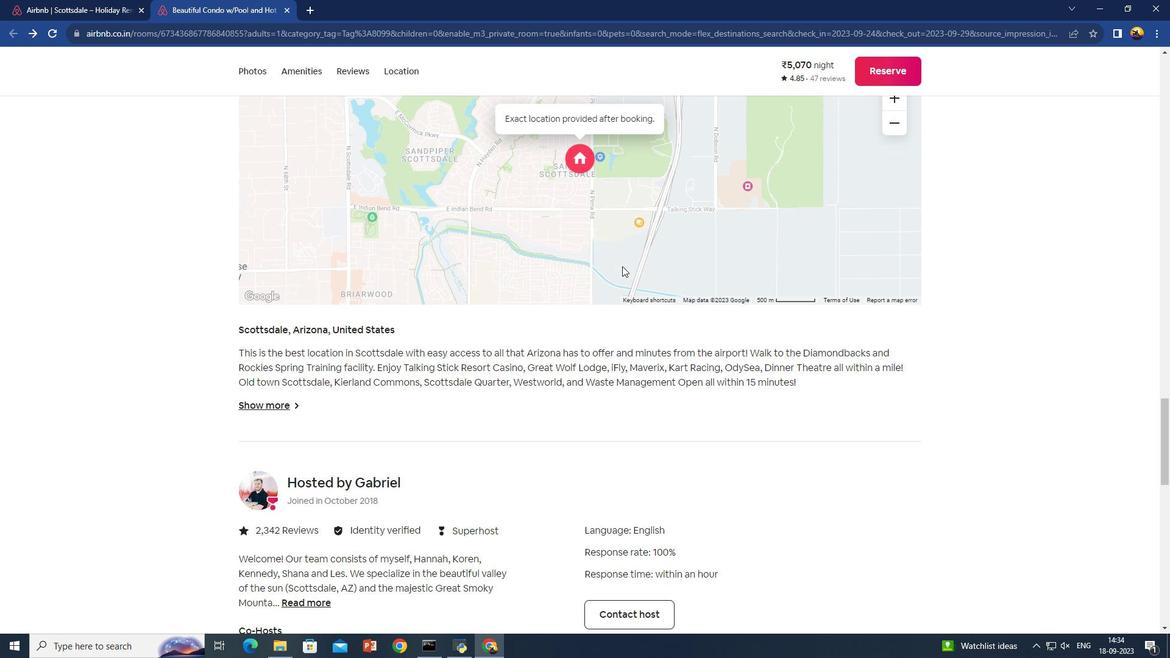 
Action: Mouse scrolled (622, 265) with delta (0, 0)
Screenshot: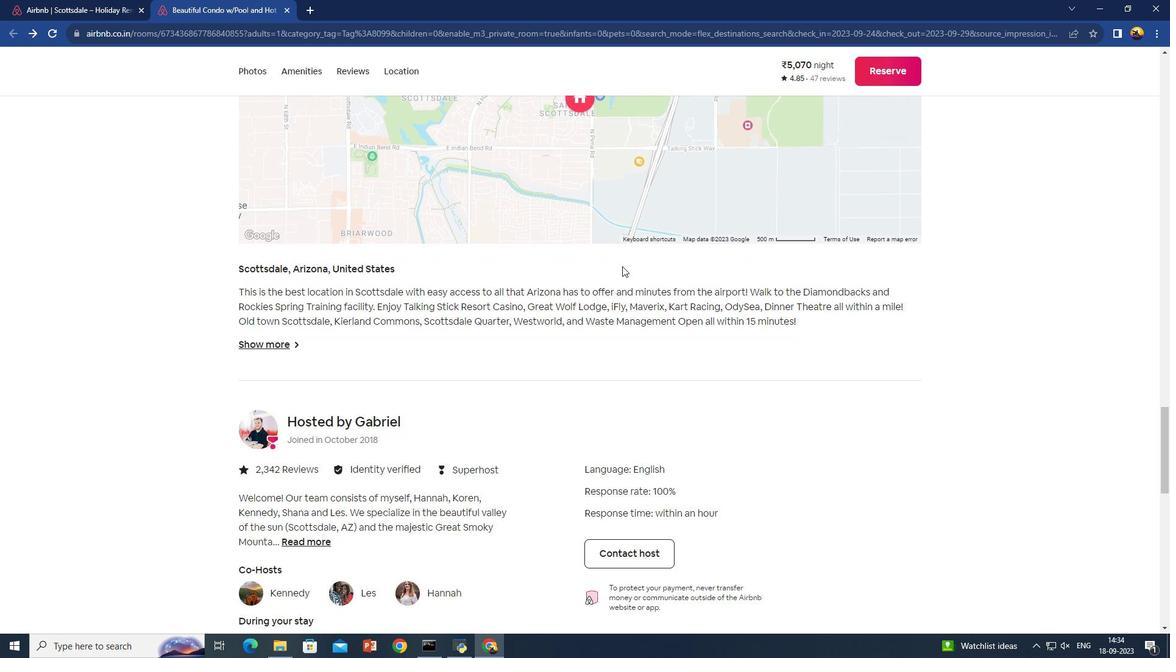 
Action: Mouse scrolled (622, 265) with delta (0, 0)
Screenshot: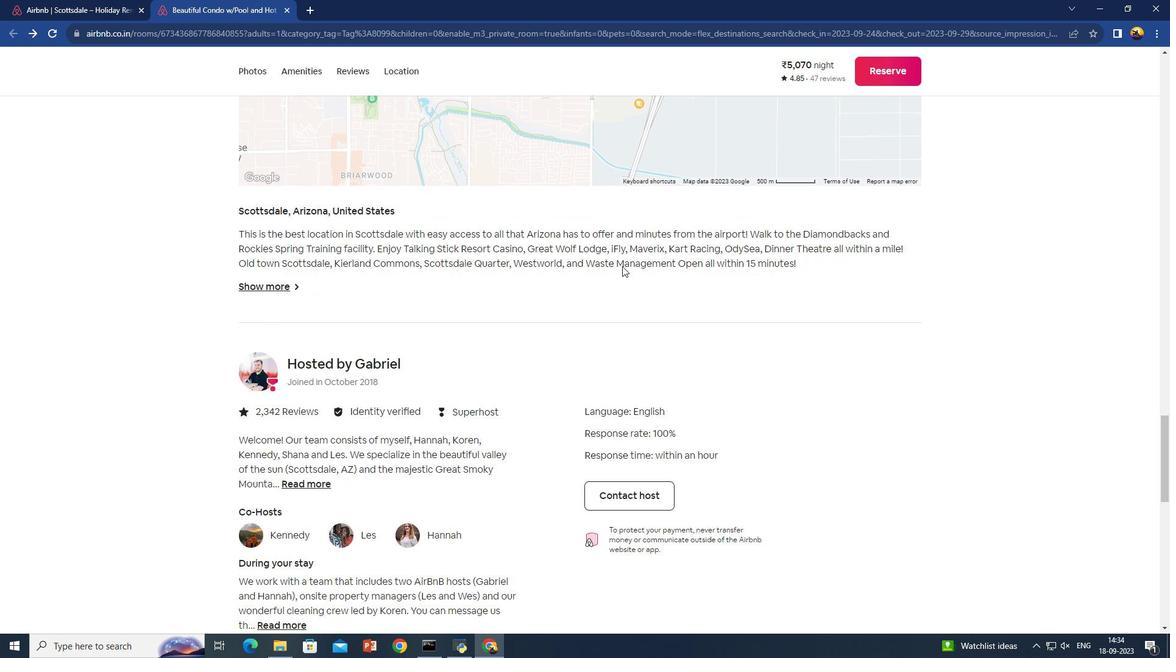 
Action: Mouse scrolled (622, 265) with delta (0, 0)
Screenshot: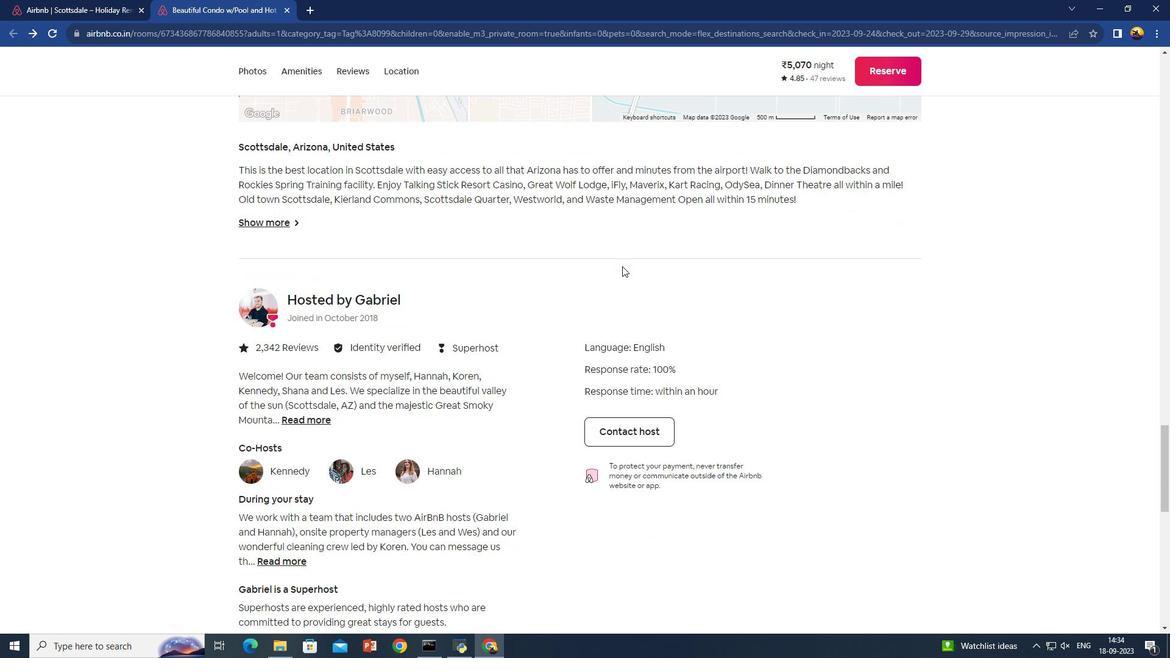 
Action: Mouse scrolled (622, 265) with delta (0, 0)
Screenshot: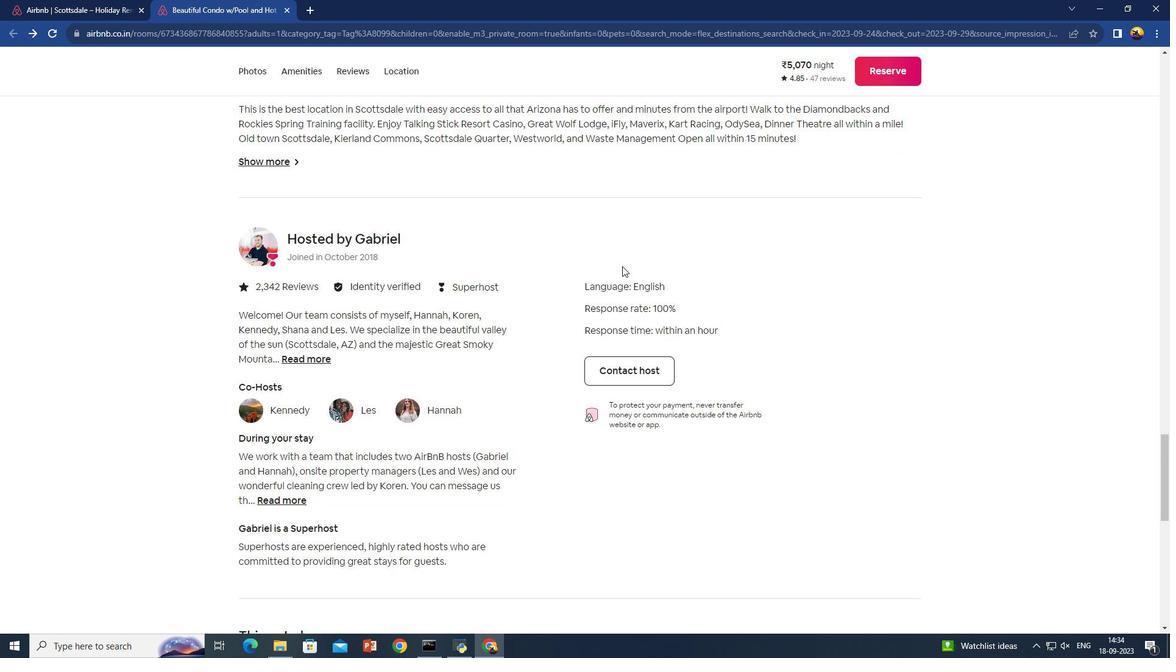 
Action: Mouse scrolled (622, 265) with delta (0, 0)
Screenshot: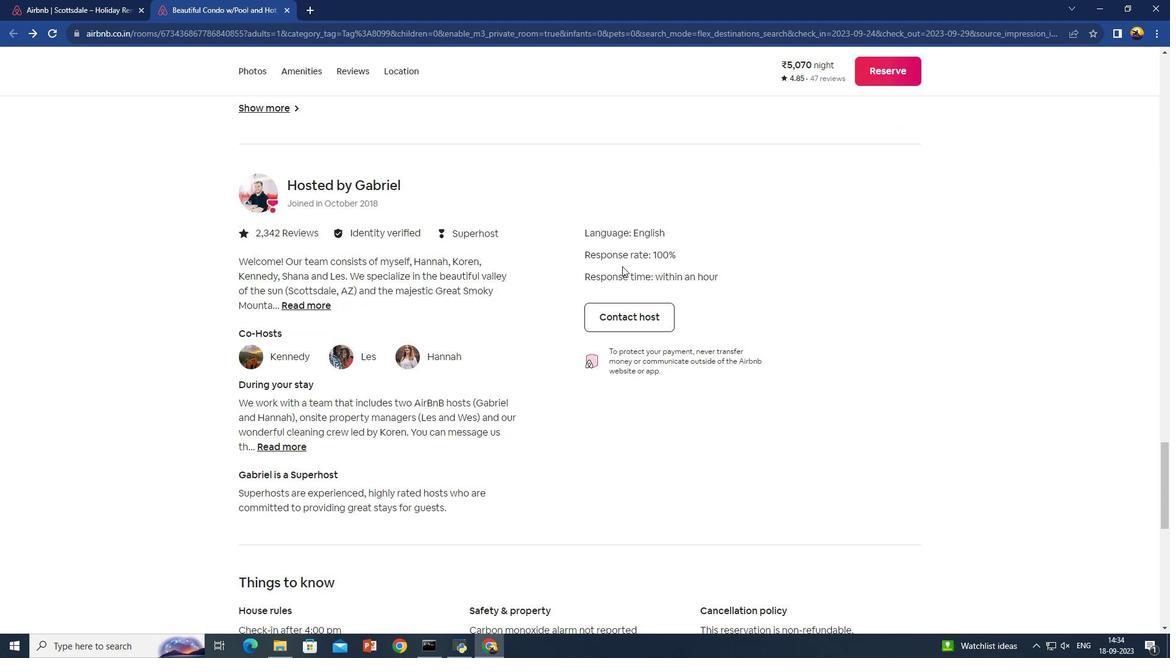 
Action: Mouse scrolled (622, 265) with delta (0, 0)
Screenshot: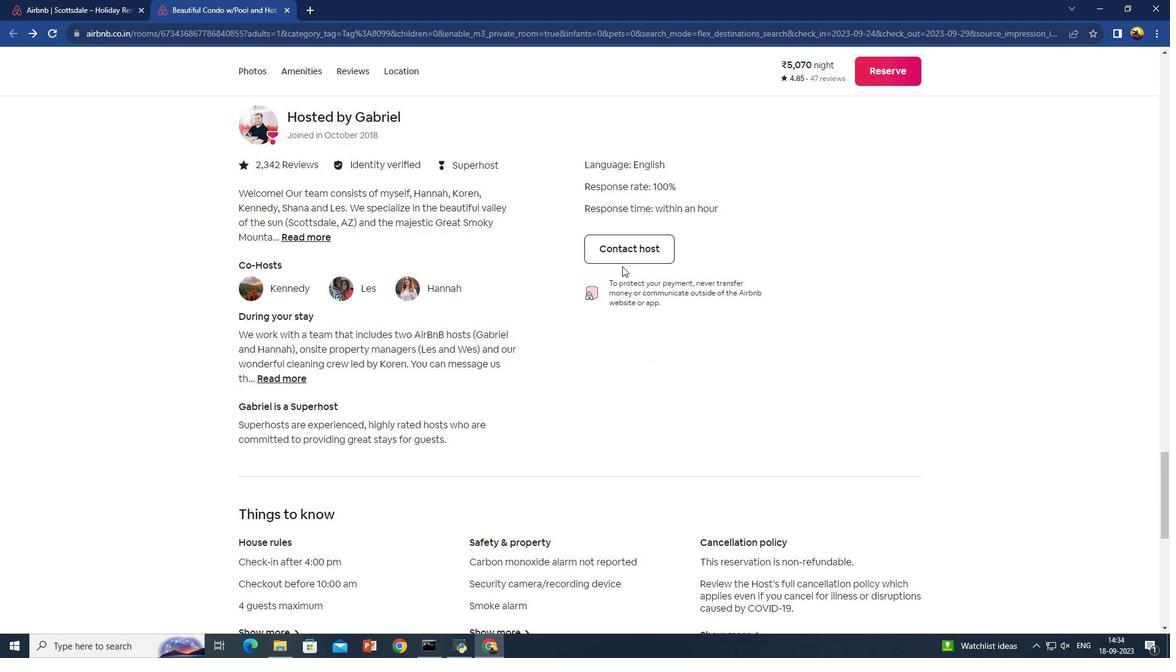
Action: Mouse scrolled (622, 265) with delta (0, 0)
Screenshot: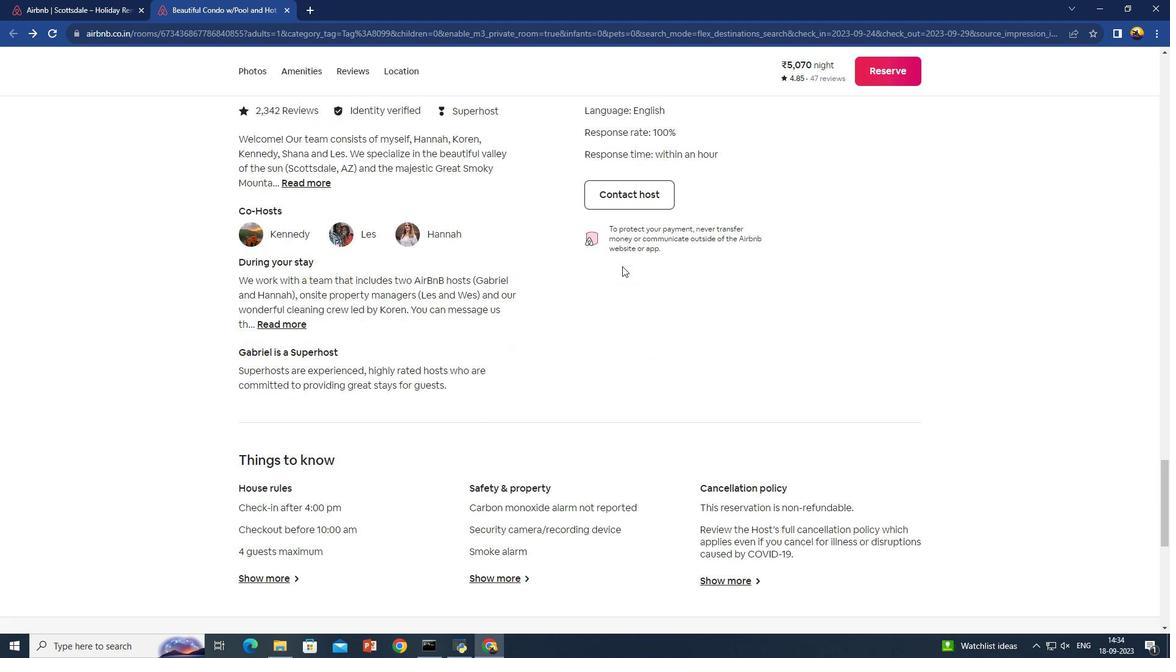 
Action: Mouse scrolled (622, 265) with delta (0, 0)
Screenshot: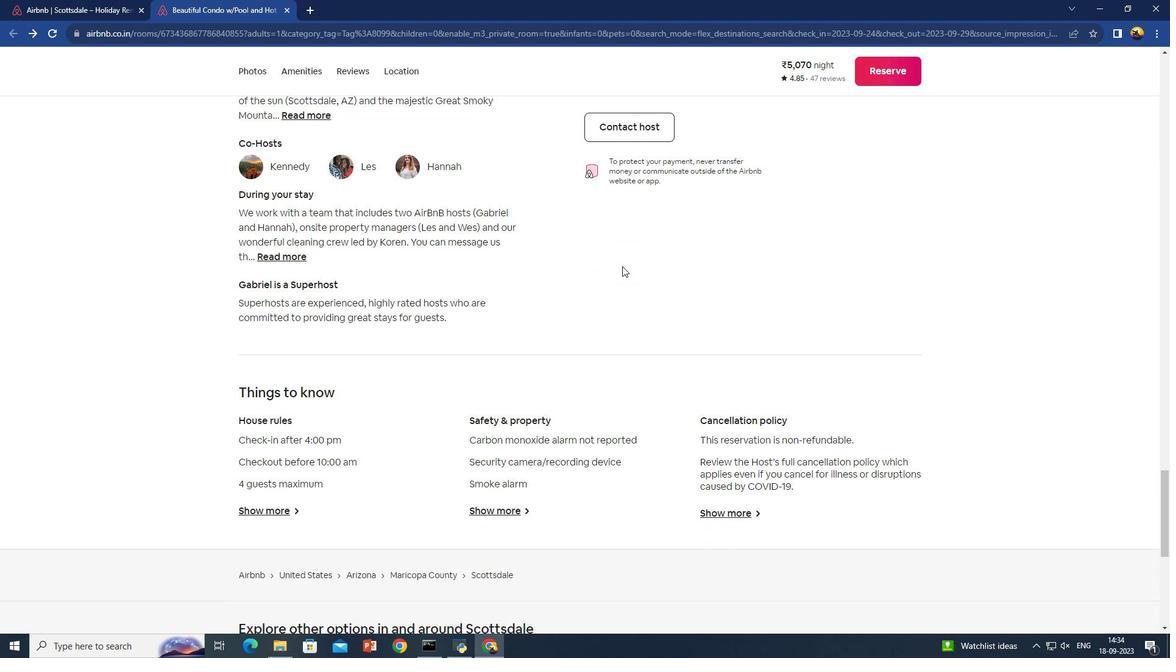 
Action: Mouse scrolled (622, 265) with delta (0, 0)
Screenshot: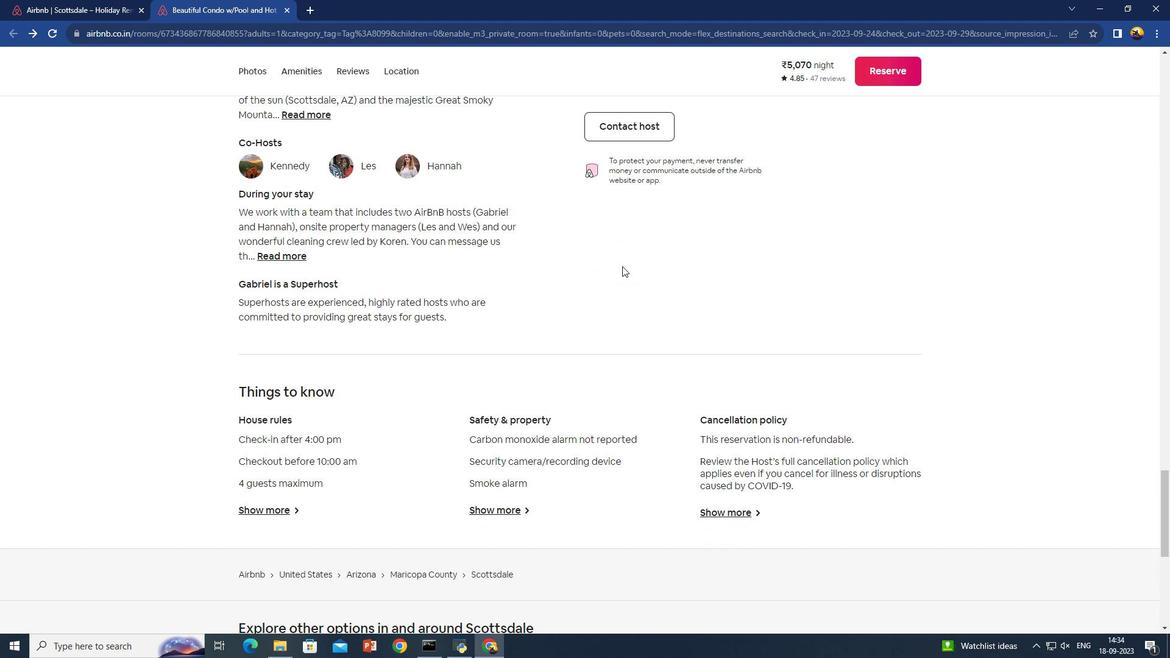 
Action: Mouse scrolled (622, 265) with delta (0, 0)
Screenshot: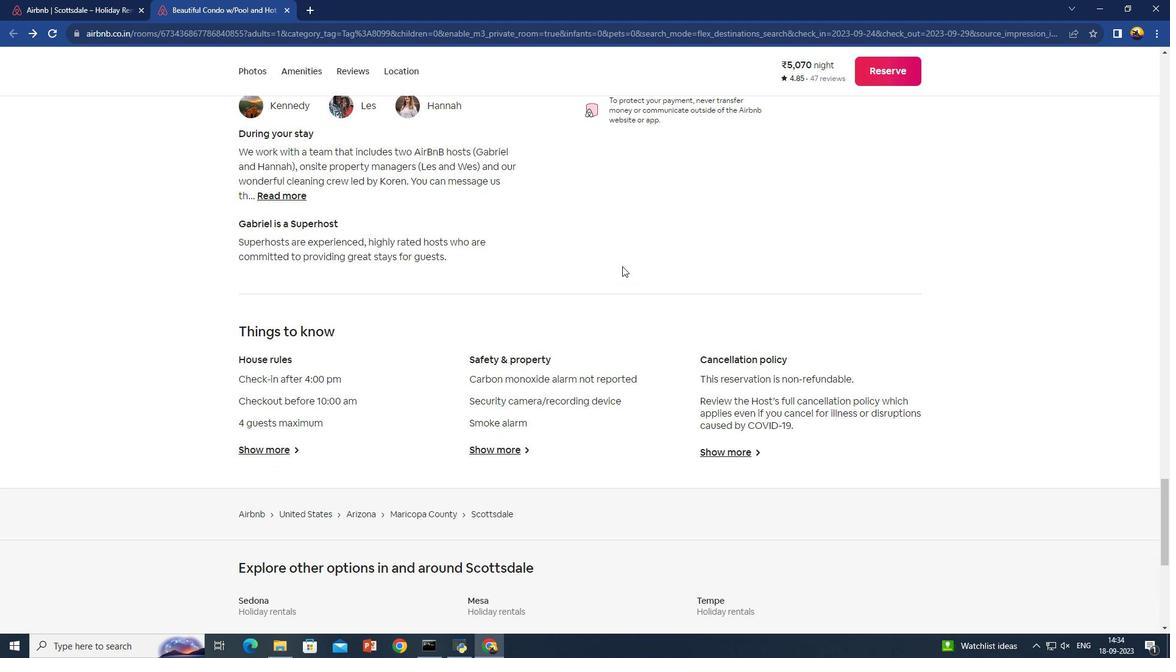 
Action: Mouse scrolled (622, 265) with delta (0, 0)
Screenshot: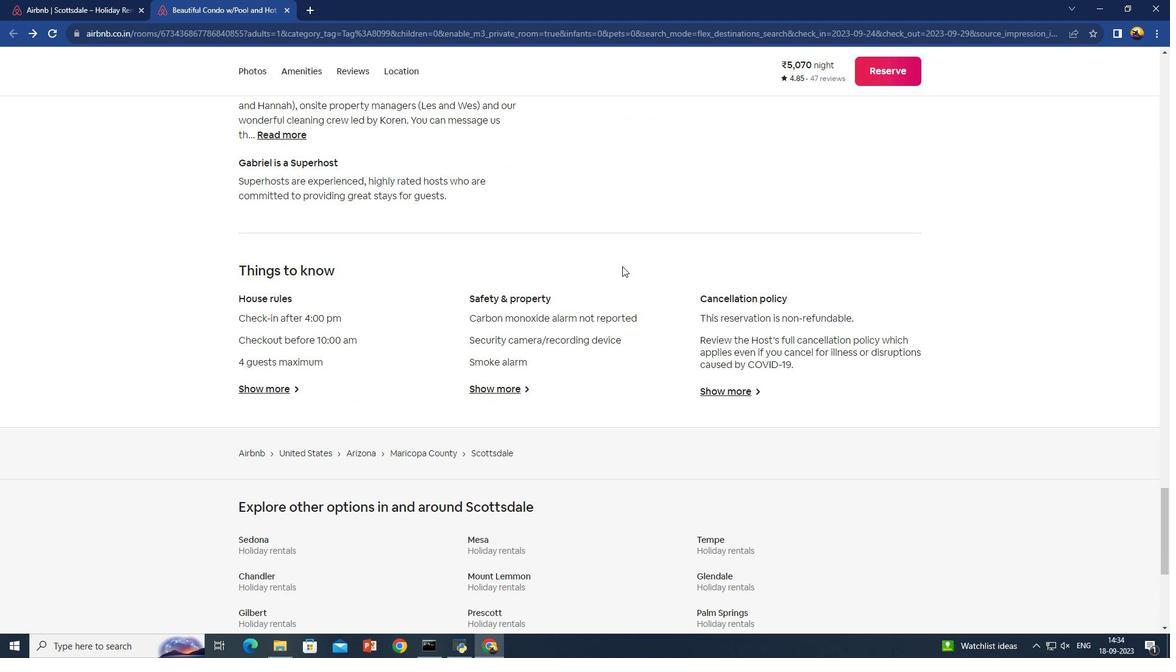 
Action: Mouse scrolled (622, 265) with delta (0, 0)
Screenshot: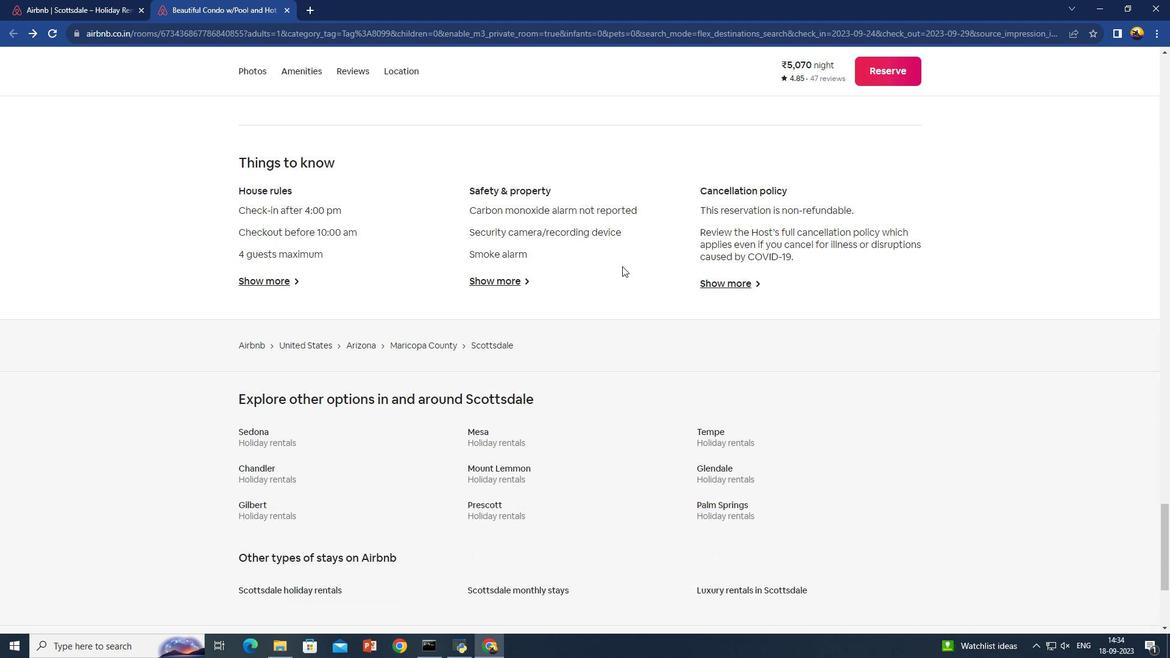 
Action: Mouse scrolled (622, 265) with delta (0, 0)
Screenshot: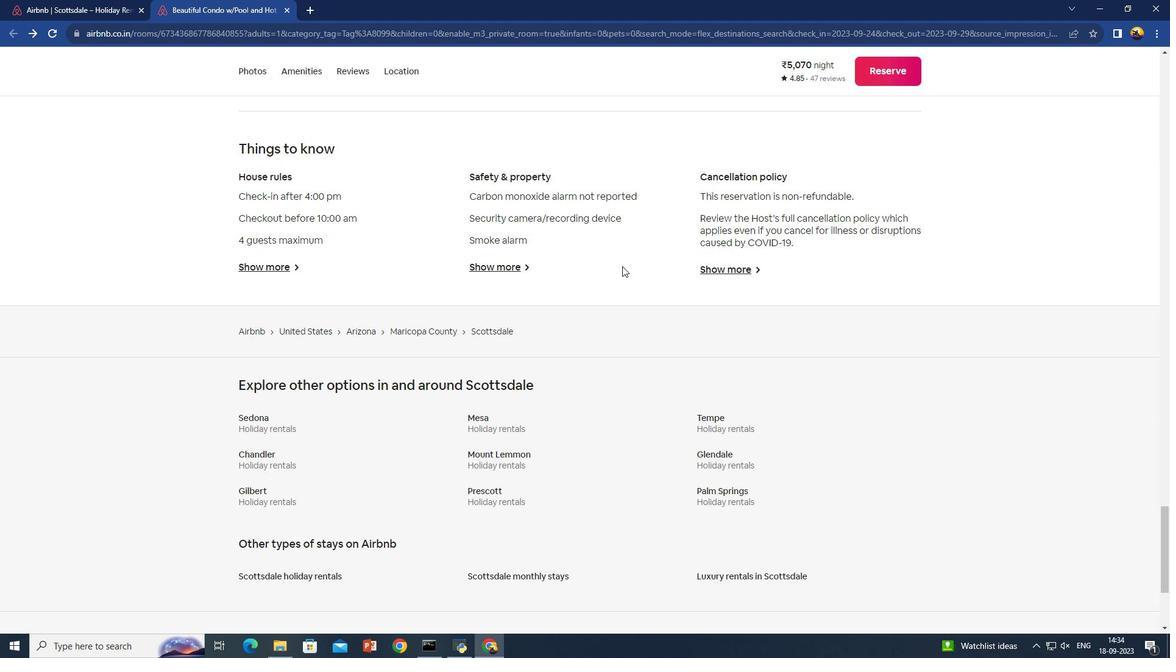 
Action: Mouse scrolled (622, 265) with delta (0, 0)
Screenshot: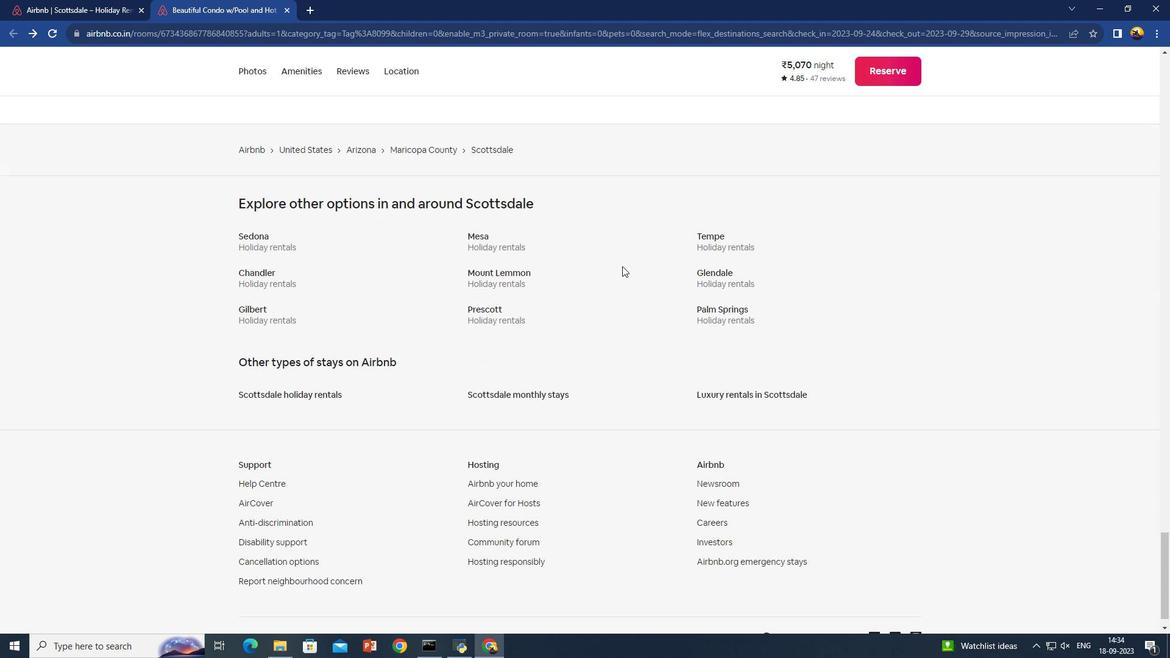 
Action: Mouse scrolled (622, 265) with delta (0, 0)
Screenshot: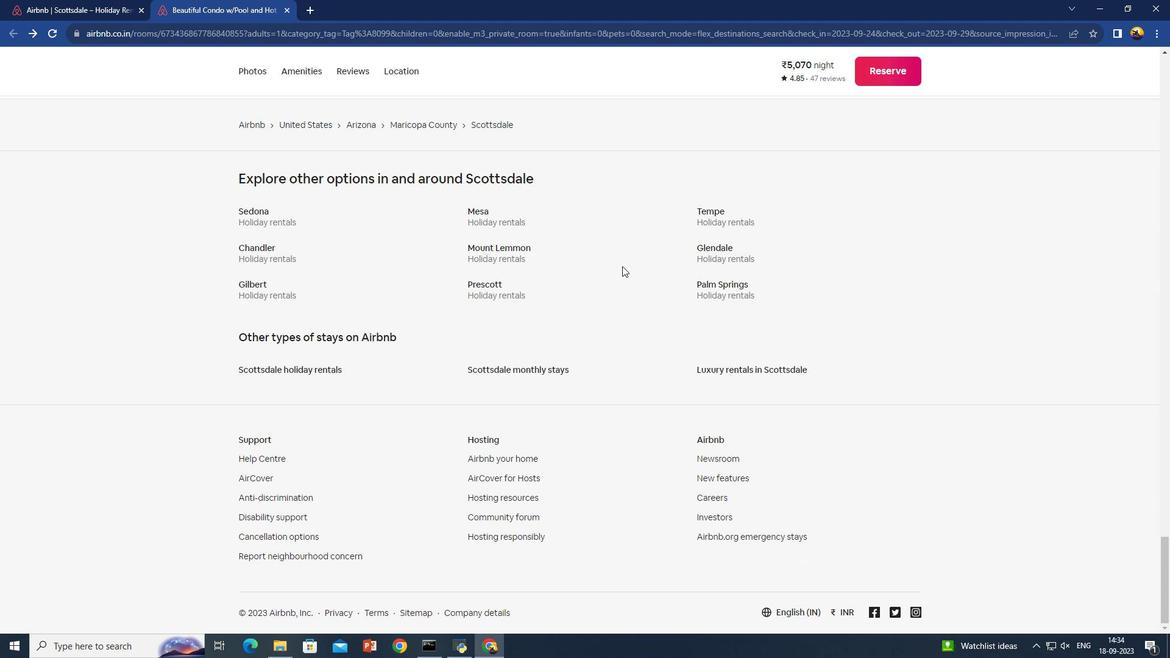 
Action: Mouse scrolled (622, 265) with delta (0, 0)
Screenshot: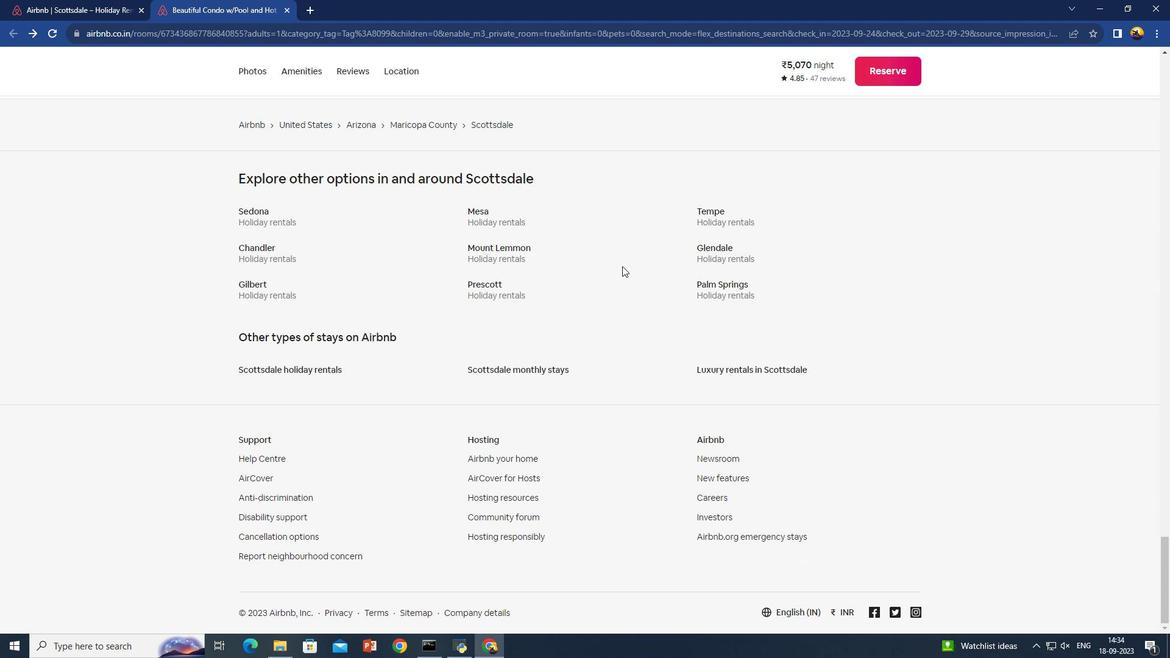 
Action: Mouse scrolled (622, 265) with delta (0, 0)
Screenshot: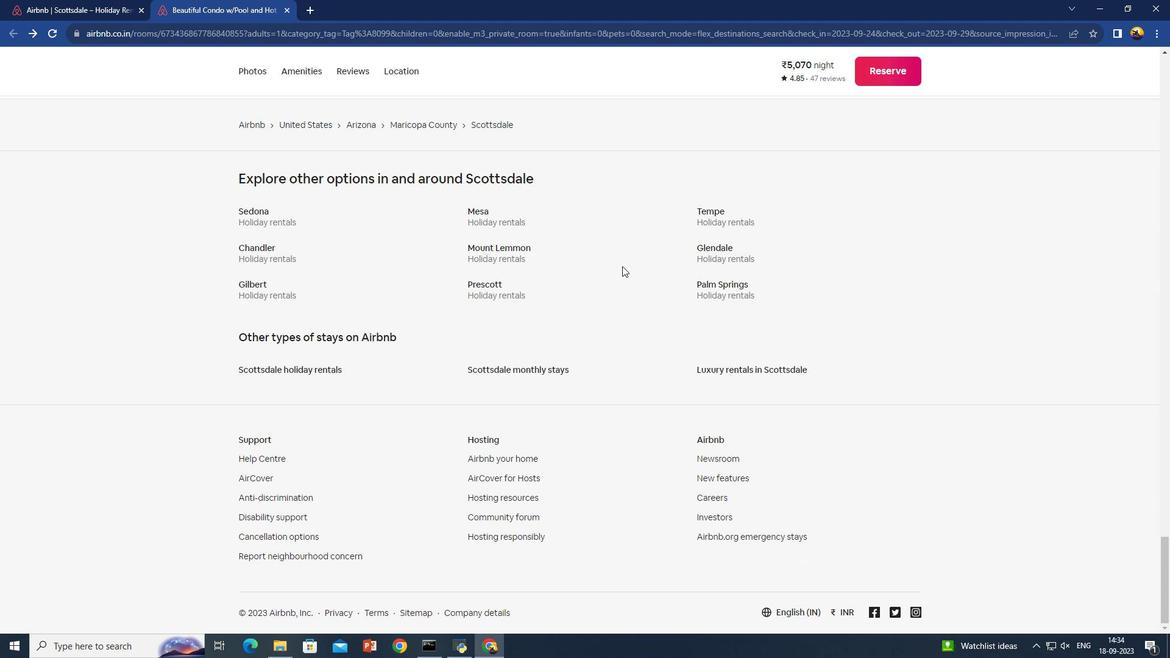 
Action: Mouse scrolled (622, 265) with delta (0, 0)
Screenshot: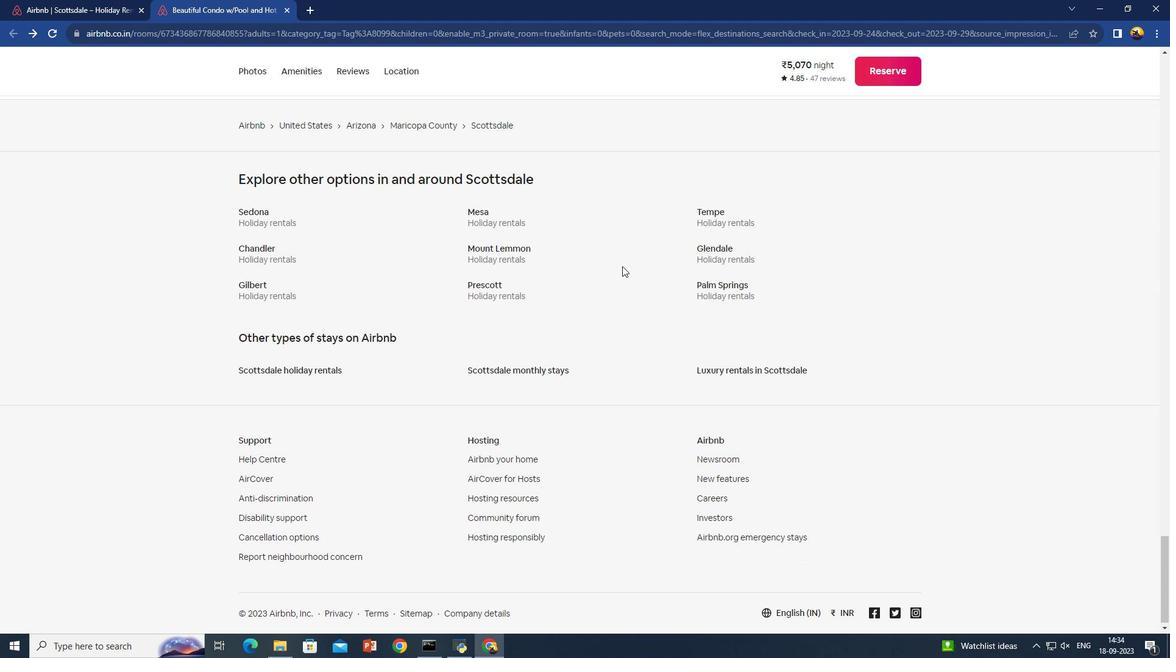 
Action: Mouse scrolled (622, 265) with delta (0, 0)
Screenshot: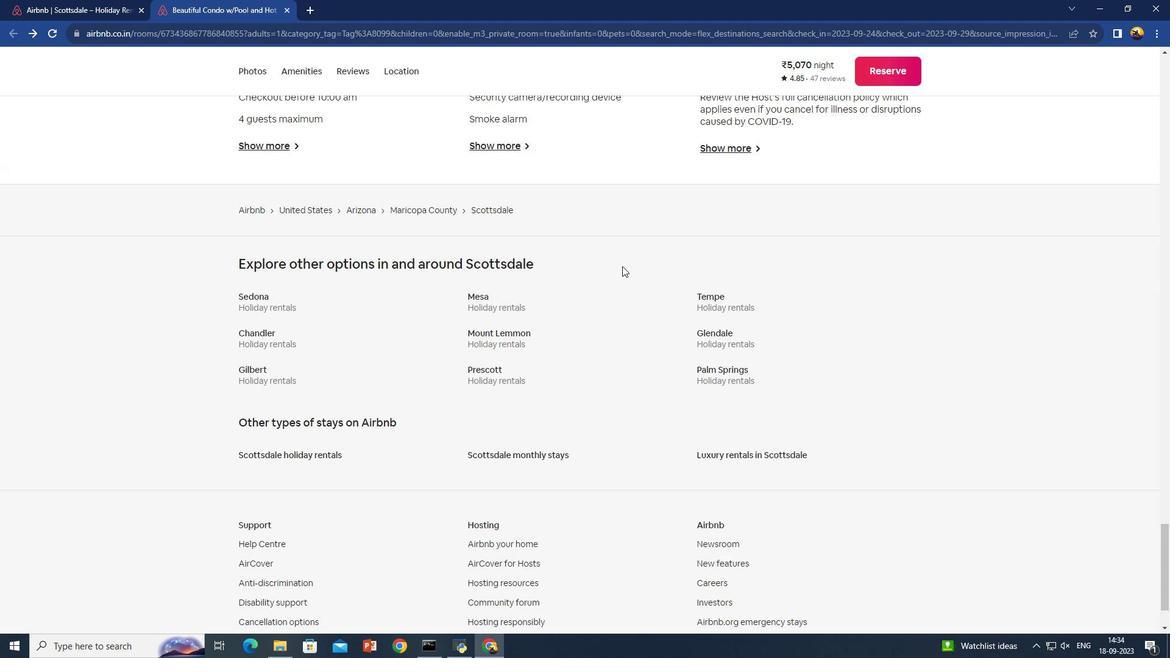 
Action: Mouse scrolled (622, 265) with delta (0, 0)
Screenshot: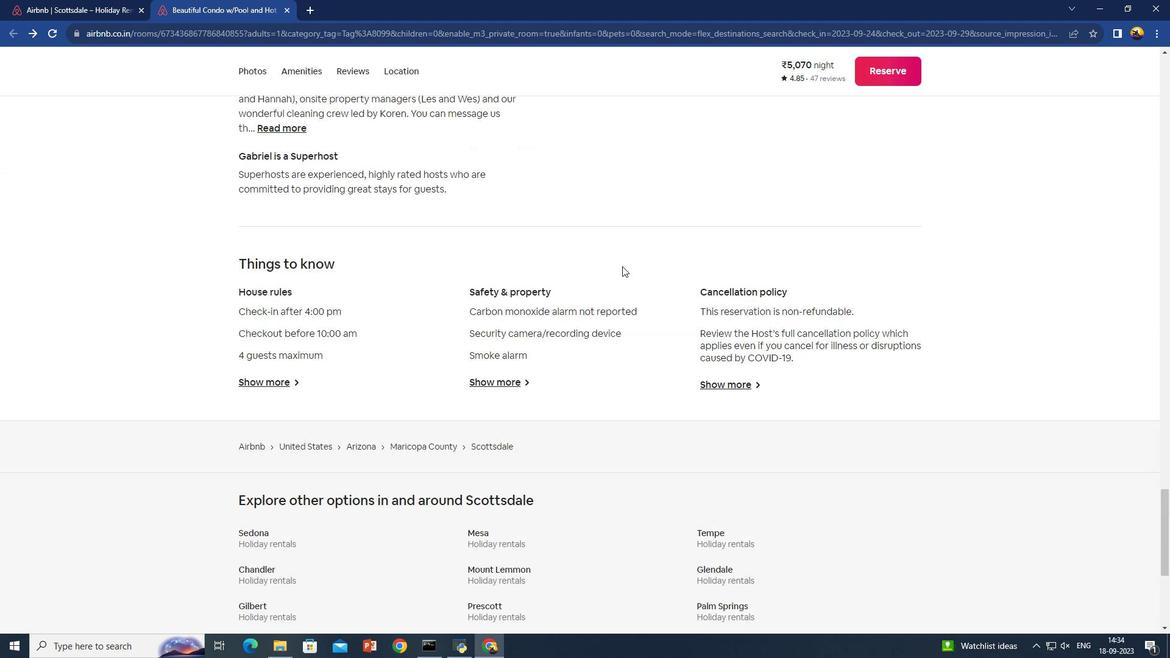 
Action: Mouse scrolled (622, 265) with delta (0, 0)
Screenshot: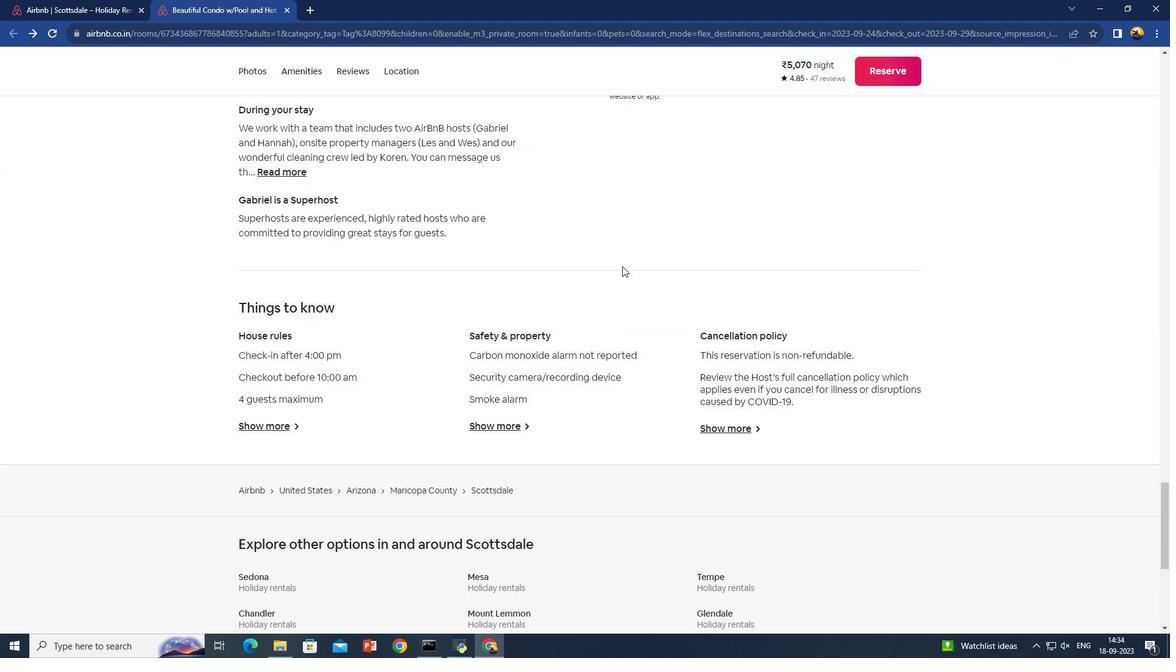 
Action: Mouse scrolled (622, 267) with delta (0, 0)
Screenshot: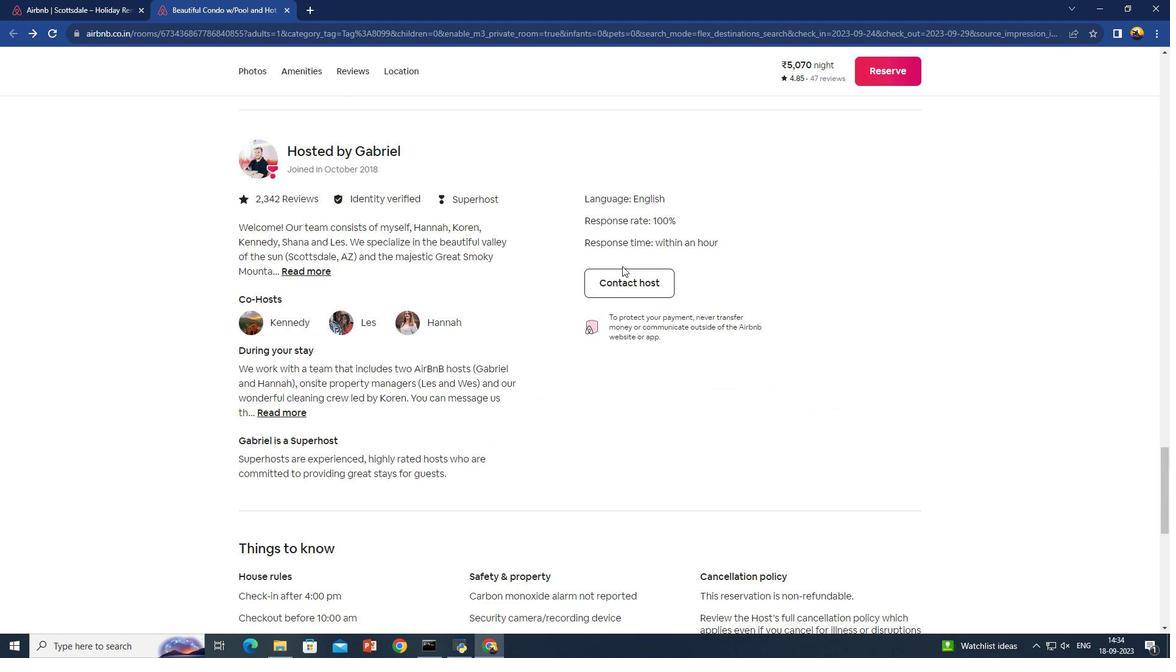 
Action: Mouse scrolled (622, 267) with delta (0, 0)
Screenshot: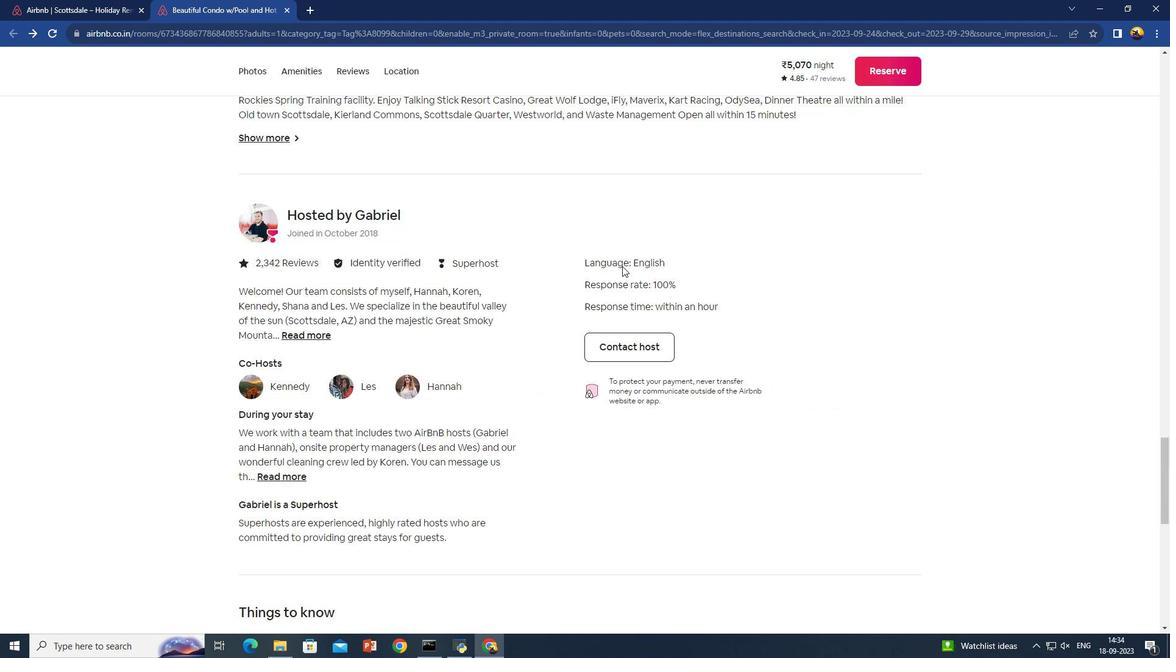 
Action: Mouse scrolled (622, 267) with delta (0, 0)
Screenshot: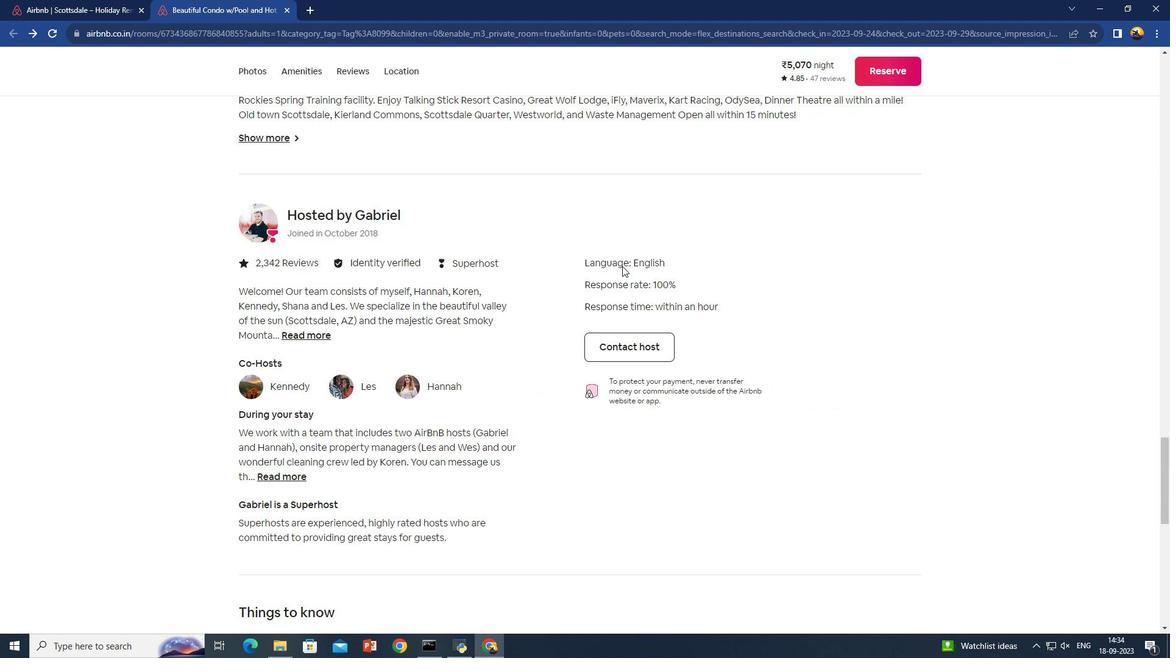 
Action: Mouse scrolled (622, 267) with delta (0, 0)
Screenshot: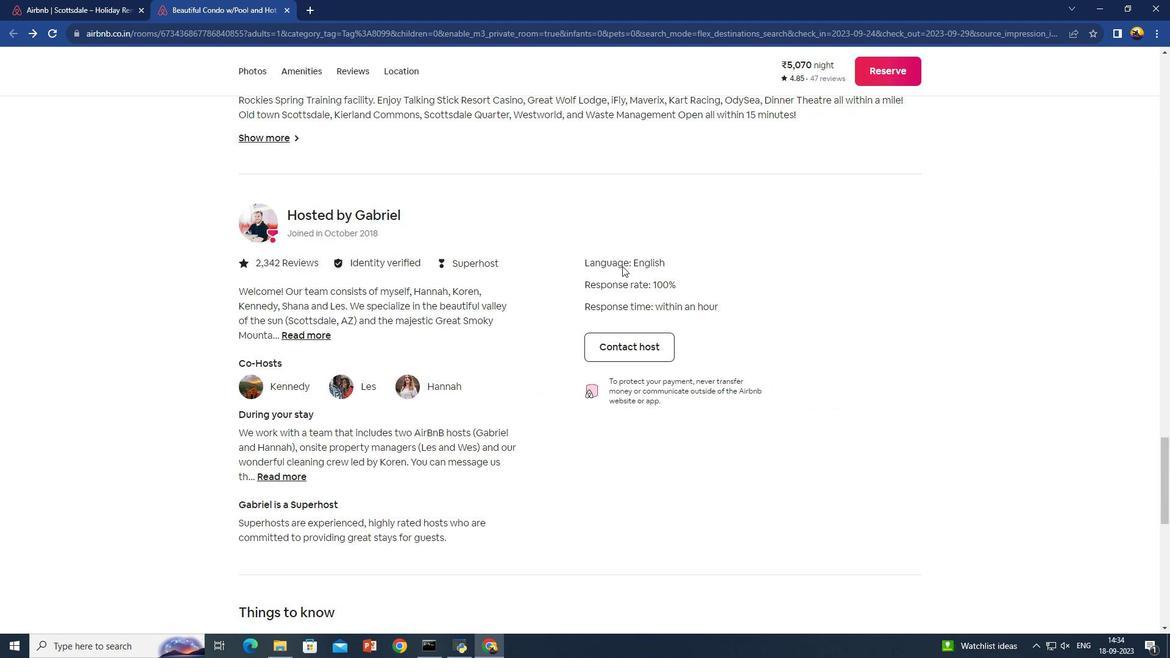 
Action: Mouse scrolled (622, 267) with delta (0, 0)
Screenshot: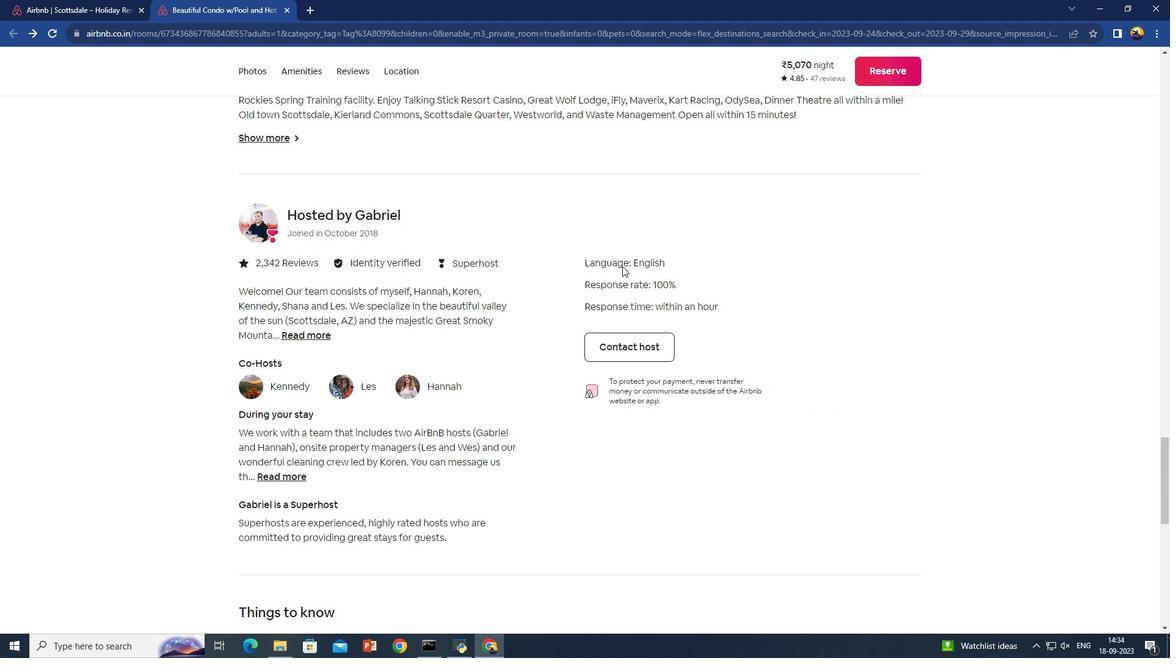 
Action: Mouse scrolled (622, 267) with delta (0, 0)
Screenshot: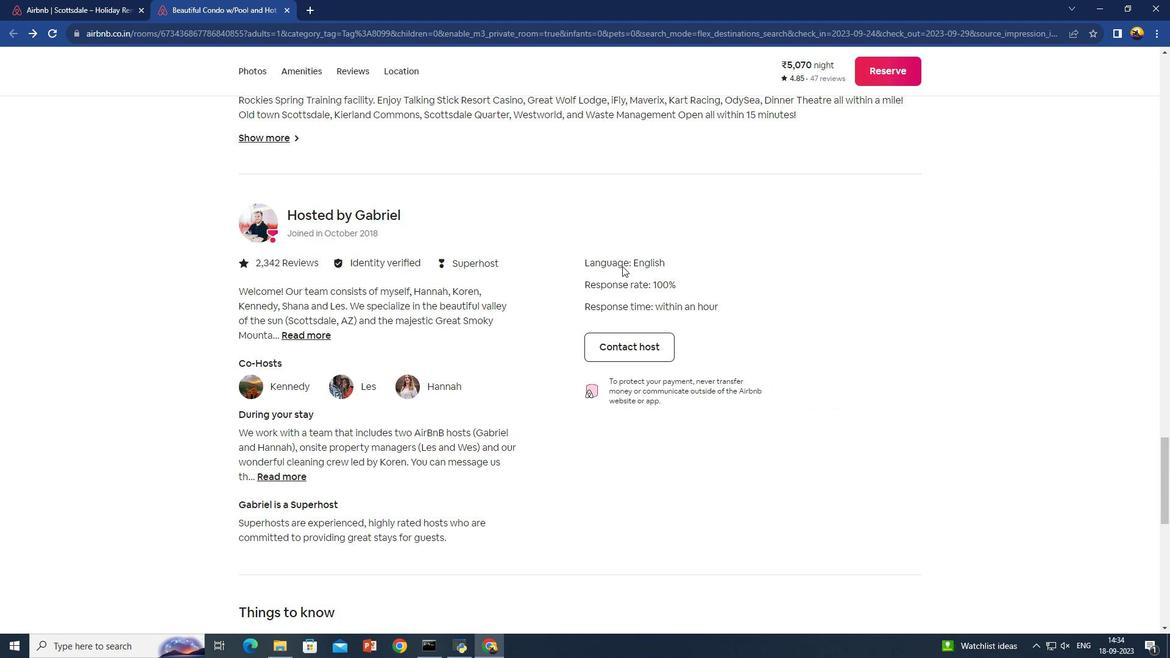 
Action: Mouse scrolled (622, 267) with delta (0, 0)
Screenshot: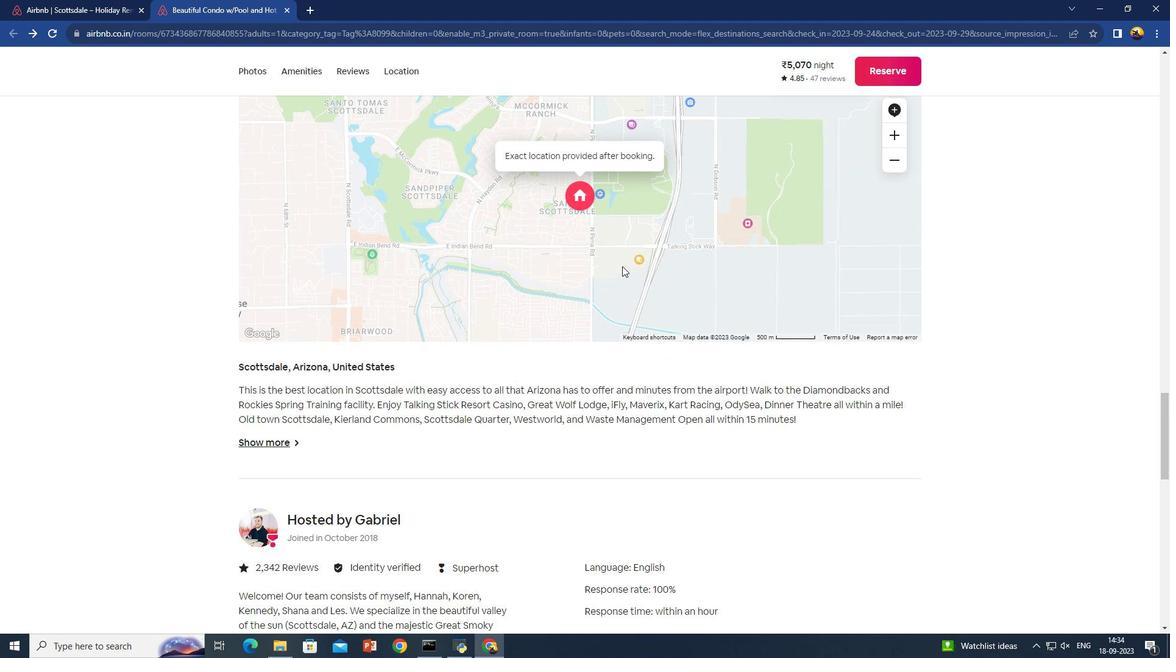 
Action: Mouse scrolled (622, 267) with delta (0, 0)
Screenshot: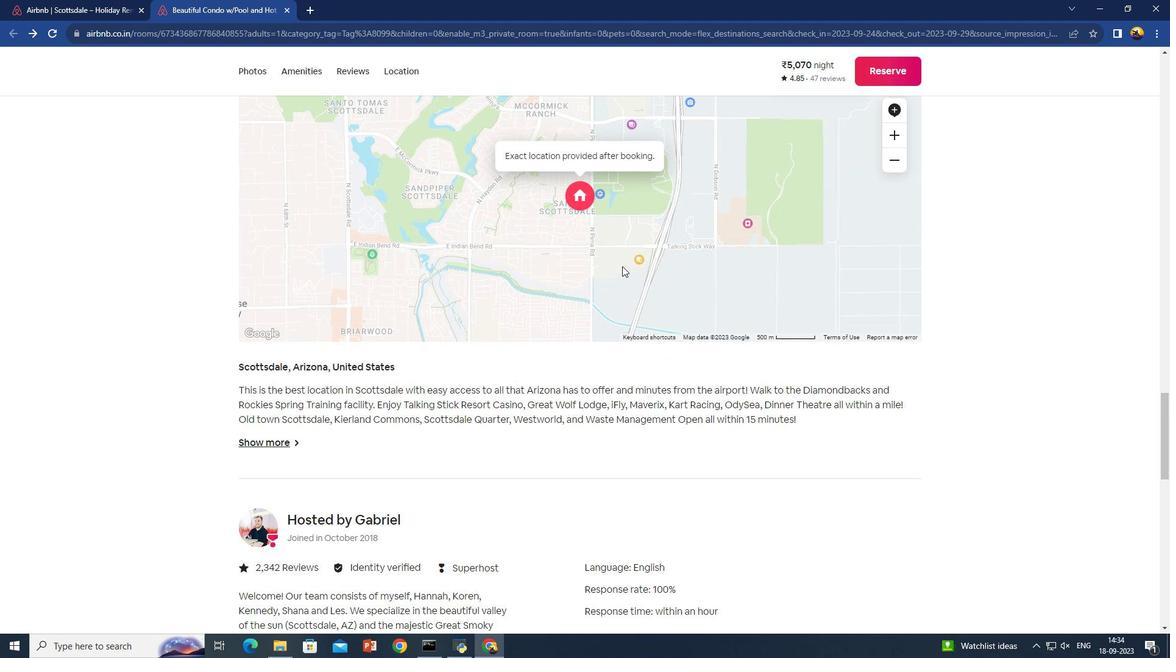 
Action: Mouse scrolled (622, 267) with delta (0, 0)
Screenshot: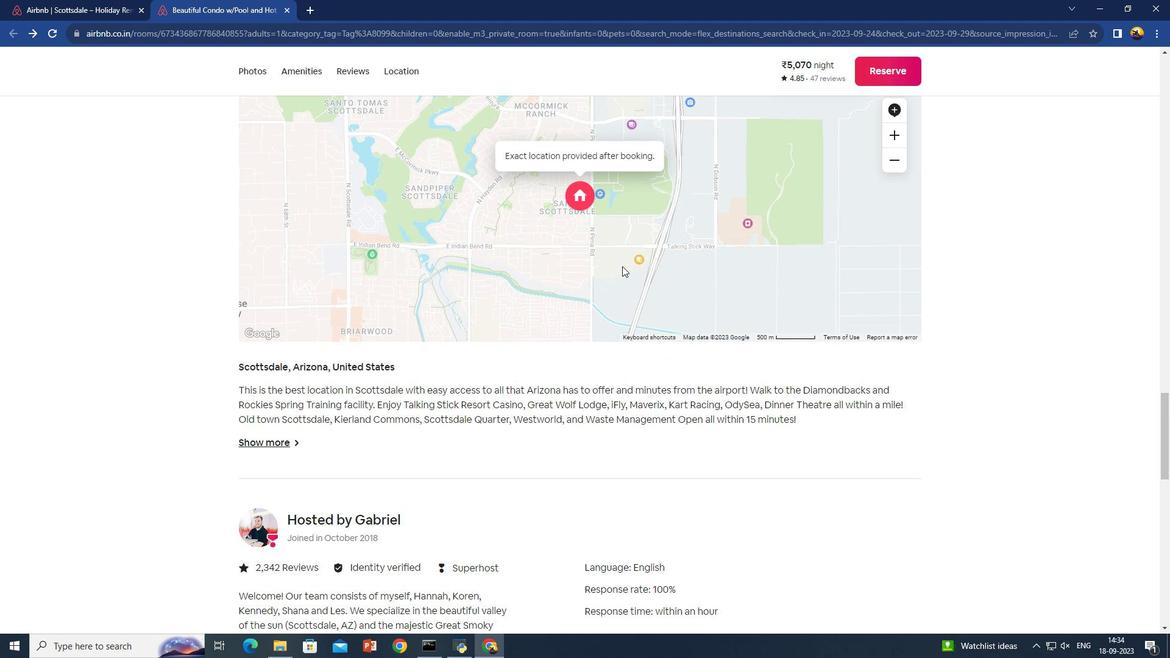 
Action: Mouse scrolled (622, 267) with delta (0, 0)
Screenshot: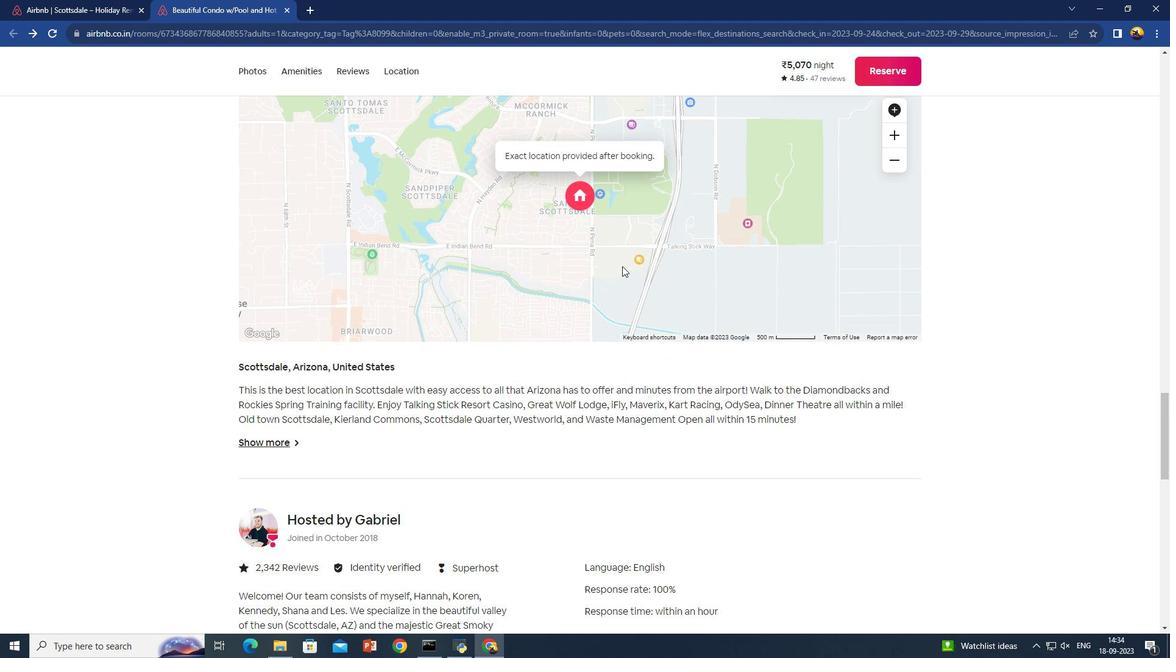 
Action: Mouse scrolled (622, 267) with delta (0, 0)
Screenshot: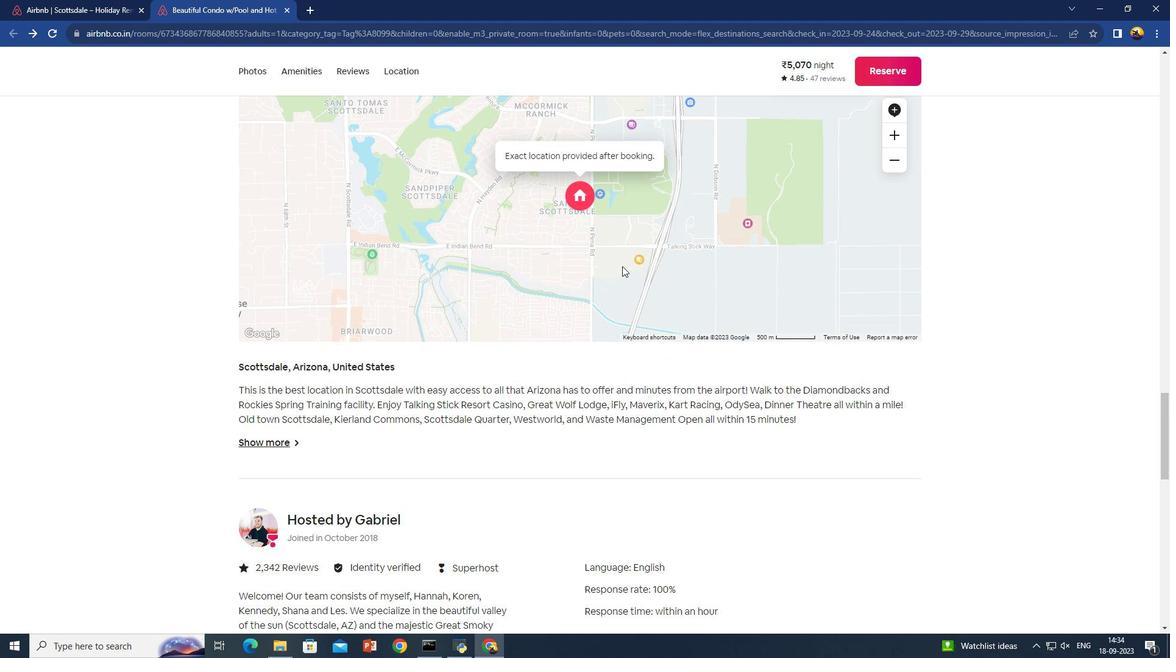 
Action: Mouse scrolled (622, 267) with delta (0, 0)
Screenshot: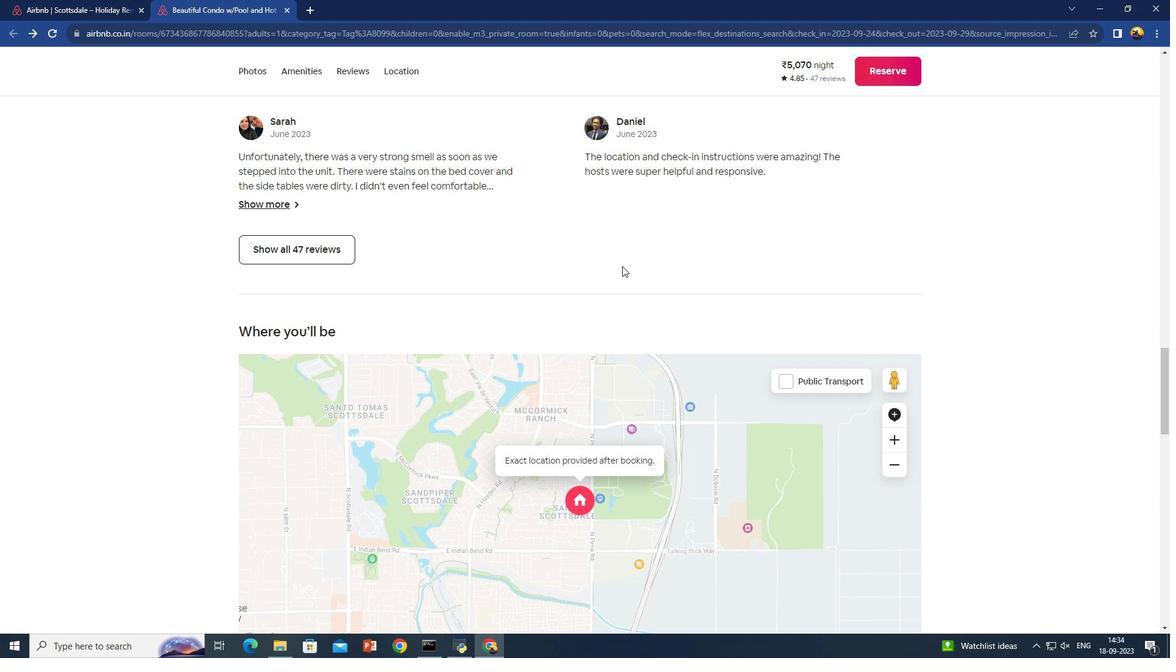 
Action: Mouse scrolled (622, 267) with delta (0, 0)
Screenshot: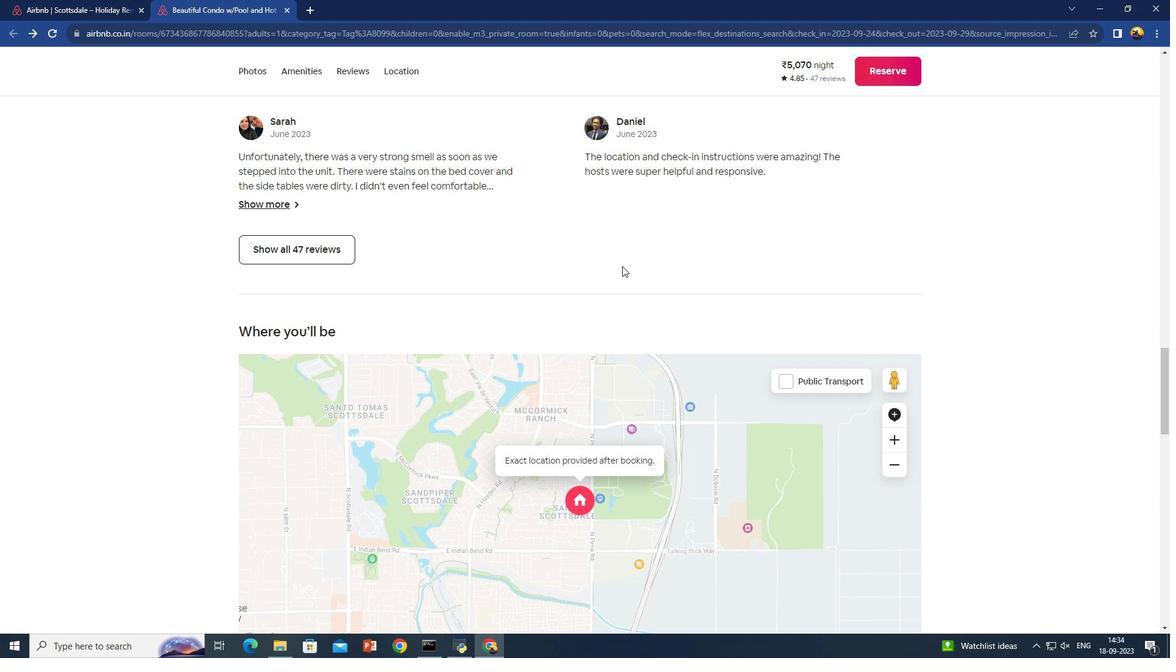 
Action: Mouse scrolled (622, 267) with delta (0, 0)
Screenshot: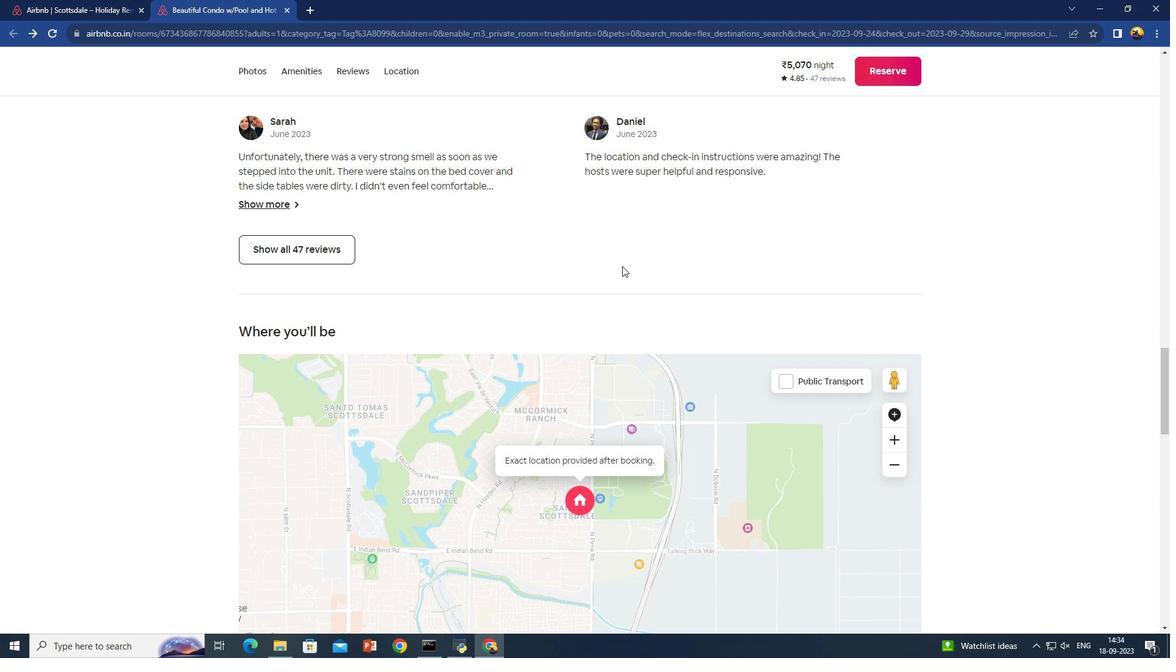 
Action: Mouse scrolled (622, 267) with delta (0, 0)
Screenshot: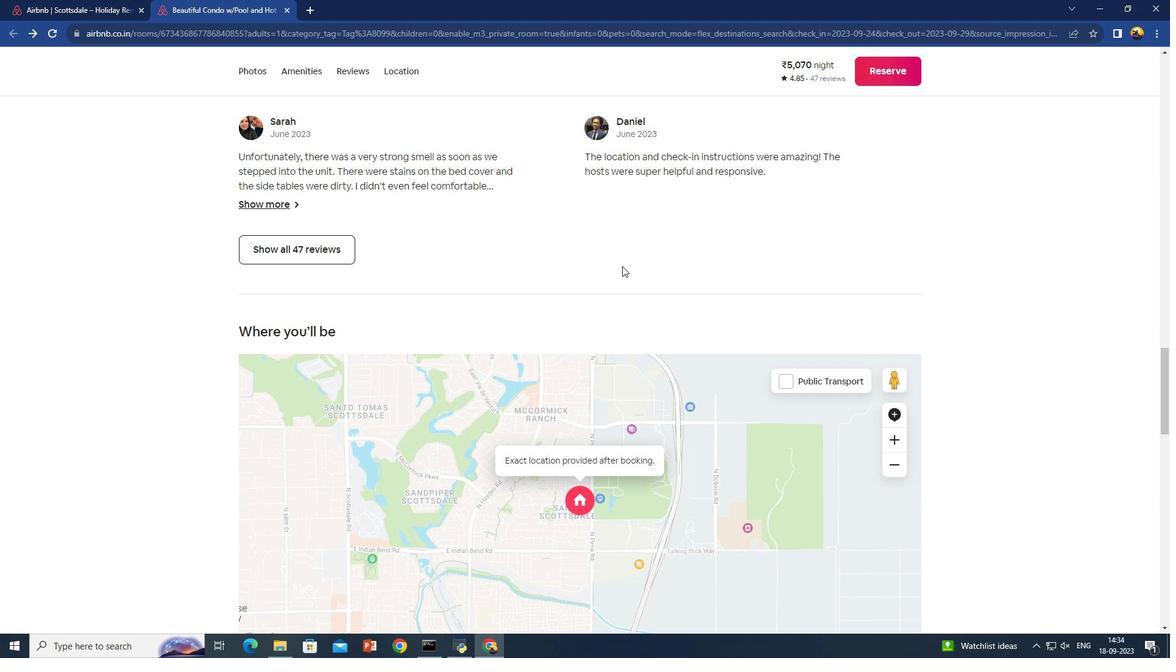 
Action: Mouse scrolled (622, 267) with delta (0, 0)
Screenshot: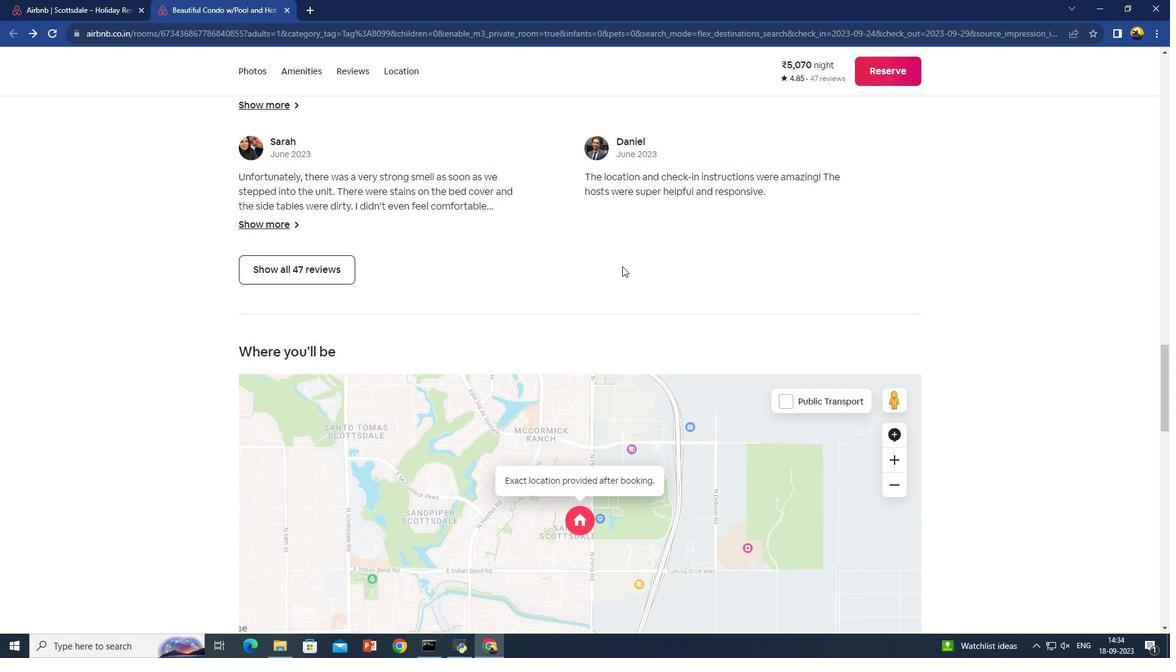 
Action: Mouse scrolled (622, 267) with delta (0, 0)
Screenshot: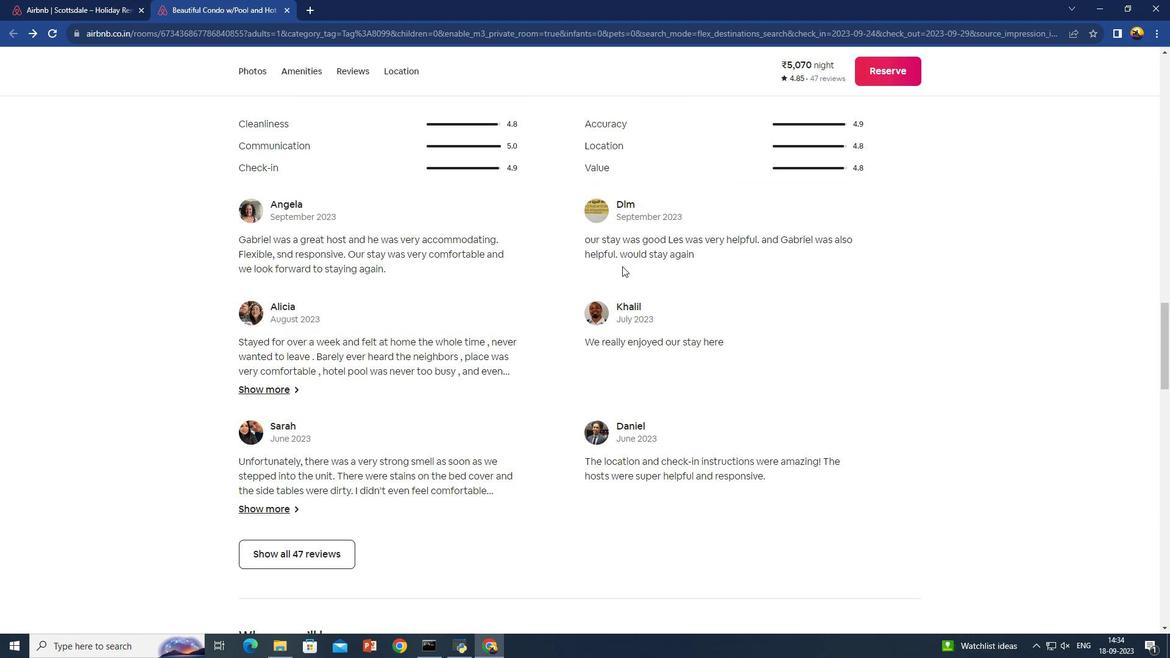 
Action: Mouse scrolled (622, 267) with delta (0, 0)
Screenshot: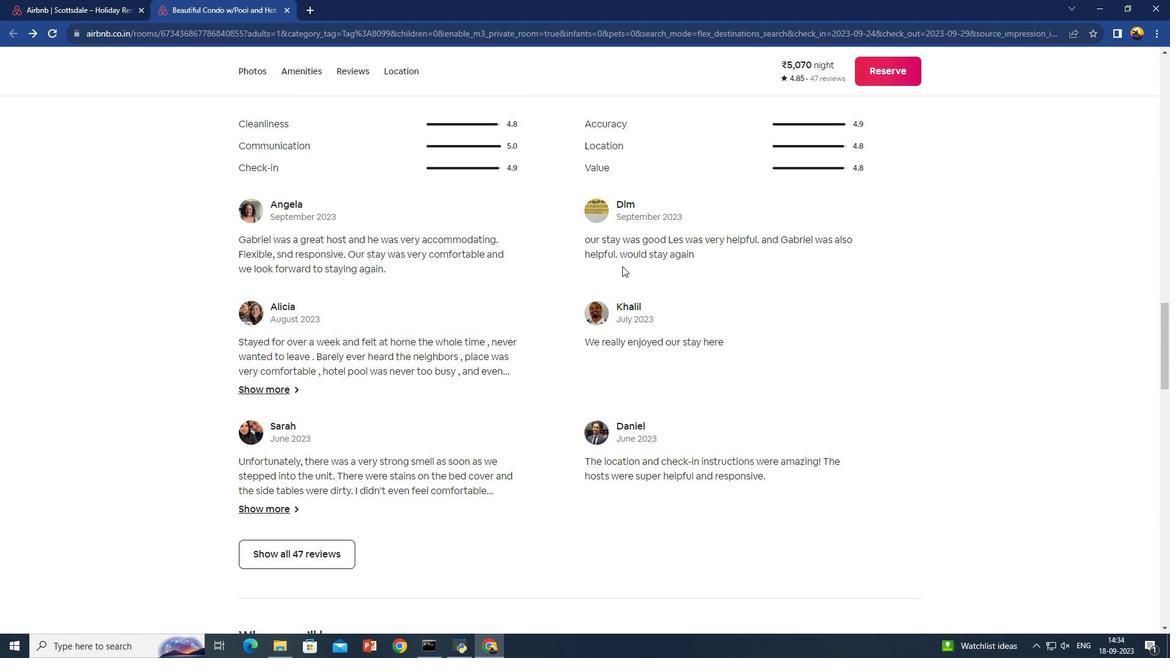 
Action: Mouse scrolled (622, 267) with delta (0, 0)
Screenshot: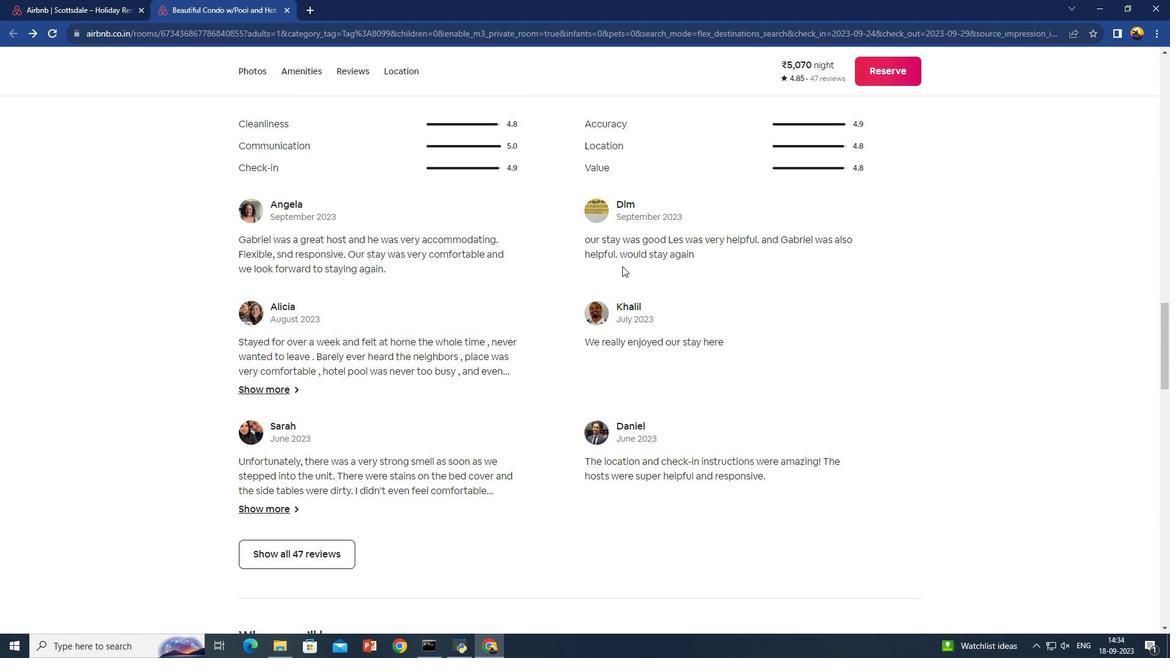 
Action: Mouse scrolled (622, 267) with delta (0, 0)
Screenshot: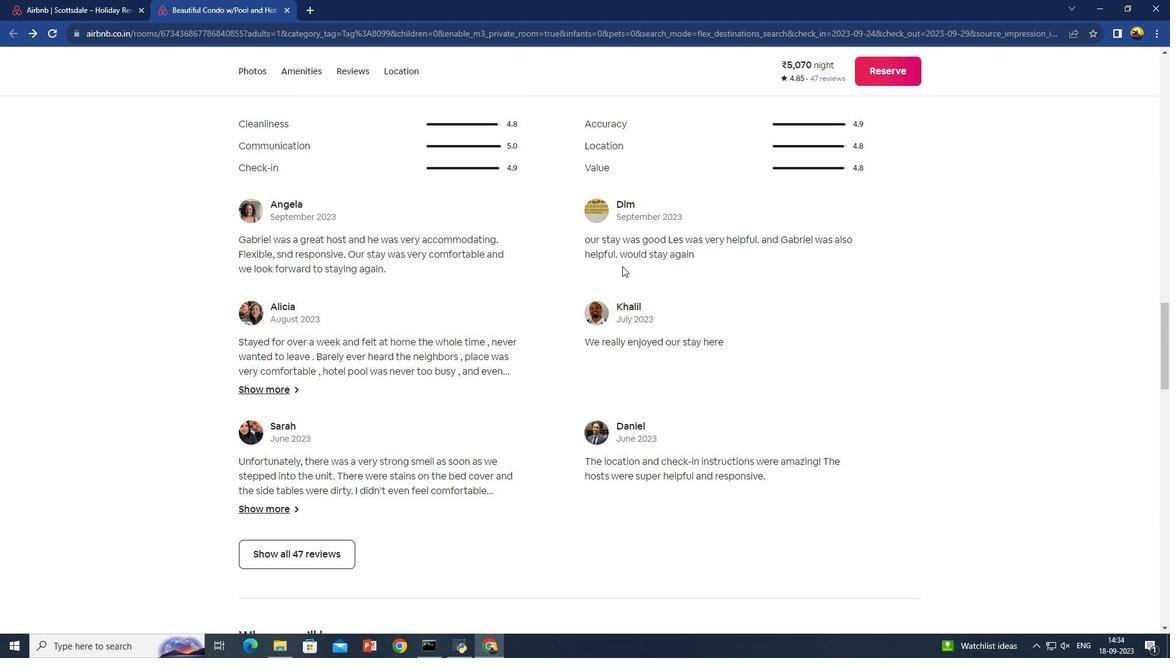 
Action: Mouse scrolled (622, 267) with delta (0, 0)
Screenshot: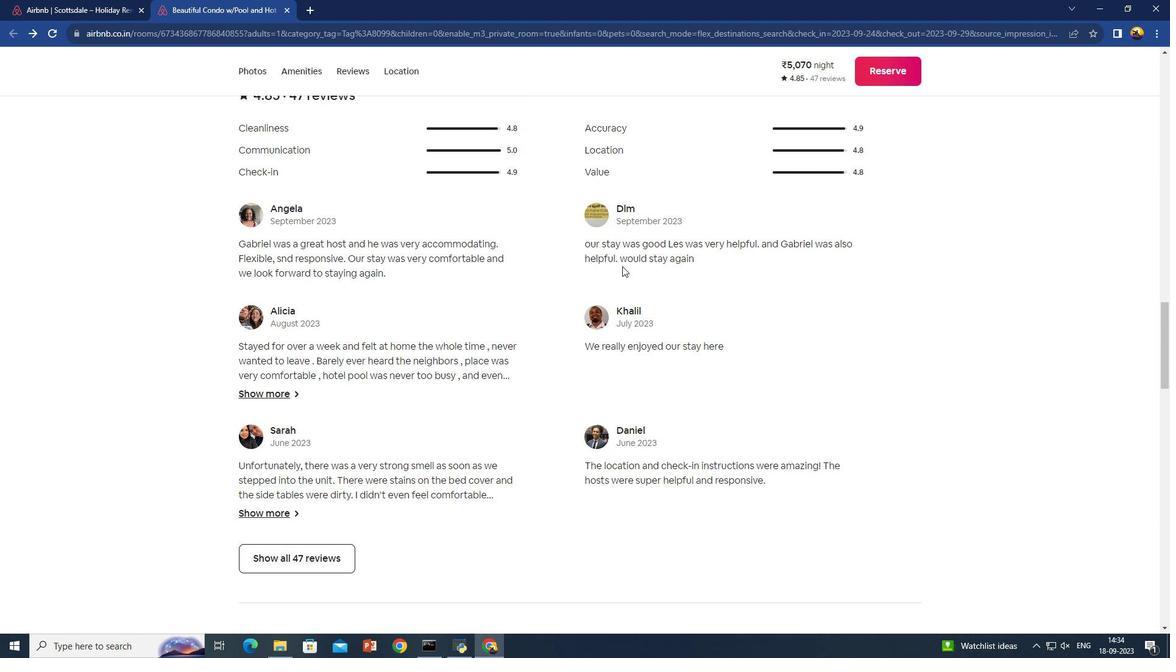
Action: Mouse scrolled (622, 267) with delta (0, 0)
Screenshot: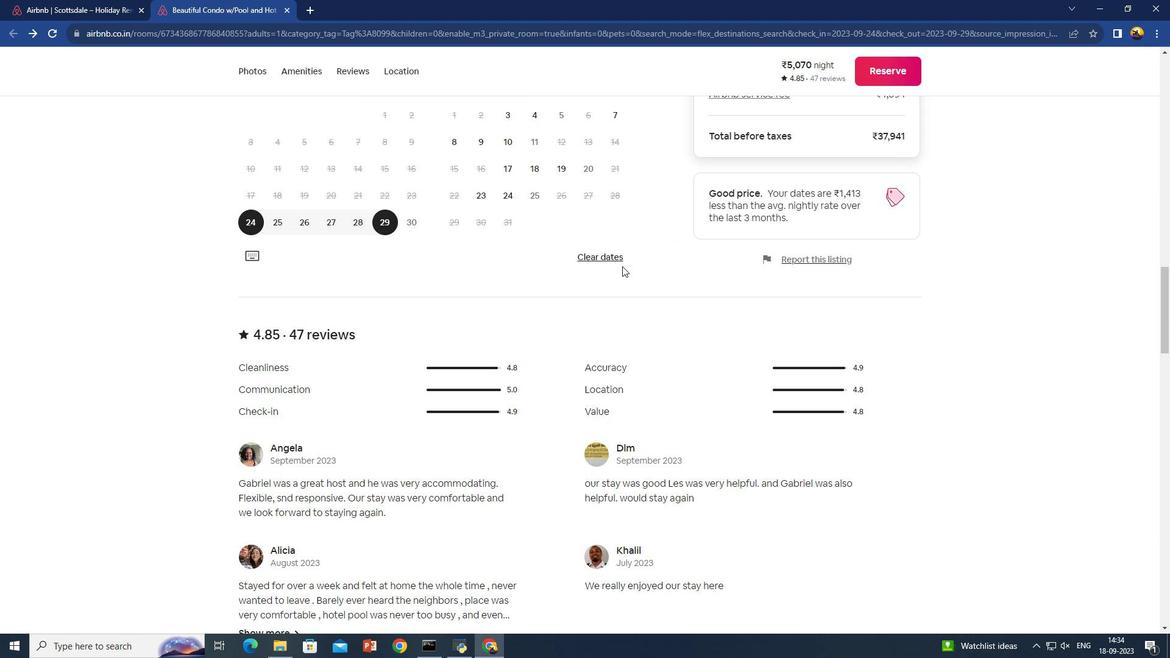 
Action: Mouse scrolled (622, 267) with delta (0, 0)
Screenshot: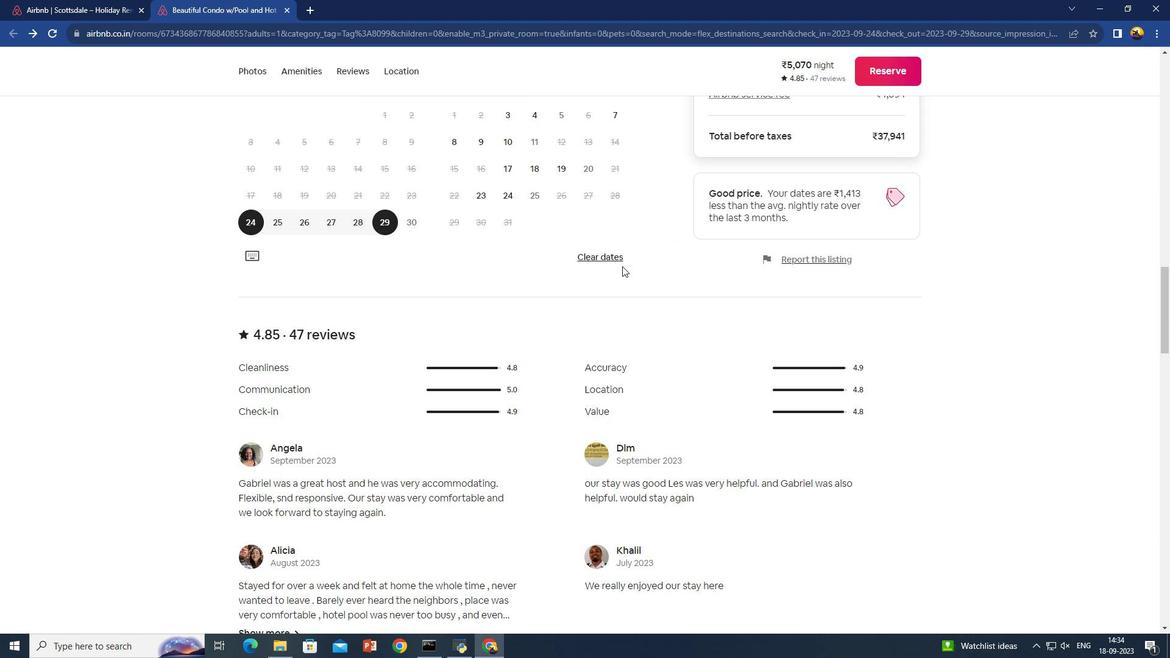 
Action: Mouse scrolled (622, 267) with delta (0, 0)
Screenshot: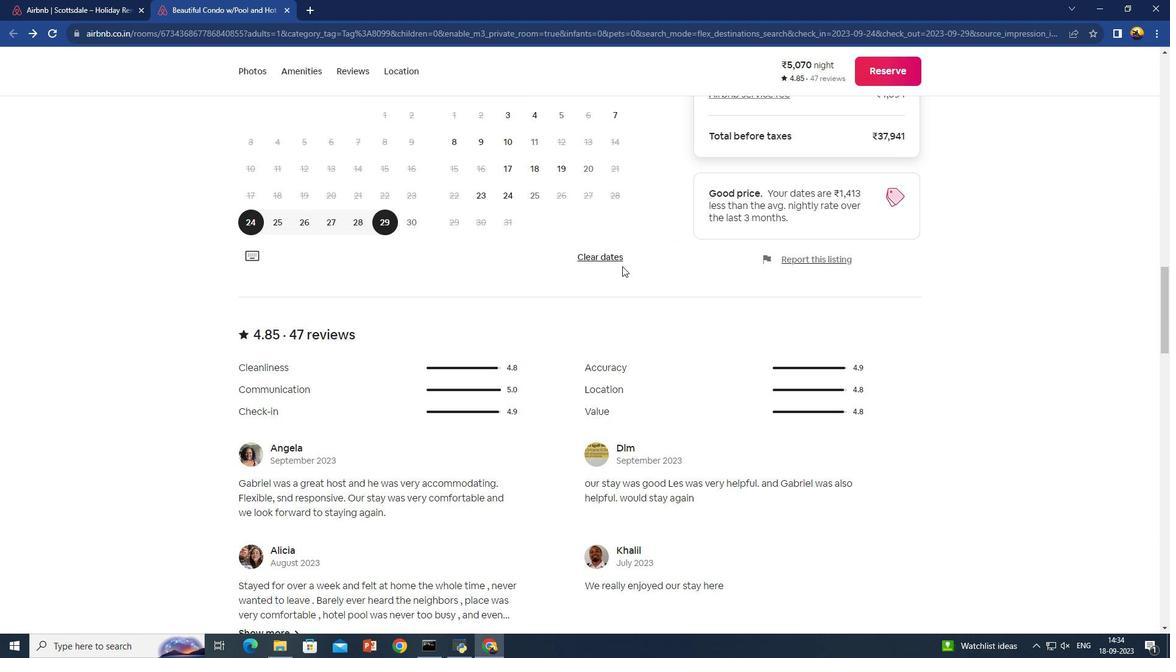 
Action: Mouse scrolled (622, 267) with delta (0, 0)
Screenshot: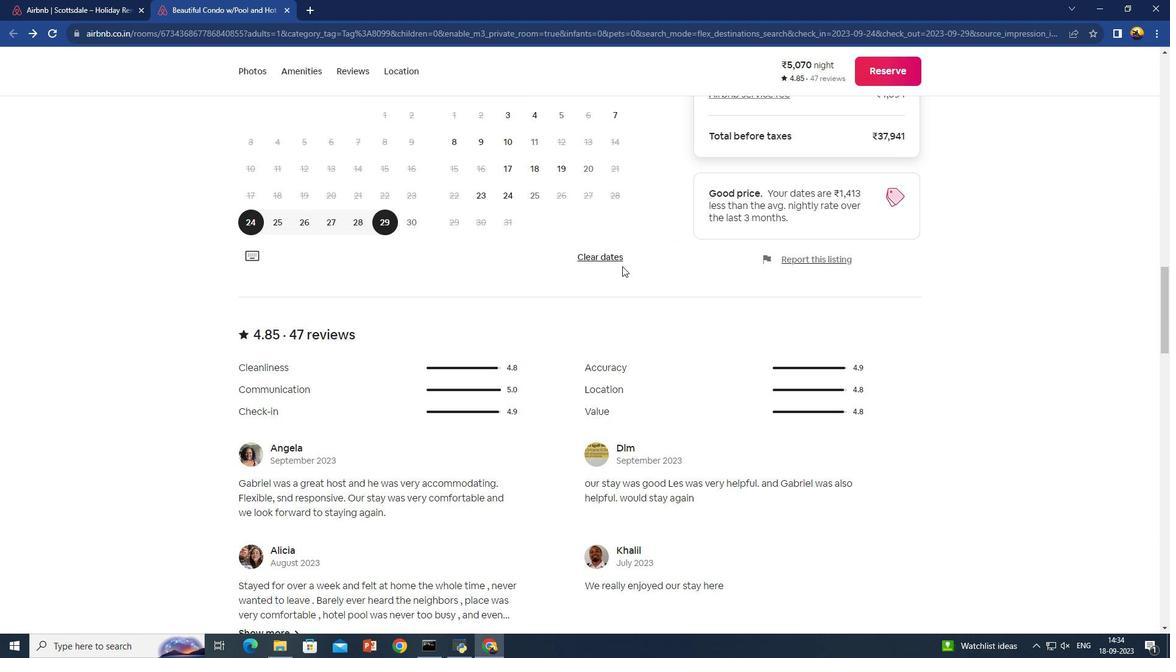 
Action: Mouse scrolled (622, 267) with delta (0, 0)
Screenshot: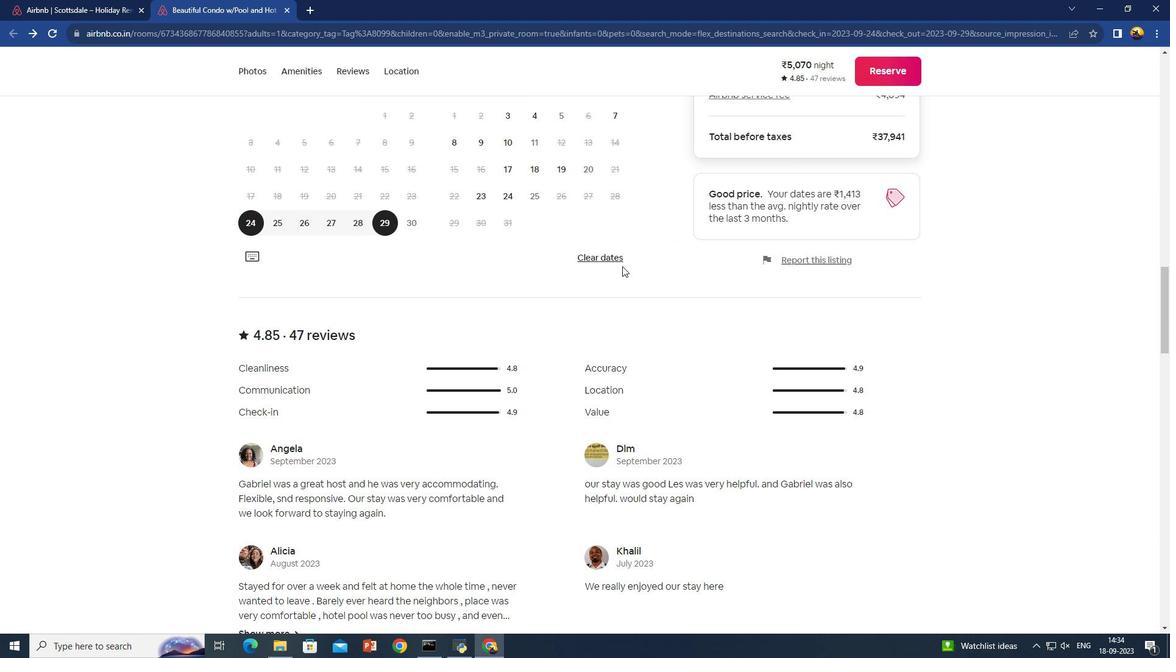 
Action: Mouse scrolled (622, 267) with delta (0, 0)
Screenshot: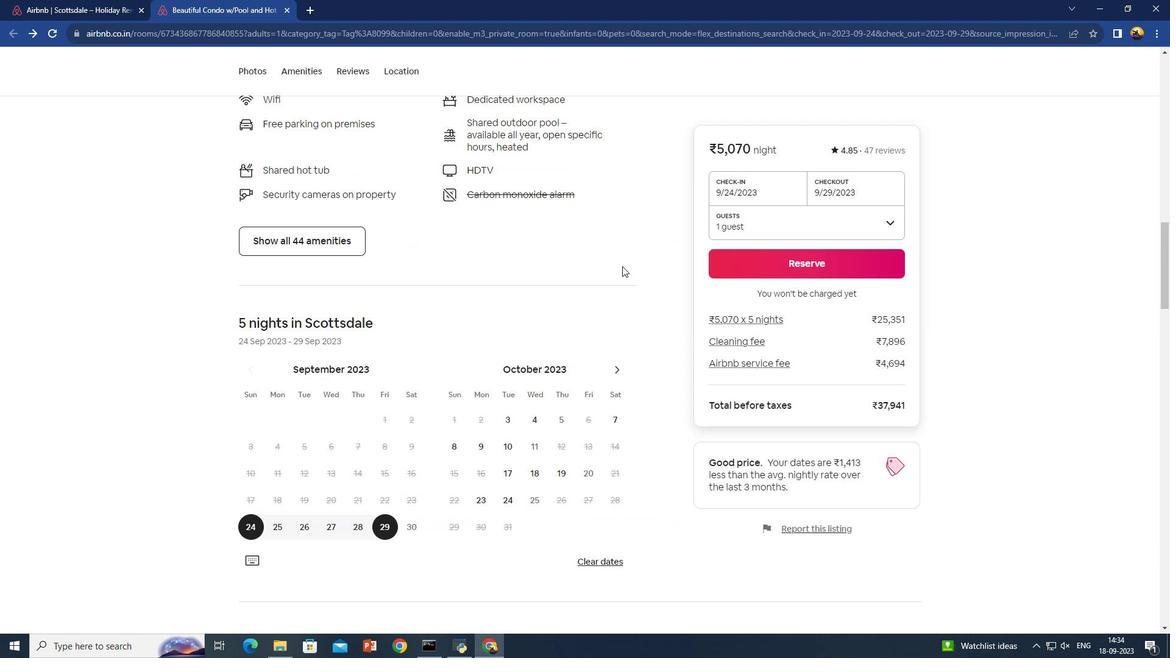 
Action: Mouse scrolled (622, 267) with delta (0, 0)
Screenshot: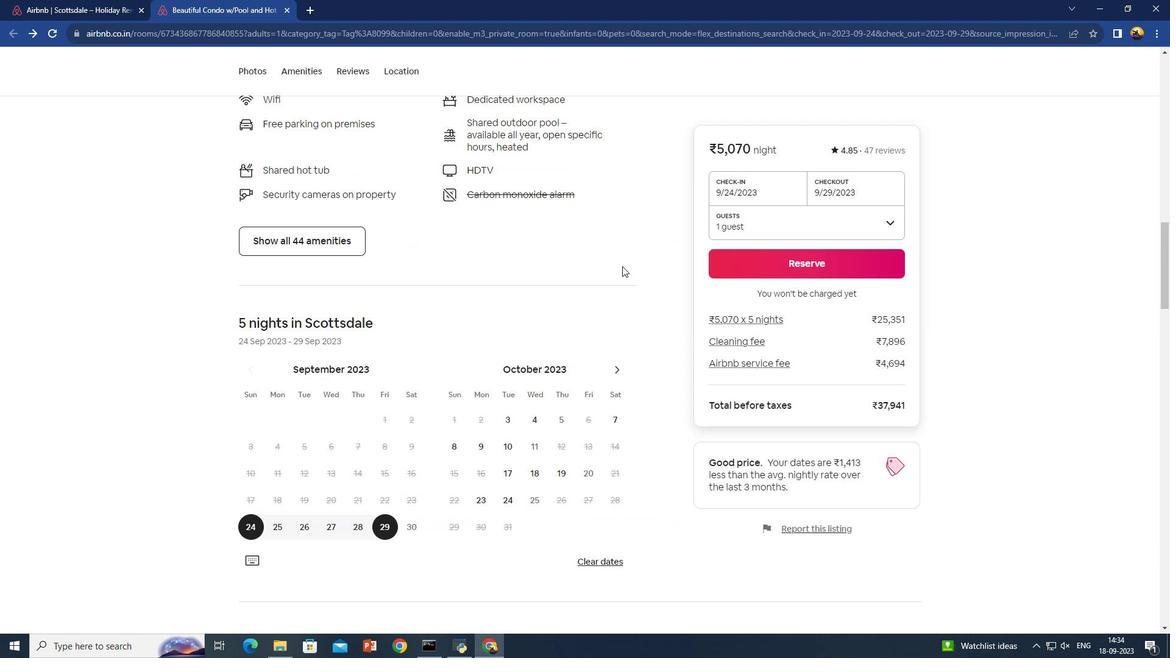 
Action: Mouse scrolled (622, 267) with delta (0, 0)
Screenshot: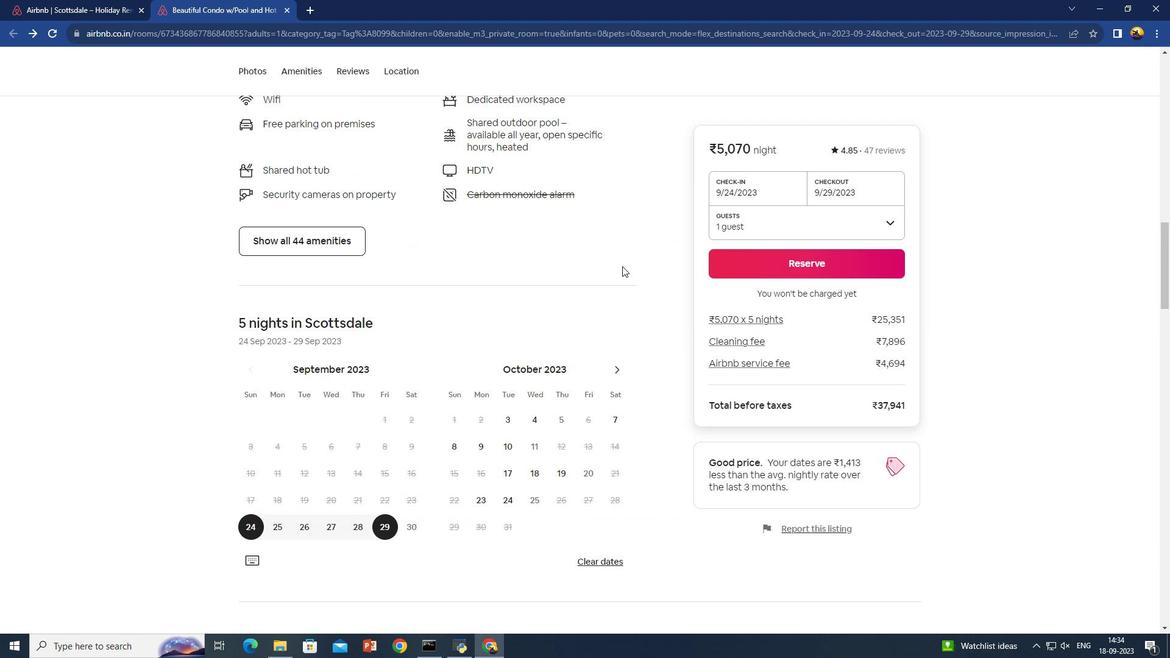 
Action: Mouse scrolled (622, 267) with delta (0, 0)
Screenshot: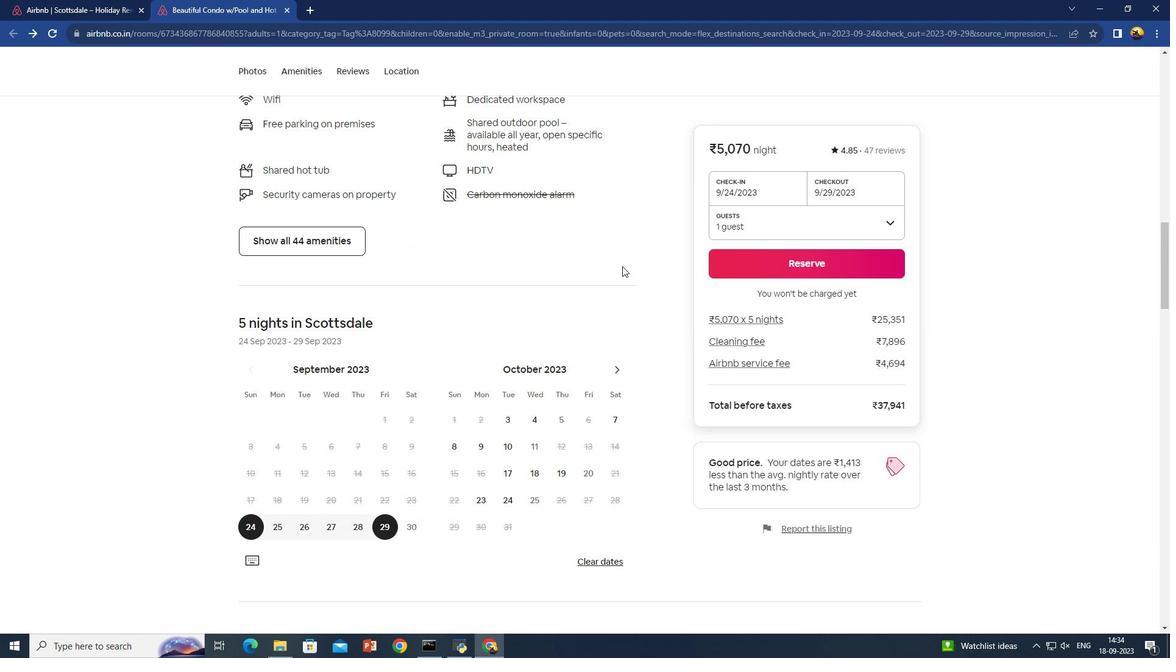 
Action: Mouse scrolled (622, 267) with delta (0, 0)
Screenshot: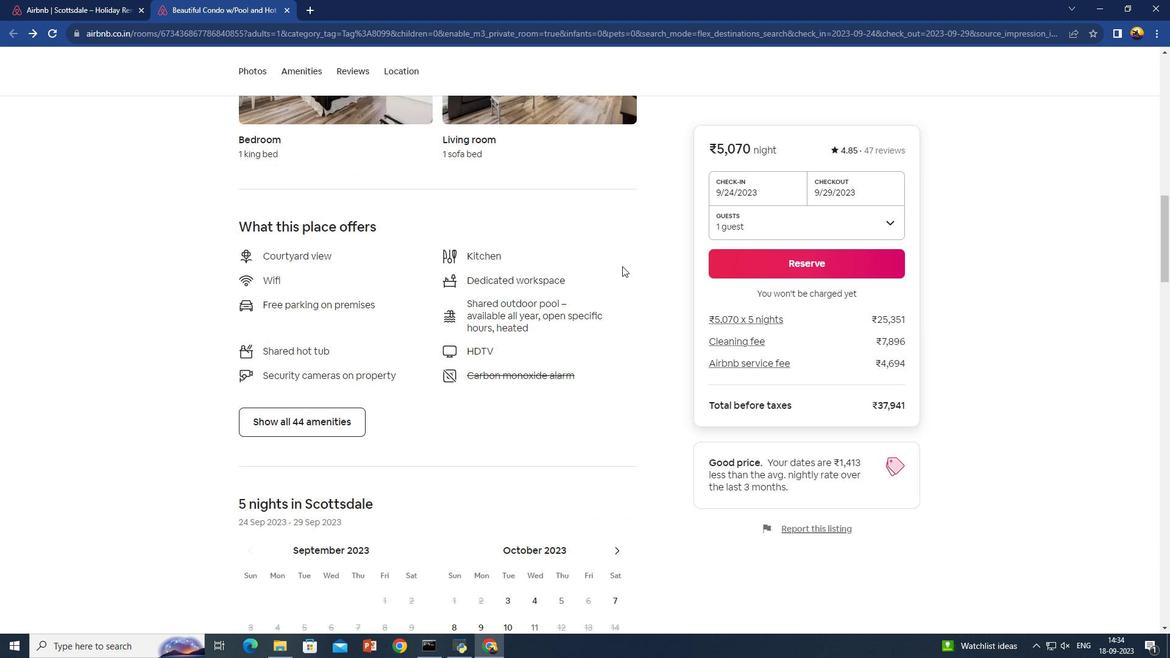 
Action: Mouse scrolled (622, 267) with delta (0, 0)
Screenshot: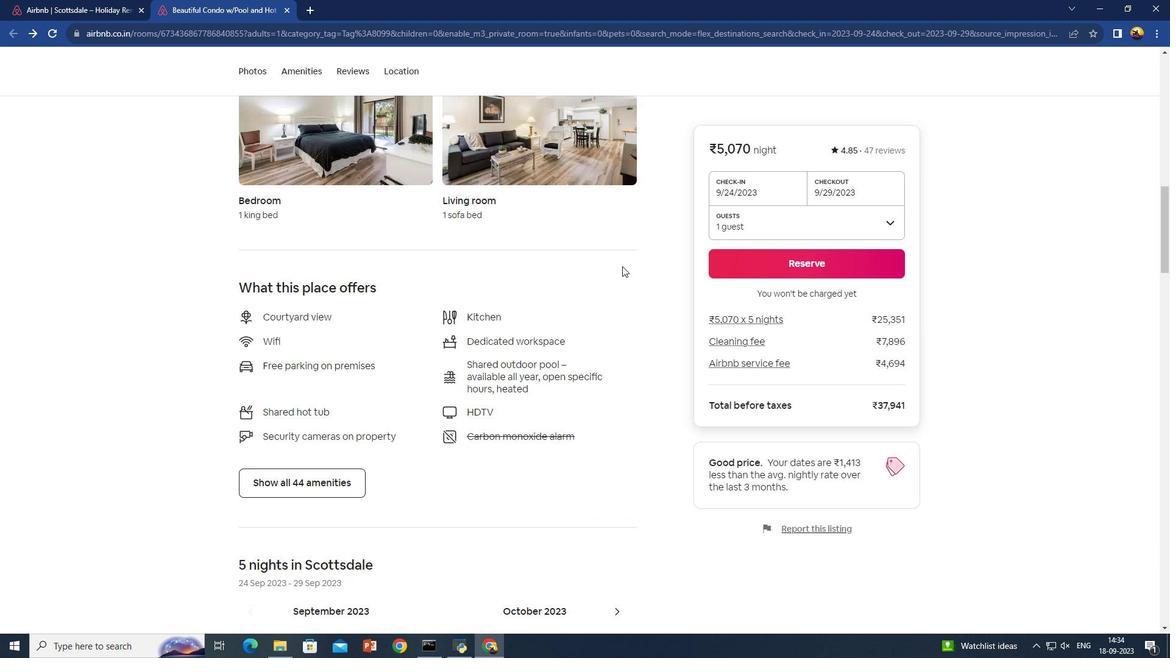 
Action: Mouse scrolled (622, 267) with delta (0, 0)
Screenshot: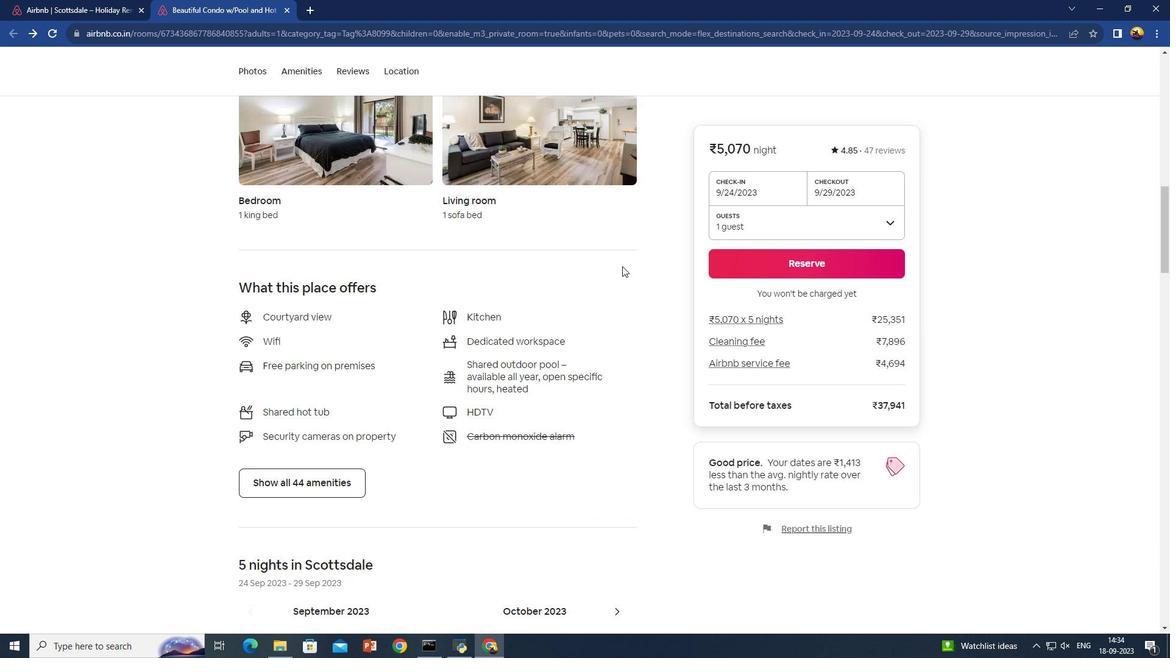 
Action: Mouse scrolled (622, 267) with delta (0, 0)
Screenshot: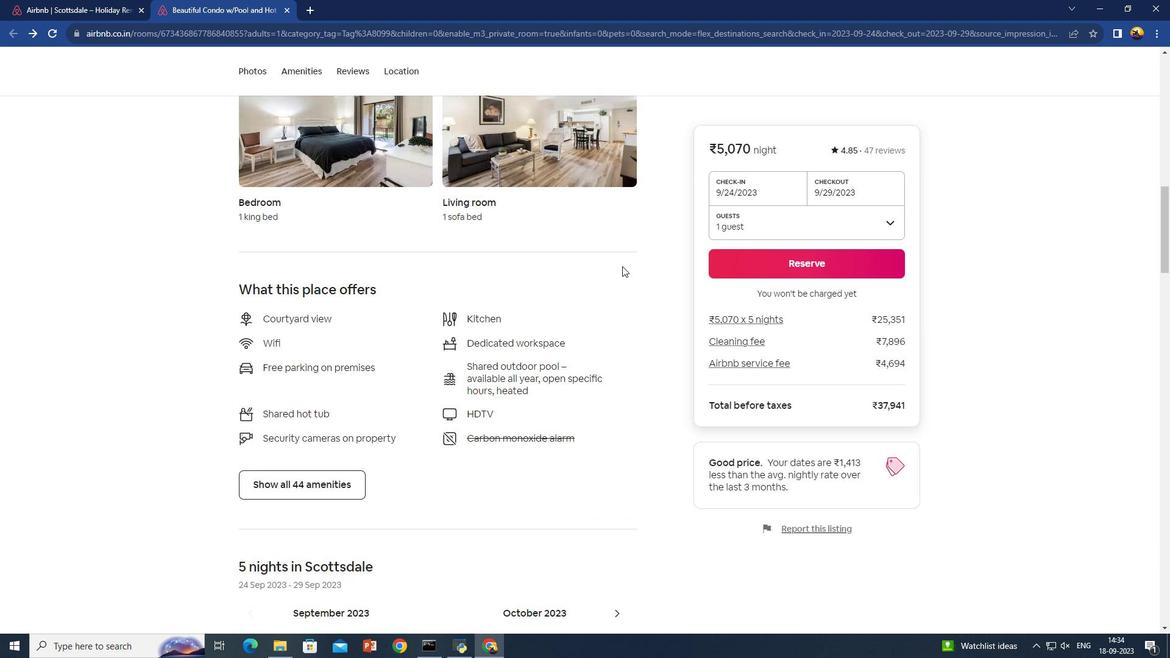 
Action: Mouse scrolled (622, 267) with delta (0, 0)
Screenshot: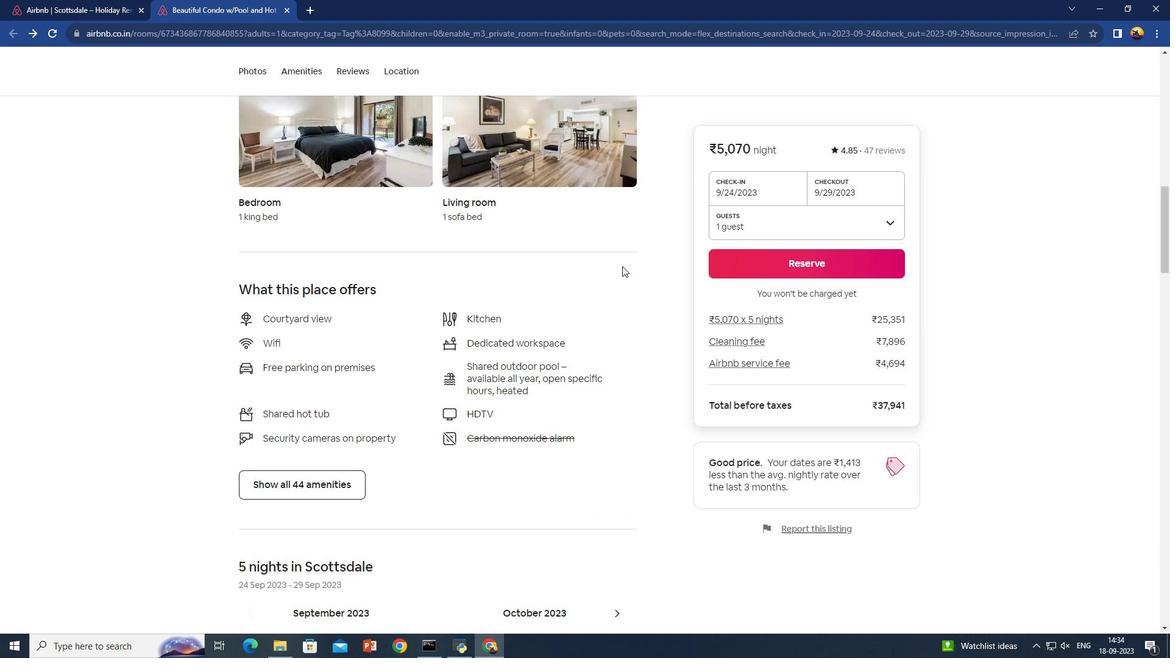 
Action: Mouse scrolled (622, 267) with delta (0, 0)
Screenshot: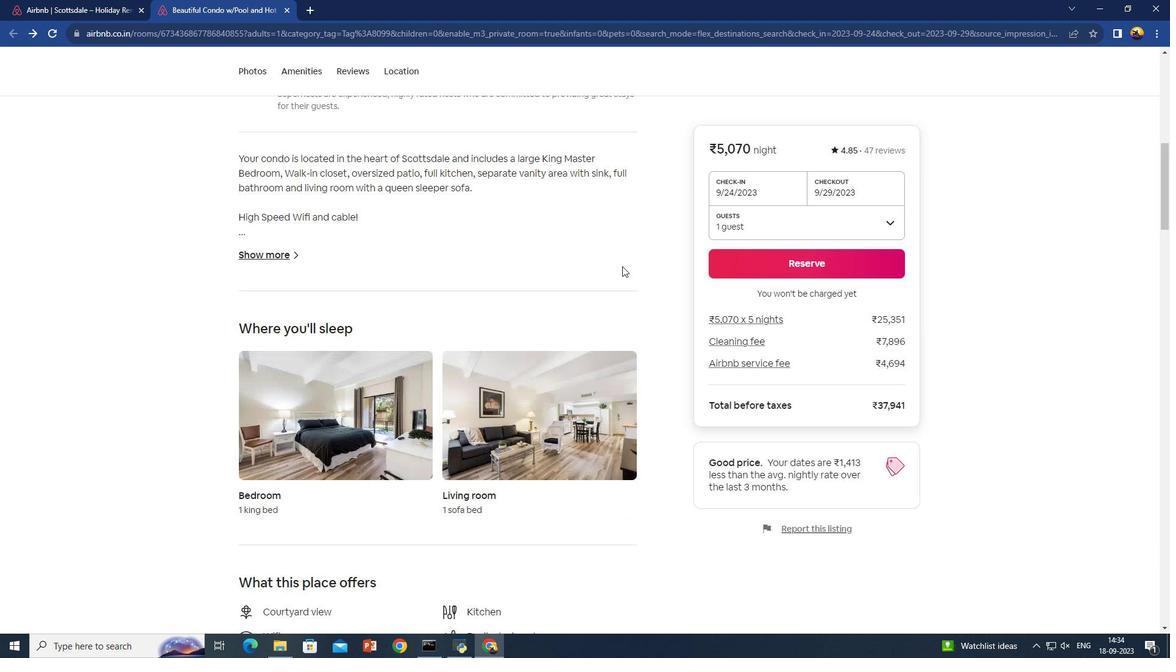 
Action: Mouse scrolled (622, 267) with delta (0, 0)
Screenshot: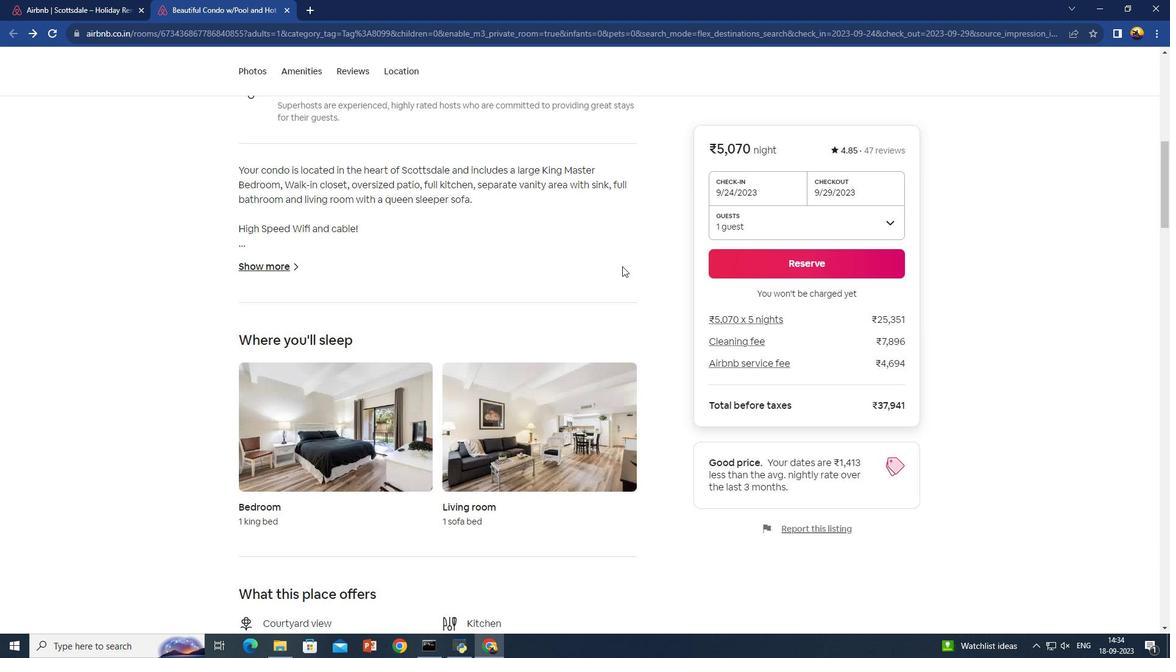 
Action: Mouse scrolled (622, 267) with delta (0, 0)
Screenshot: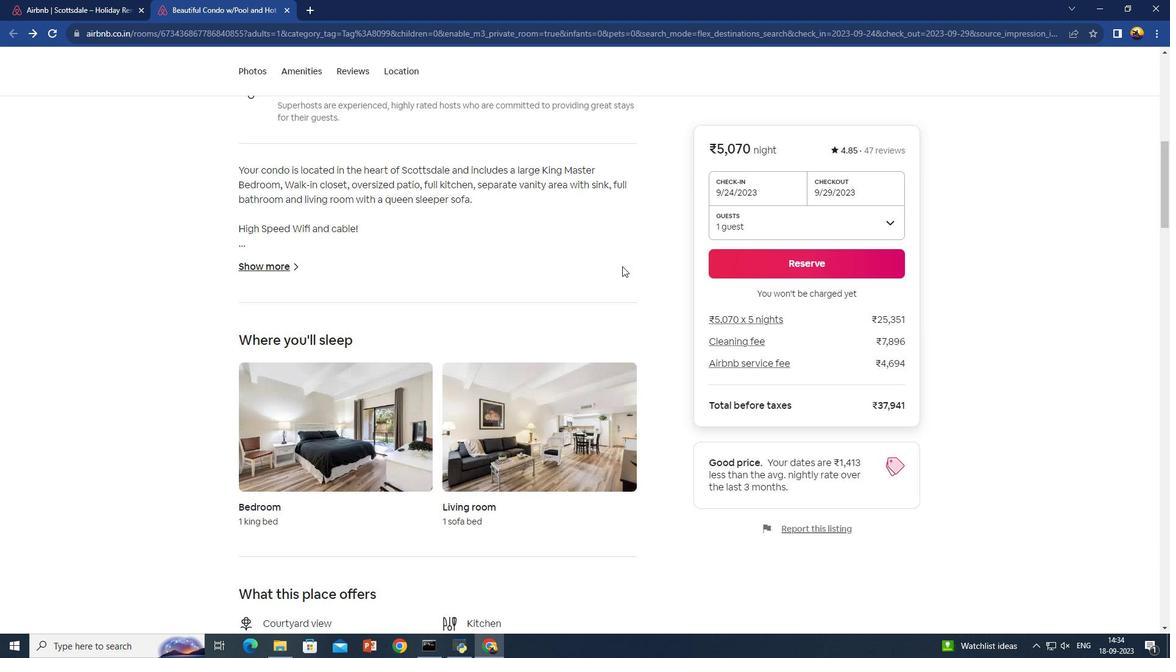 
Action: Mouse scrolled (622, 267) with delta (0, 0)
Screenshot: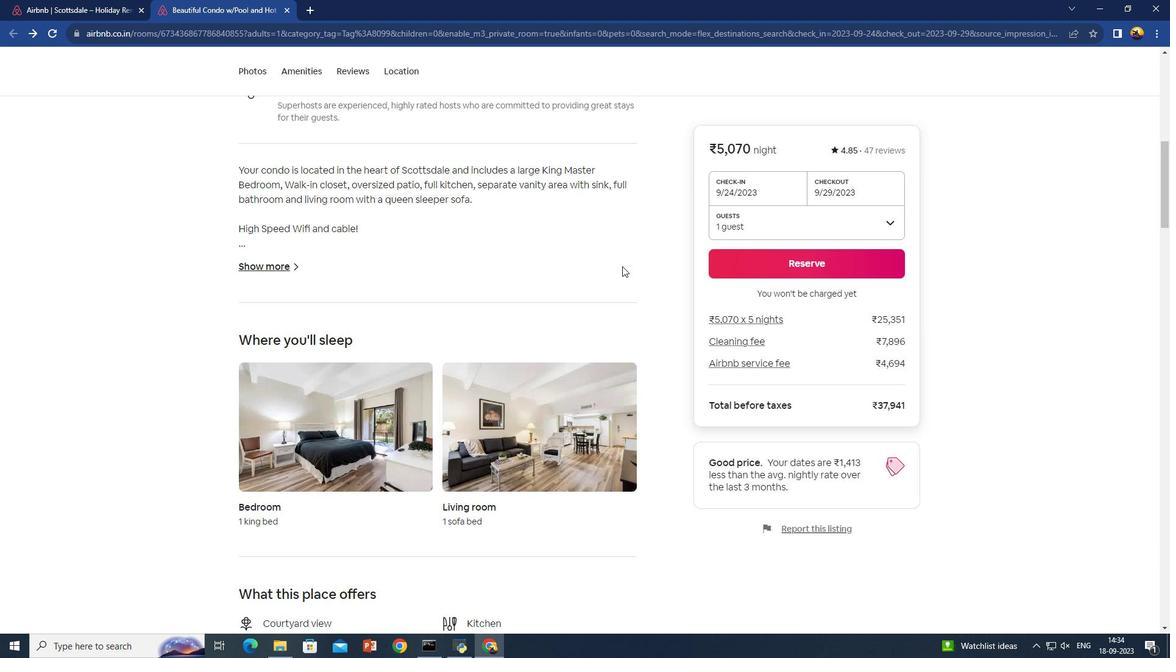 
Action: Mouse scrolled (622, 267) with delta (0, 0)
Screenshot: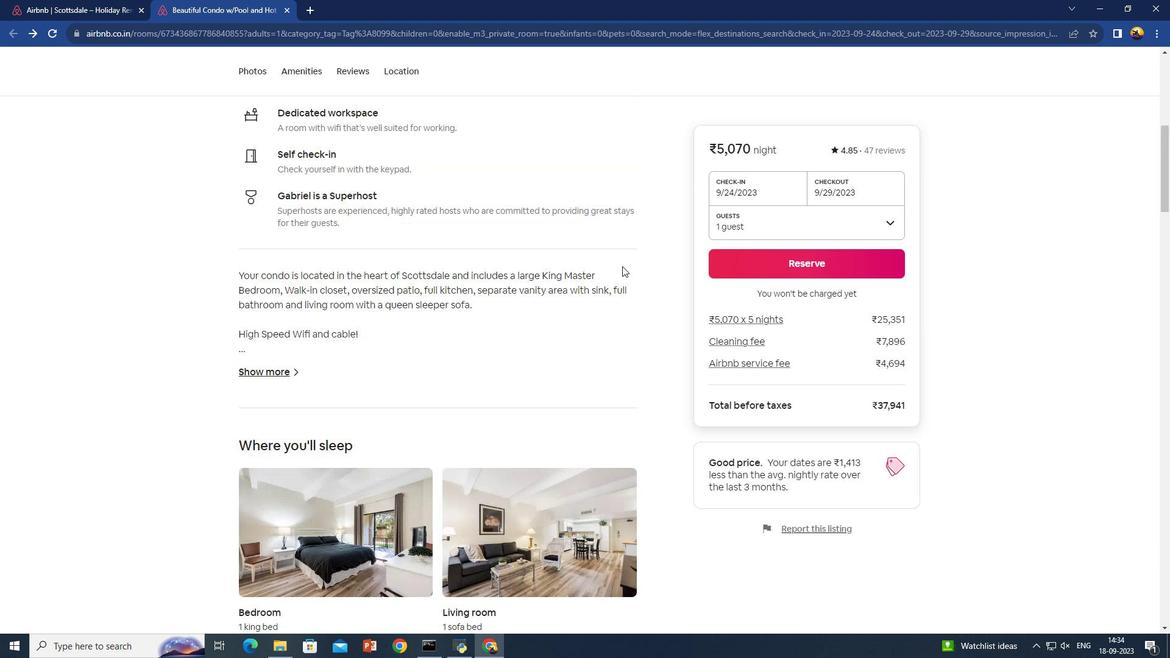 
Action: Mouse scrolled (622, 267) with delta (0, 0)
Screenshot: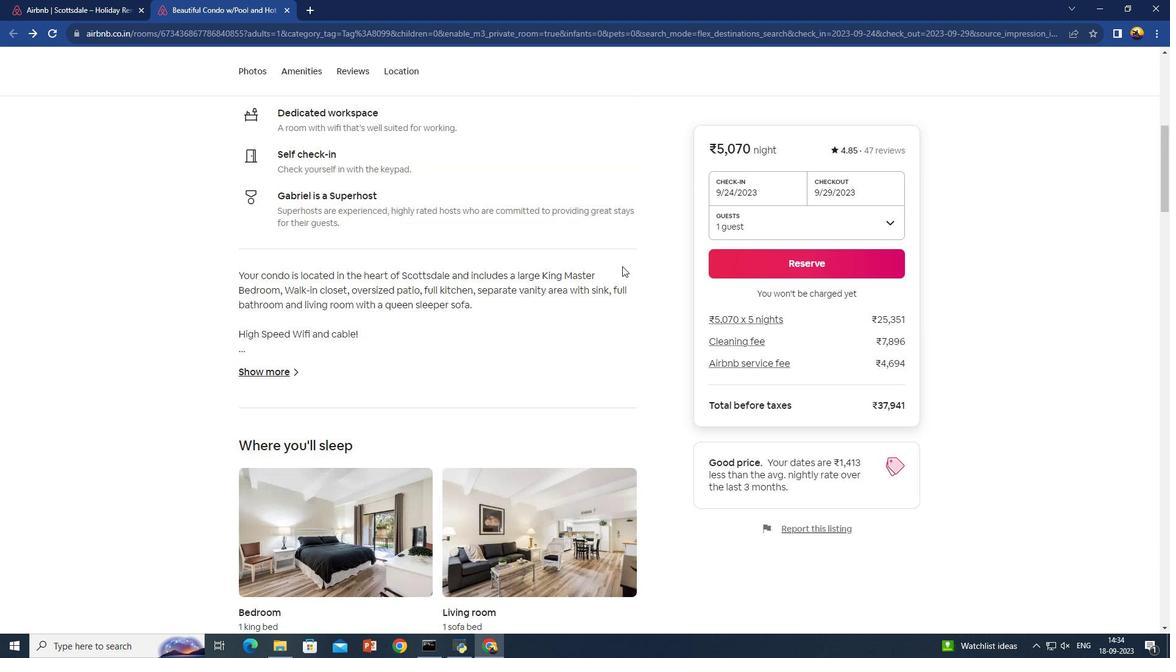 
Action: Mouse scrolled (622, 267) with delta (0, 0)
Screenshot: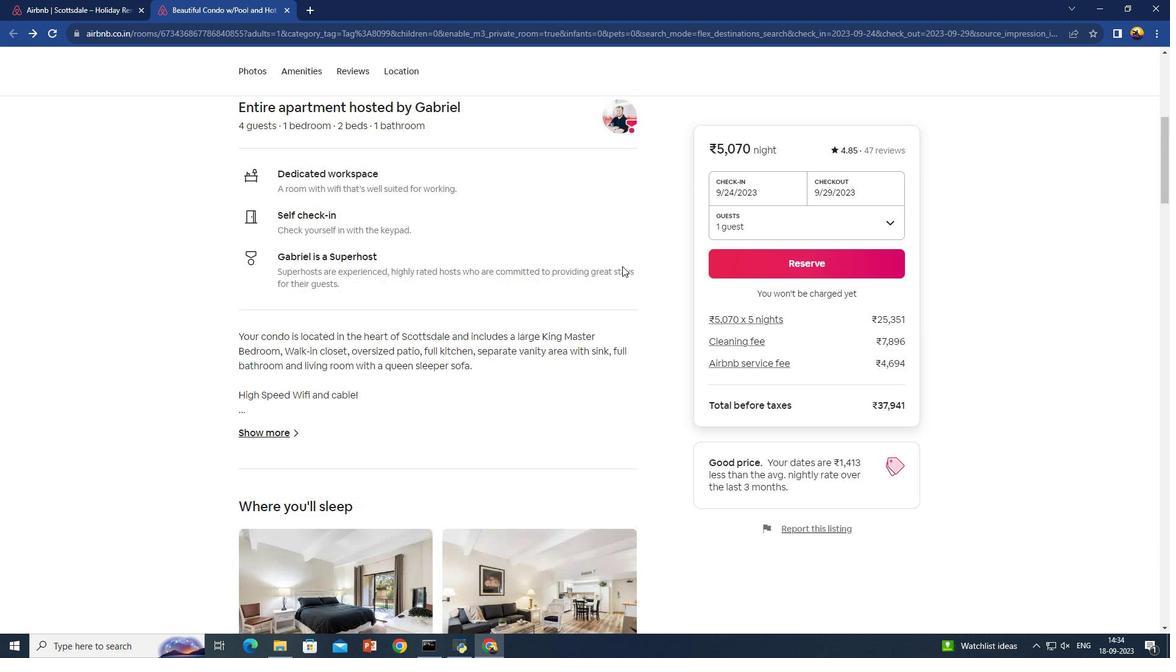 
Action: Mouse scrolled (622, 267) with delta (0, 0)
Screenshot: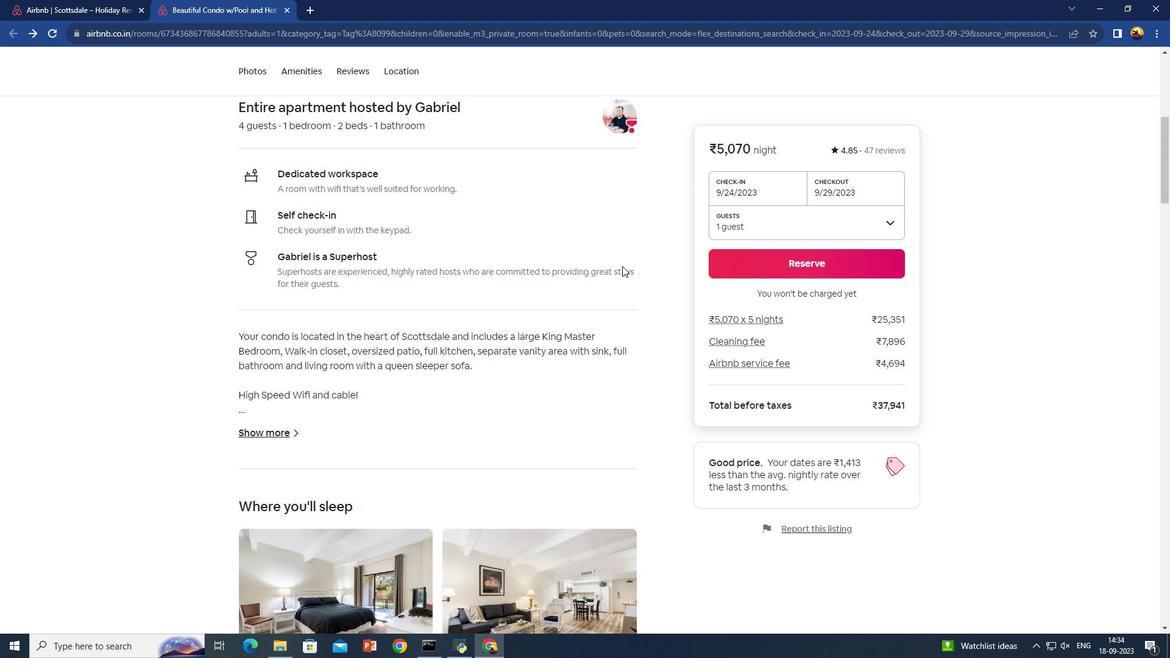 
Action: Mouse scrolled (622, 267) with delta (0, 0)
Screenshot: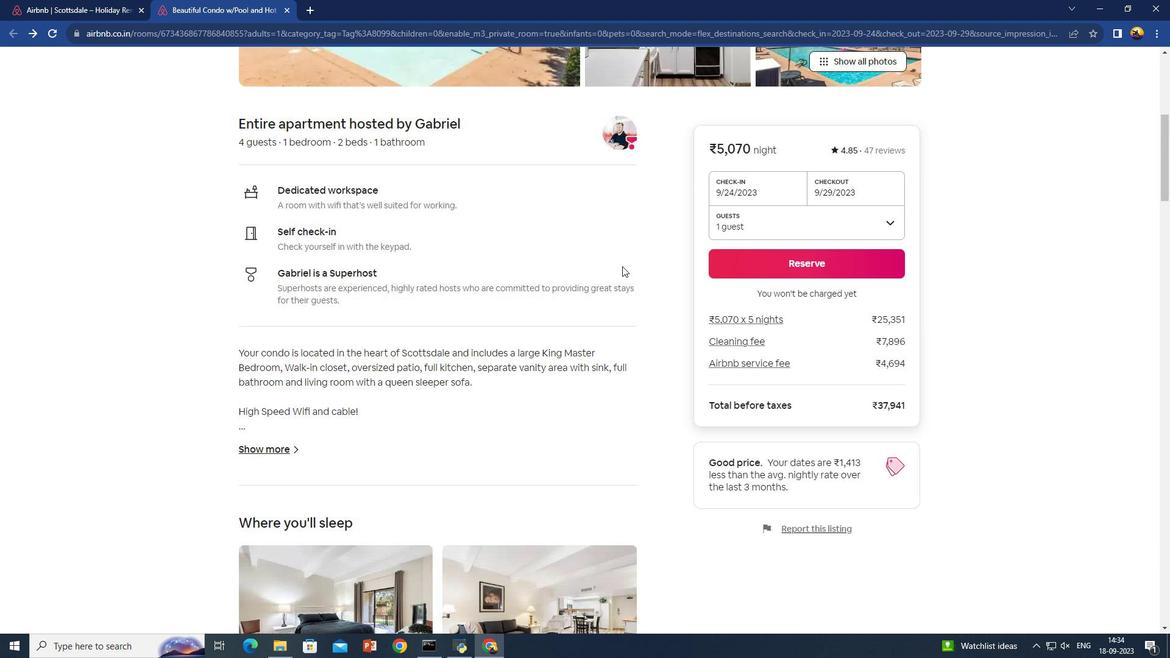 
Action: Mouse scrolled (622, 267) with delta (0, 0)
Screenshot: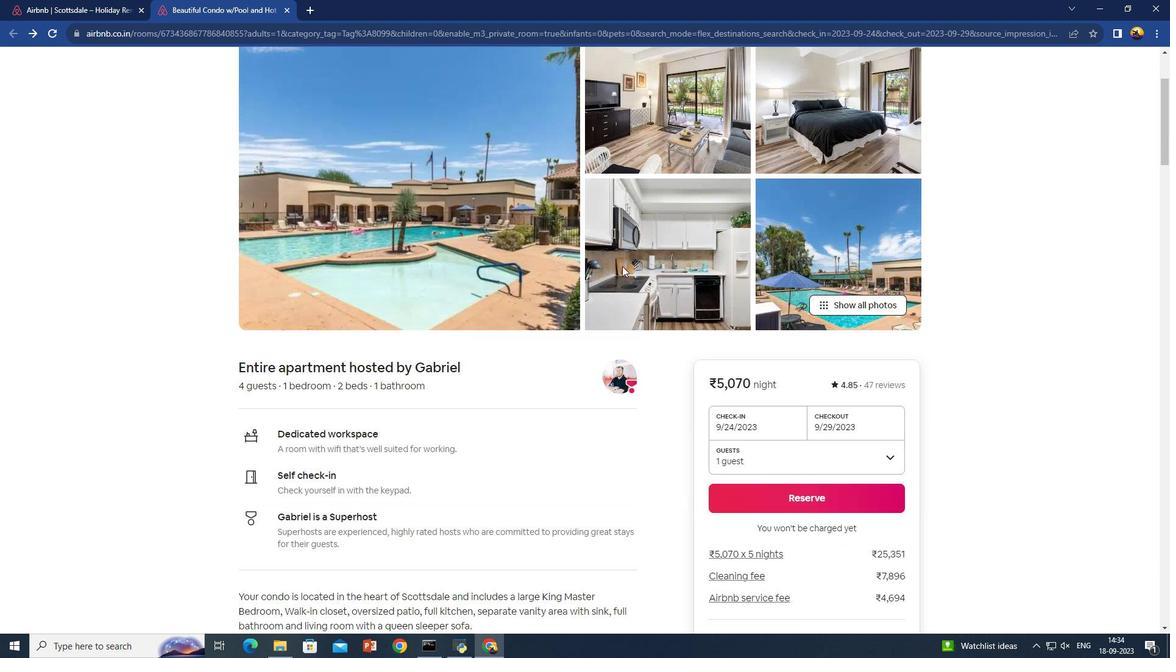 
Action: Mouse scrolled (622, 267) with delta (0, 0)
Screenshot: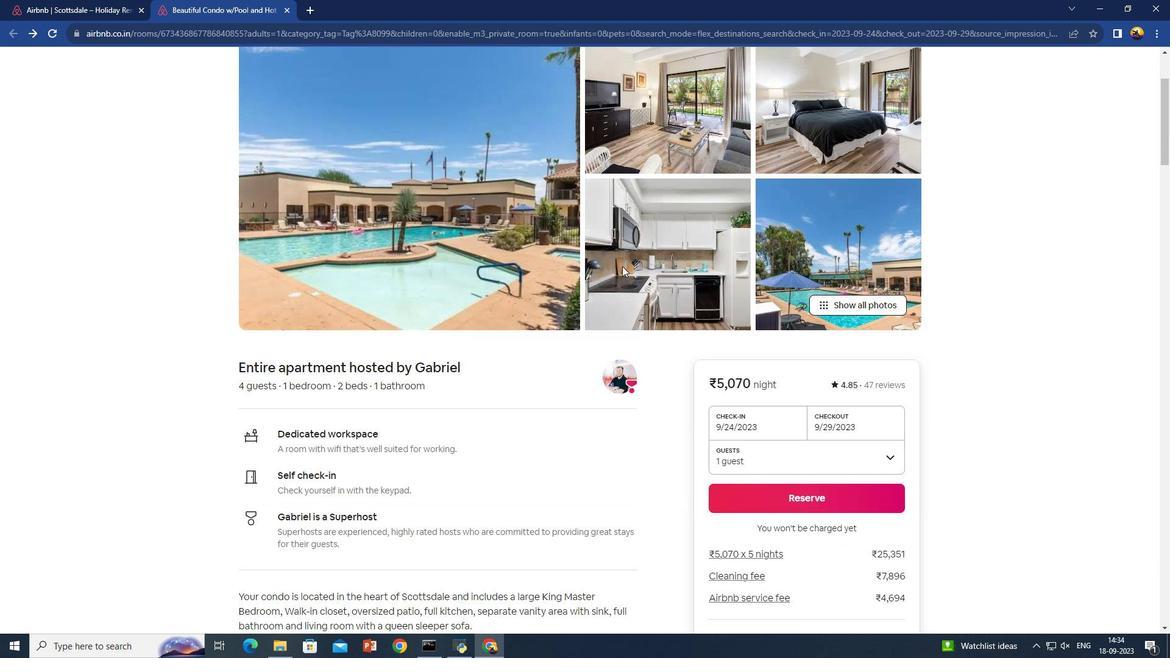 
Action: Mouse scrolled (622, 267) with delta (0, 0)
Screenshot: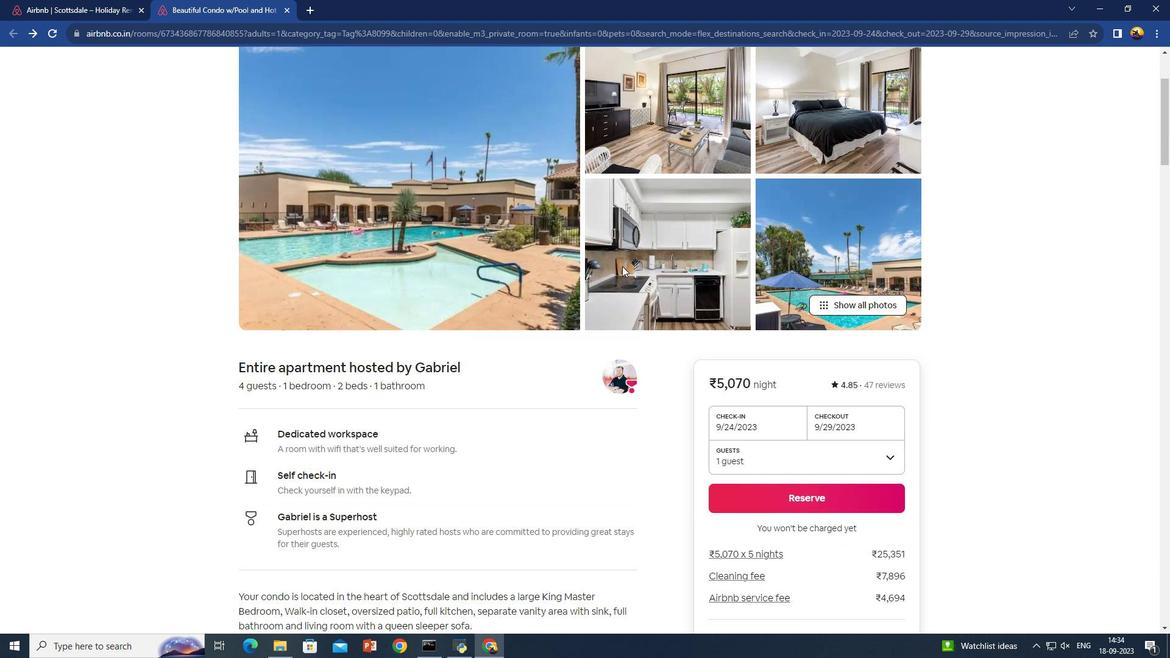 
Action: Mouse scrolled (622, 267) with delta (0, 0)
Screenshot: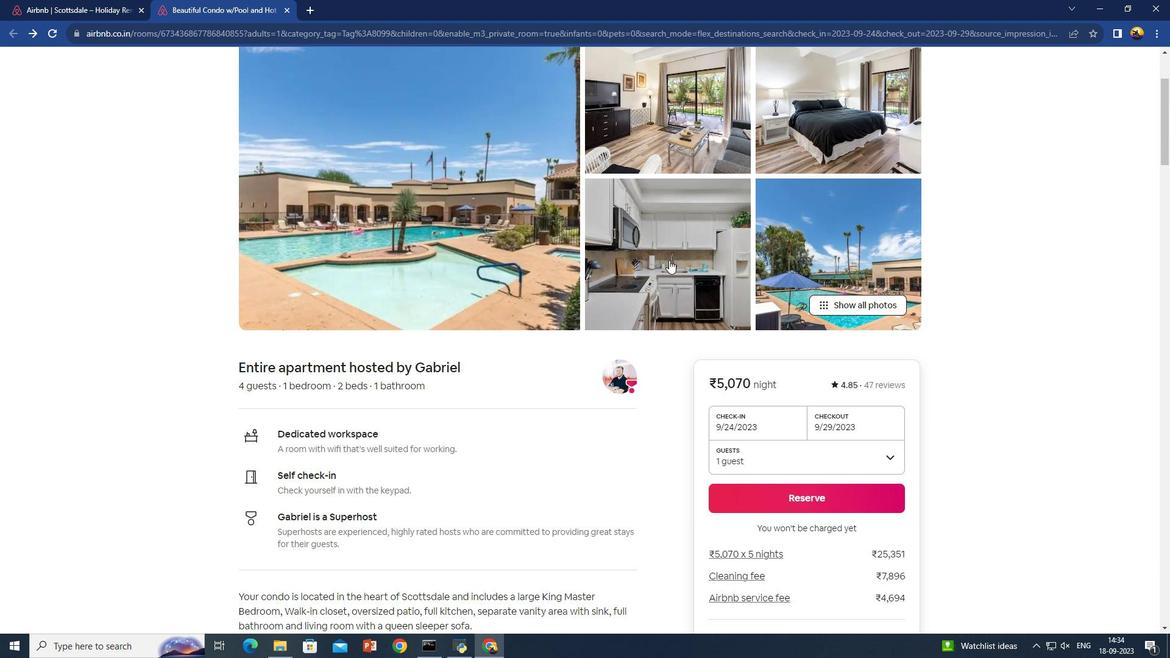 
Action: Mouse scrolled (622, 267) with delta (0, 0)
Screenshot: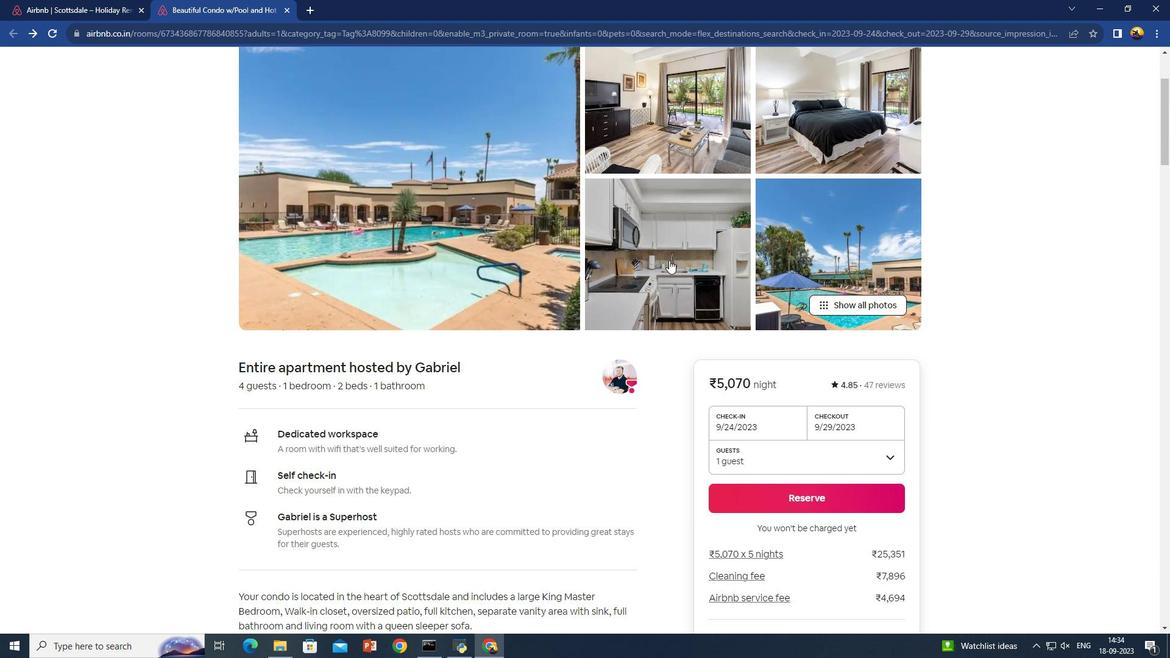 
Action: Mouse scrolled (622, 267) with delta (0, 0)
Screenshot: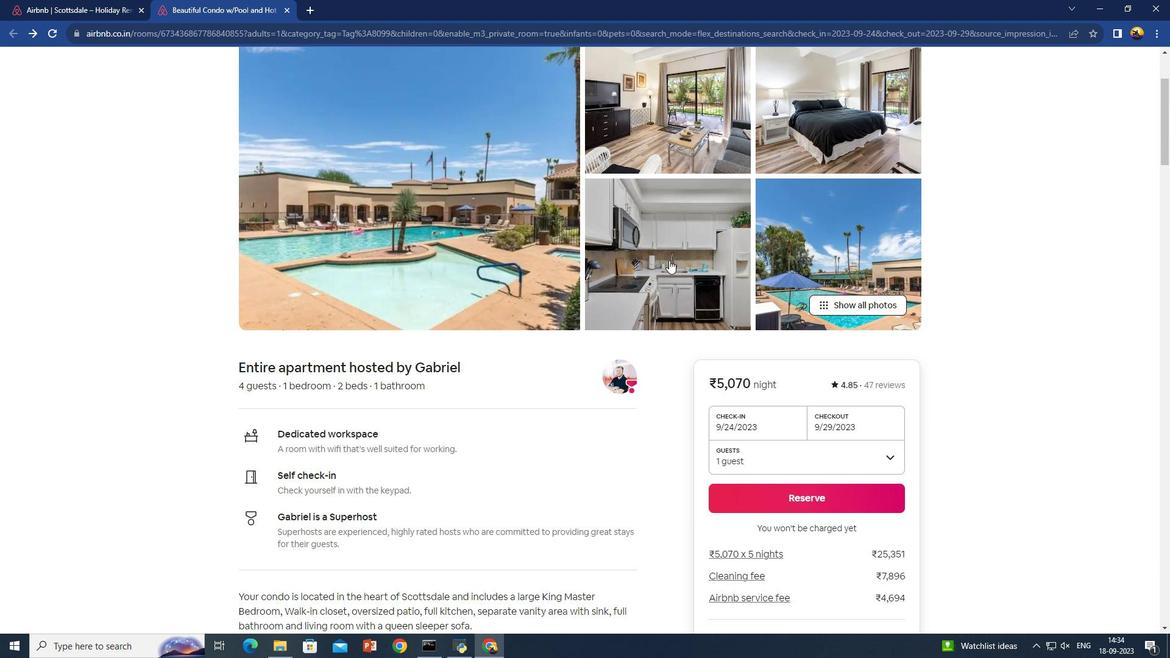 
Action: Mouse scrolled (622, 267) with delta (0, 0)
